 Task: Find the nearby skate parks in Los Angeles.  158.783785
Action: Mouse moved to (197, 81)
Screenshot: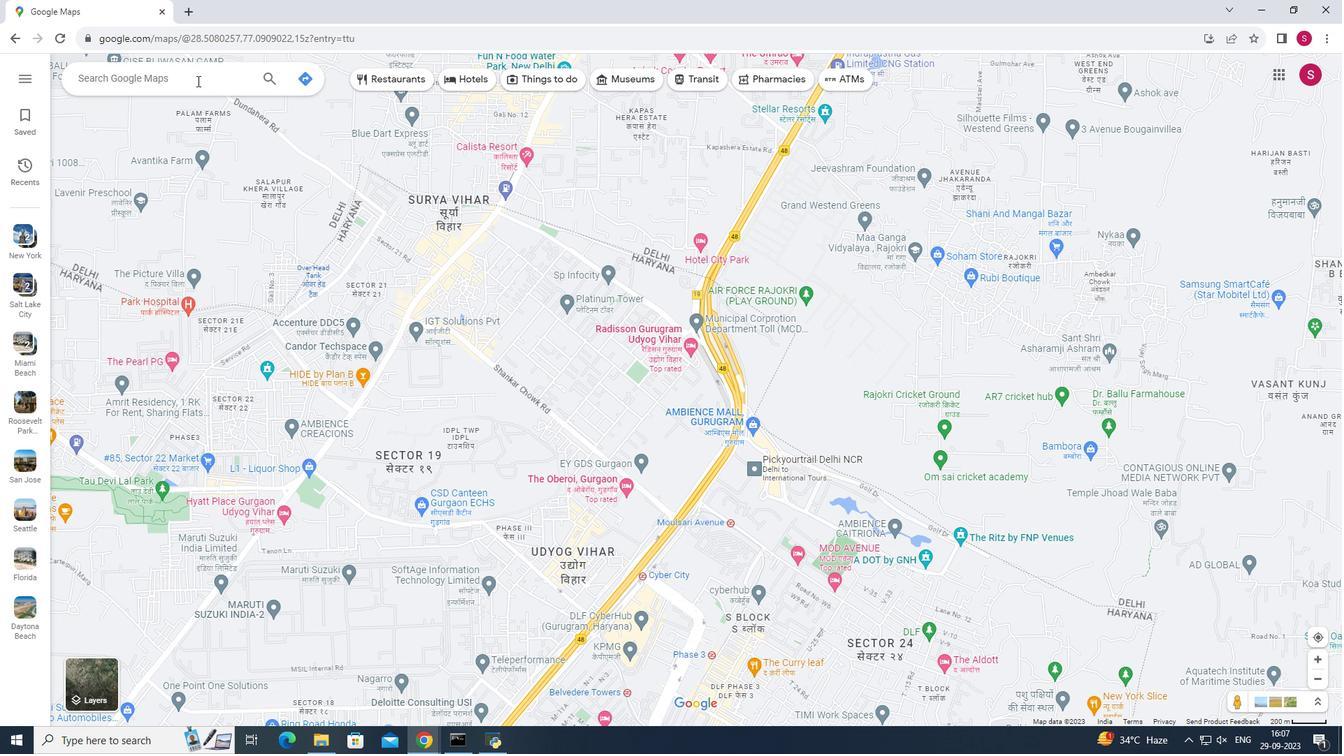 
Action: Mouse pressed left at (197, 81)
Screenshot: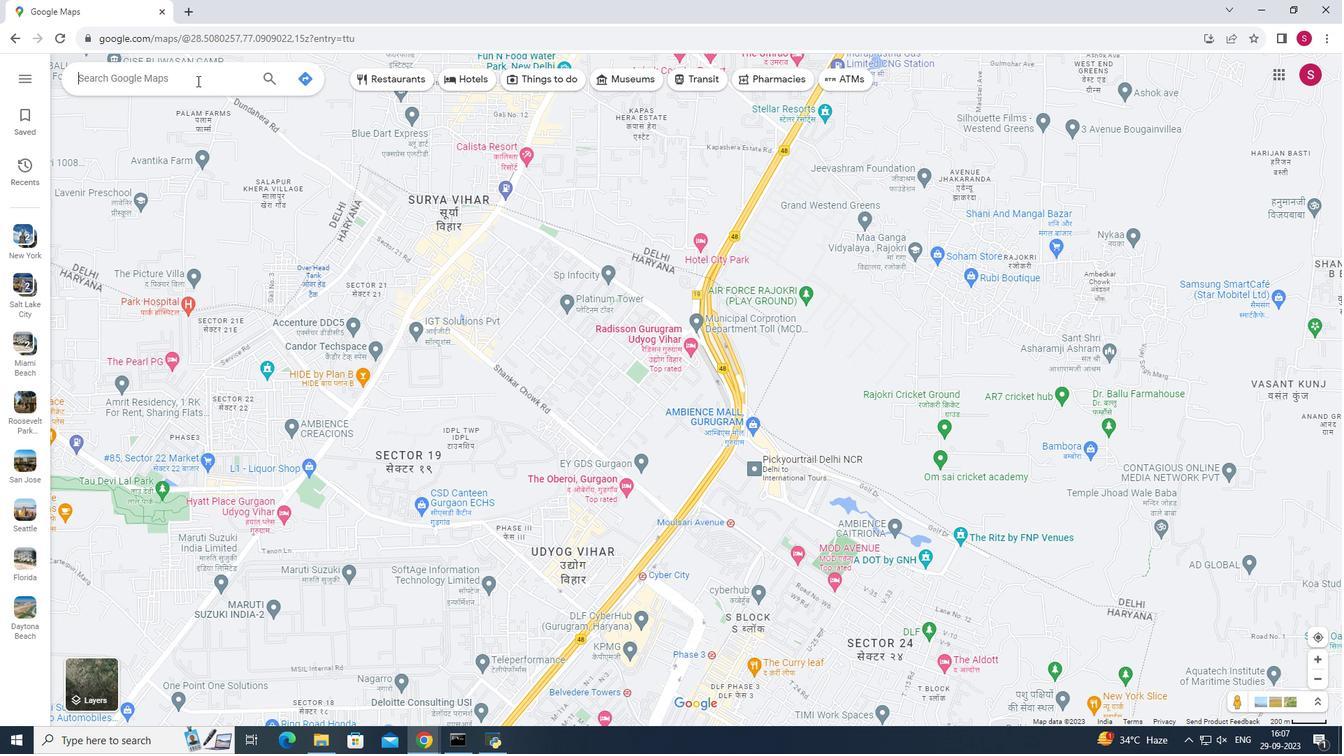 
Action: Key pressed <Key.shift>Los<Key.space><Key.shift>Angeles<Key.enter>
Screenshot: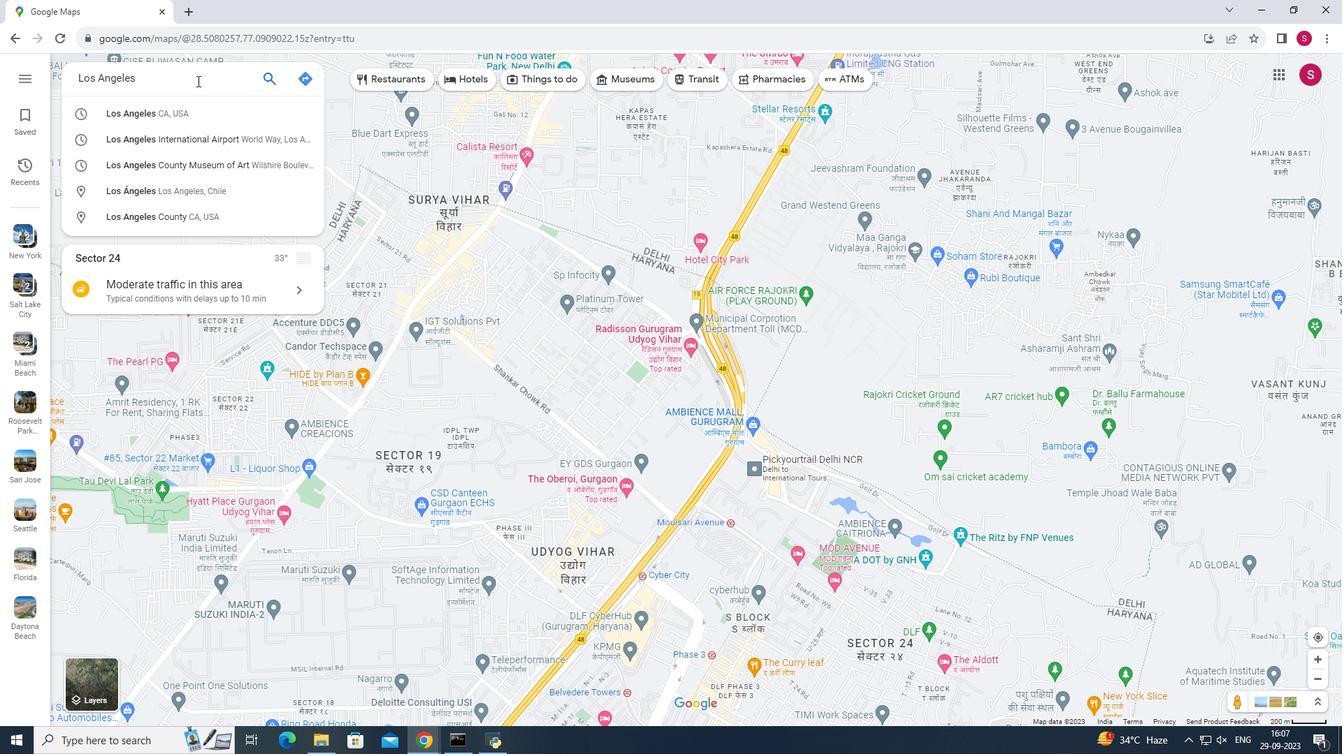 
Action: Mouse moved to (192, 316)
Screenshot: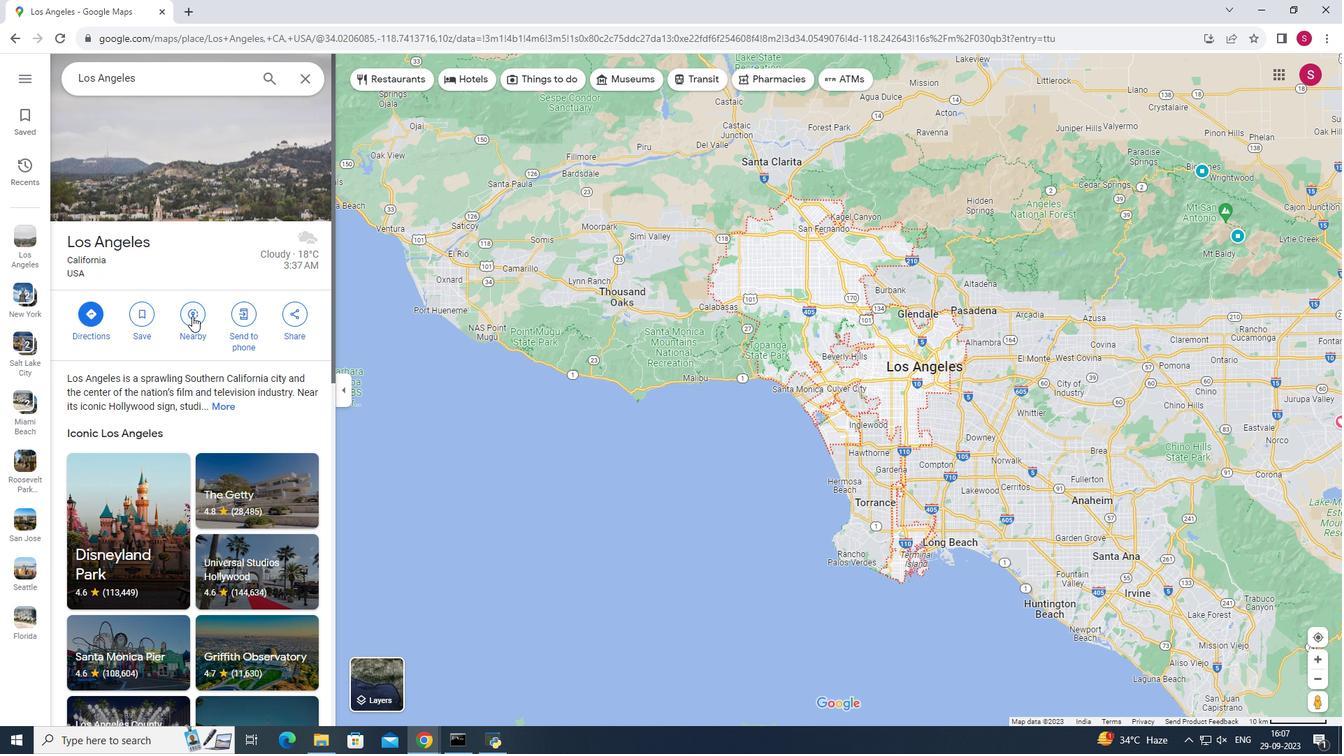
Action: Mouse pressed left at (192, 316)
Screenshot: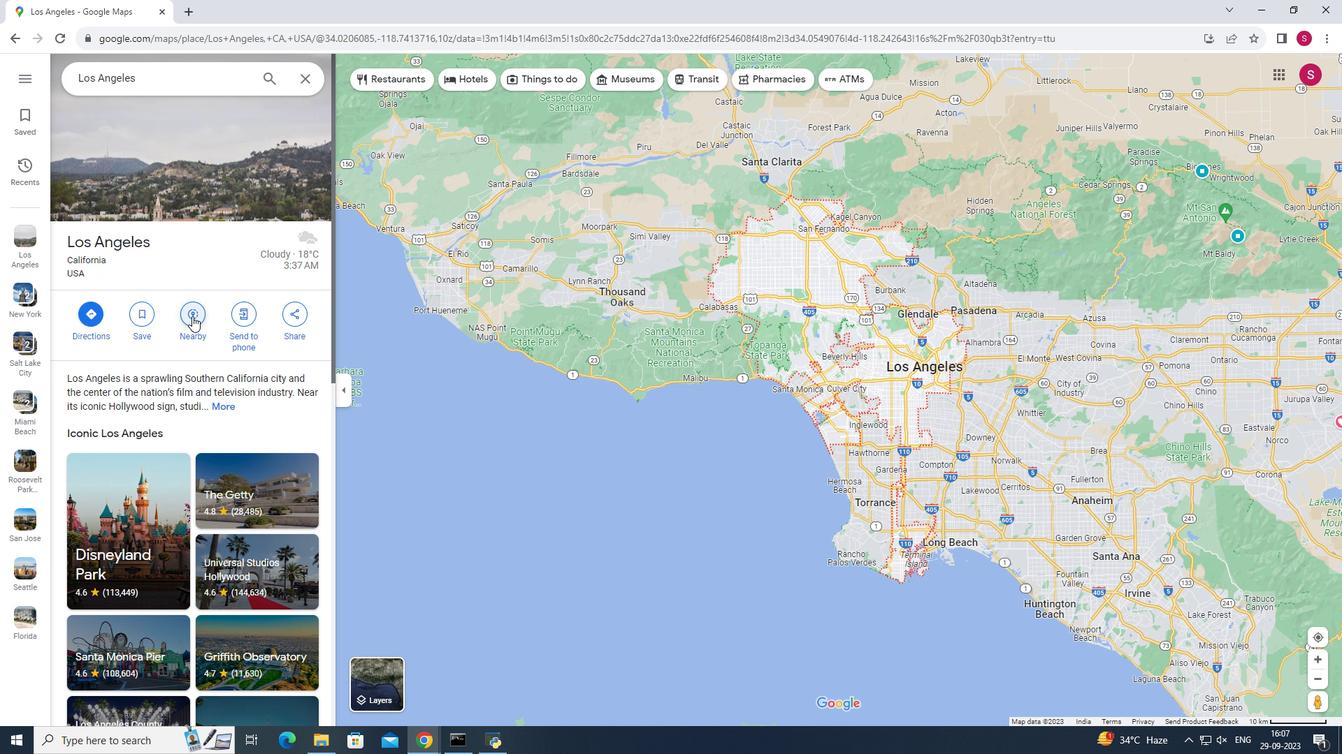 
Action: Mouse moved to (192, 316)
Screenshot: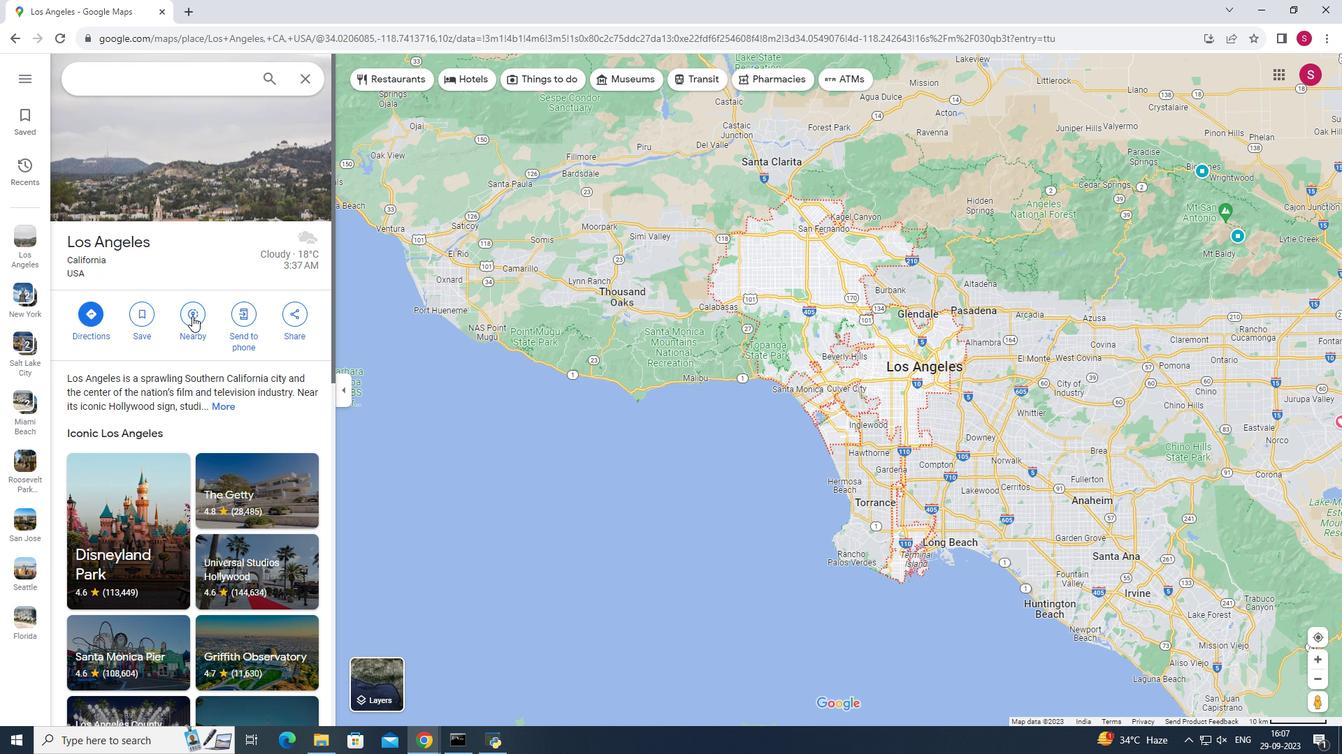 
Action: Key pressed skate<Key.space>park<Key.enter>
Screenshot: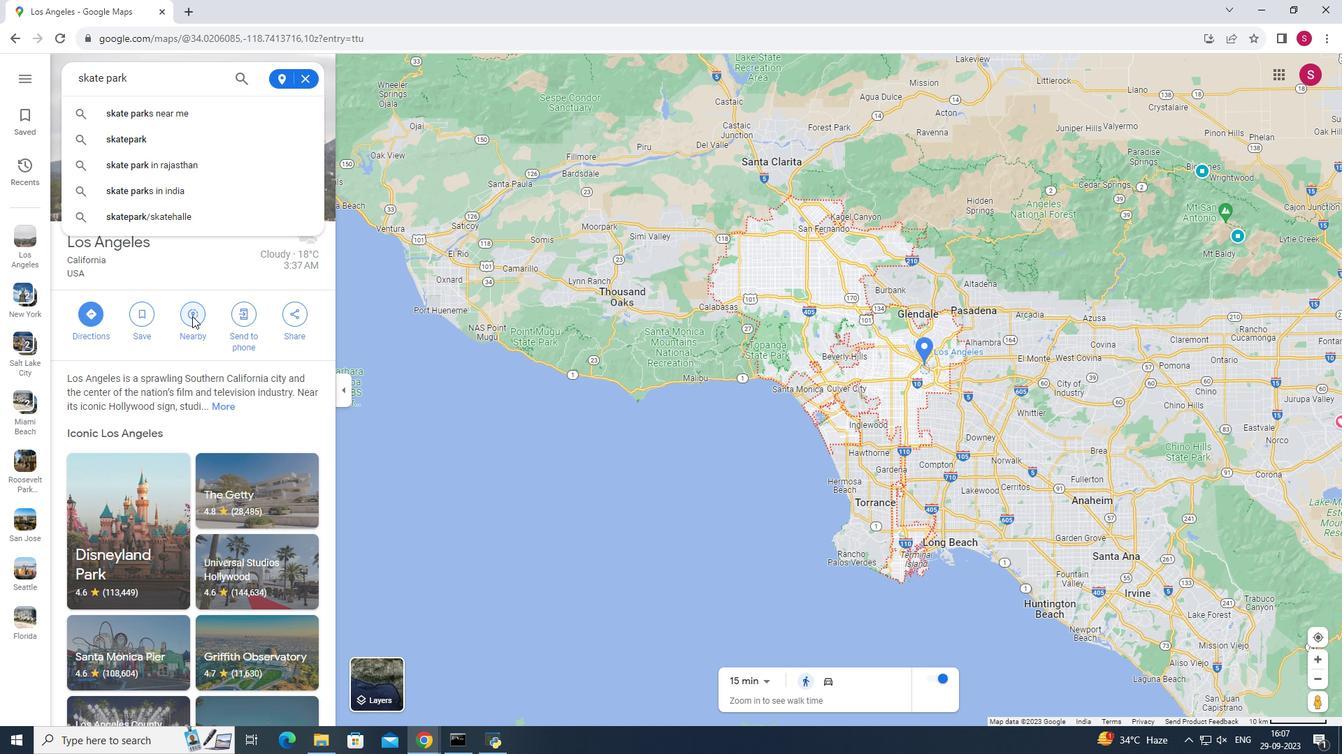 
Action: Mouse moved to (172, 134)
Screenshot: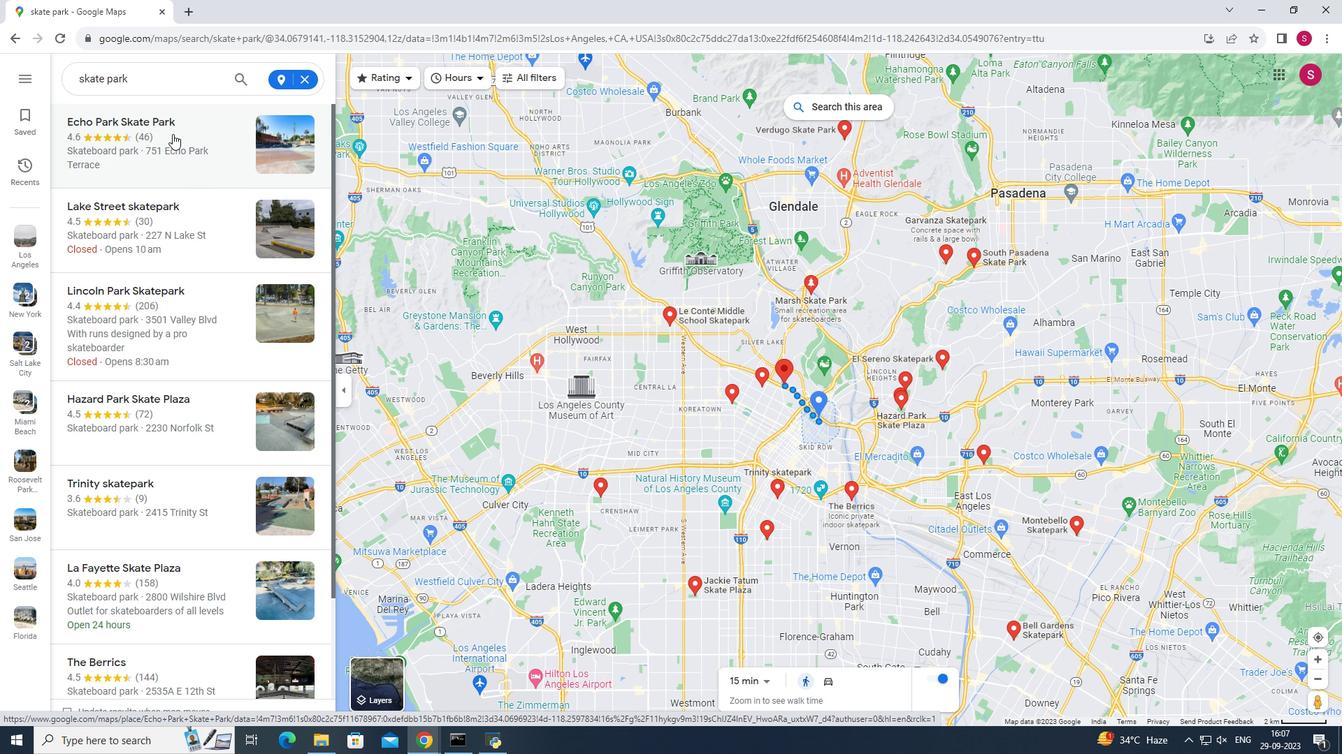 
Action: Mouse pressed left at (172, 134)
Screenshot: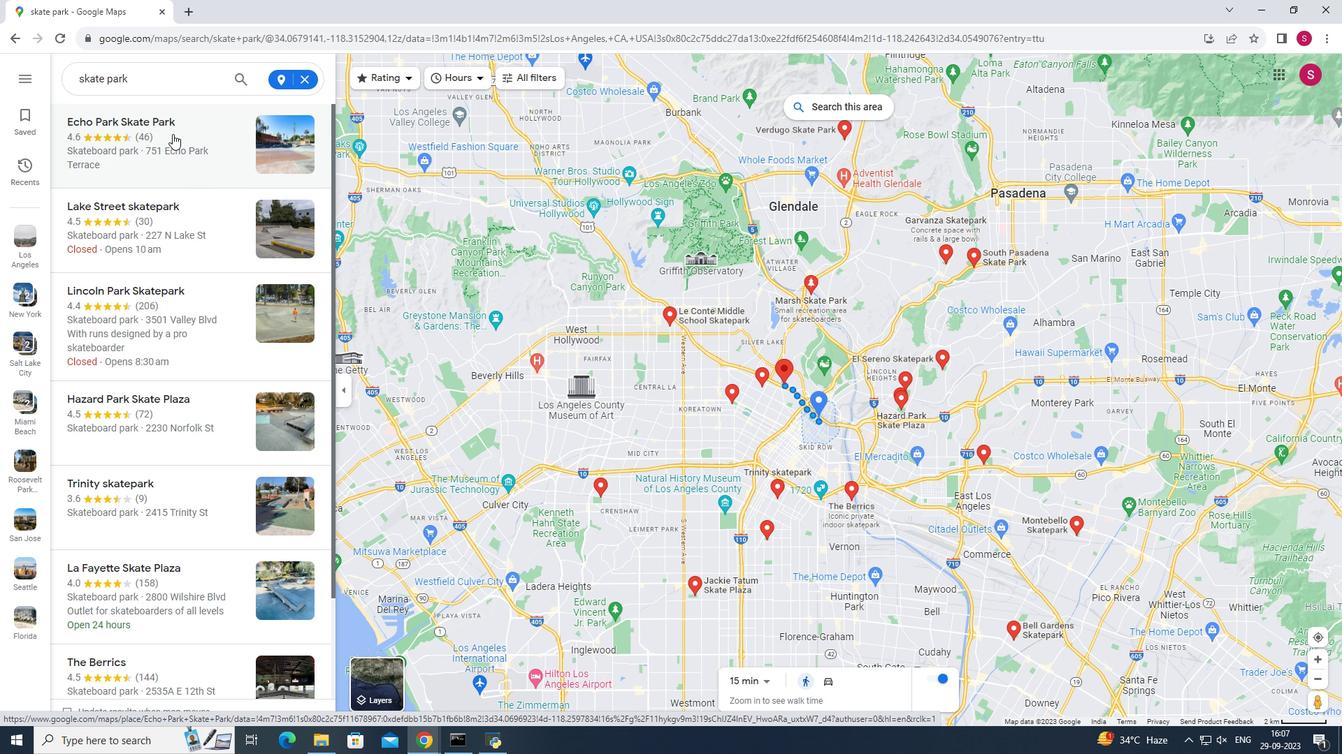 
Action: Mouse moved to (531, 475)
Screenshot: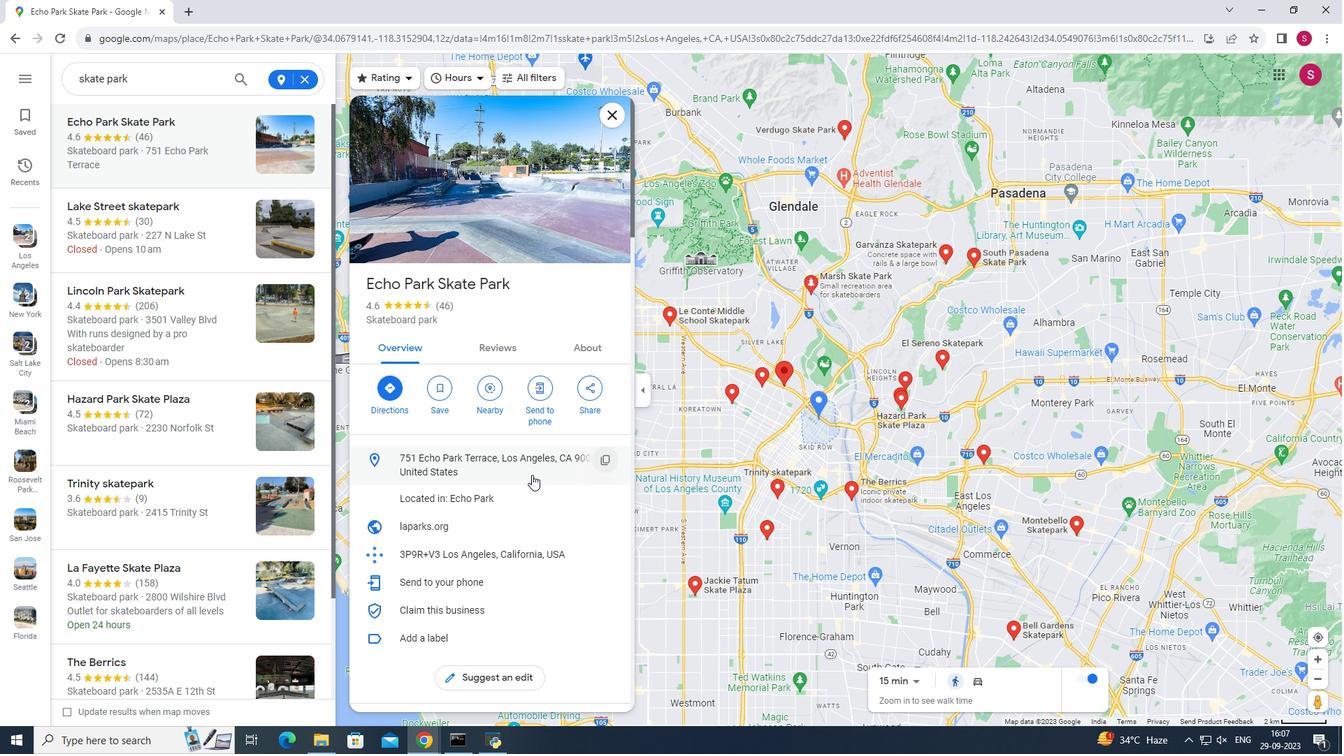 
Action: Mouse scrolled (531, 474) with delta (0, 0)
Screenshot: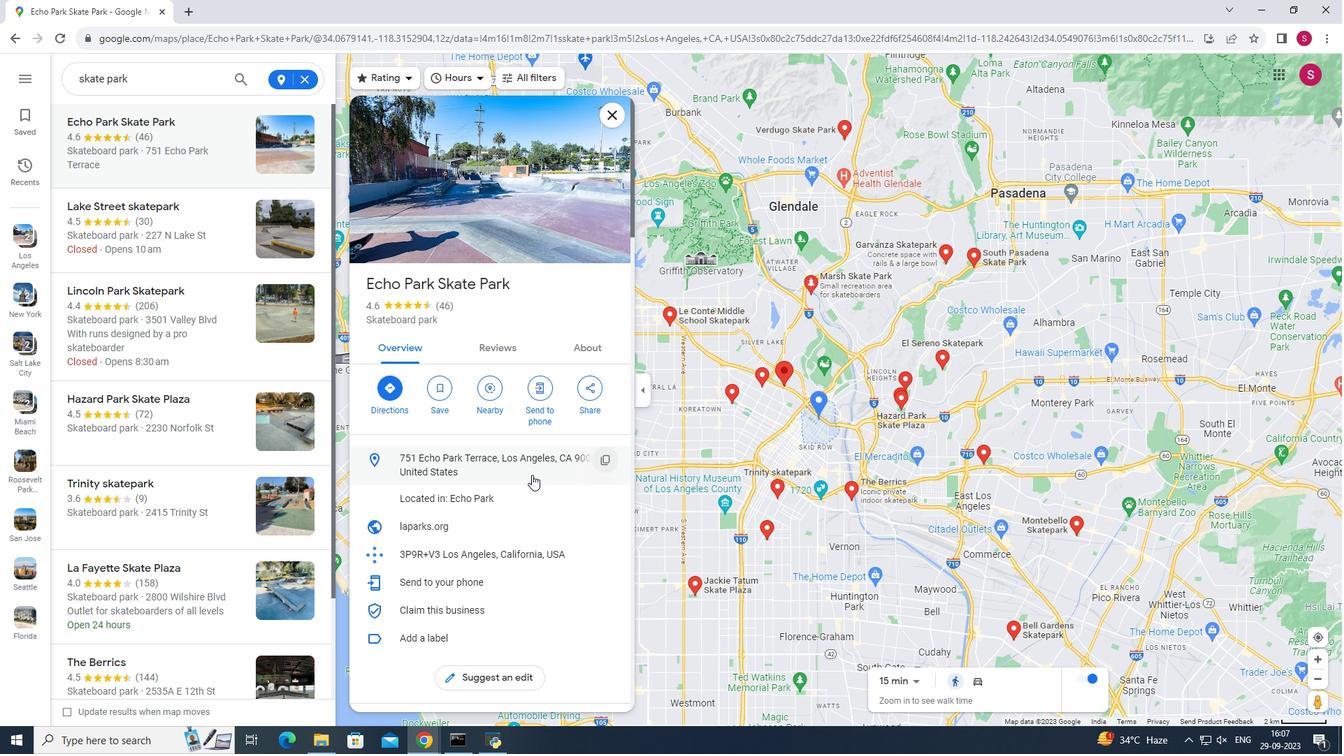 
Action: Mouse scrolled (531, 474) with delta (0, 0)
Screenshot: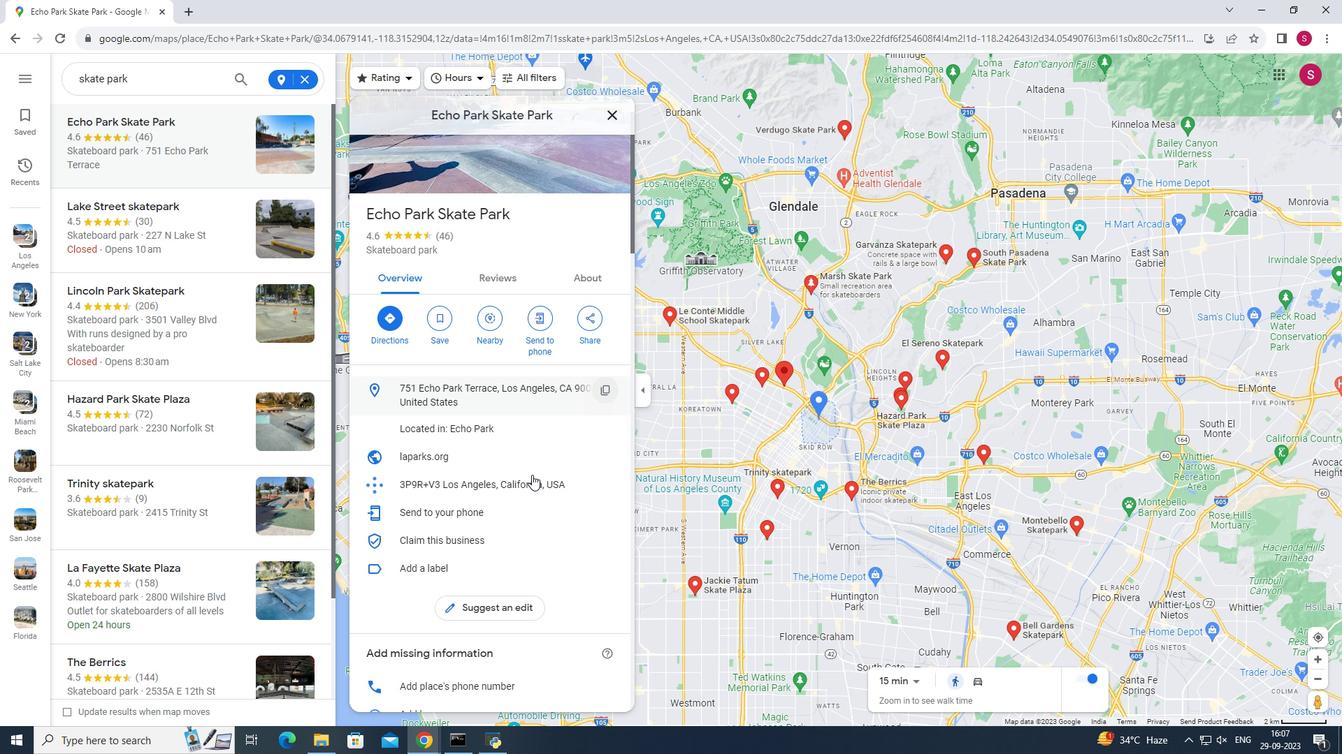 
Action: Mouse moved to (531, 476)
Screenshot: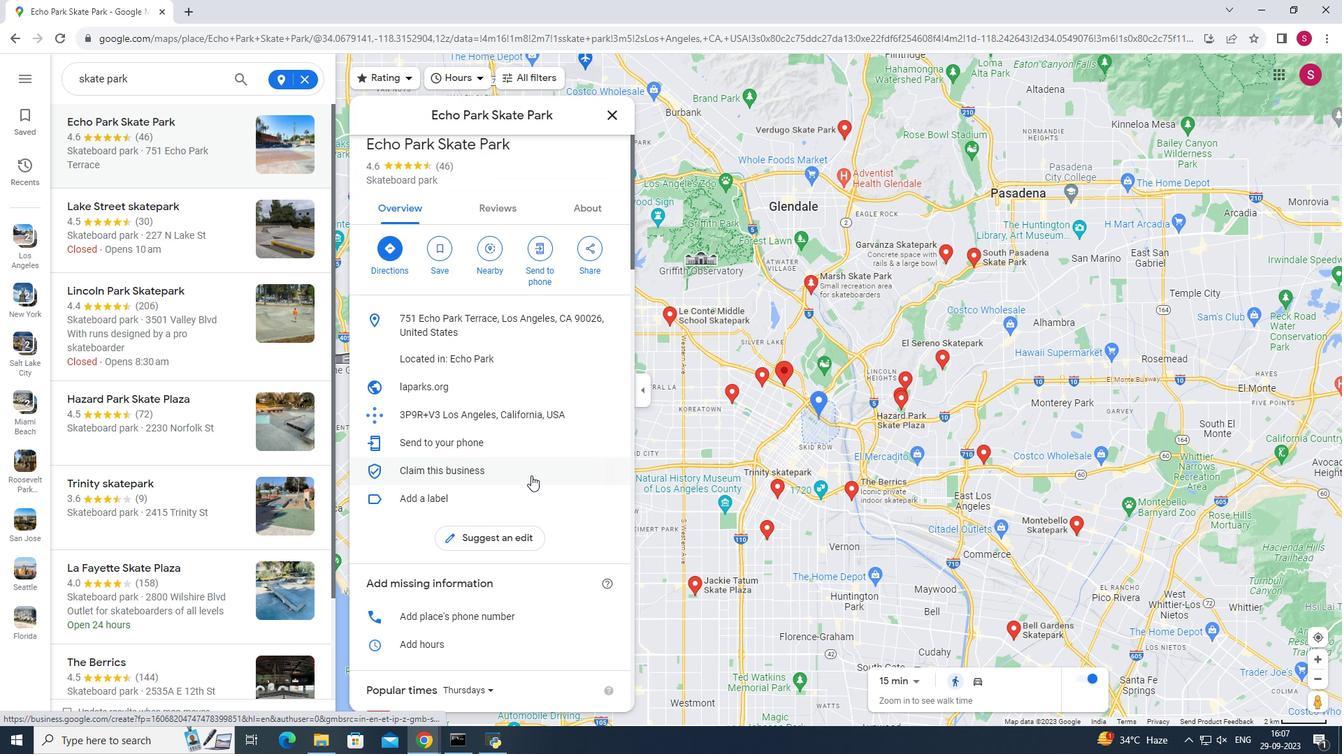 
Action: Mouse scrolled (531, 475) with delta (0, 0)
Screenshot: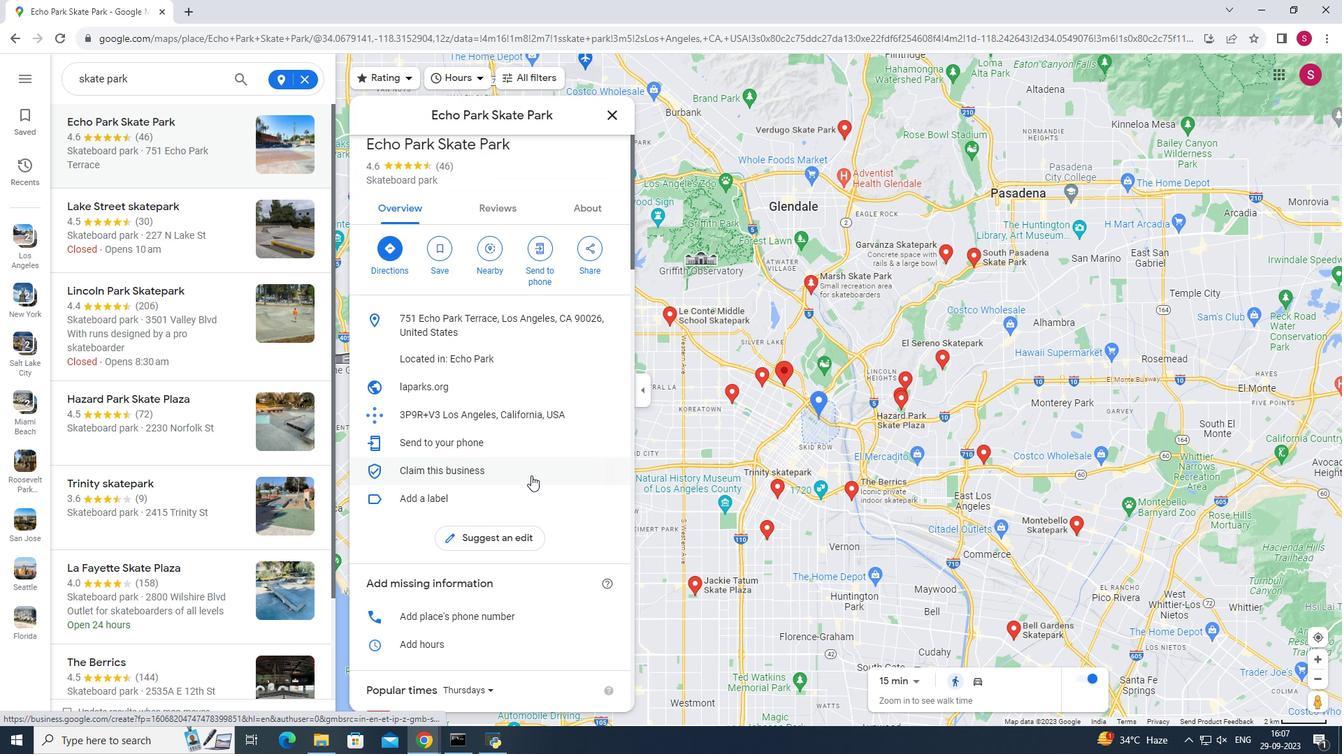 
Action: Mouse scrolled (531, 475) with delta (0, 0)
Screenshot: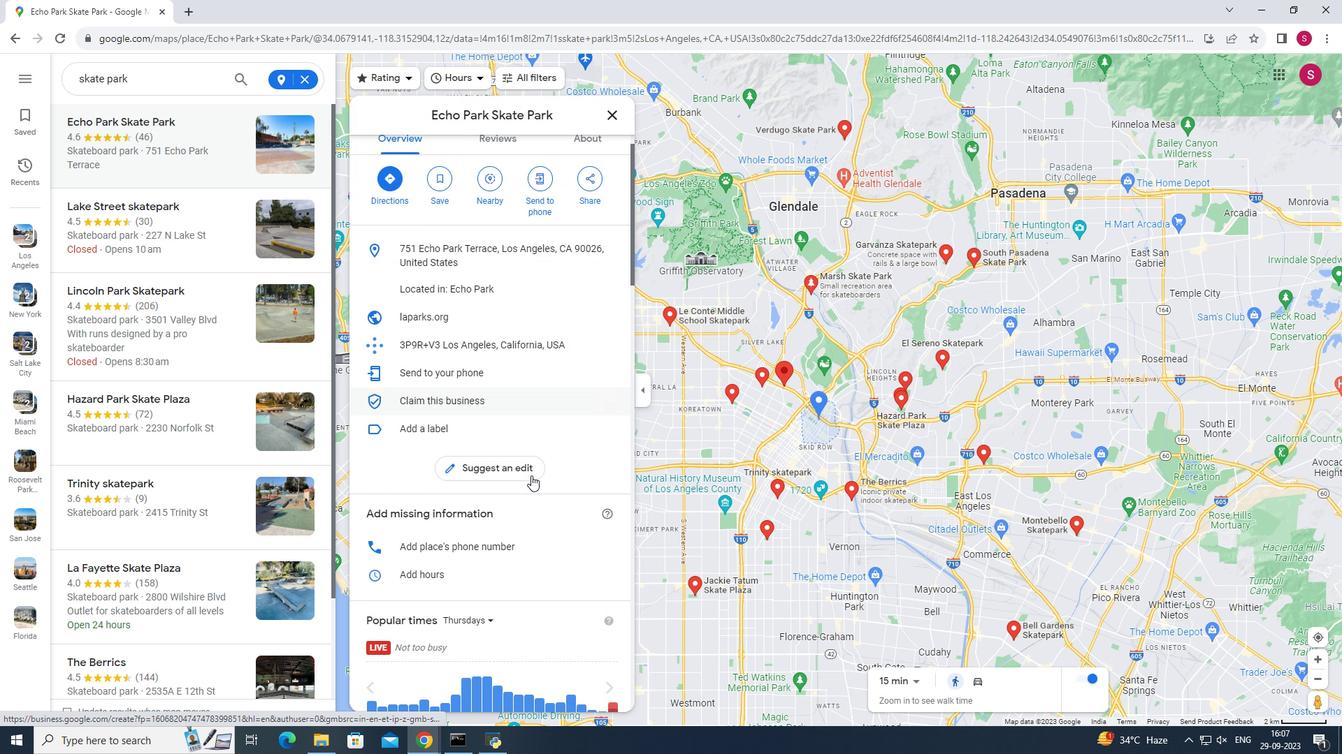 
Action: Mouse moved to (561, 485)
Screenshot: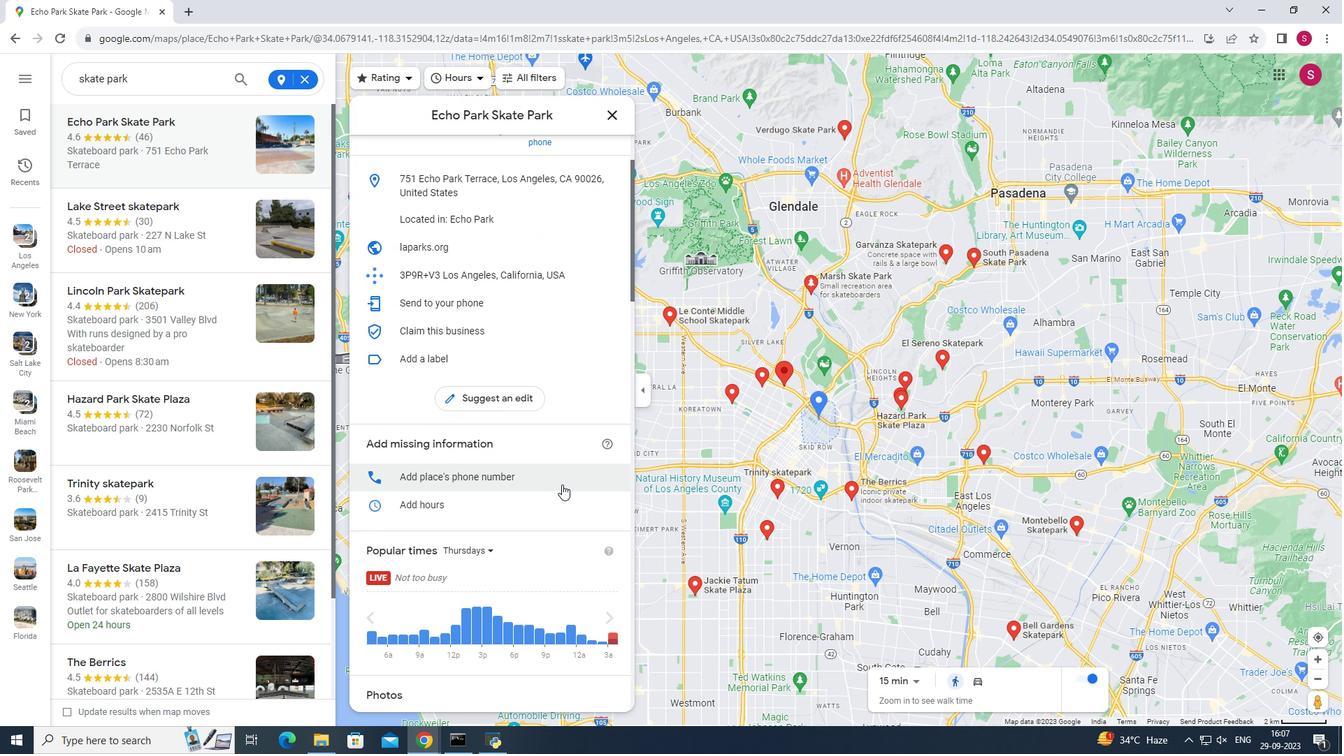 
Action: Mouse scrolled (561, 484) with delta (0, 0)
Screenshot: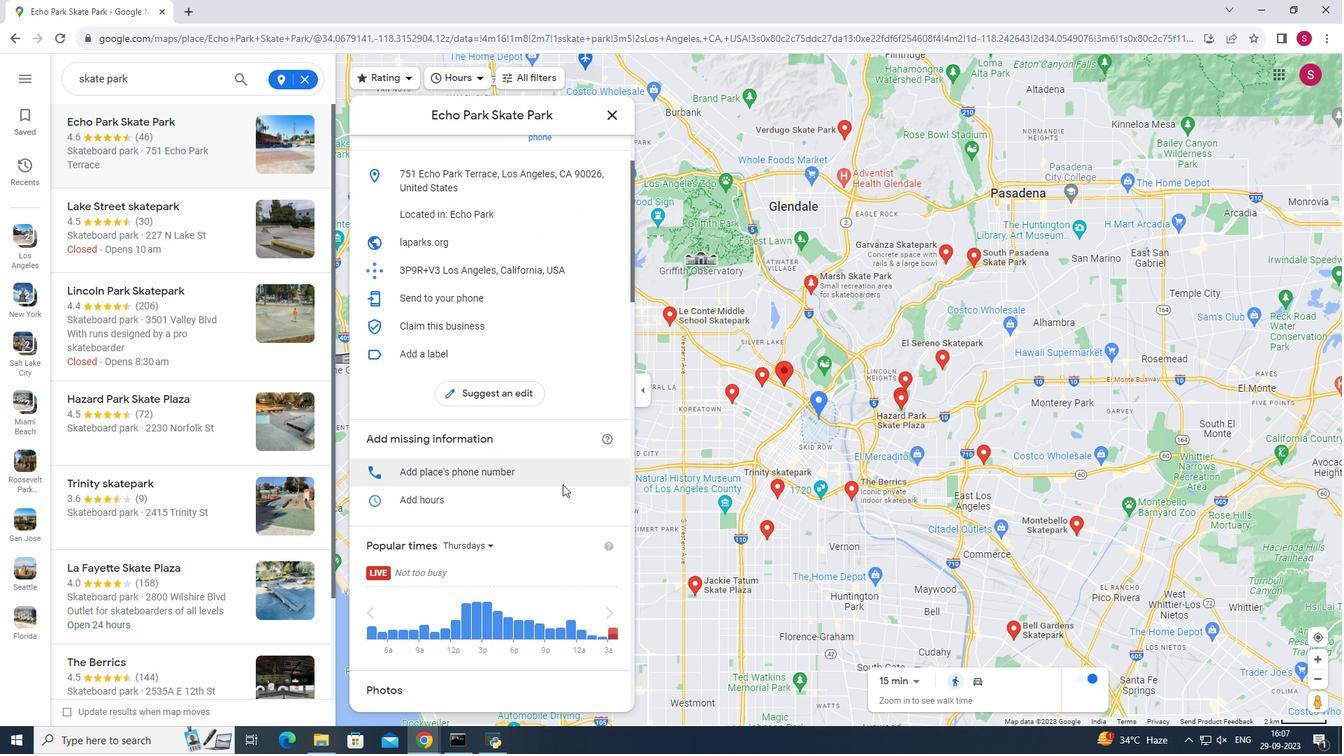 
Action: Mouse moved to (562, 485)
Screenshot: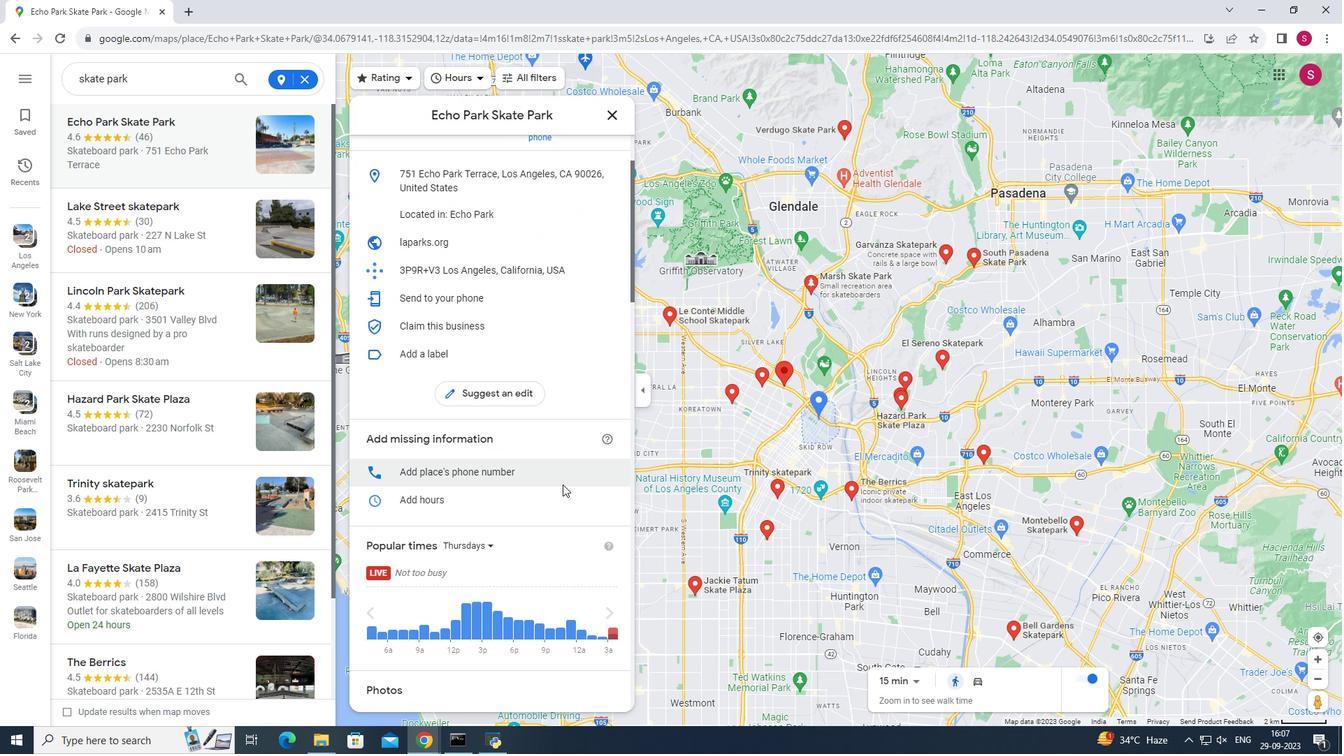 
Action: Mouse scrolled (562, 484) with delta (0, 0)
Screenshot: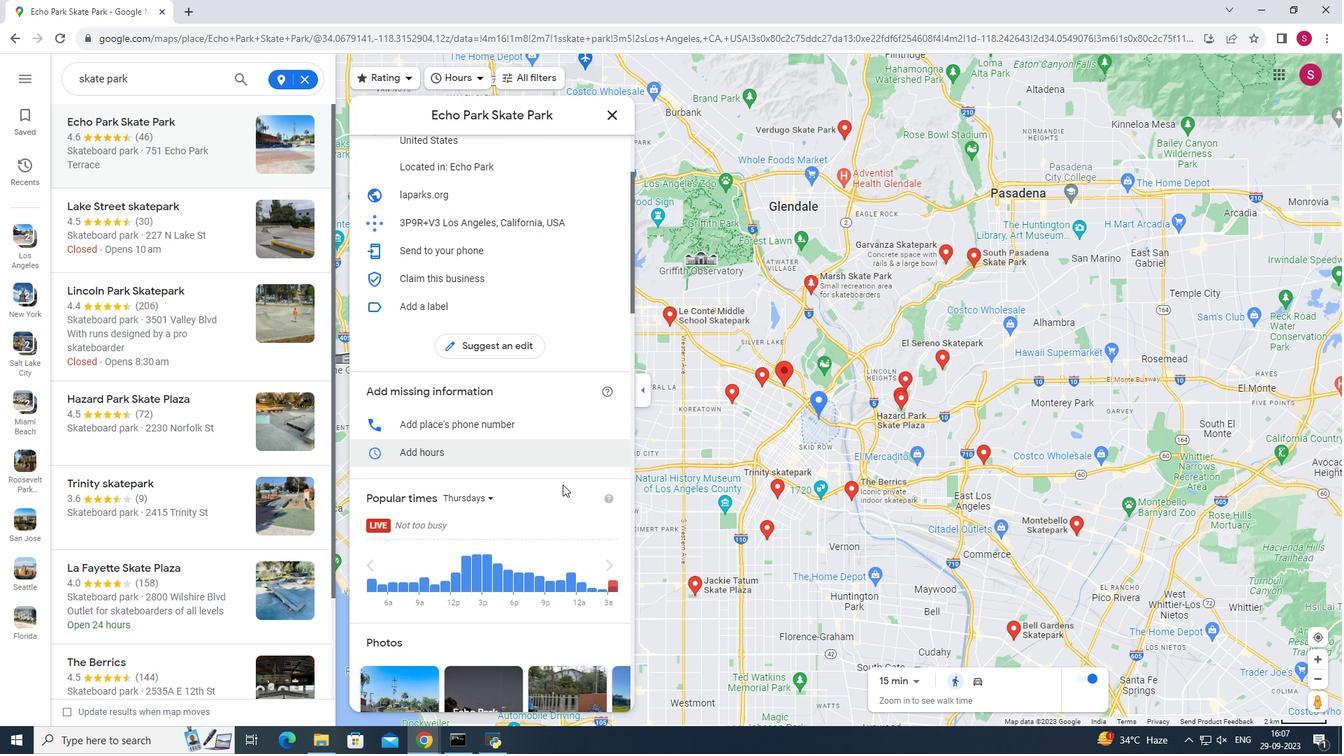 
Action: Mouse scrolled (562, 484) with delta (0, 0)
Screenshot: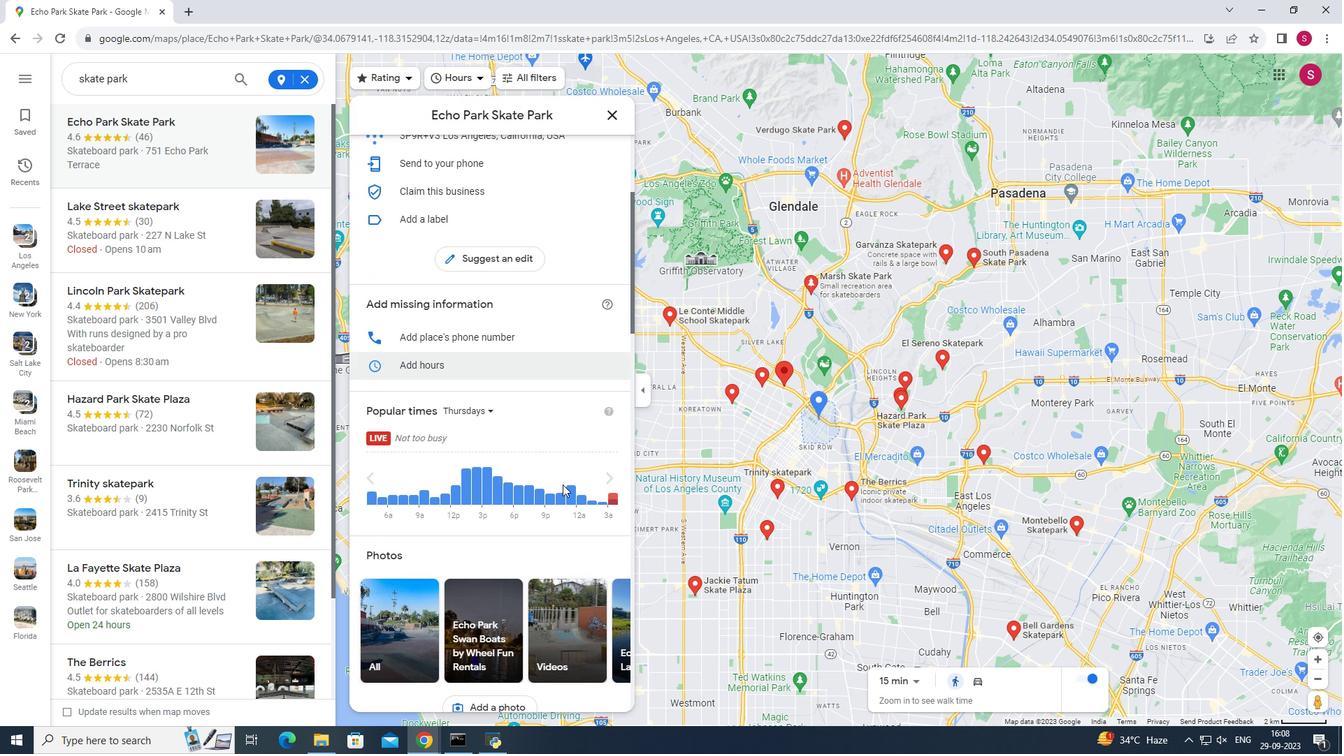 
Action: Mouse scrolled (562, 484) with delta (0, 0)
Screenshot: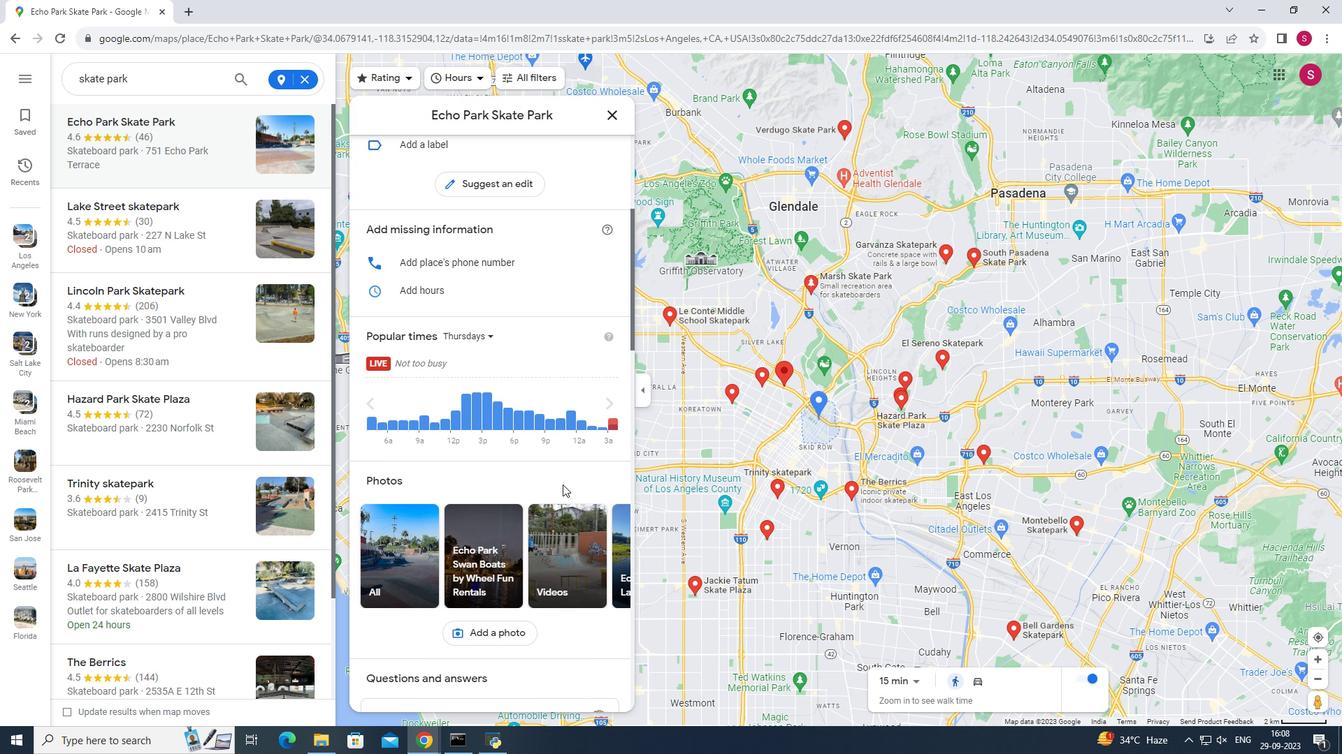 
Action: Mouse scrolled (562, 484) with delta (0, 0)
Screenshot: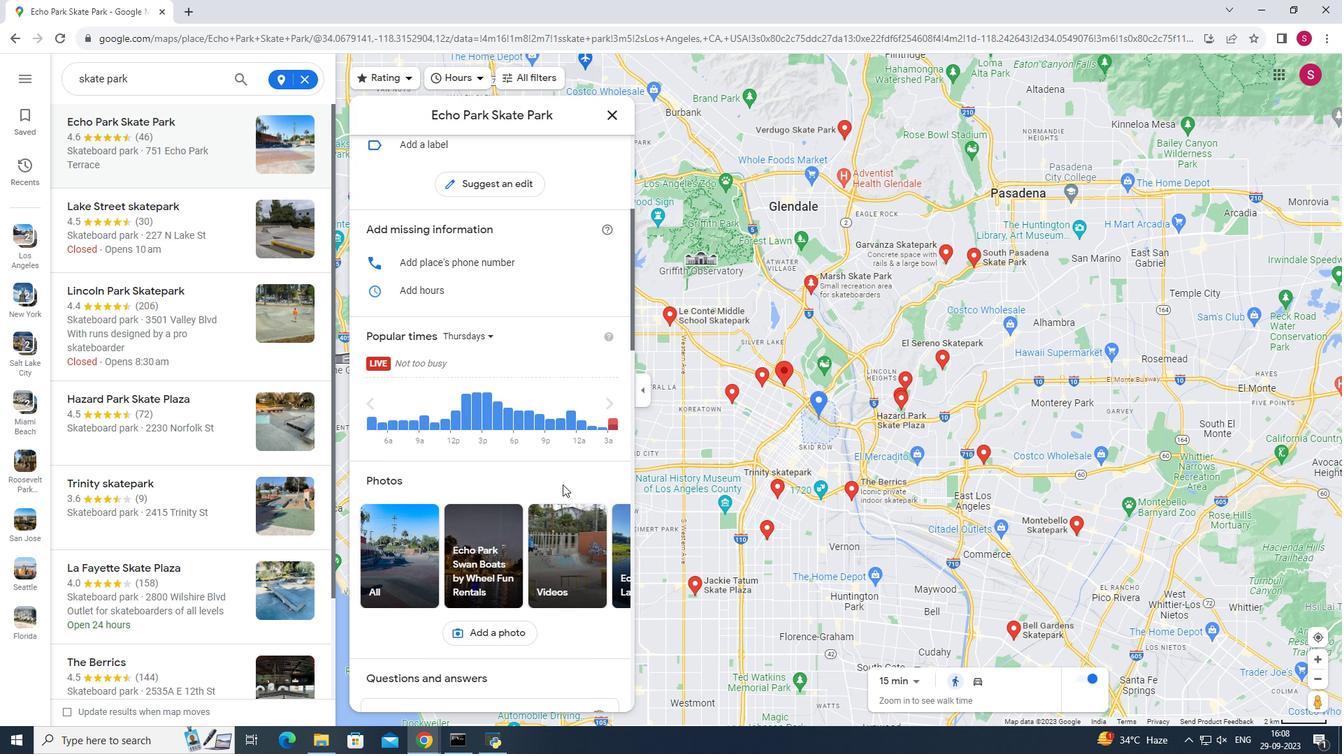 
Action: Mouse scrolled (562, 484) with delta (0, 0)
Screenshot: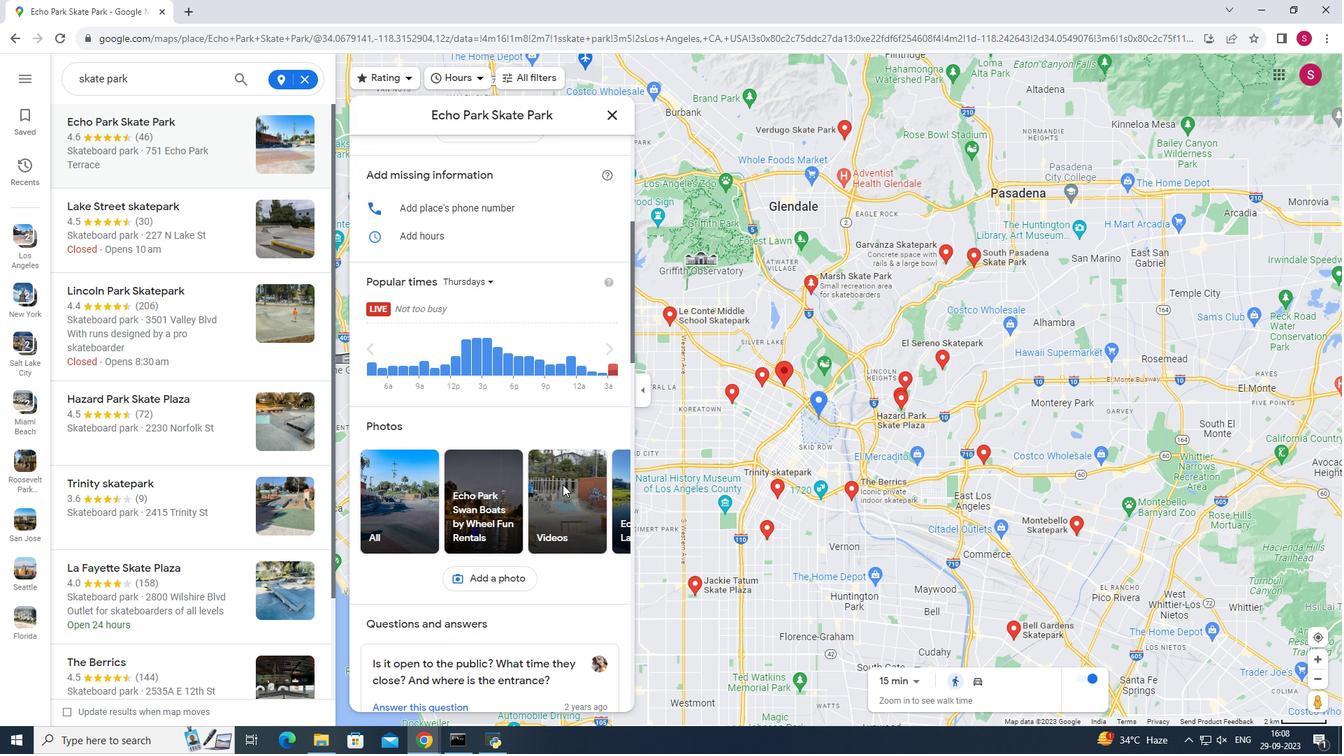 
Action: Mouse scrolled (562, 484) with delta (0, 0)
Screenshot: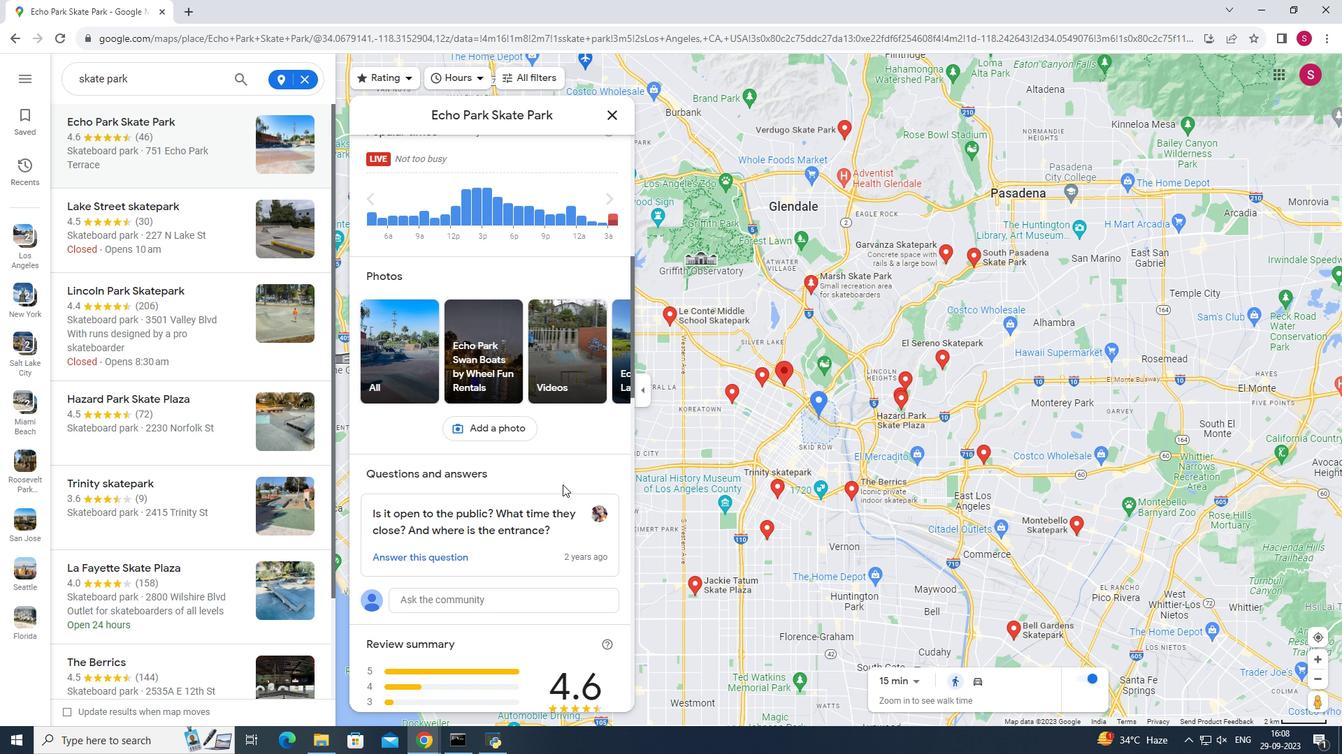 
Action: Mouse scrolled (562, 484) with delta (0, 0)
Screenshot: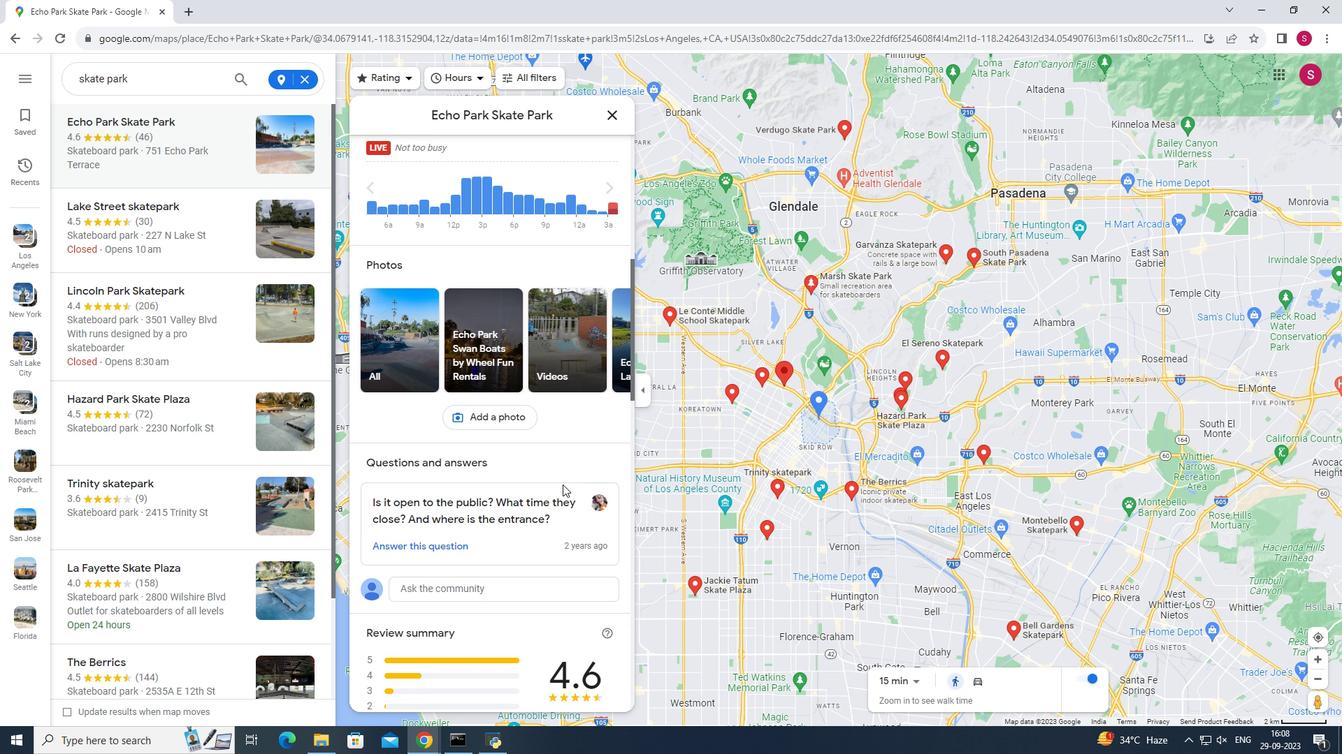 
Action: Mouse scrolled (562, 484) with delta (0, 0)
Screenshot: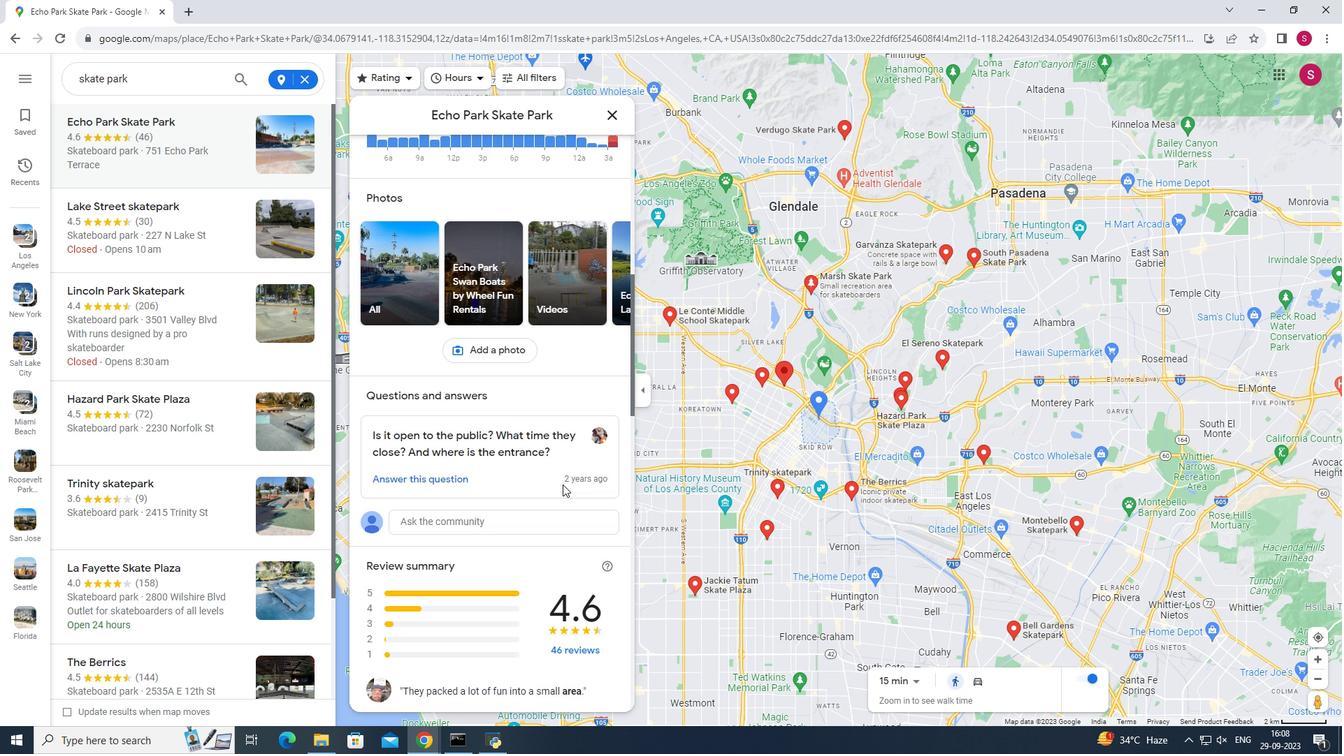 
Action: Mouse scrolled (562, 484) with delta (0, 0)
Screenshot: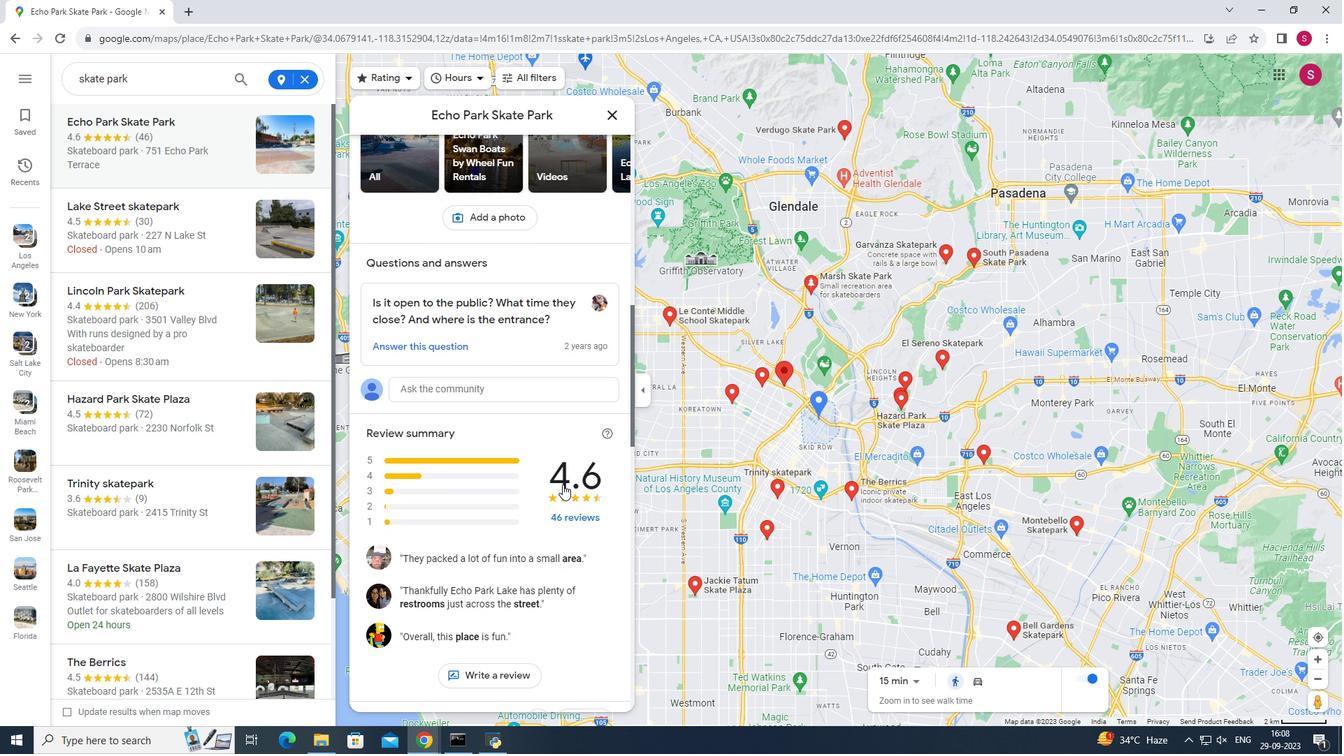 
Action: Mouse scrolled (562, 484) with delta (0, 0)
Screenshot: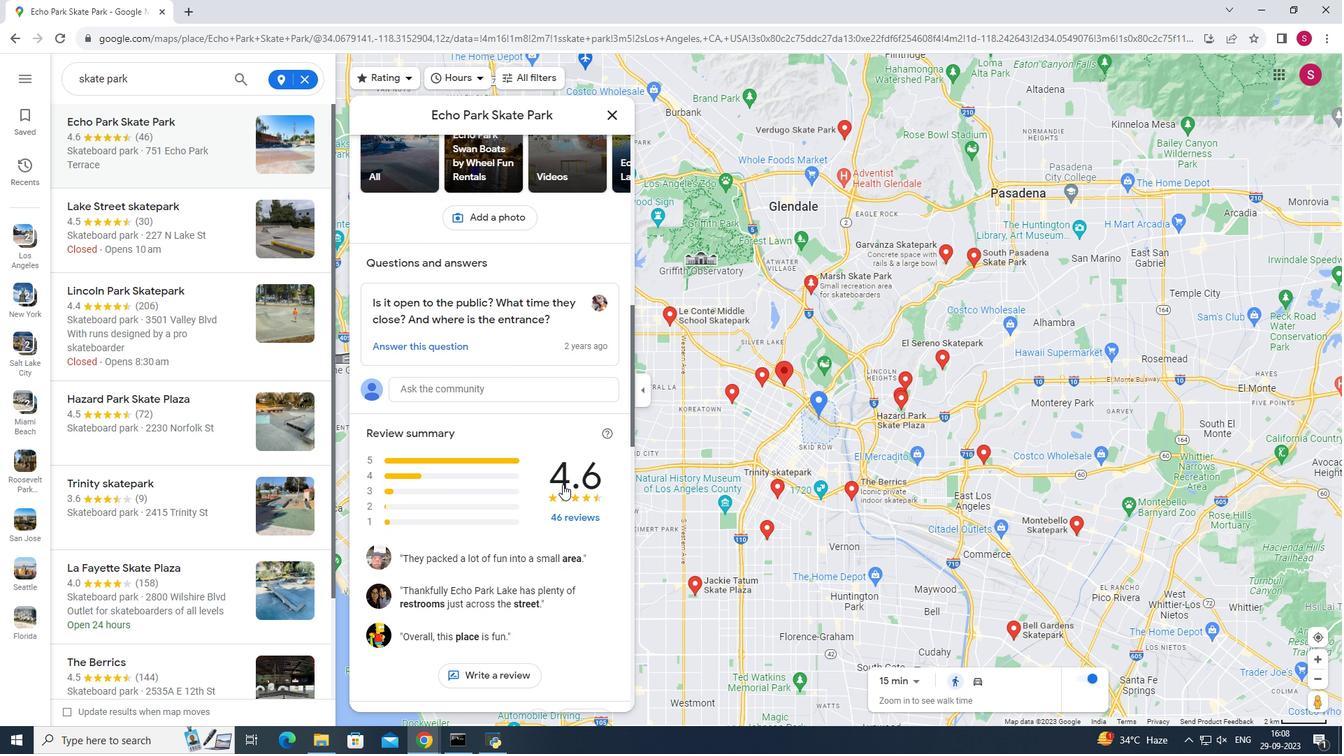
Action: Mouse scrolled (562, 484) with delta (0, 0)
Screenshot: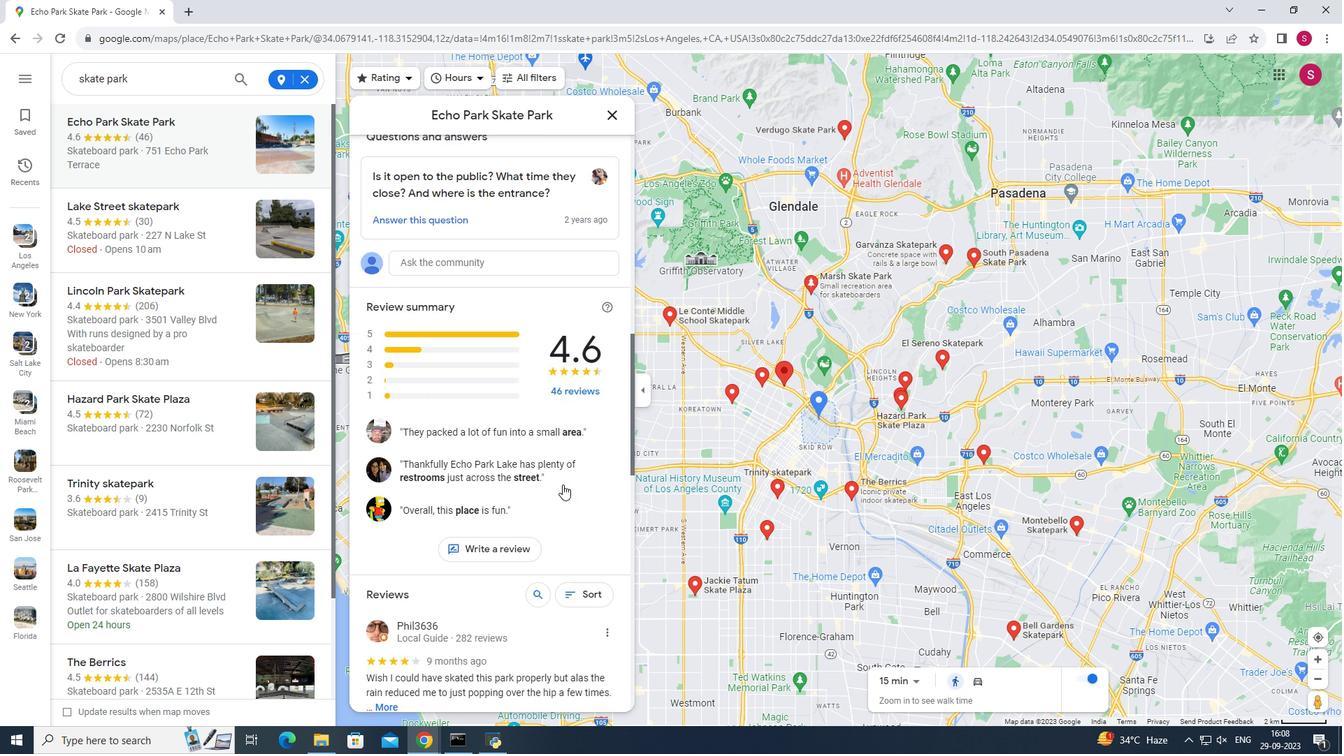 
Action: Mouse scrolled (562, 484) with delta (0, 0)
Screenshot: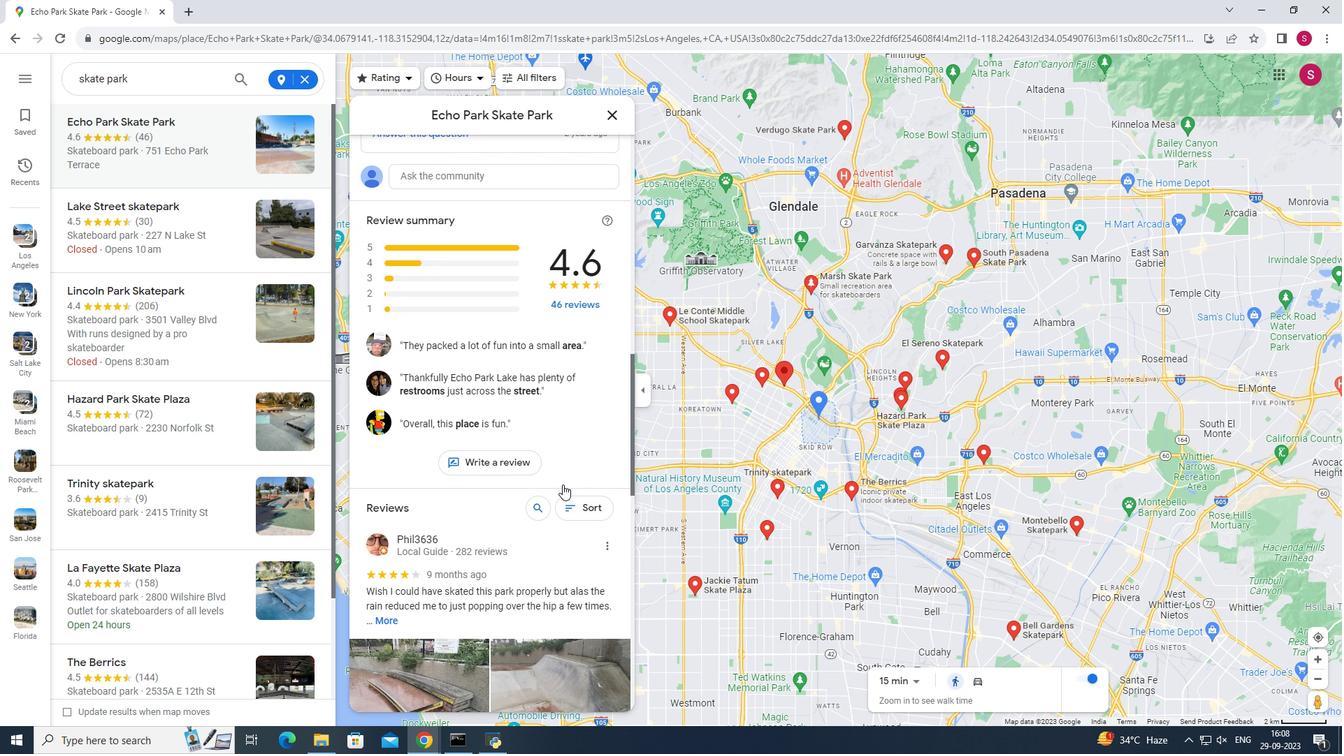 
Action: Mouse scrolled (562, 484) with delta (0, 0)
Screenshot: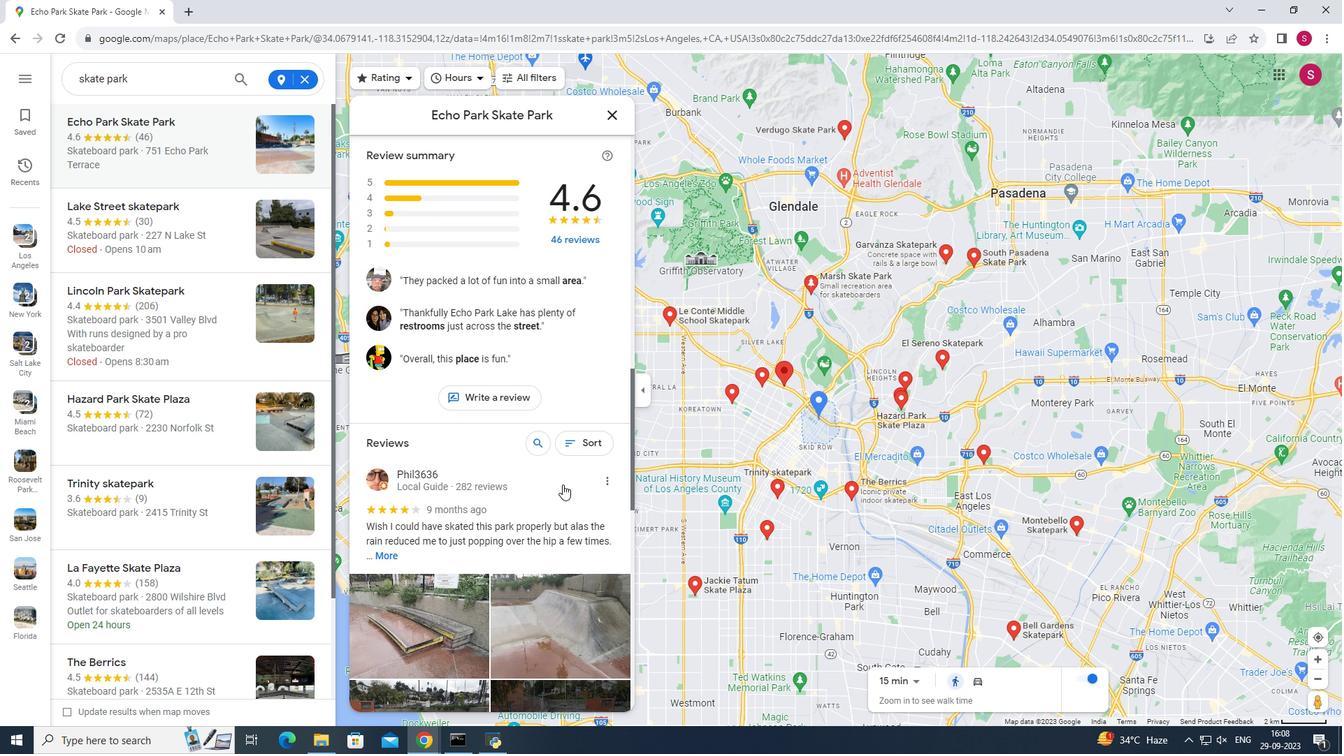 
Action: Mouse scrolled (562, 484) with delta (0, 0)
Screenshot: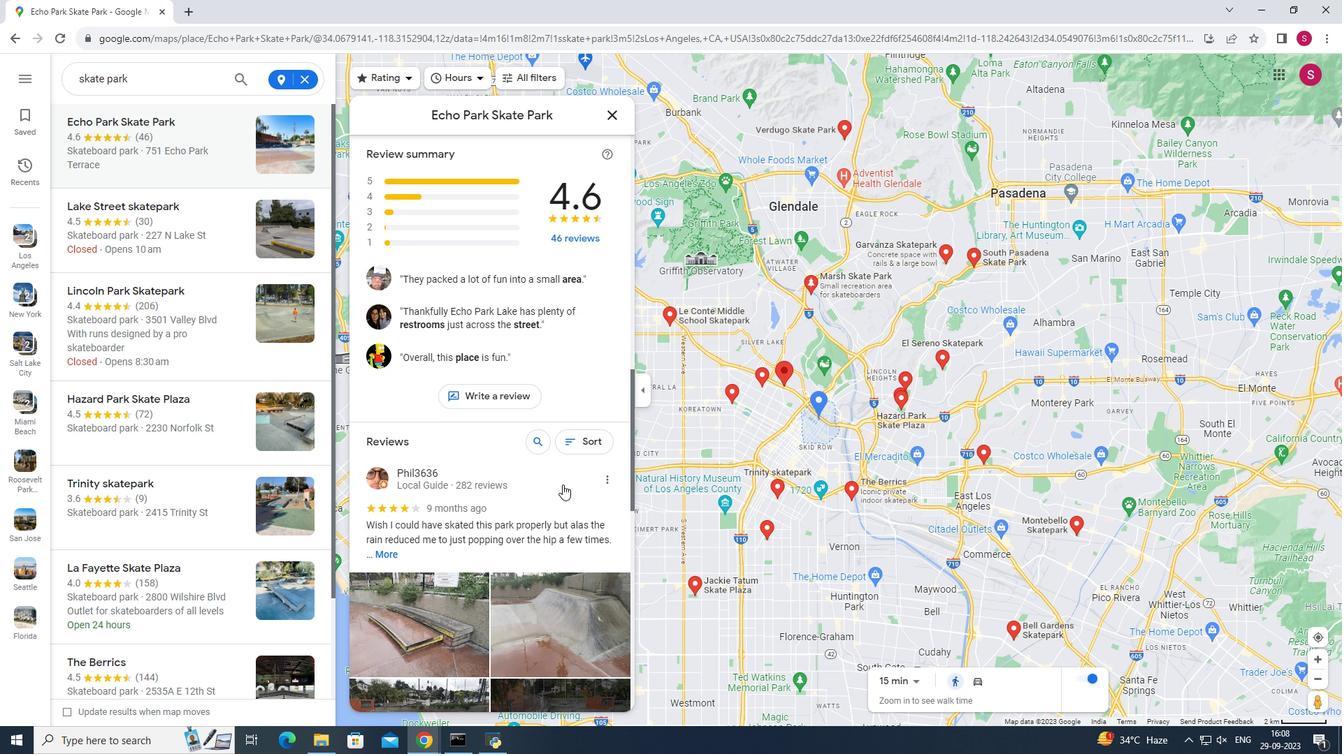 
Action: Mouse scrolled (562, 484) with delta (0, 0)
Screenshot: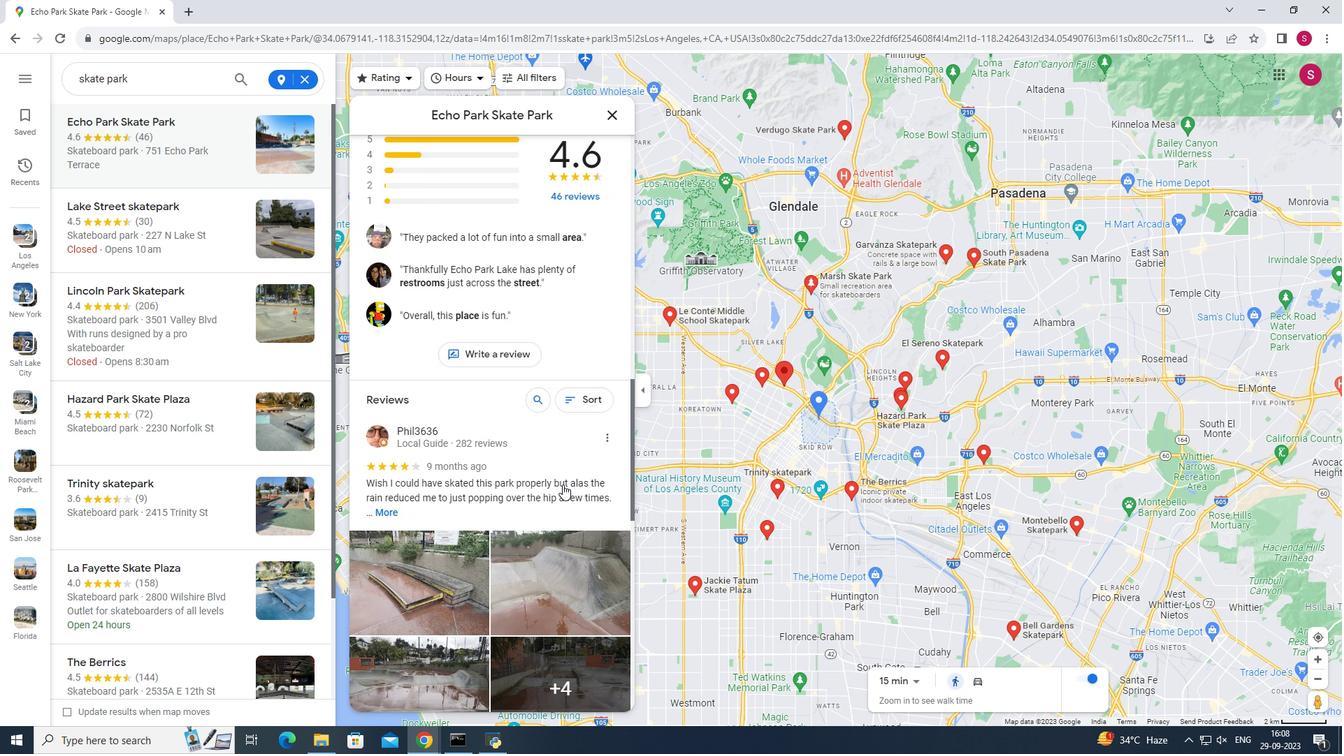 
Action: Mouse scrolled (562, 484) with delta (0, 0)
Screenshot: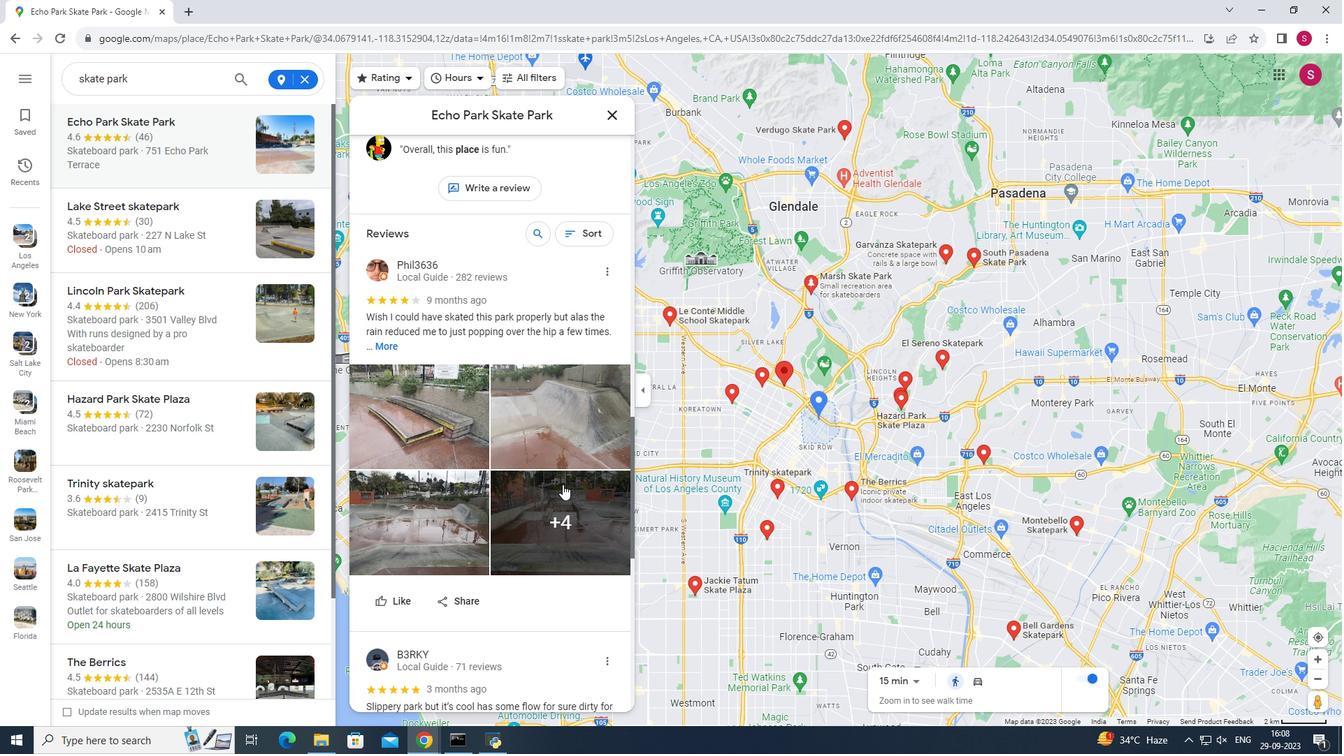 
Action: Mouse scrolled (562, 484) with delta (0, 0)
Screenshot: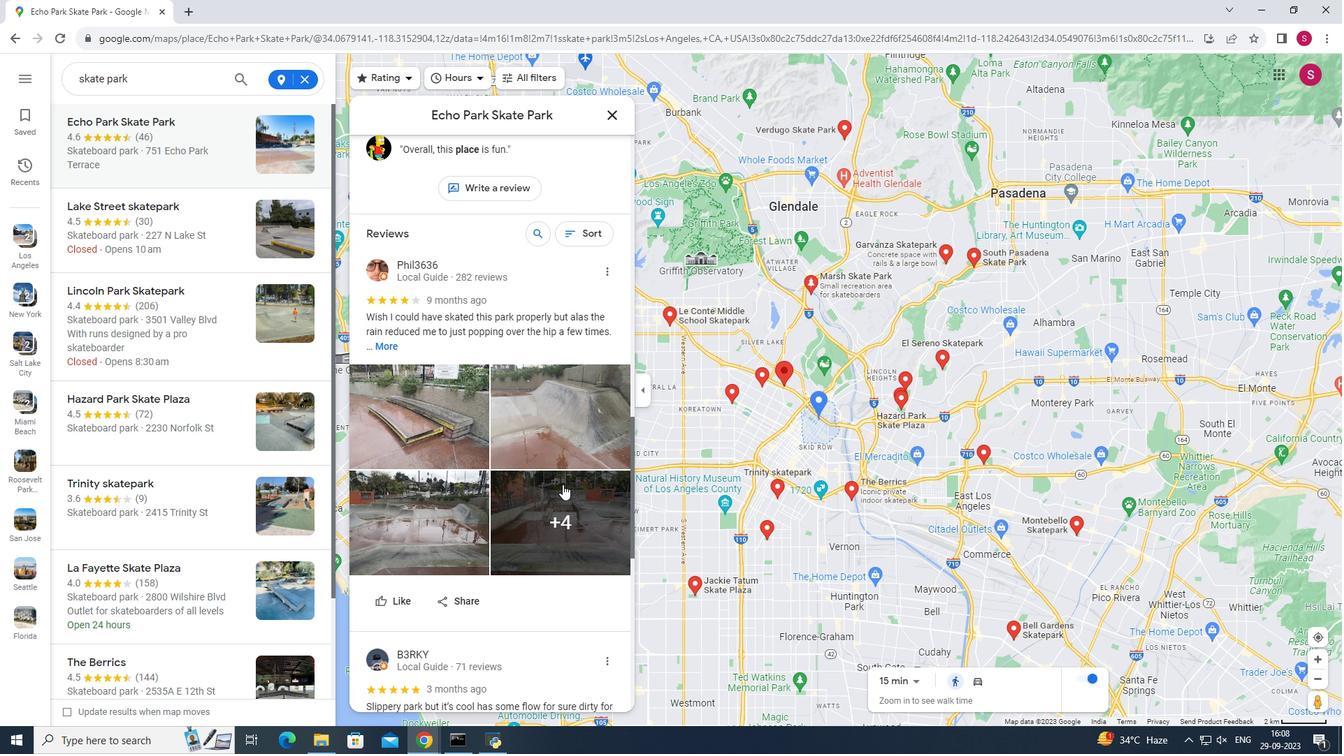 
Action: Mouse scrolled (562, 484) with delta (0, 0)
Screenshot: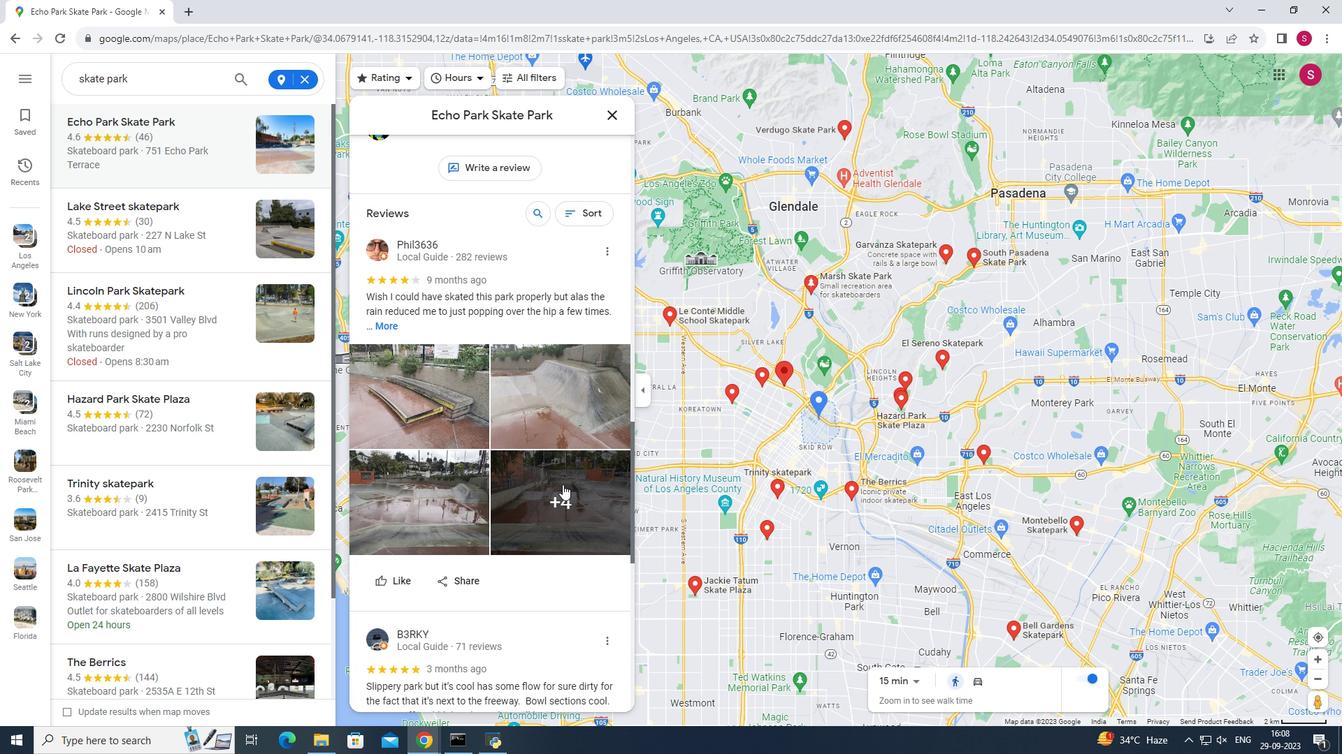
Action: Mouse scrolled (562, 484) with delta (0, 0)
Screenshot: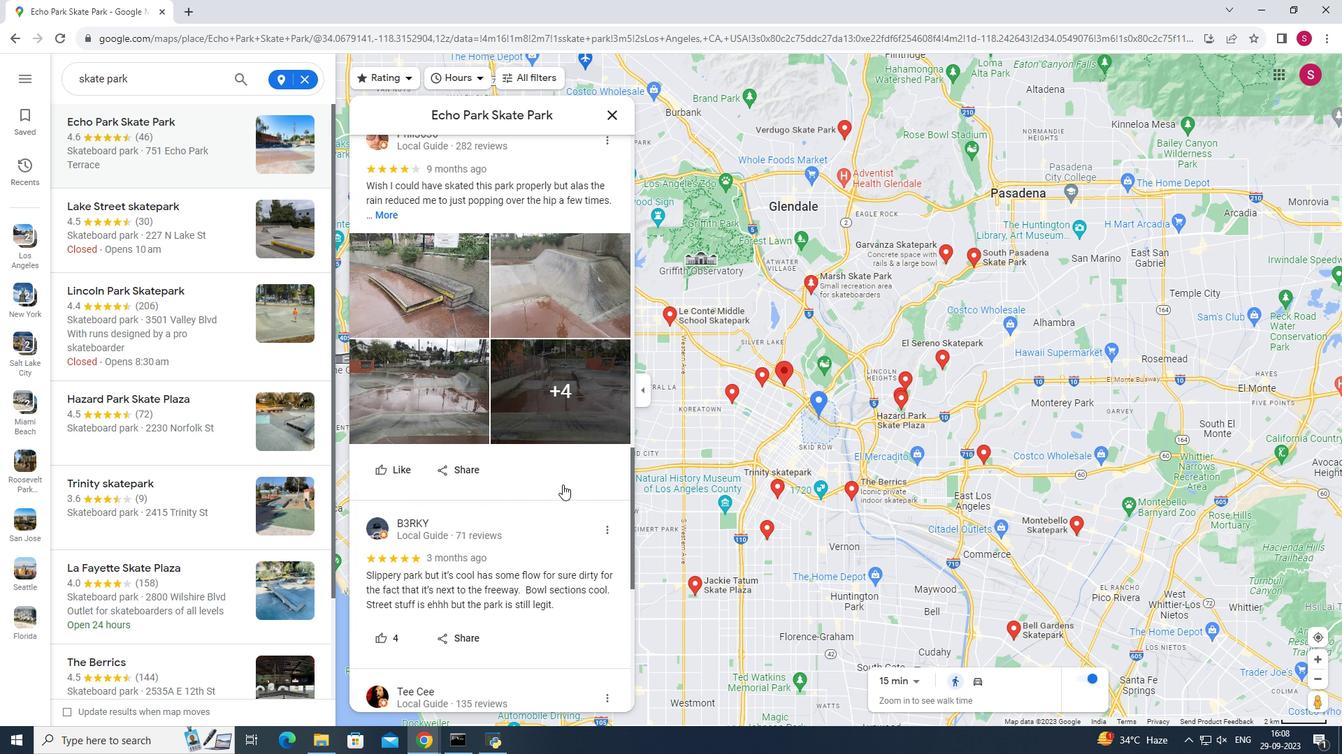 
Action: Mouse scrolled (562, 485) with delta (0, 0)
Screenshot: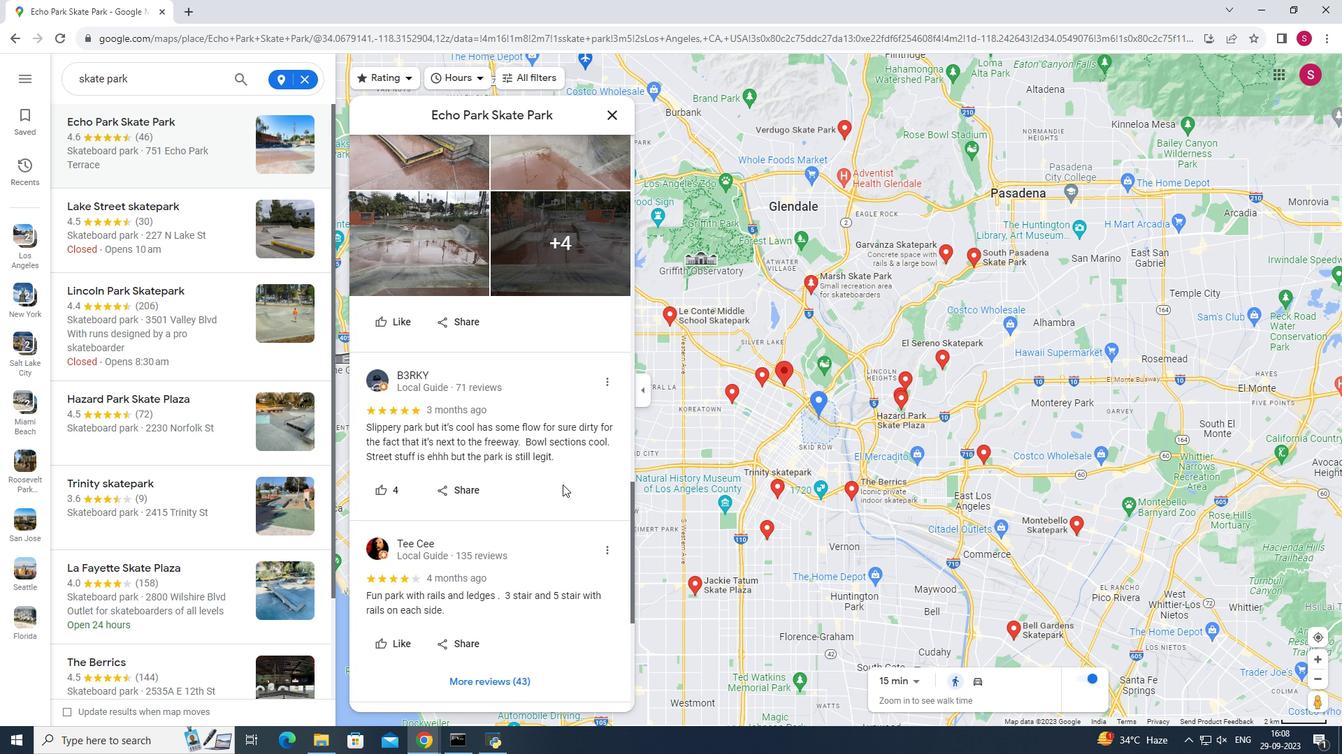 
Action: Mouse scrolled (562, 485) with delta (0, 0)
Screenshot: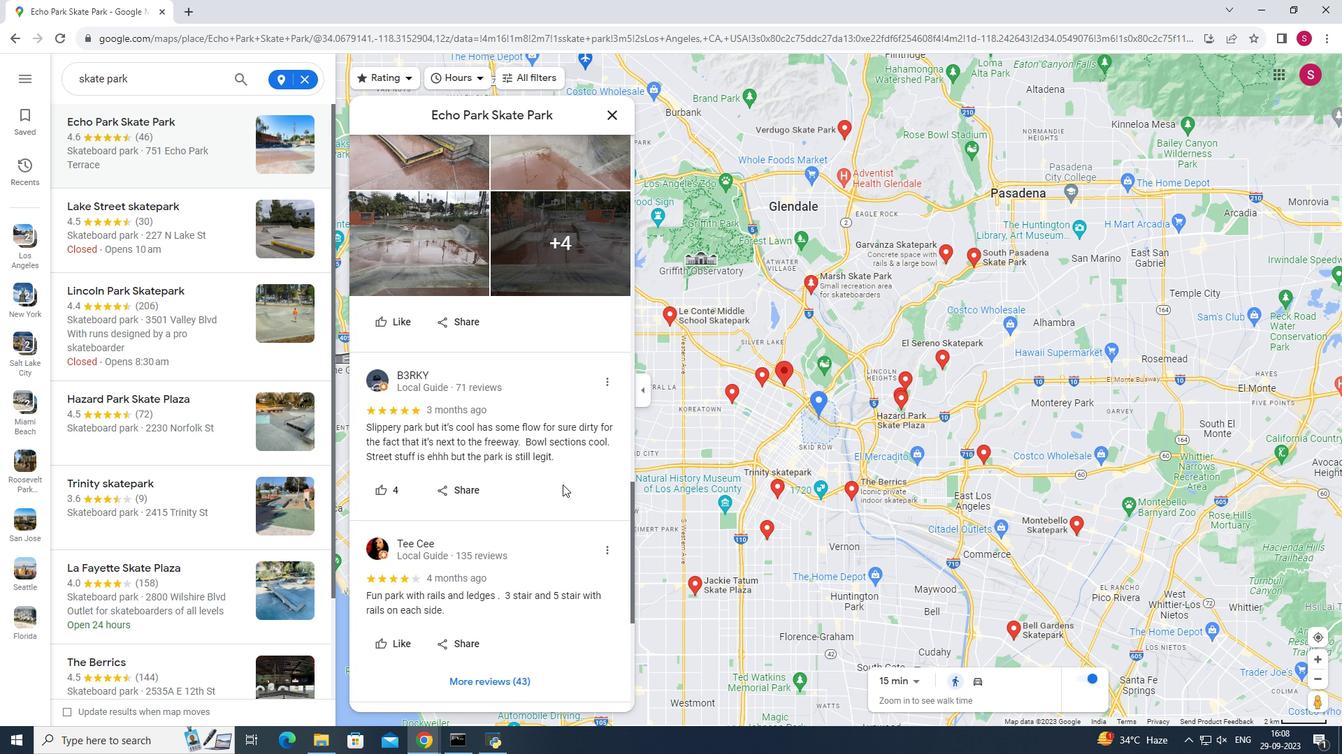 
Action: Mouse scrolled (562, 485) with delta (0, 0)
Screenshot: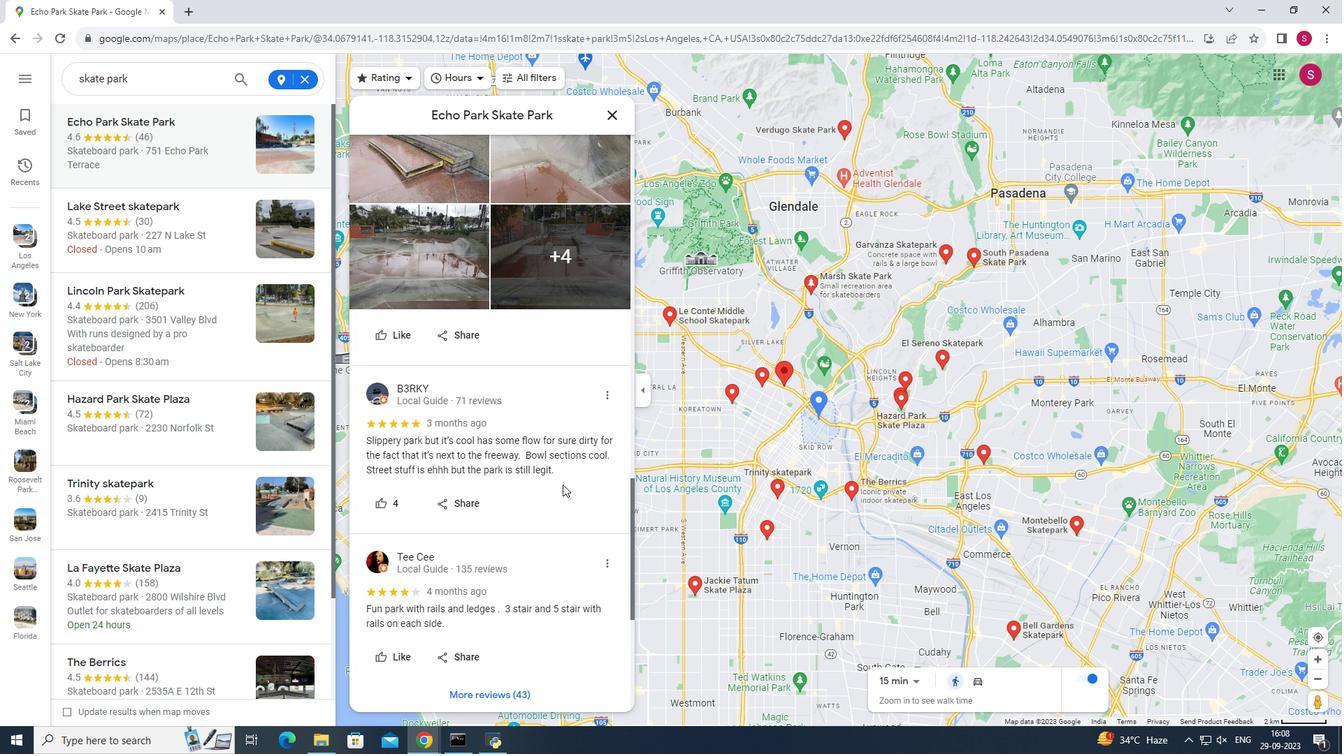 
Action: Mouse scrolled (562, 485) with delta (0, 0)
Screenshot: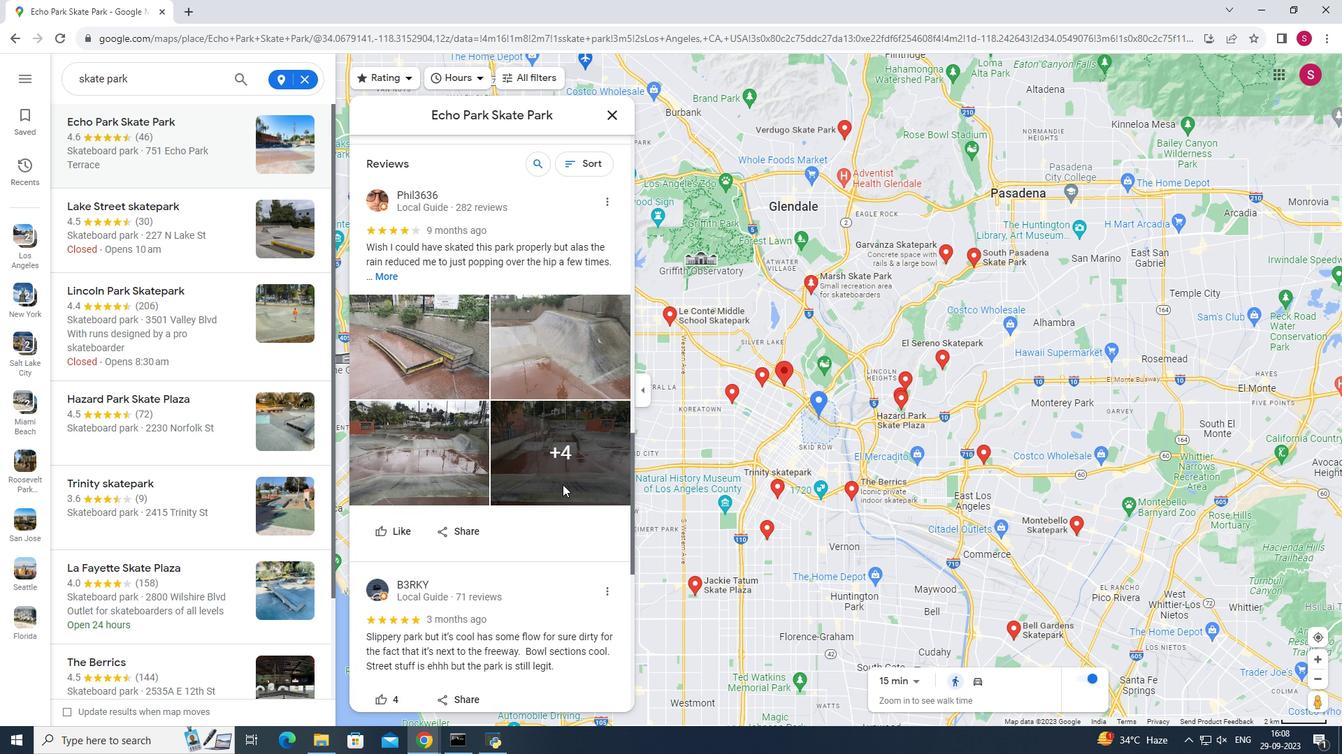 
Action: Mouse scrolled (562, 485) with delta (0, 0)
Screenshot: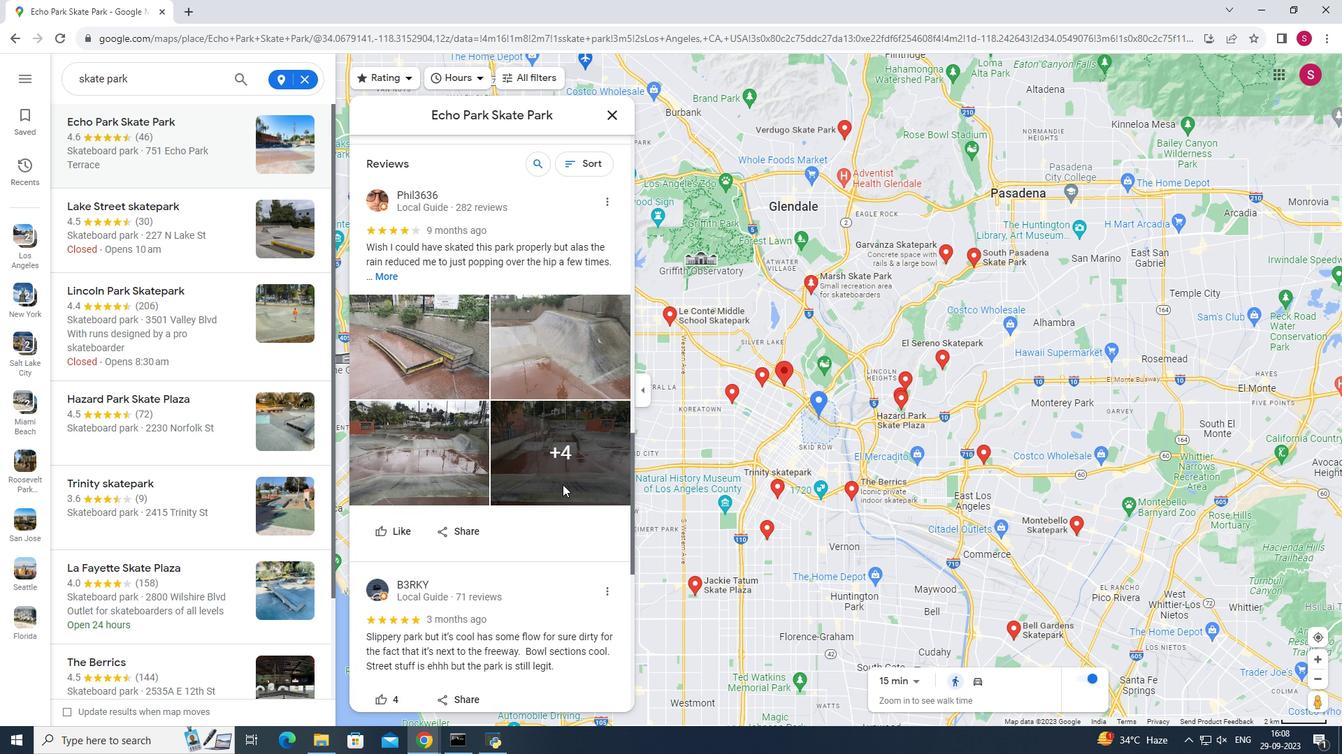 
Action: Mouse scrolled (562, 485) with delta (0, 0)
Screenshot: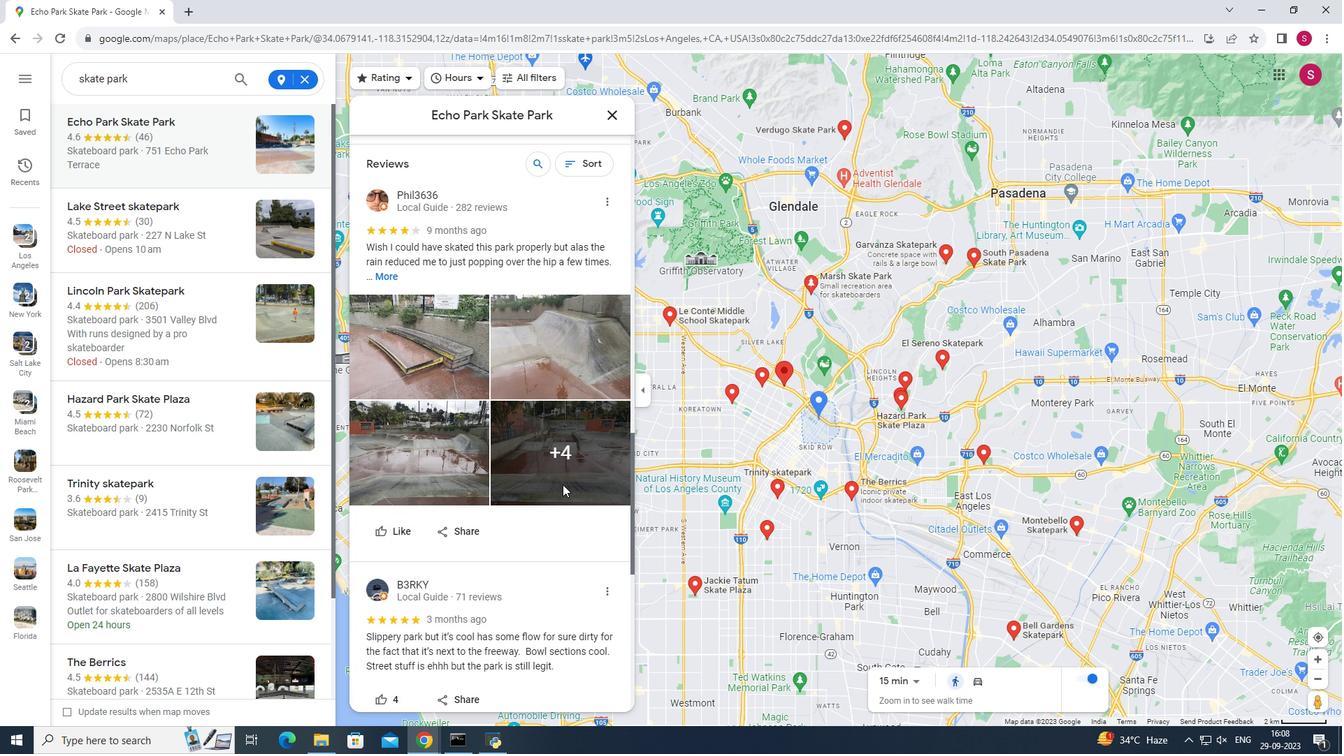 
Action: Mouse scrolled (562, 485) with delta (0, 0)
Screenshot: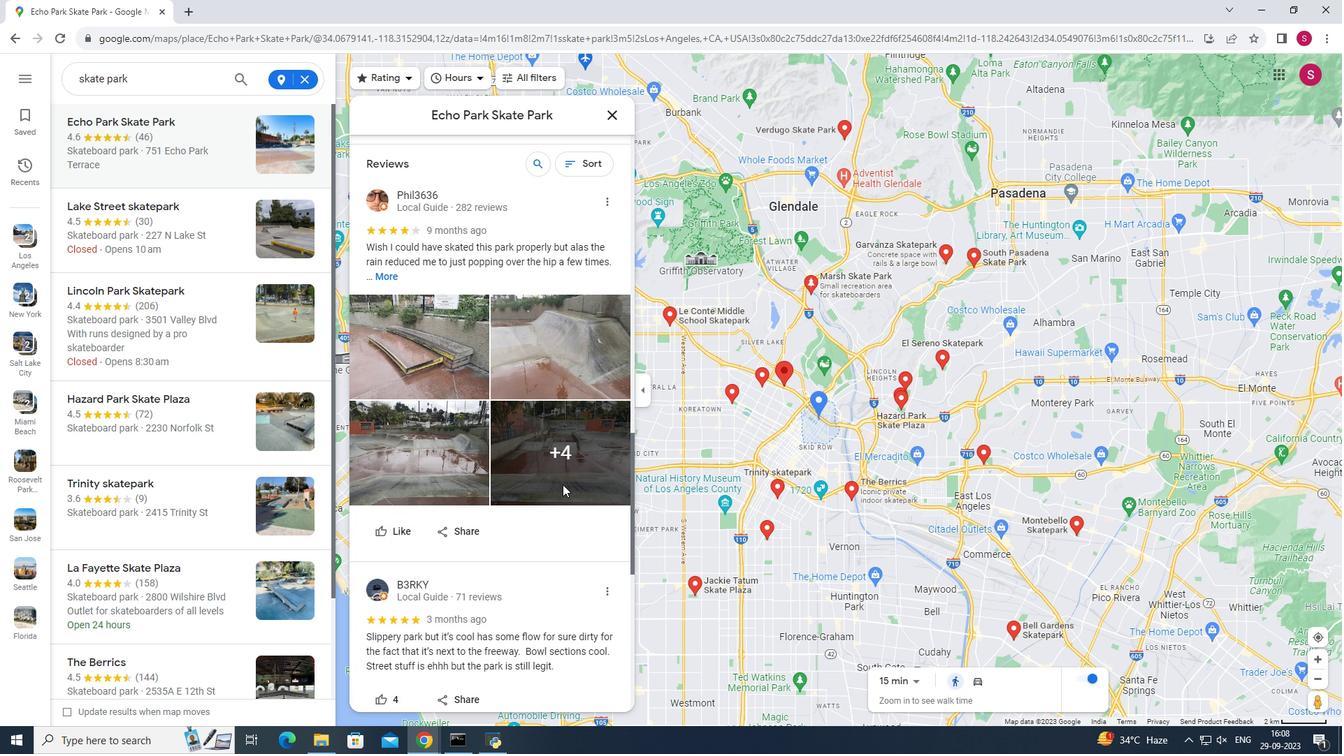 
Action: Mouse scrolled (562, 485) with delta (0, 0)
Screenshot: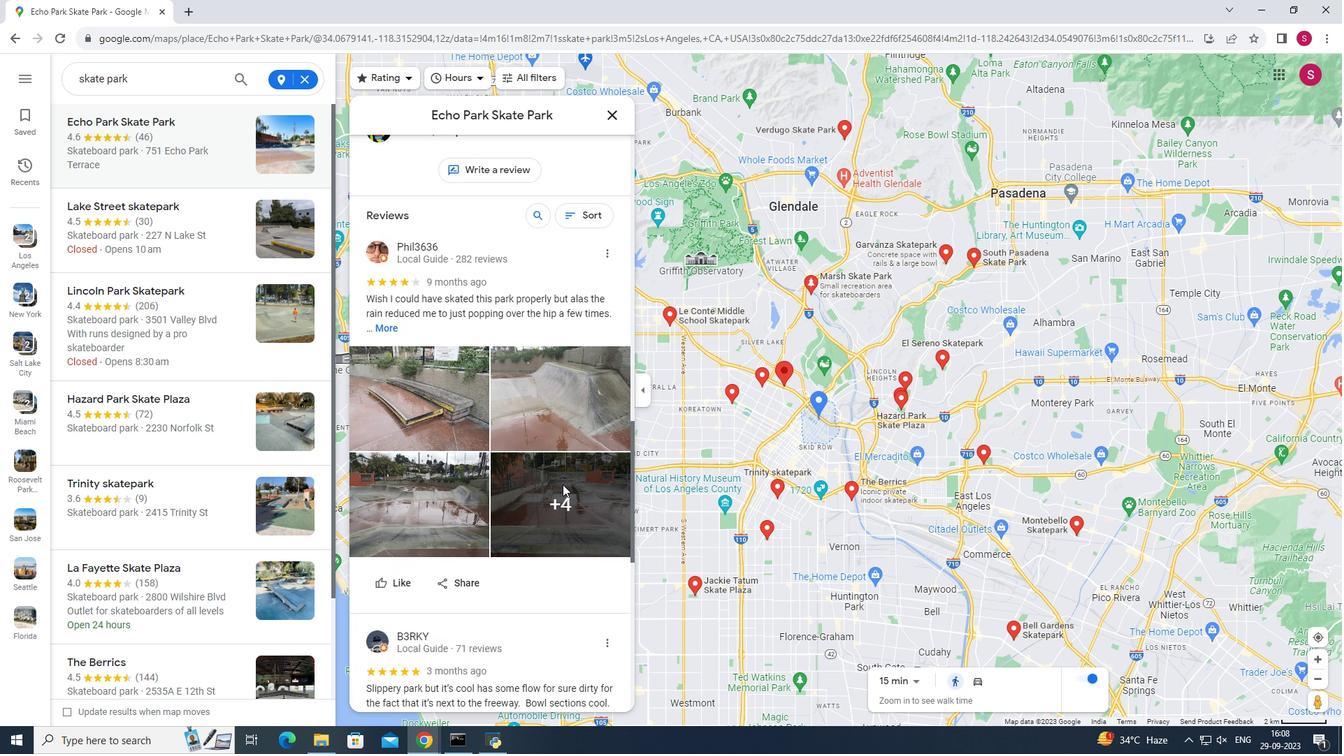 
Action: Mouse scrolled (562, 485) with delta (0, 0)
Screenshot: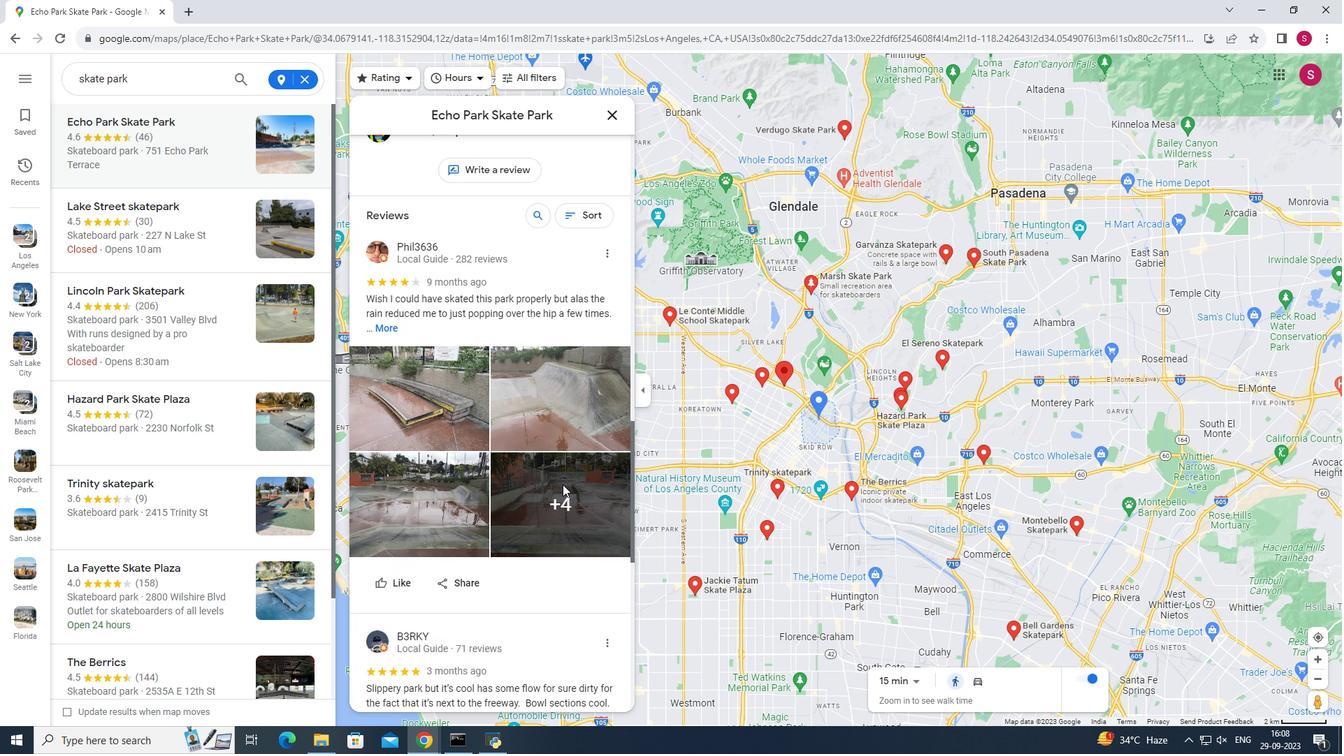 
Action: Mouse scrolled (562, 485) with delta (0, 0)
Screenshot: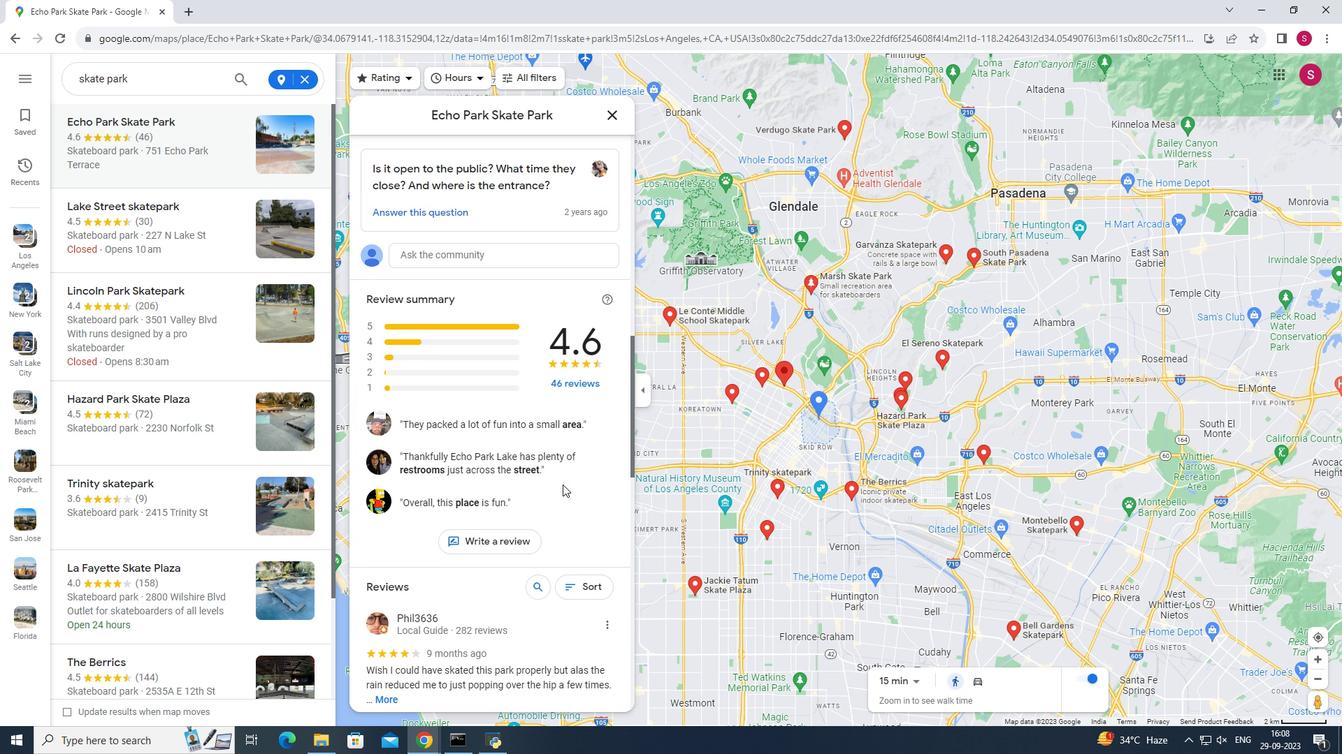 
Action: Mouse scrolled (562, 485) with delta (0, 0)
Screenshot: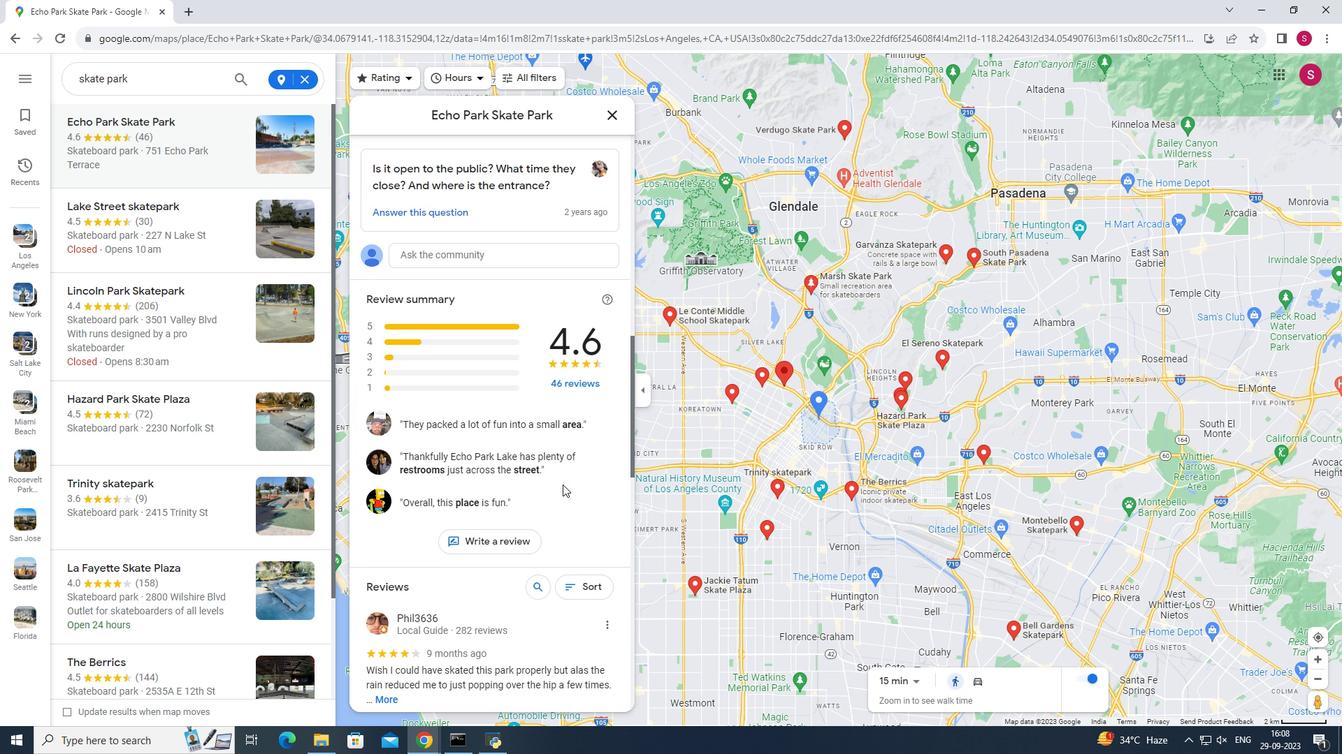 
Action: Mouse scrolled (562, 485) with delta (0, 0)
Screenshot: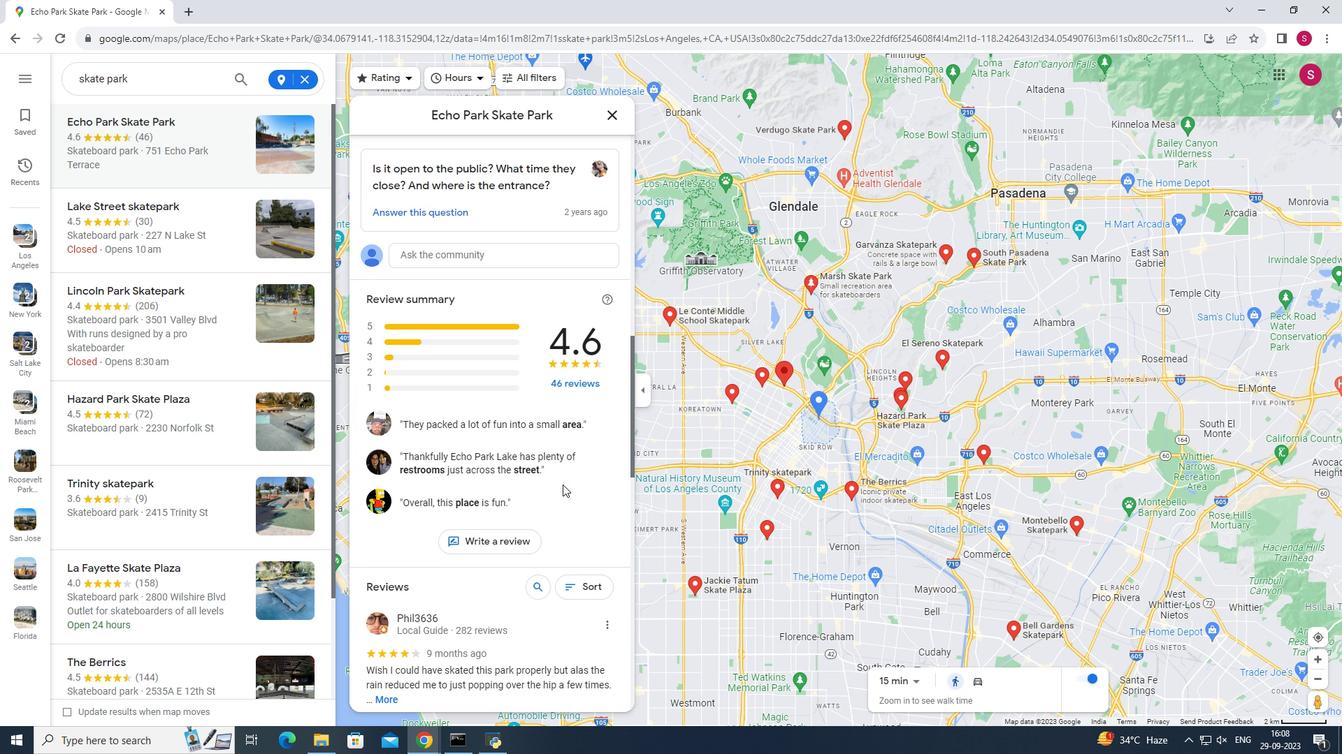 
Action: Mouse scrolled (562, 485) with delta (0, 0)
Screenshot: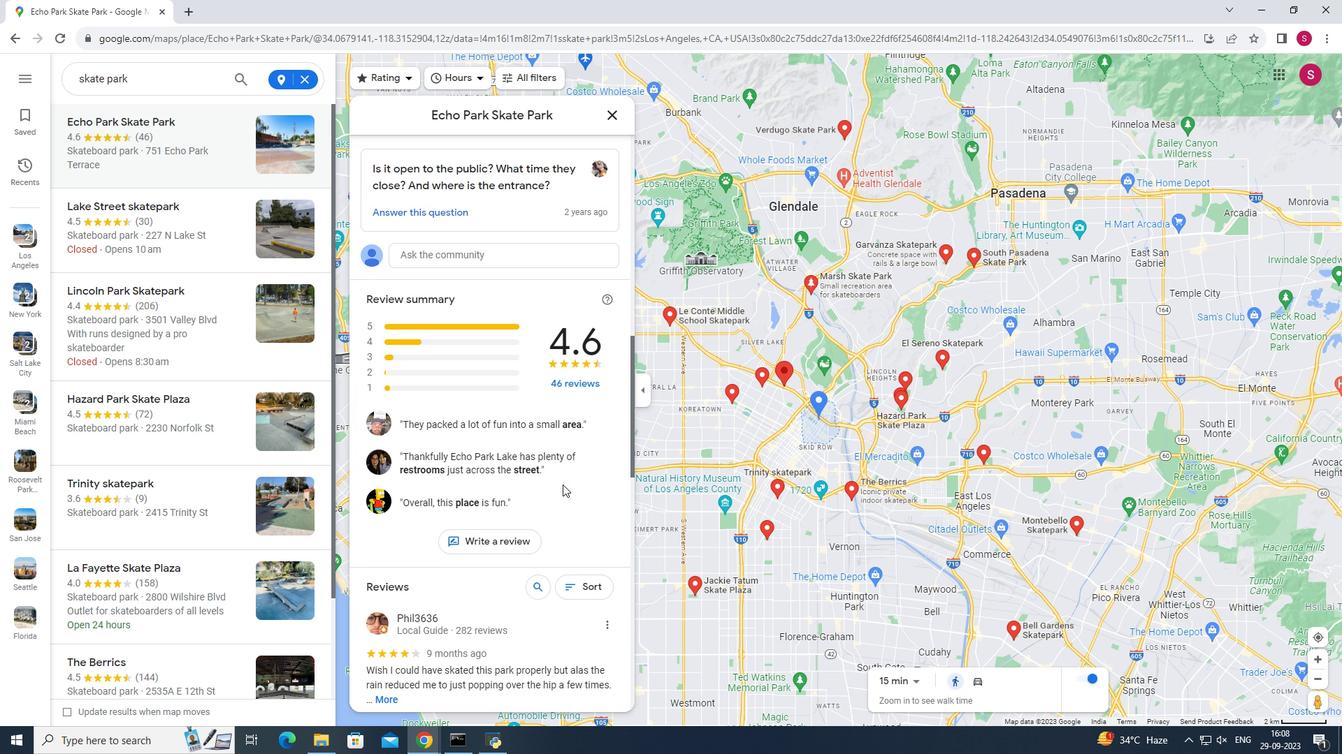 
Action: Mouse scrolled (562, 485) with delta (0, 0)
Screenshot: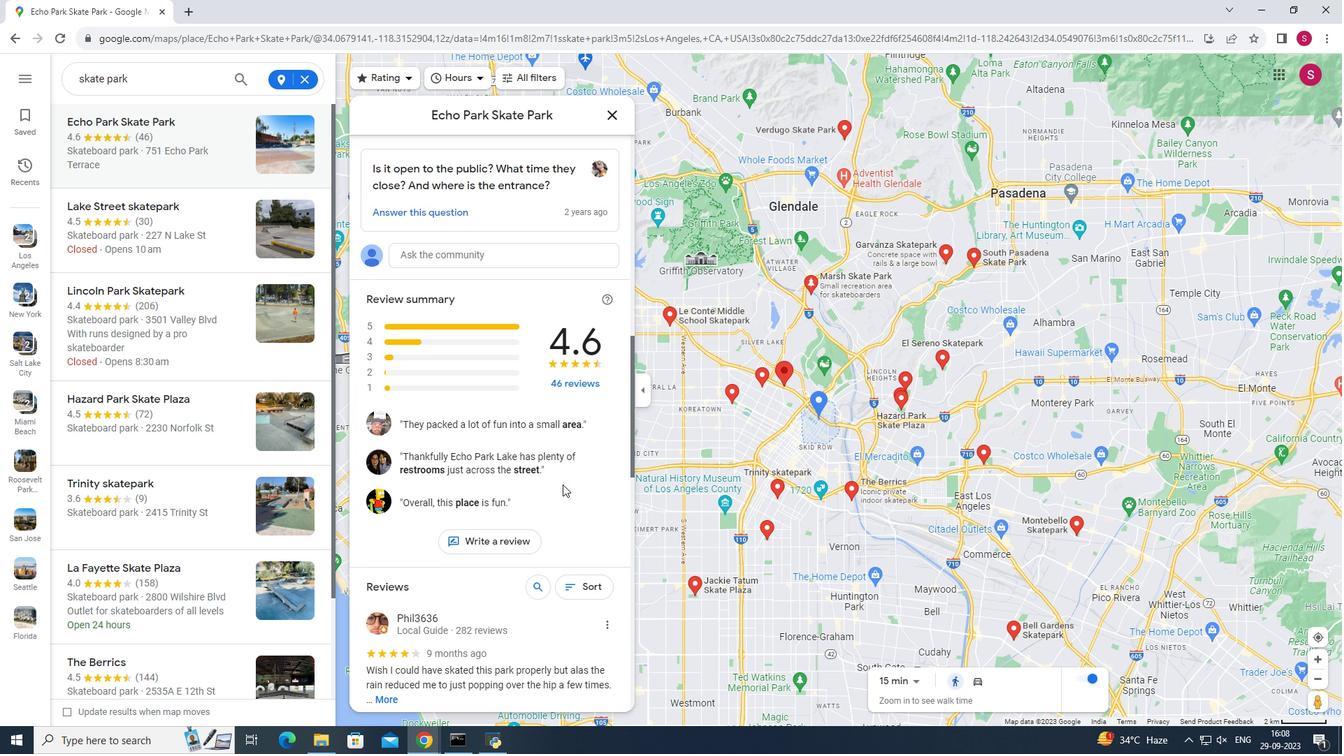 
Action: Mouse scrolled (562, 485) with delta (0, 0)
Screenshot: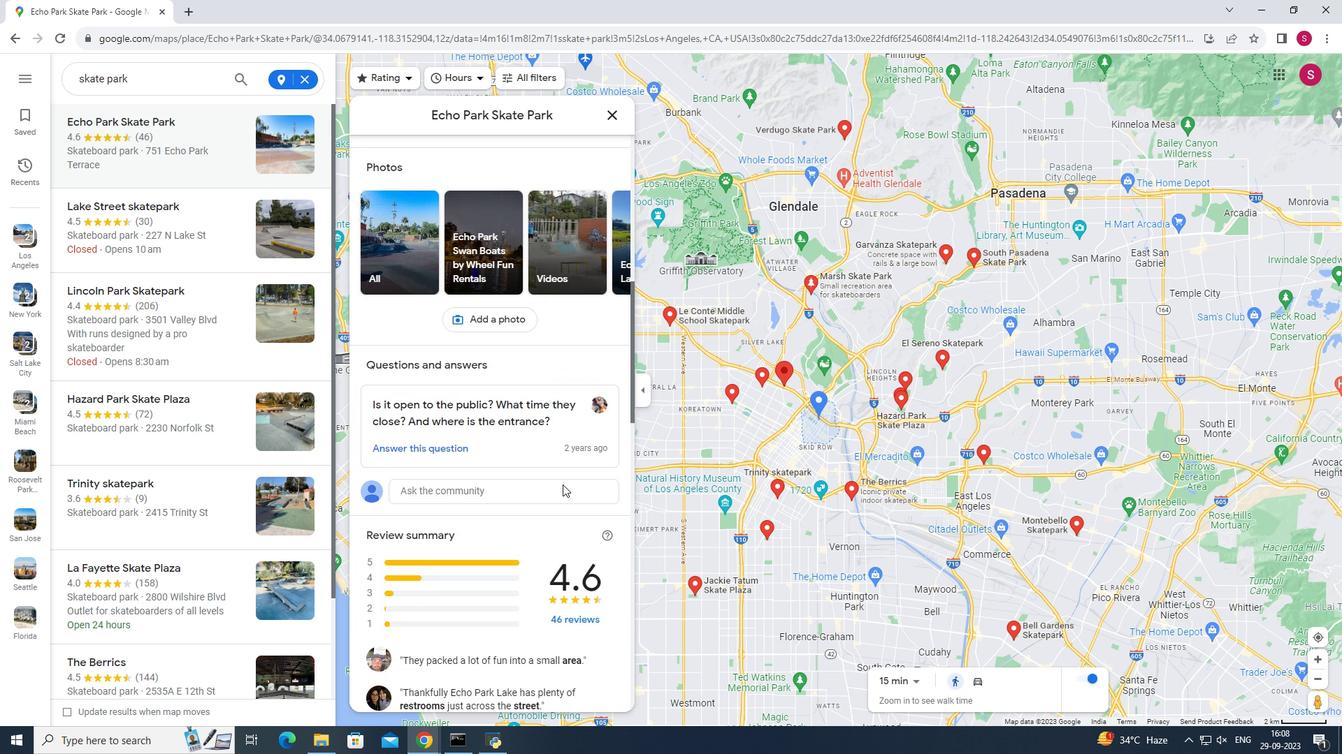 
Action: Mouse moved to (556, 484)
Screenshot: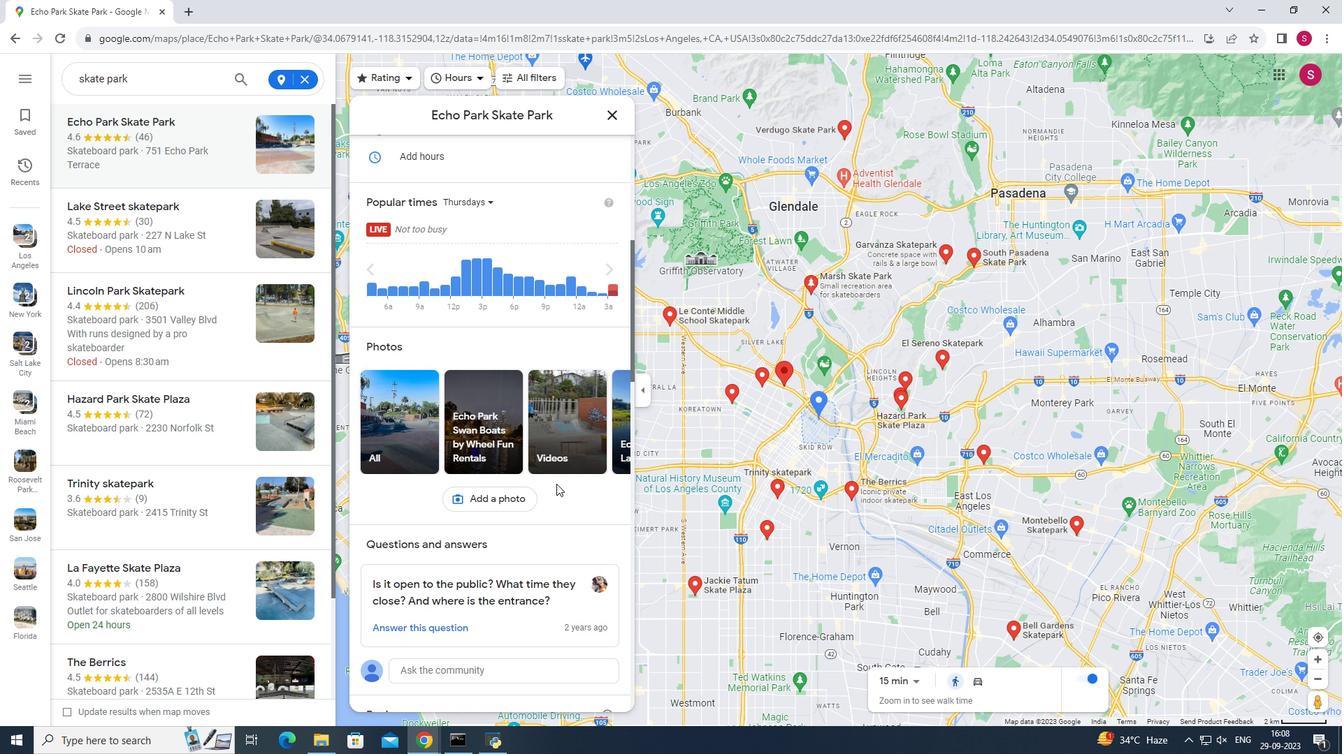 
Action: Mouse scrolled (556, 485) with delta (0, 0)
Screenshot: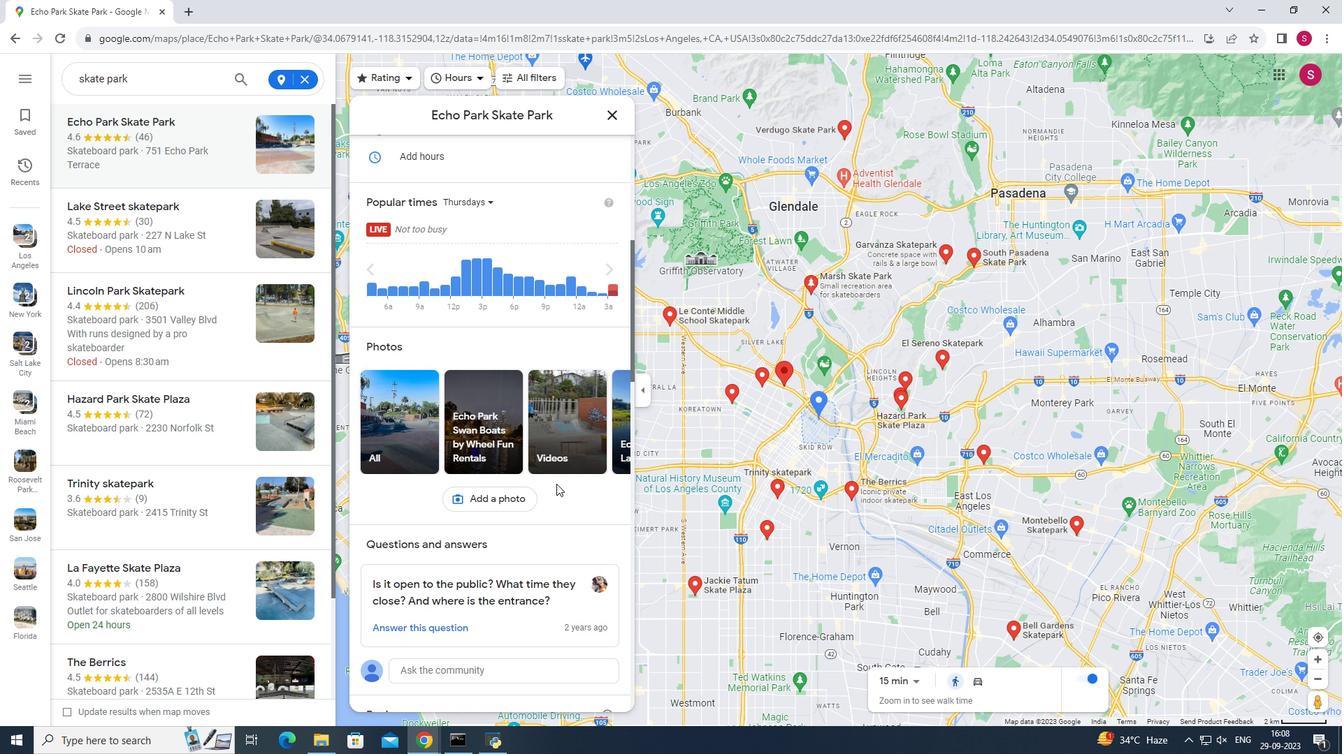 
Action: Mouse moved to (556, 484)
Screenshot: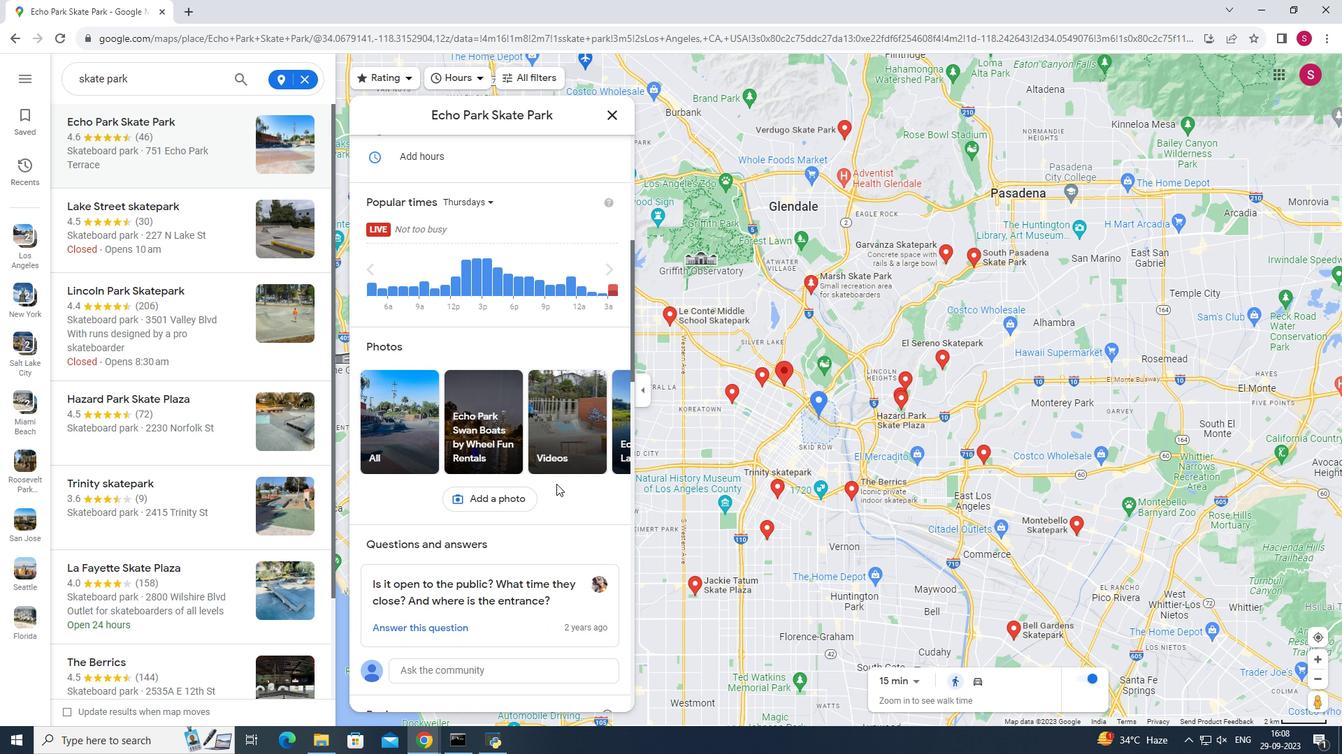 
Action: Mouse scrolled (556, 485) with delta (0, 0)
Screenshot: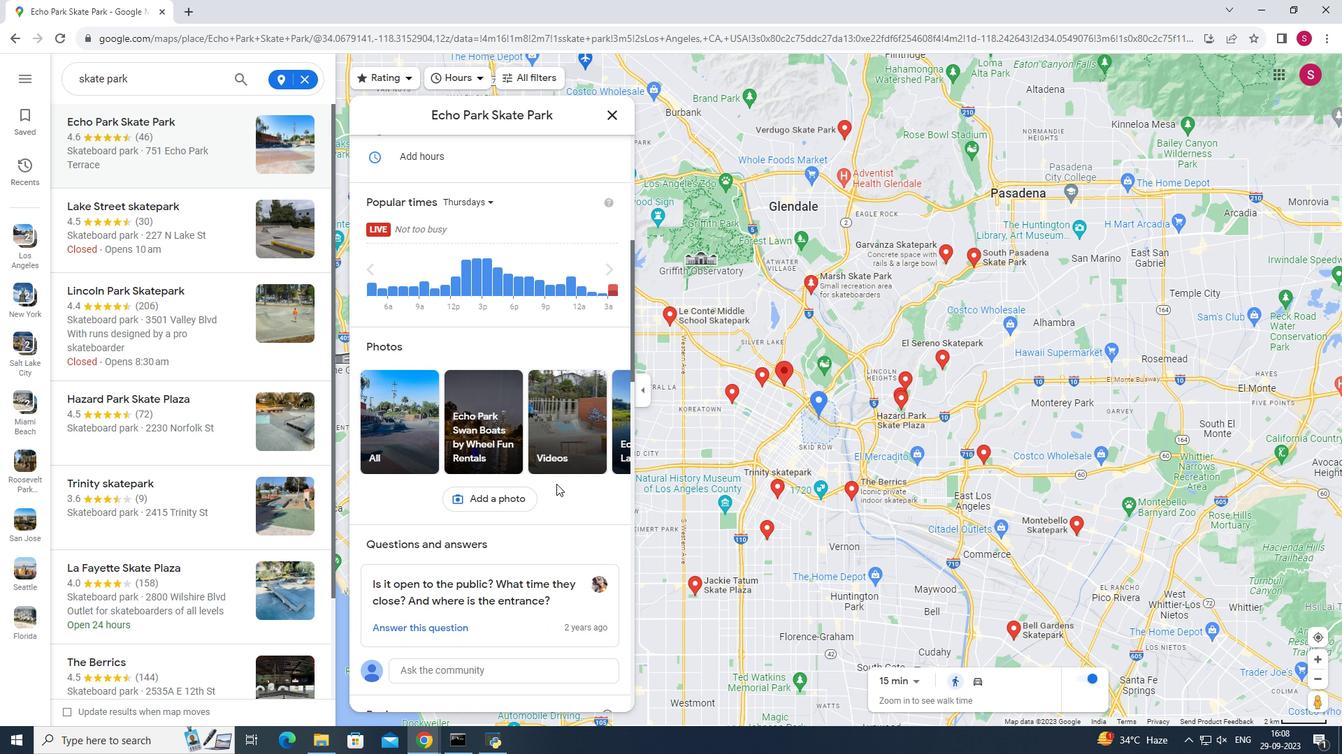 
Action: Mouse scrolled (556, 485) with delta (0, 0)
Screenshot: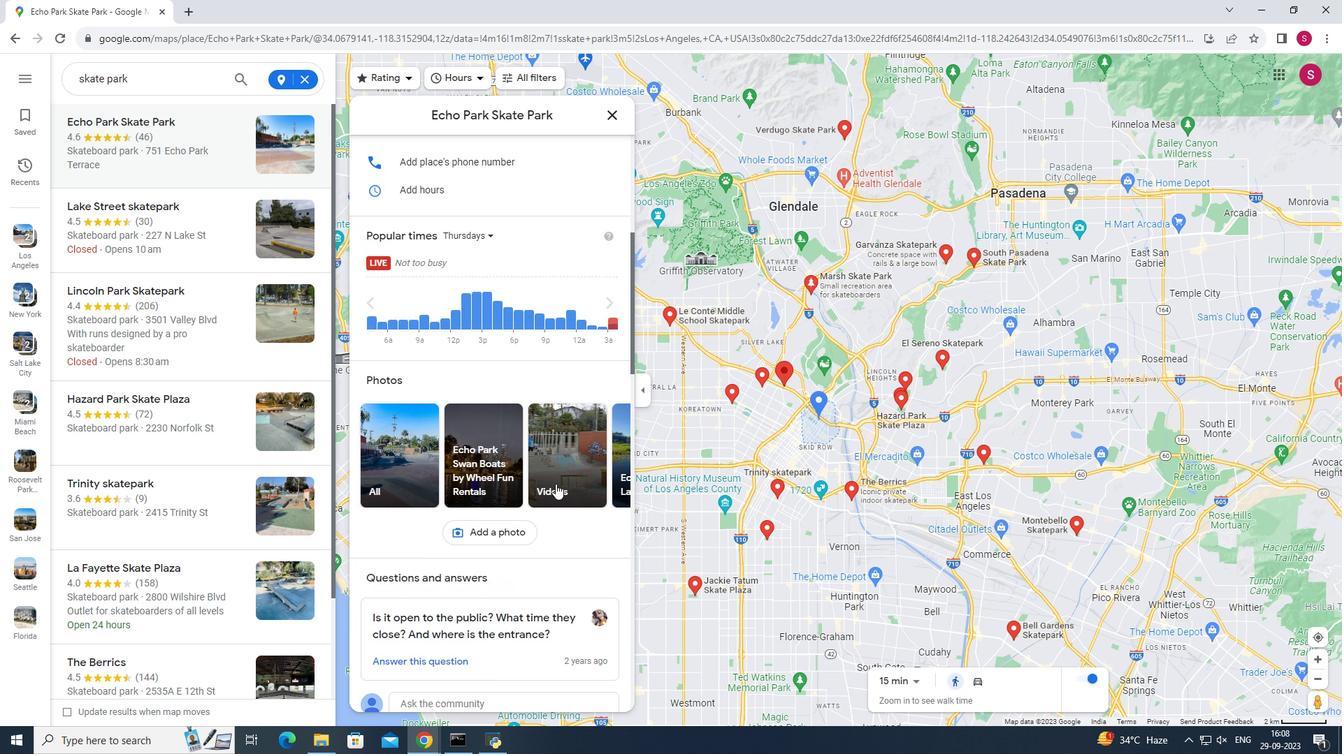 
Action: Mouse moved to (555, 484)
Screenshot: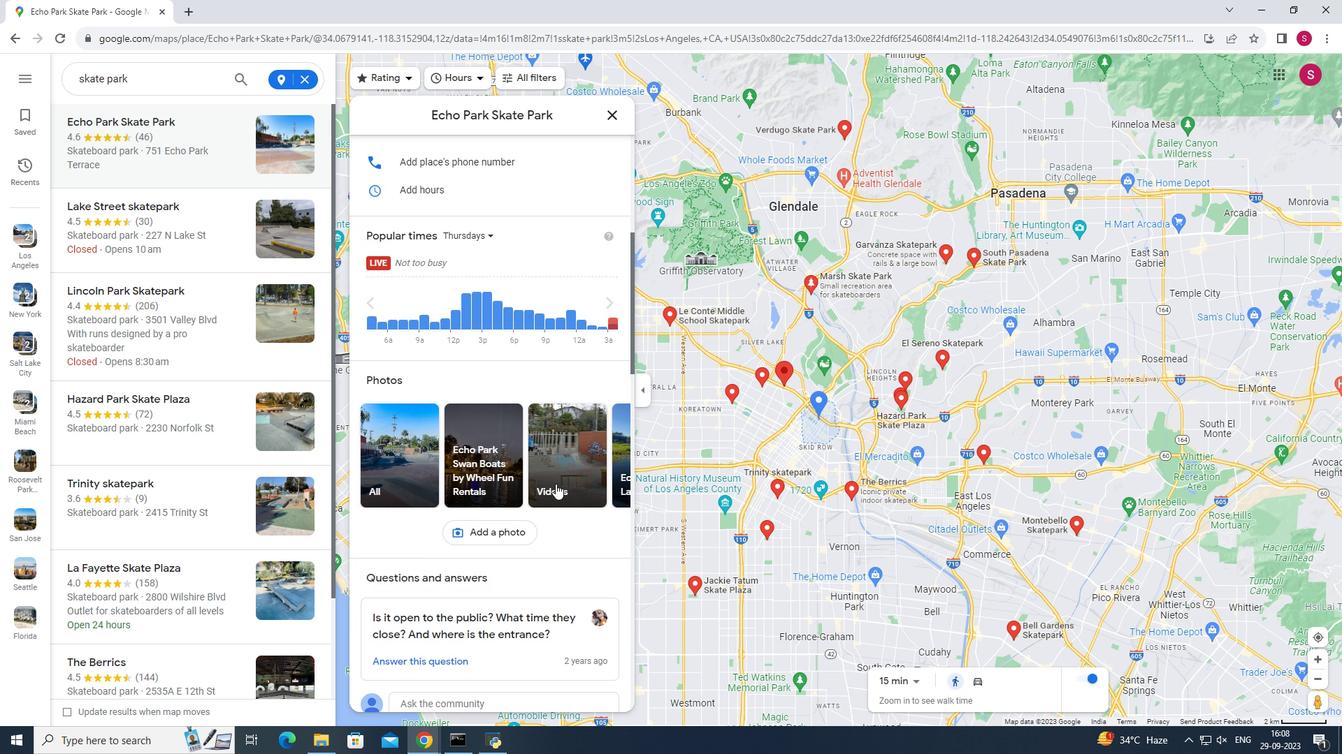 
Action: Mouse scrolled (555, 485) with delta (0, 0)
Screenshot: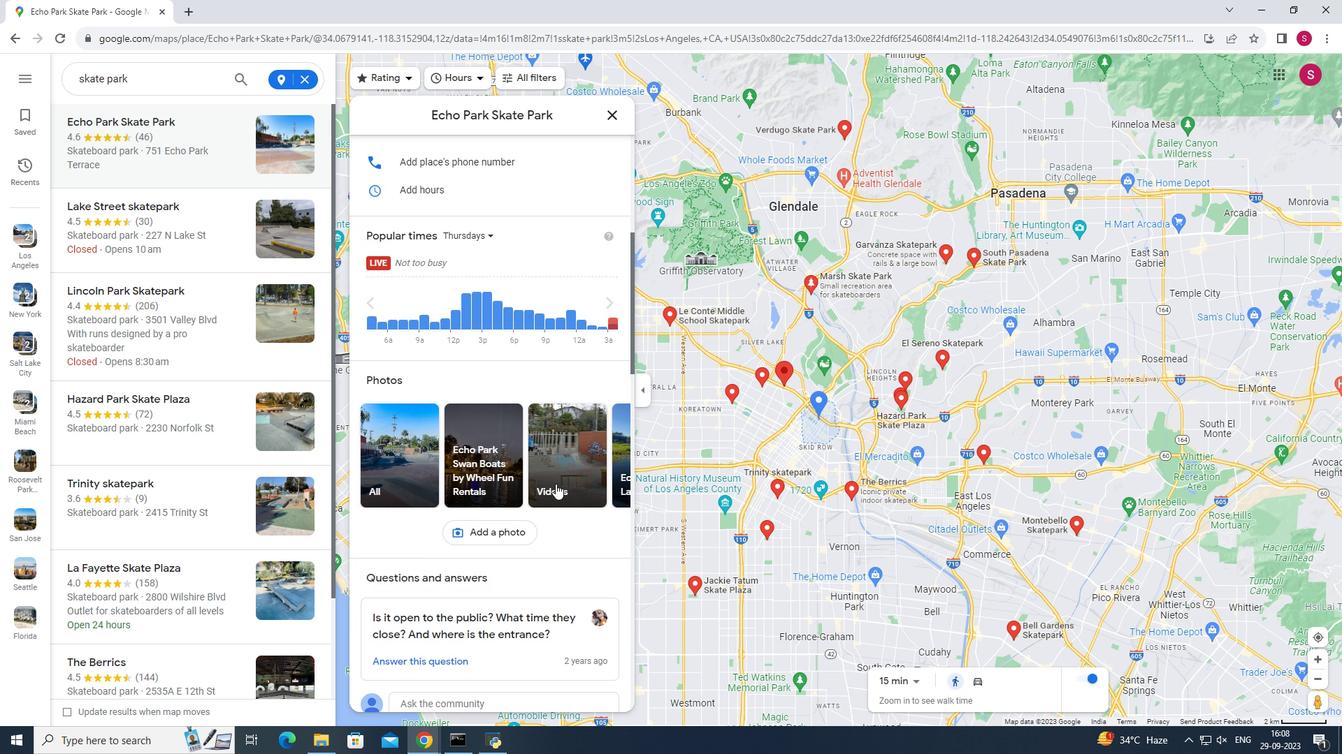 
Action: Mouse moved to (552, 480)
Screenshot: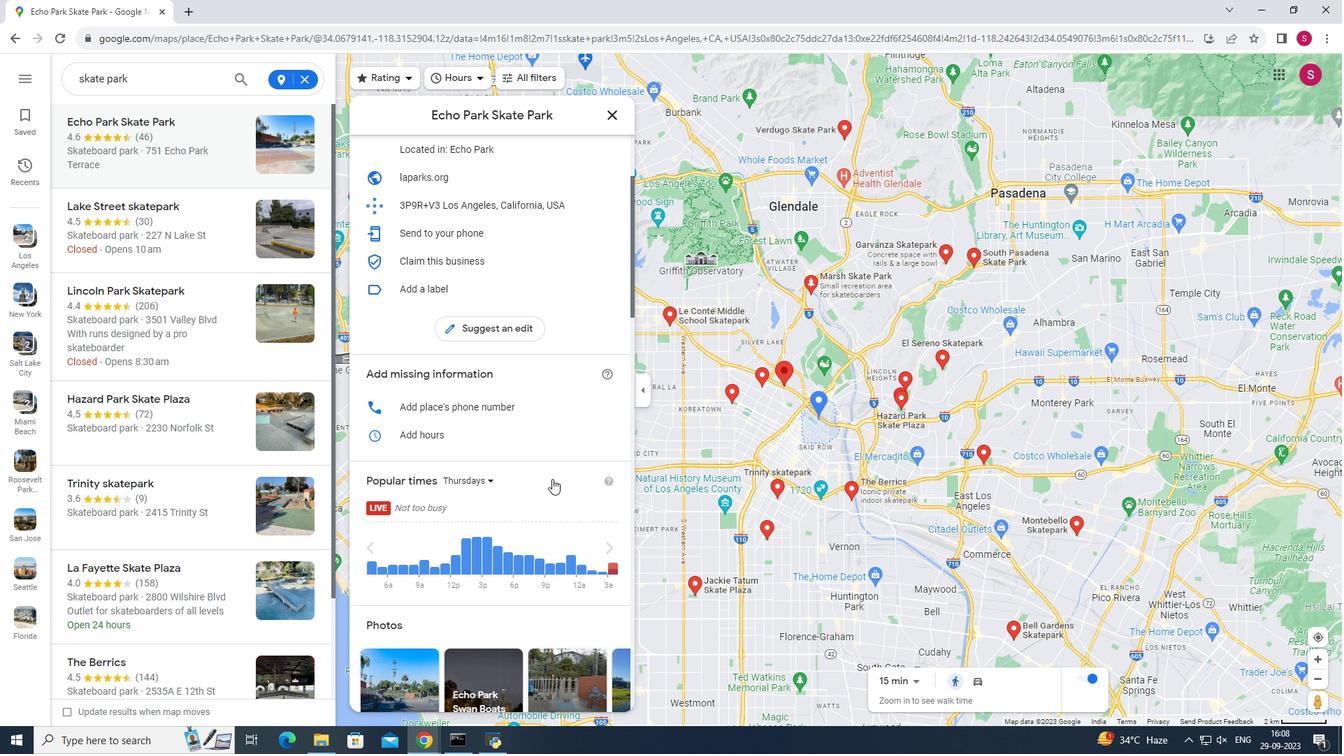 
Action: Mouse scrolled (552, 480) with delta (0, 0)
Screenshot: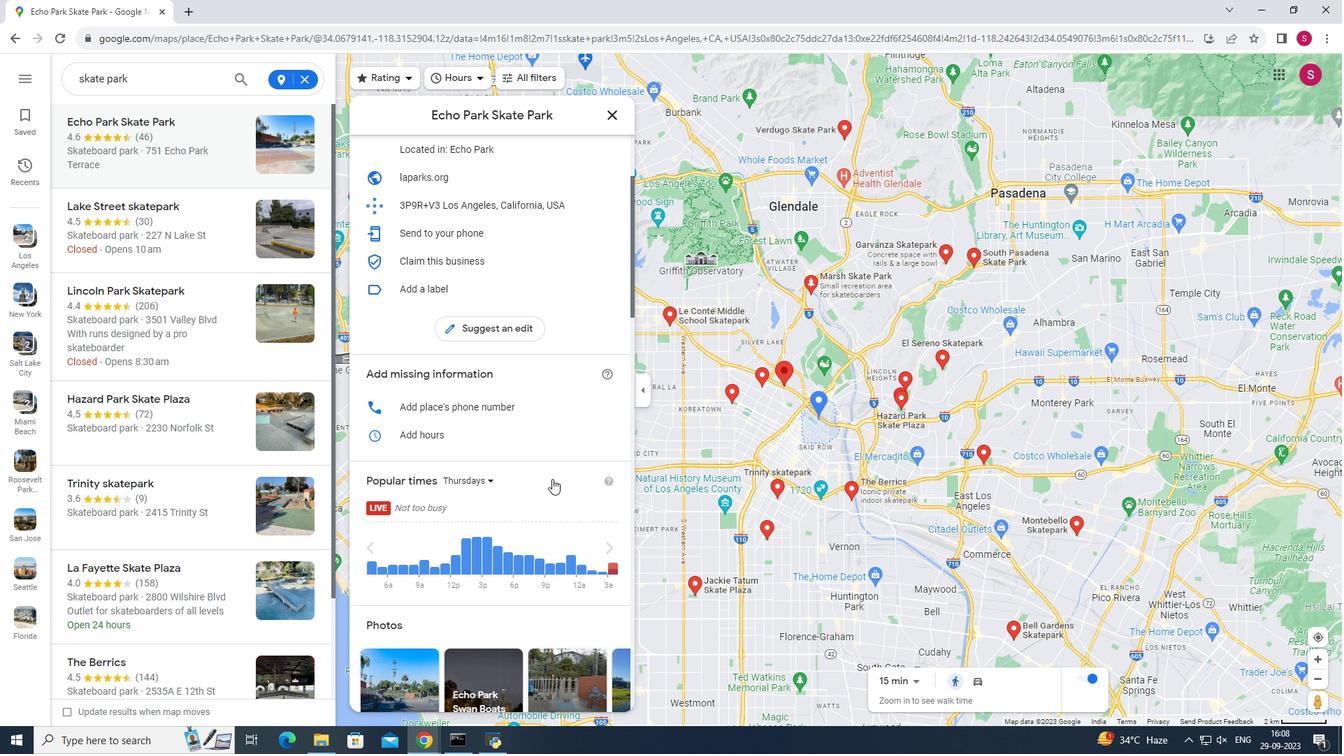 
Action: Mouse moved to (550, 476)
Screenshot: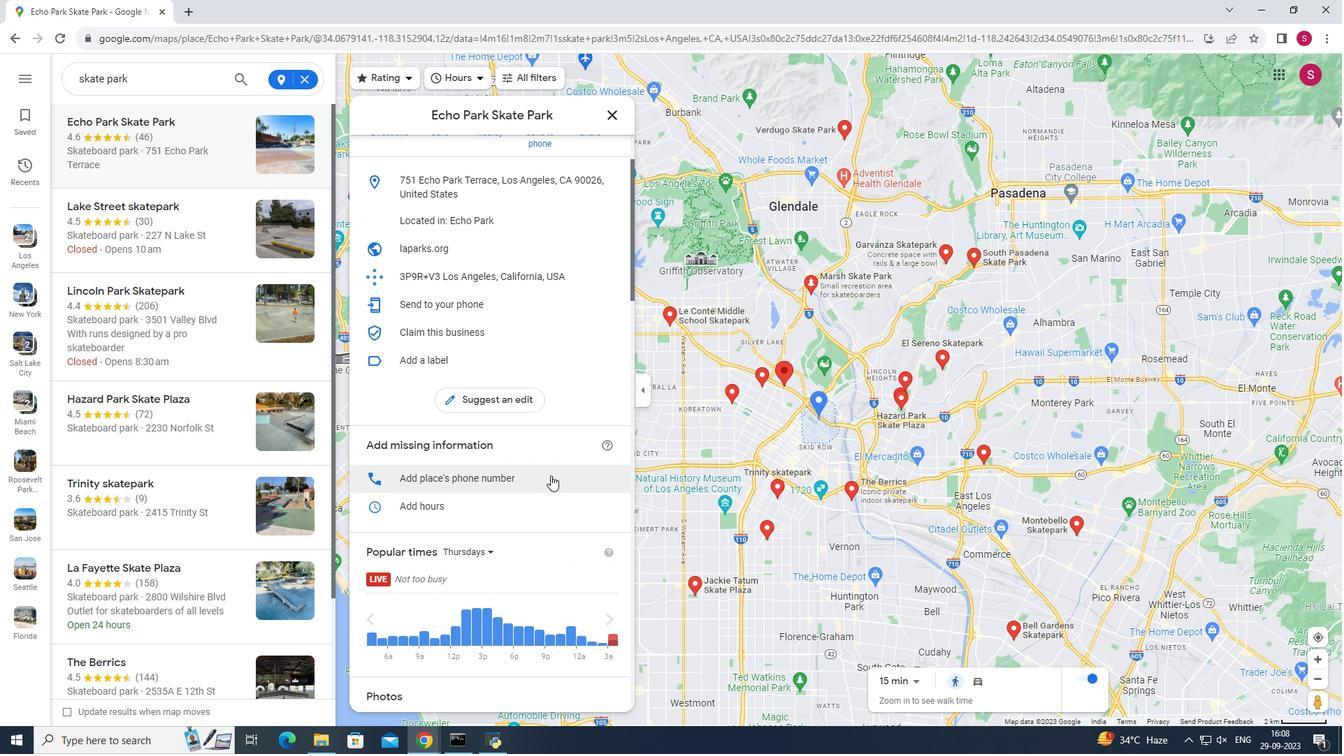 
Action: Mouse scrolled (550, 477) with delta (0, 0)
Screenshot: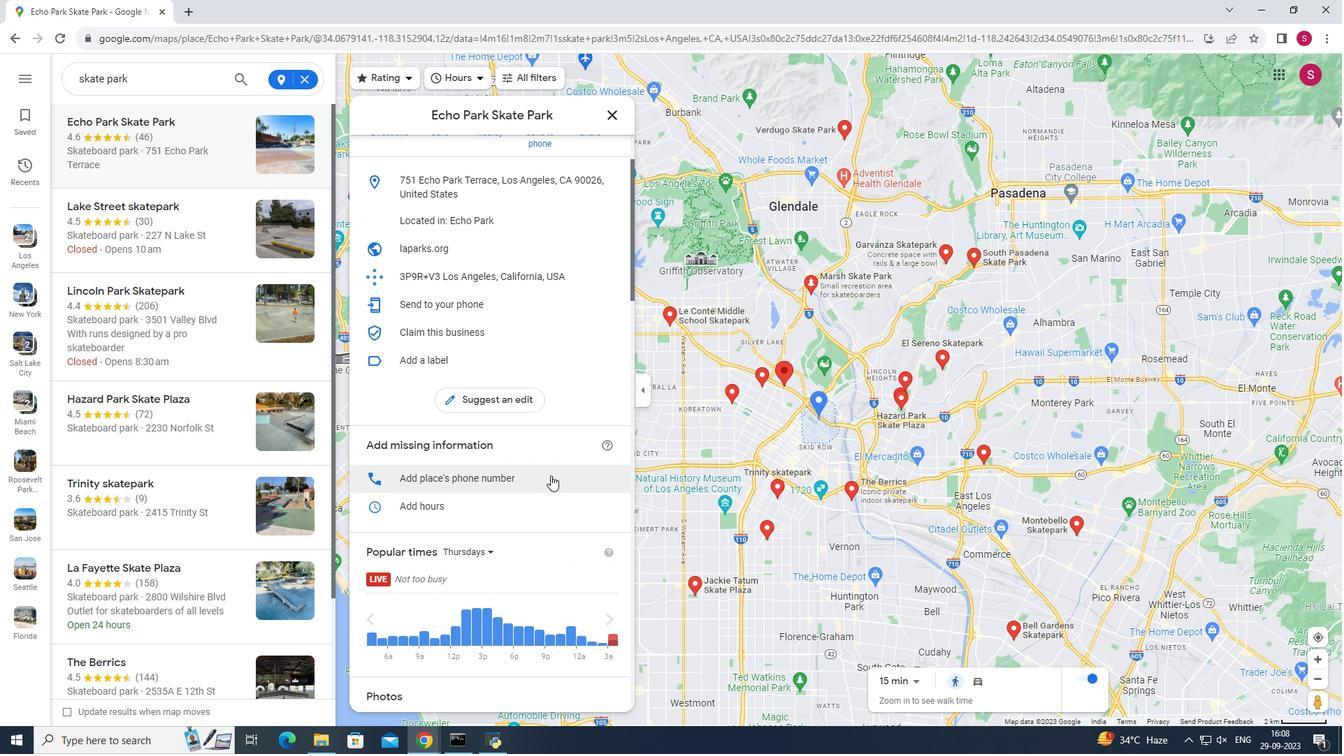 
Action: Mouse moved to (550, 476)
Screenshot: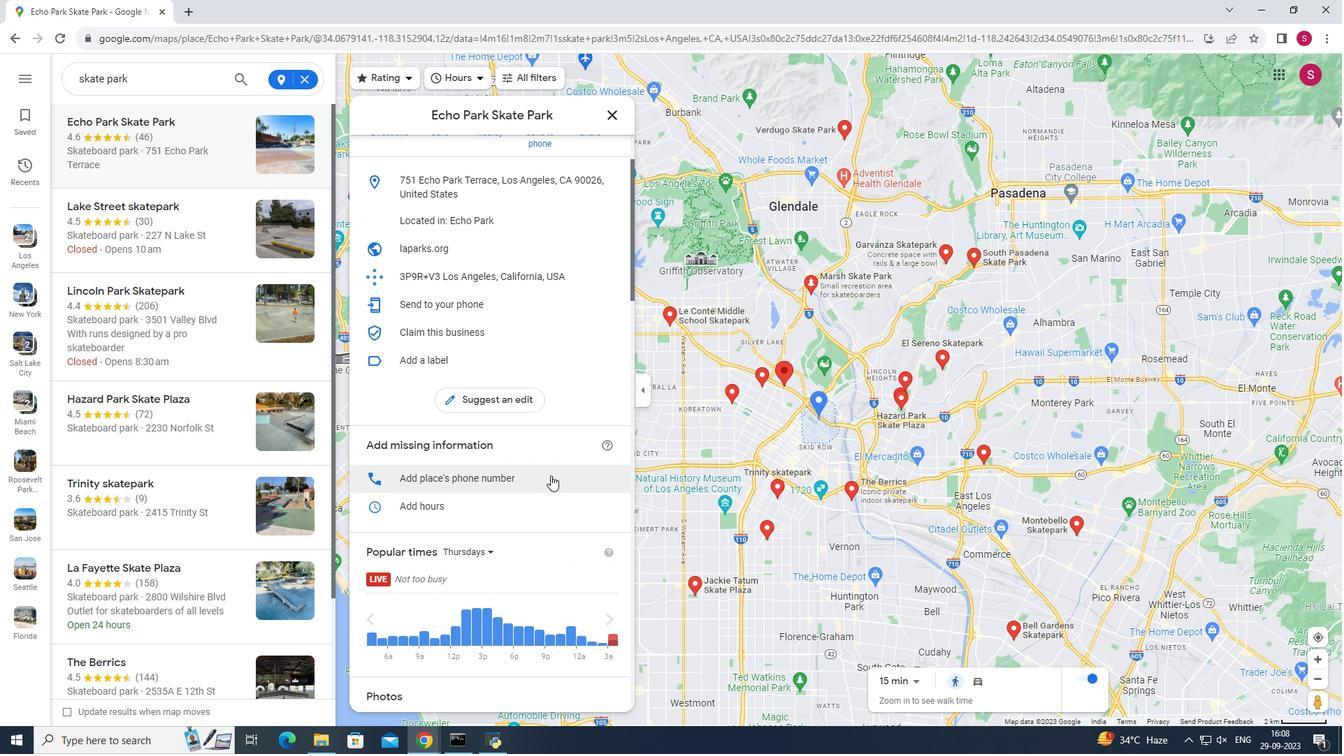 
Action: Mouse scrolled (550, 476) with delta (0, 0)
Screenshot: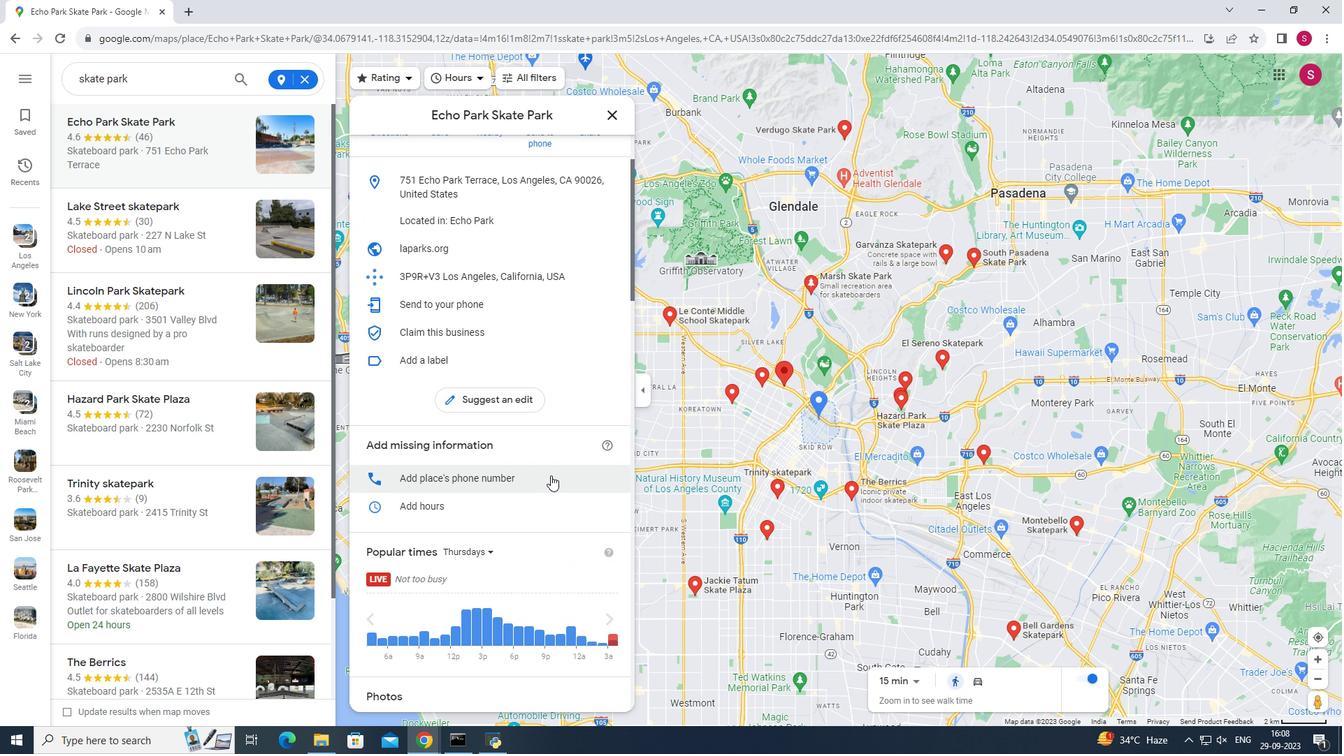 
Action: Mouse moved to (550, 476)
Screenshot: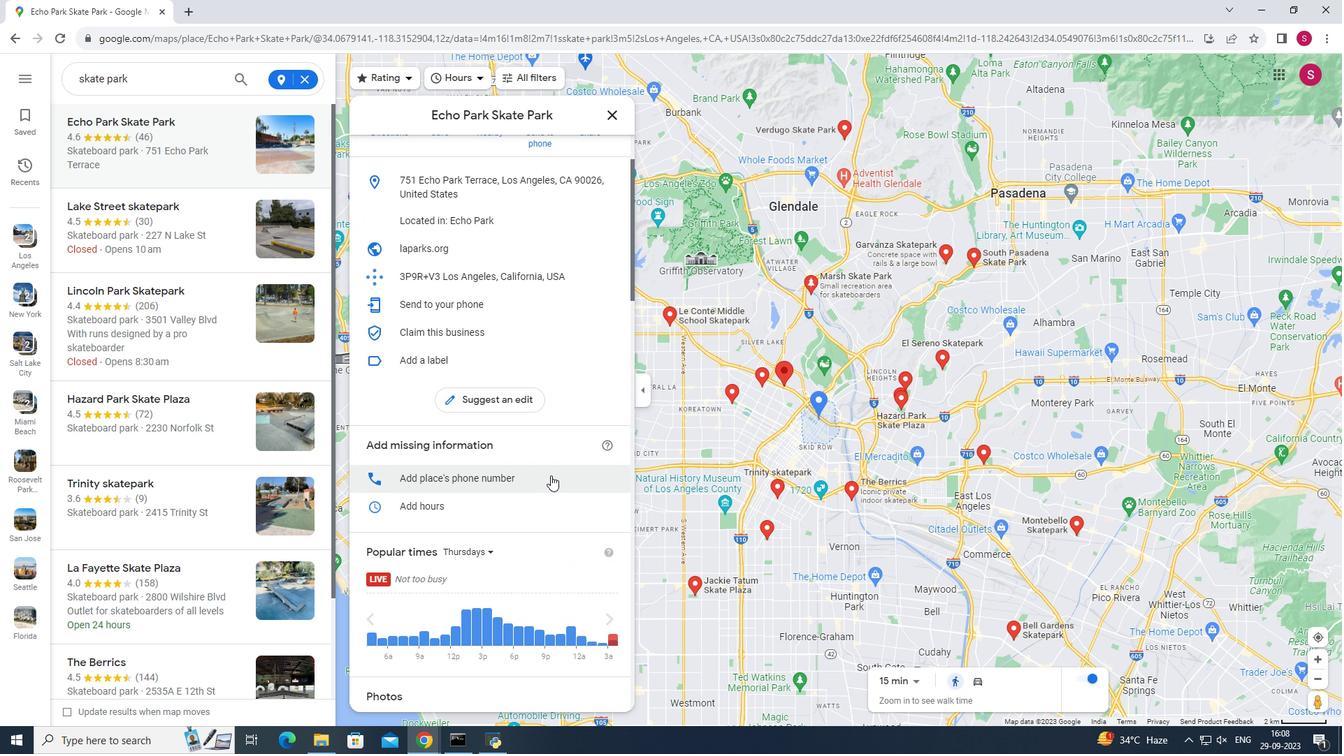 
Action: Mouse scrolled (550, 476) with delta (0, 0)
Screenshot: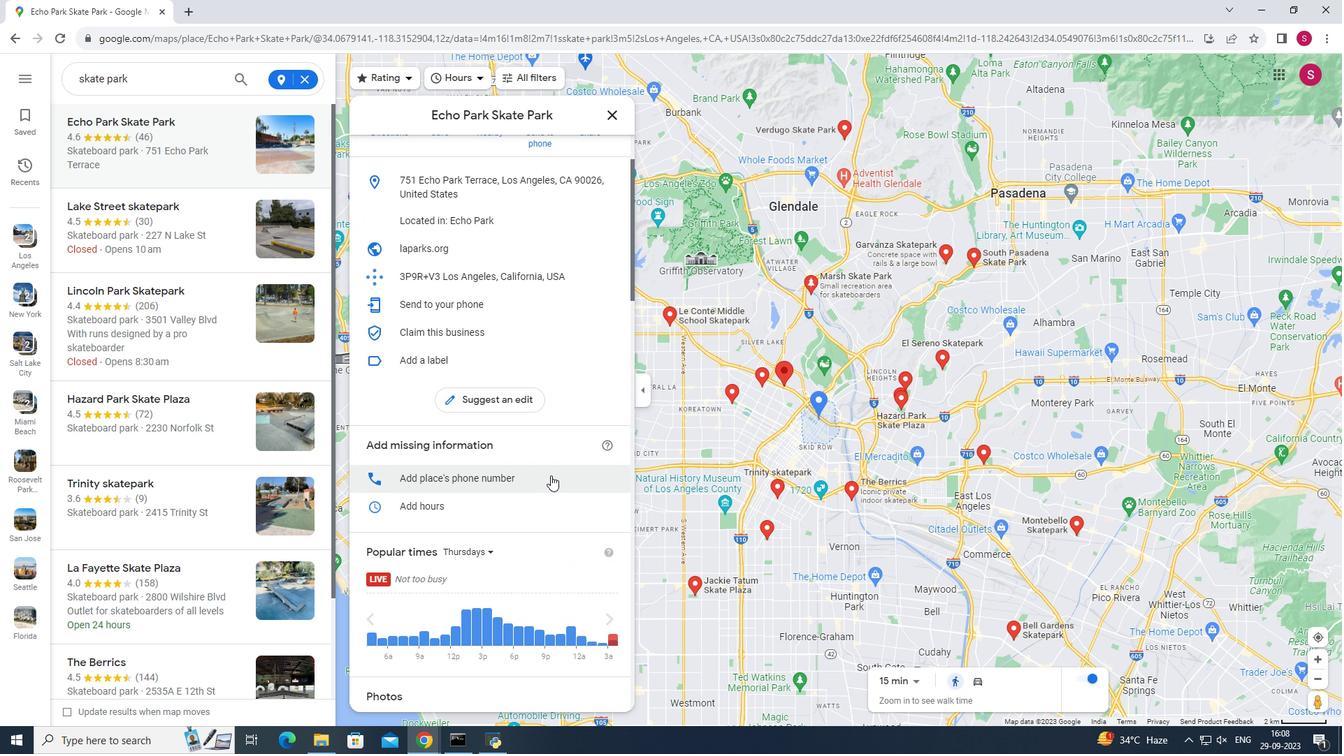 
Action: Mouse scrolled (550, 476) with delta (0, 0)
Screenshot: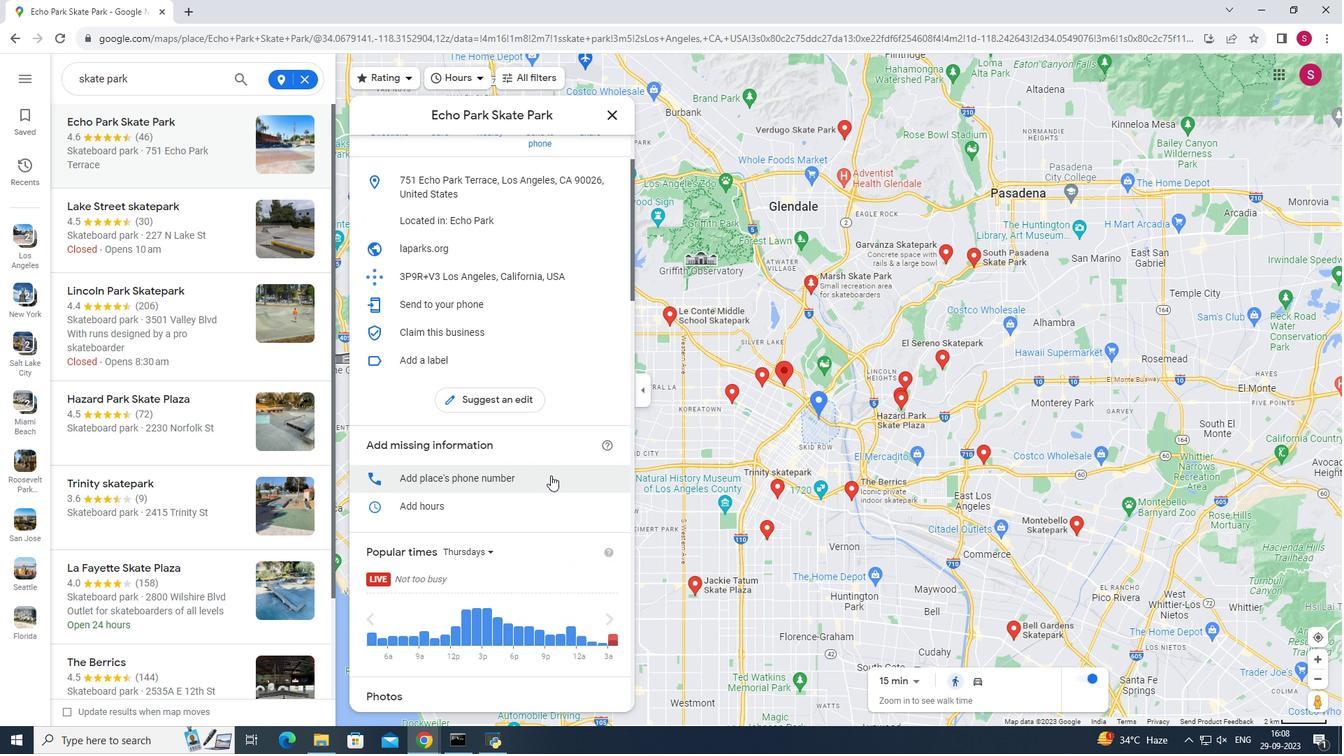 
Action: Mouse scrolled (550, 476) with delta (0, 0)
Screenshot: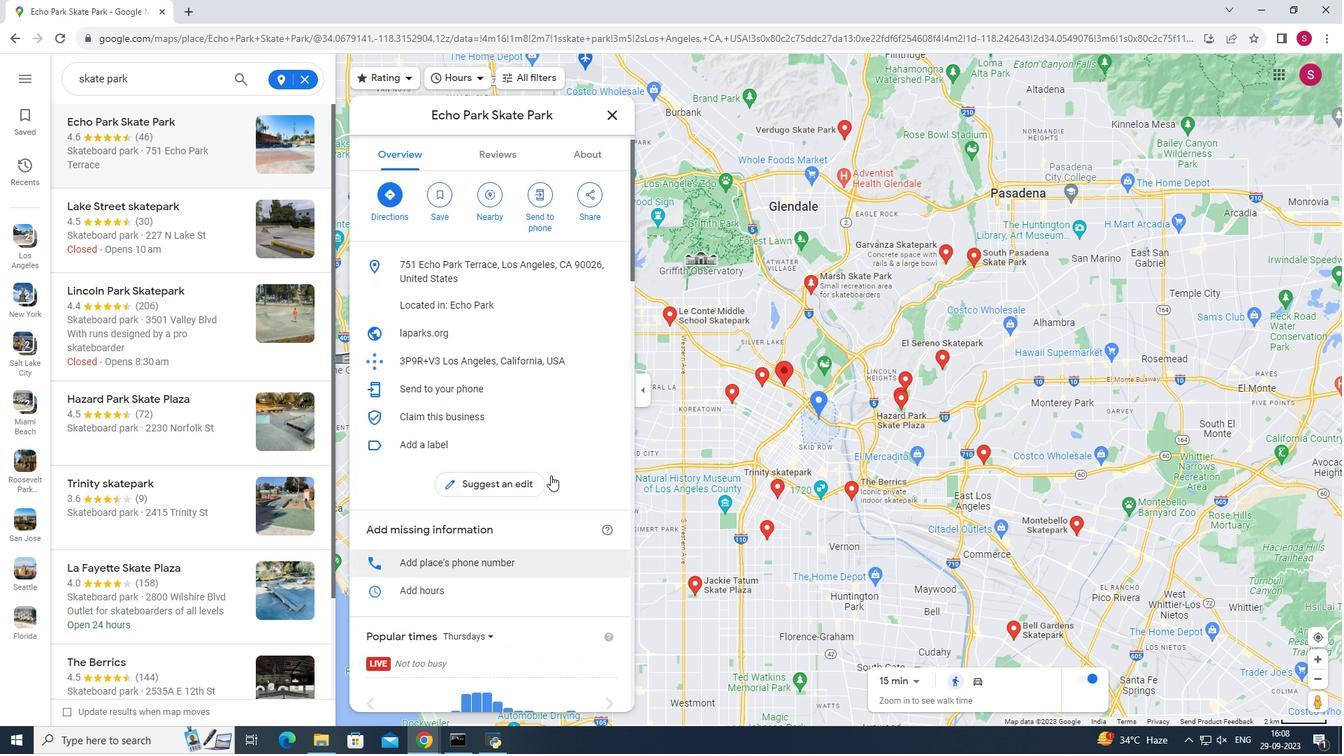 
Action: Mouse moved to (496, 351)
Screenshot: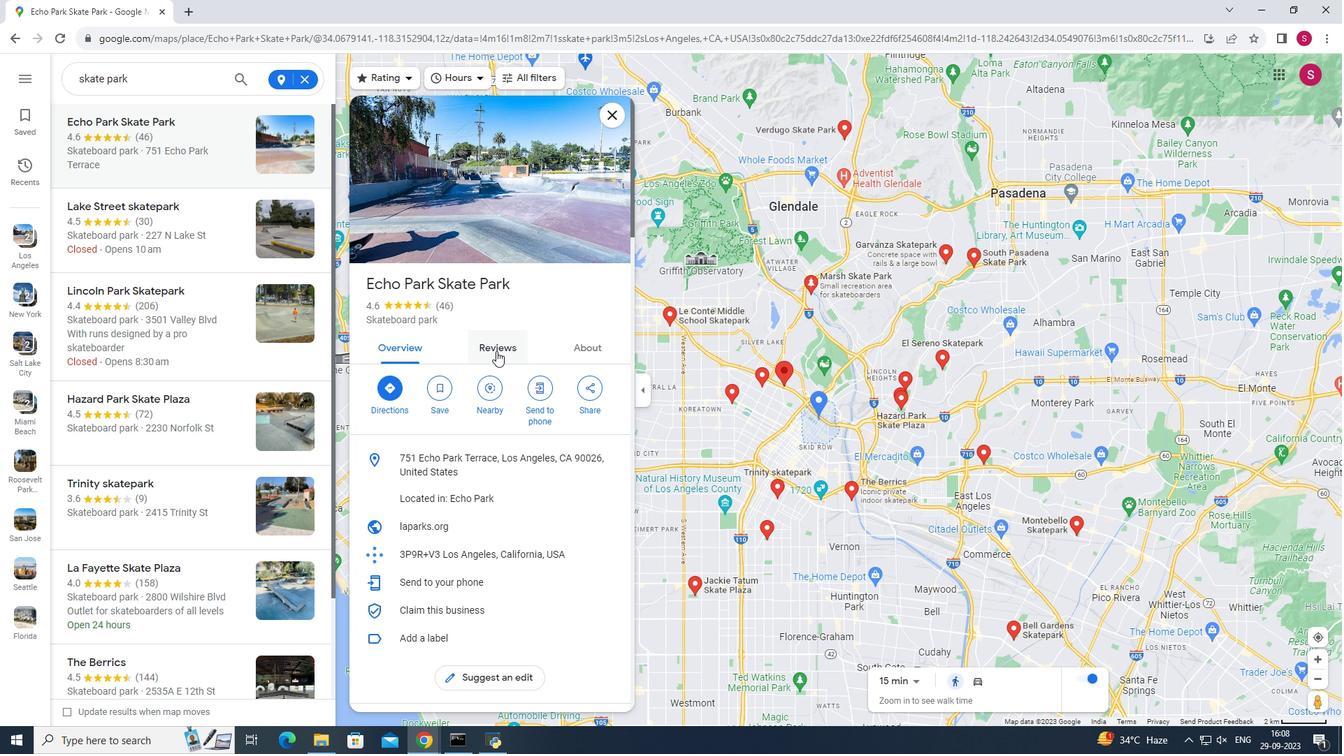 
Action: Mouse pressed left at (496, 351)
Screenshot: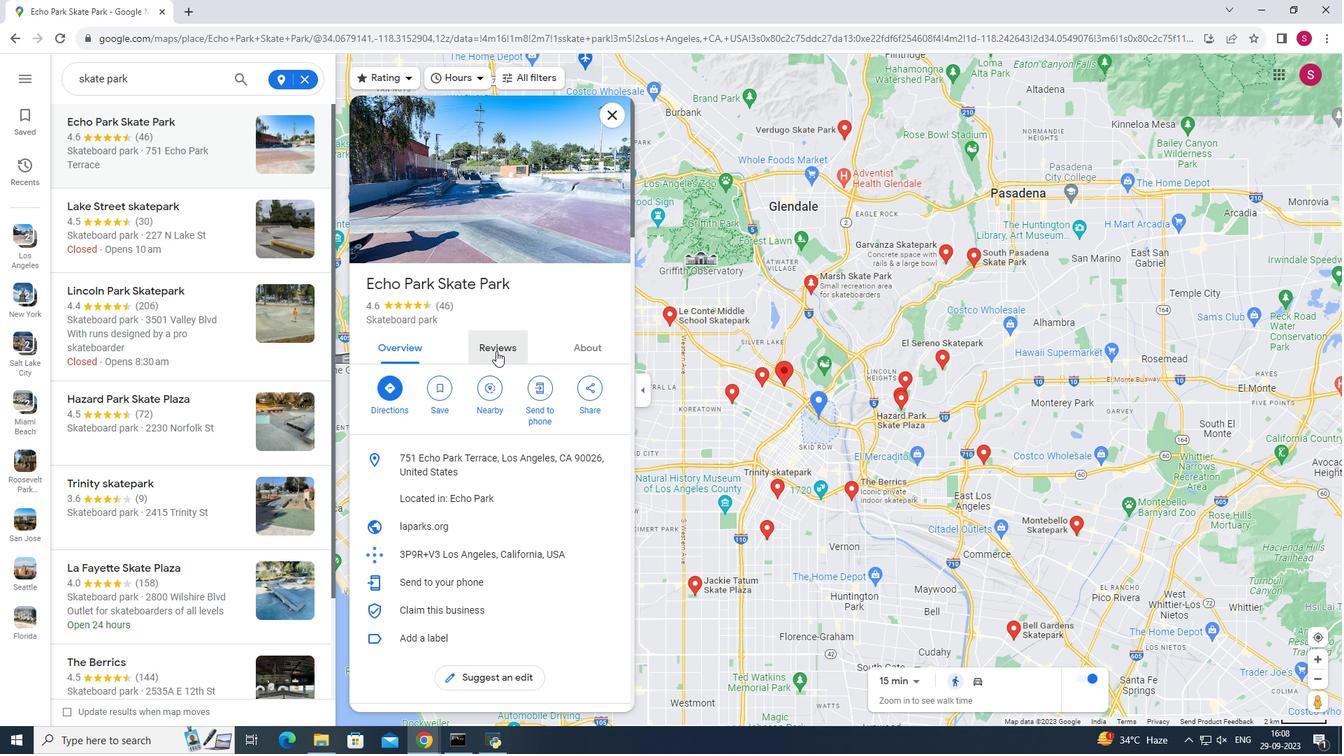 
Action: Mouse moved to (596, 152)
Screenshot: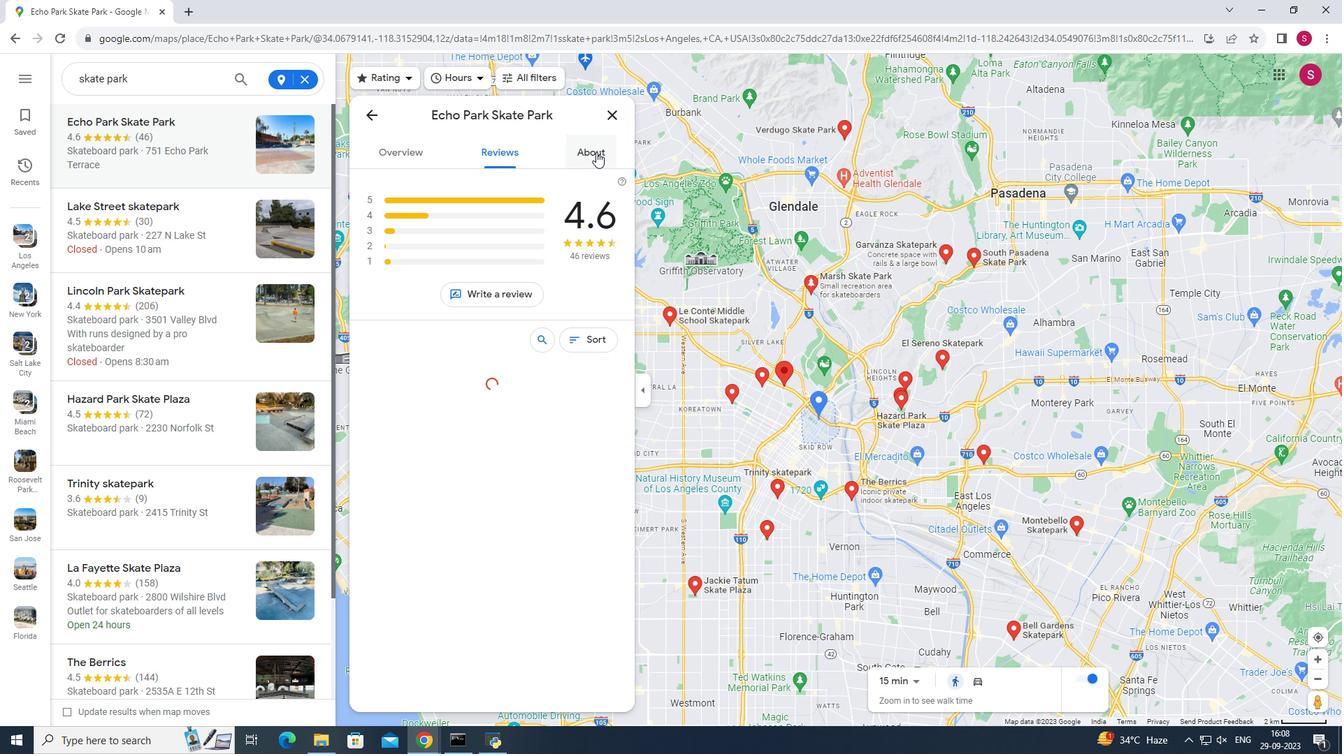 
Action: Mouse pressed left at (596, 152)
Screenshot: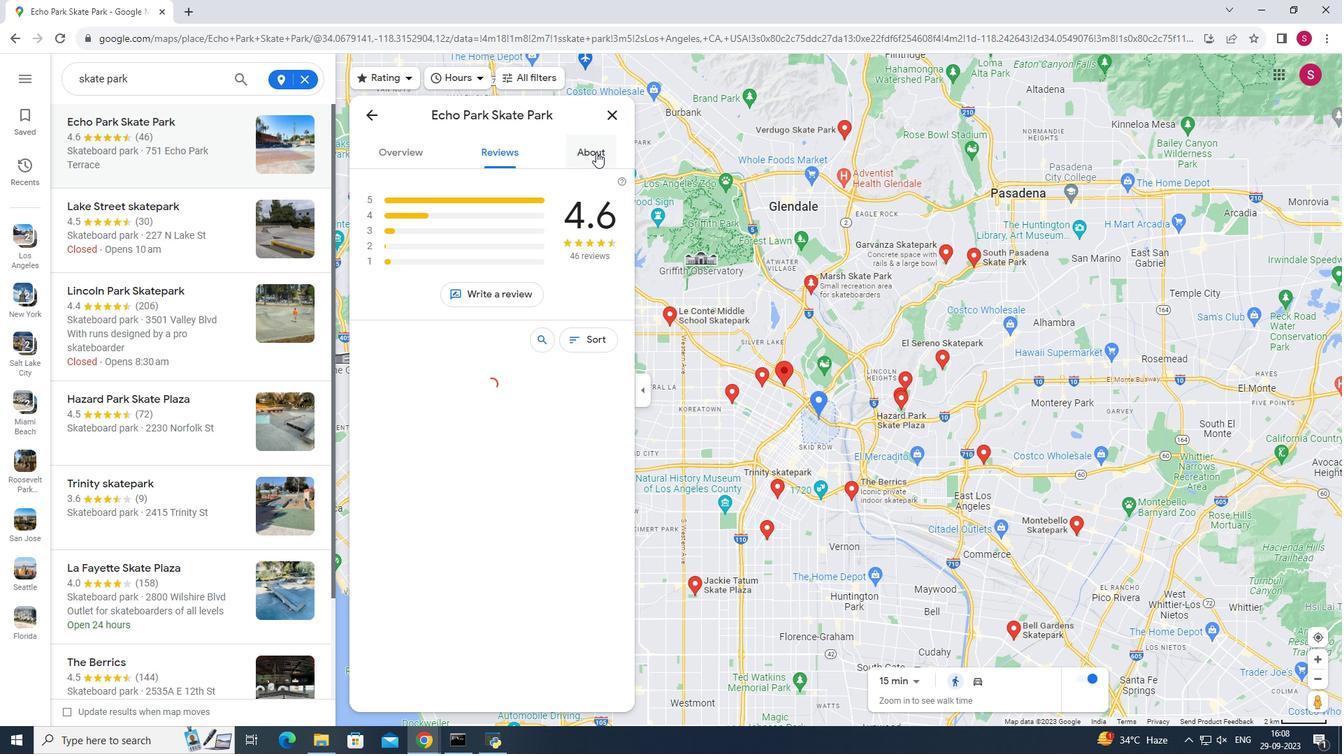 
Action: Mouse moved to (614, 114)
Screenshot: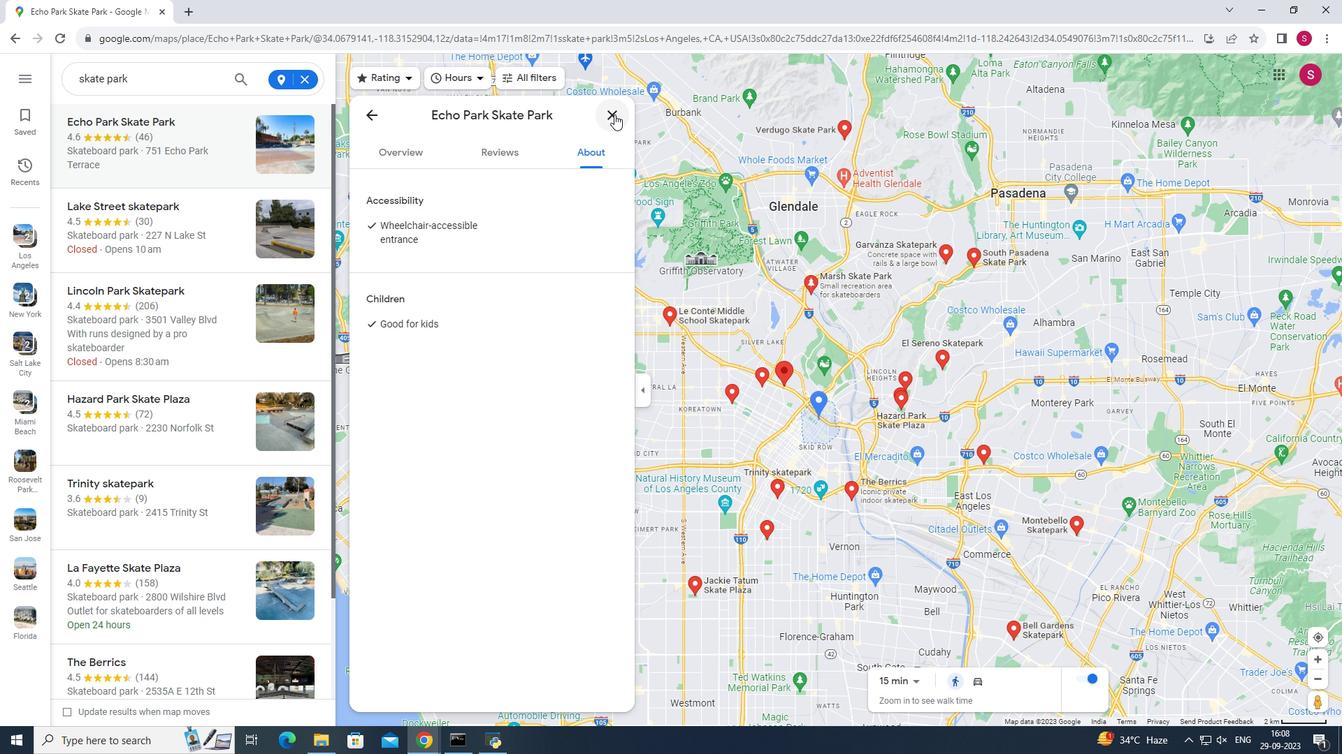 
Action: Mouse pressed left at (614, 114)
Screenshot: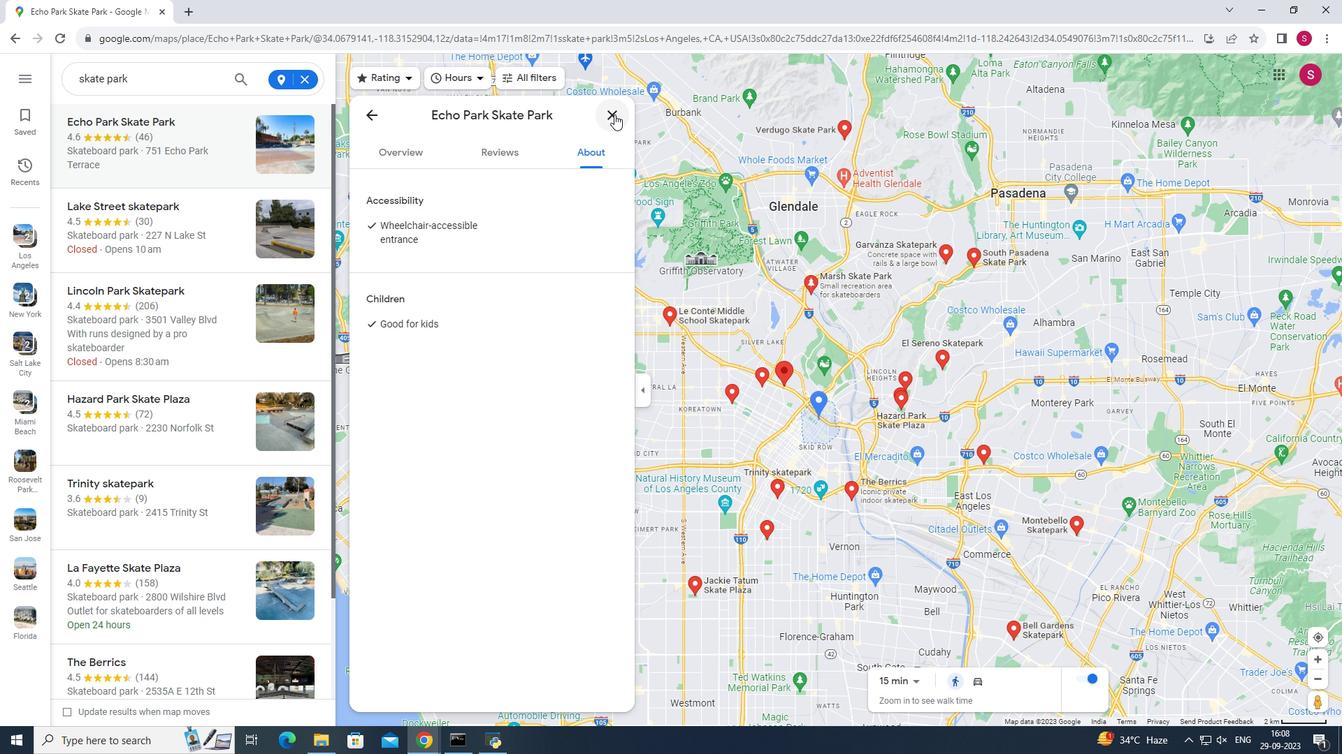 
Action: Mouse moved to (177, 221)
Screenshot: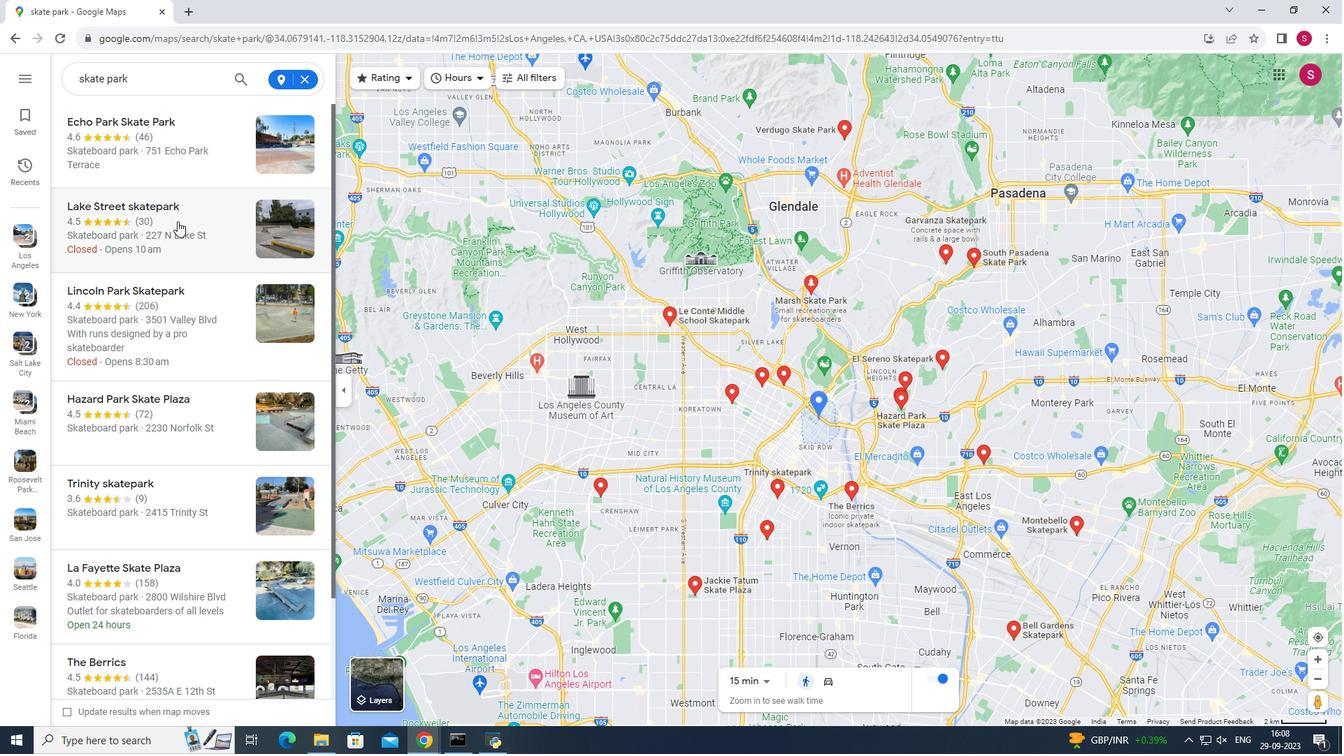 
Action: Mouse pressed left at (177, 221)
Screenshot: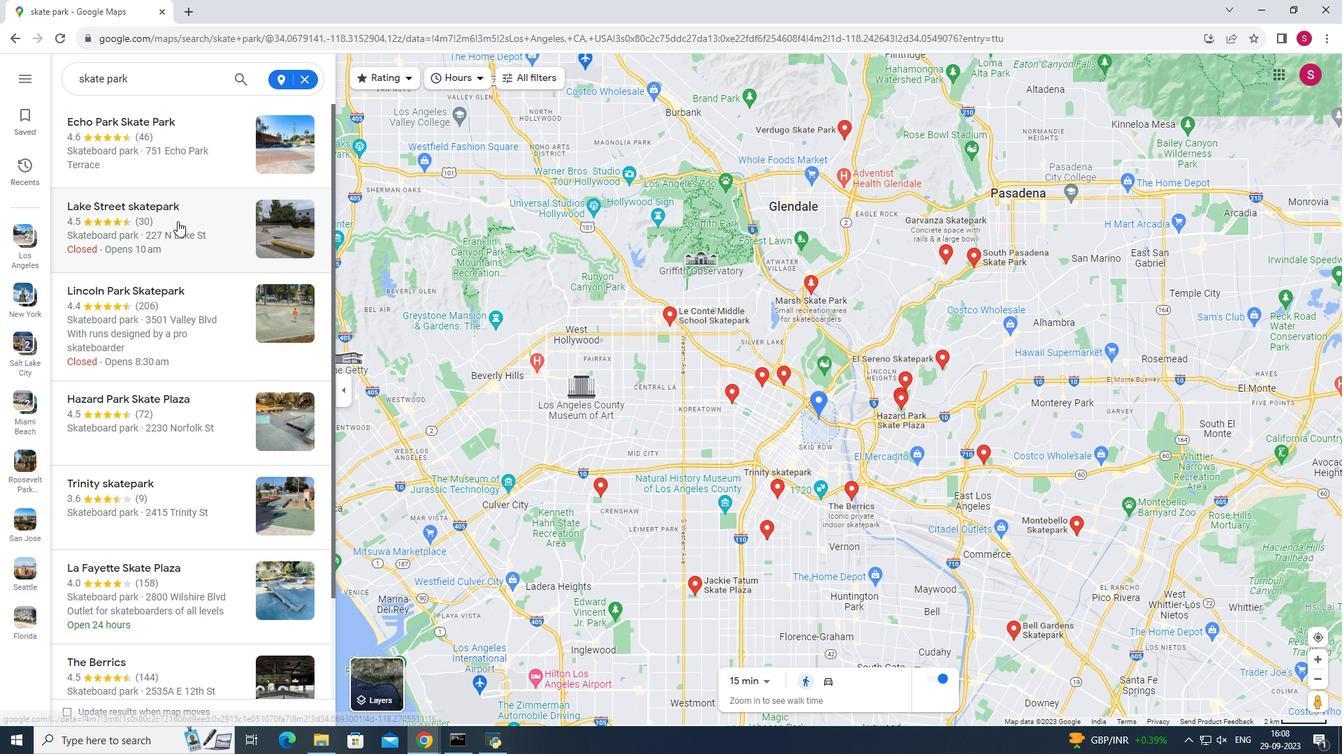
Action: Mouse moved to (585, 422)
Screenshot: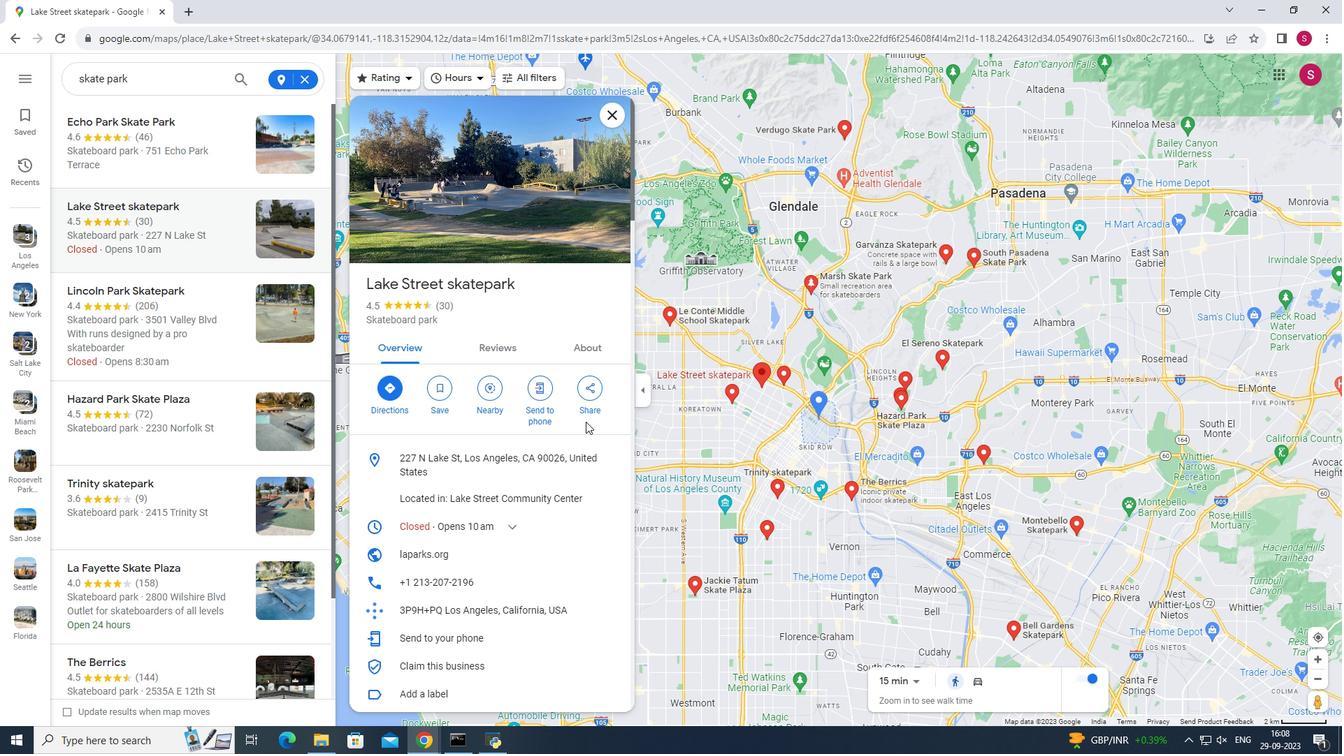 
Action: Mouse scrolled (585, 421) with delta (0, 0)
Screenshot: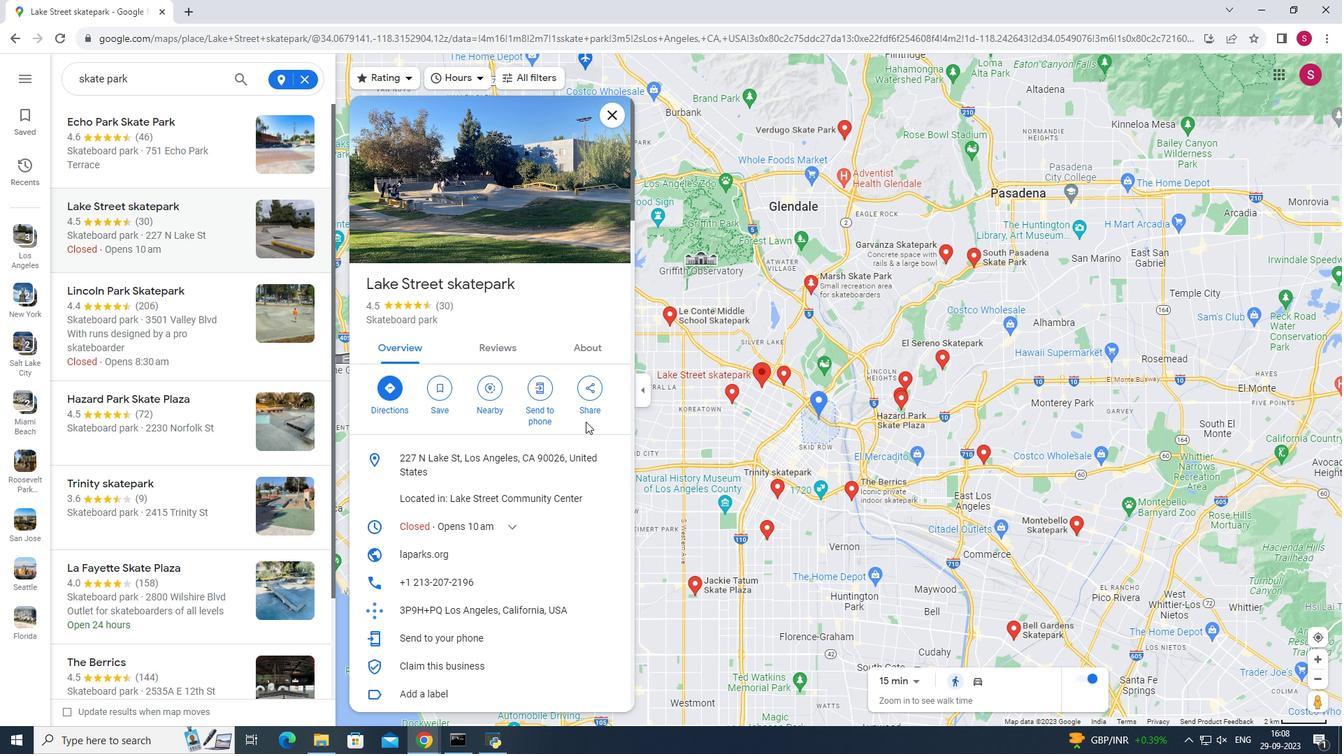 
Action: Mouse moved to (583, 427)
Screenshot: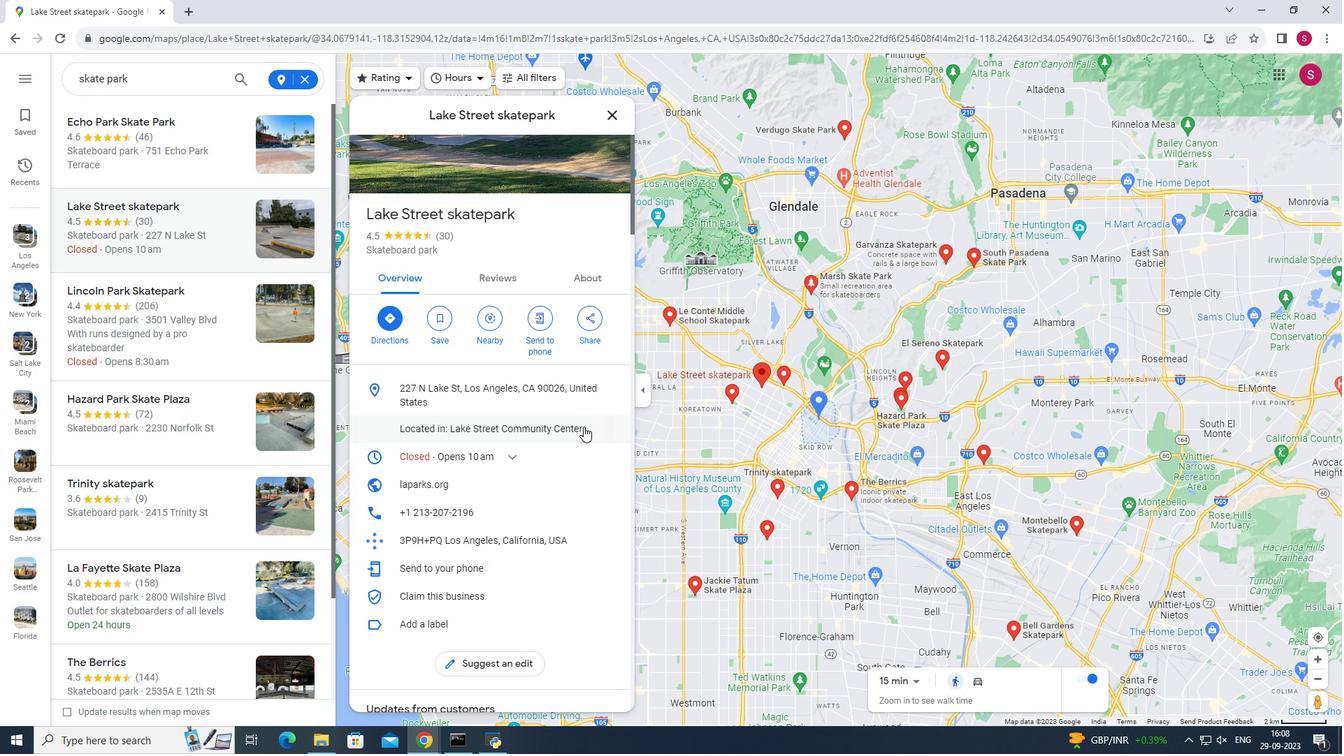 
Action: Mouse scrolled (583, 426) with delta (0, 0)
Screenshot: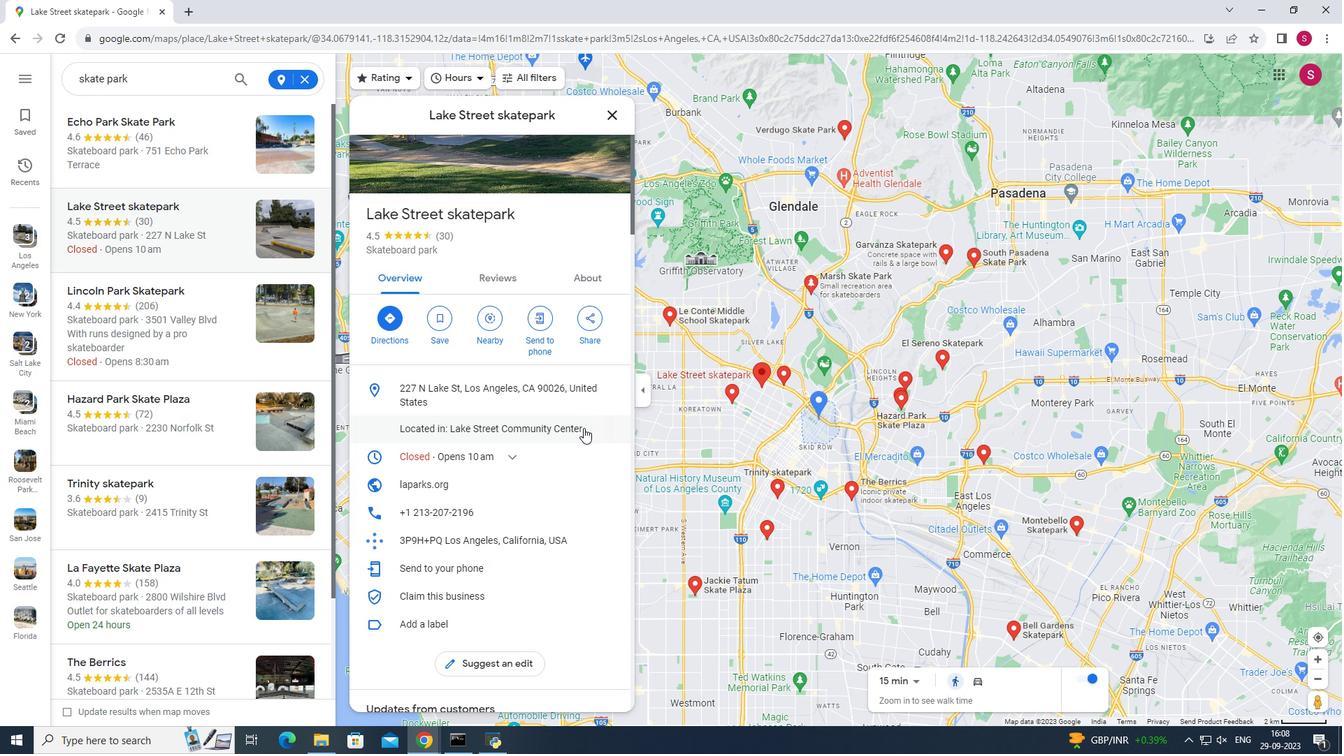 
Action: Mouse moved to (582, 433)
Screenshot: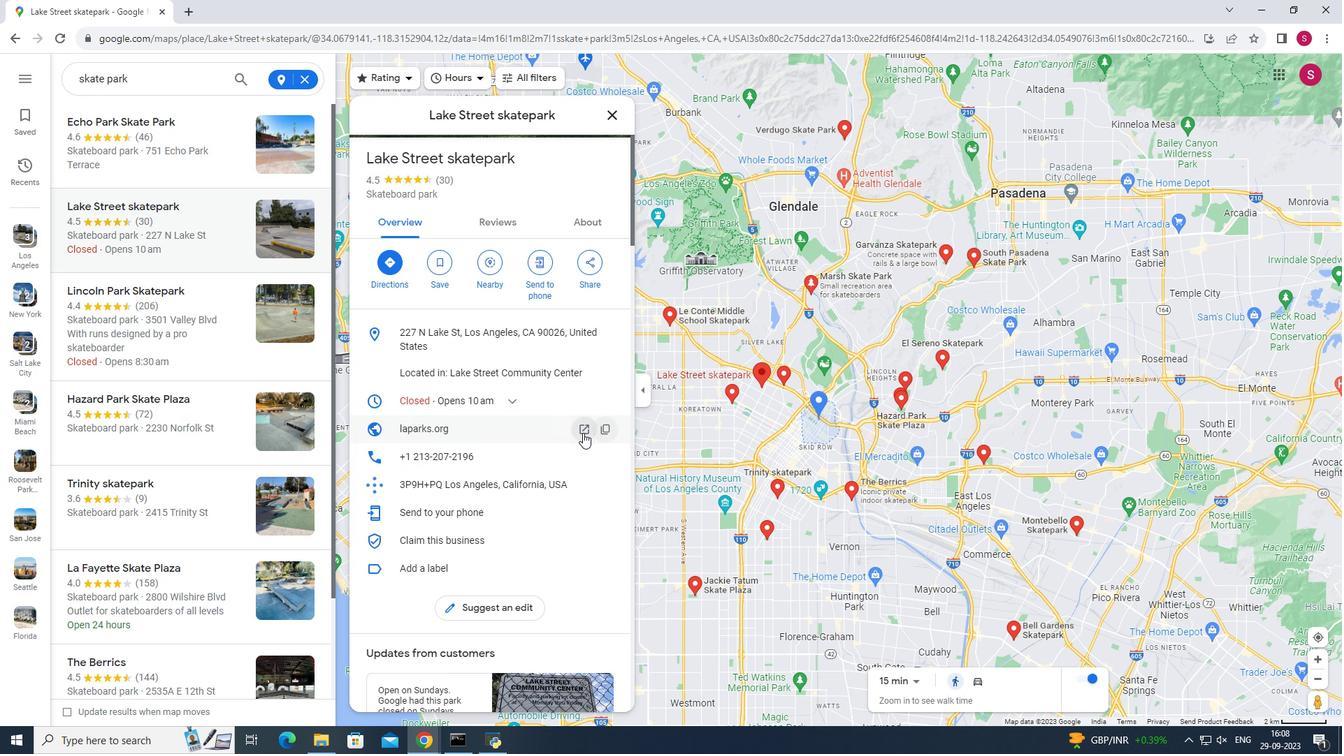 
Action: Mouse scrolled (582, 432) with delta (0, 0)
Screenshot: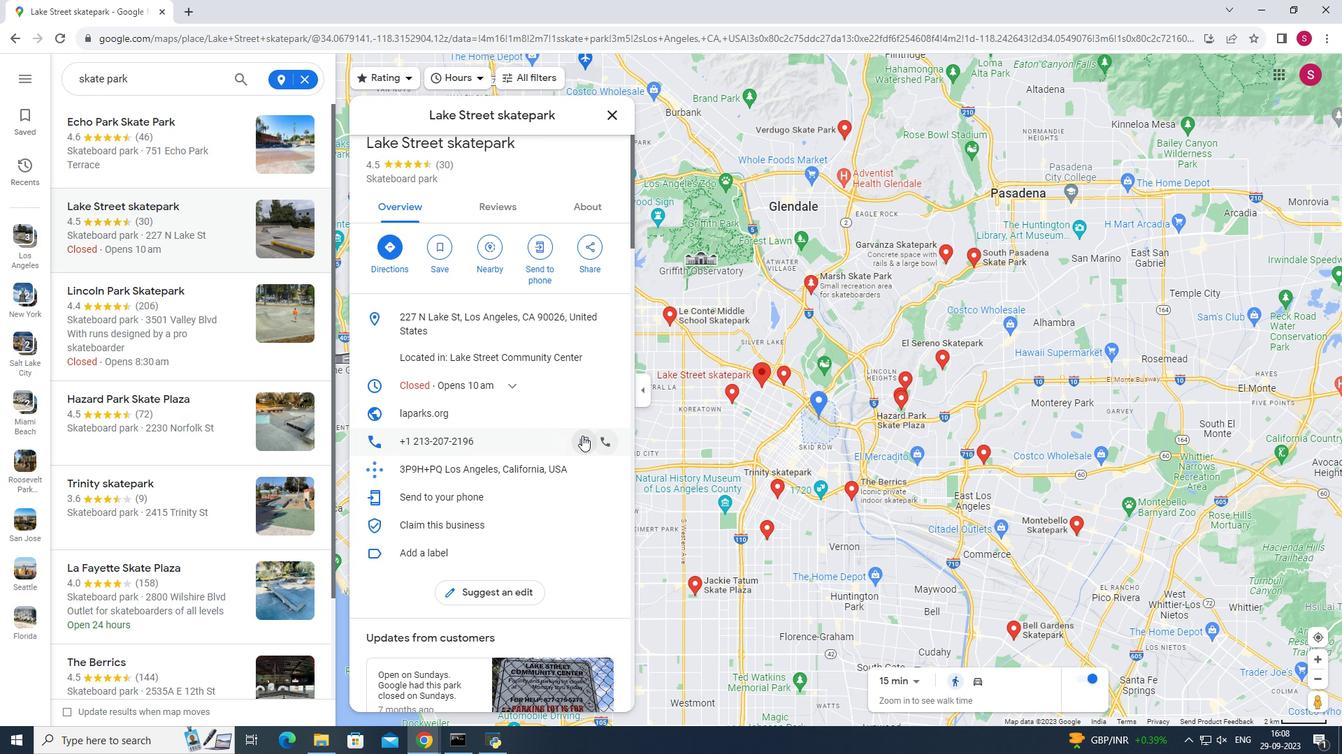 
Action: Mouse moved to (582, 436)
Screenshot: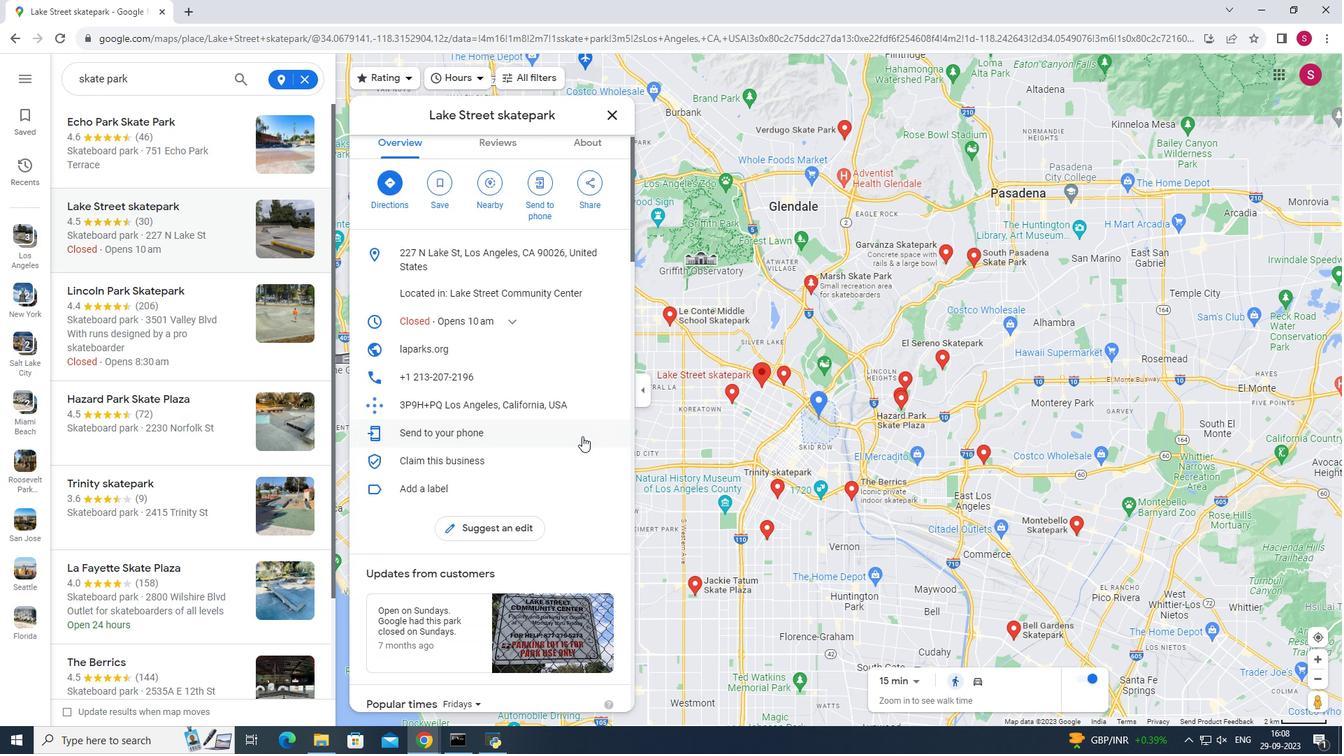 
Action: Mouse scrolled (582, 436) with delta (0, 0)
Screenshot: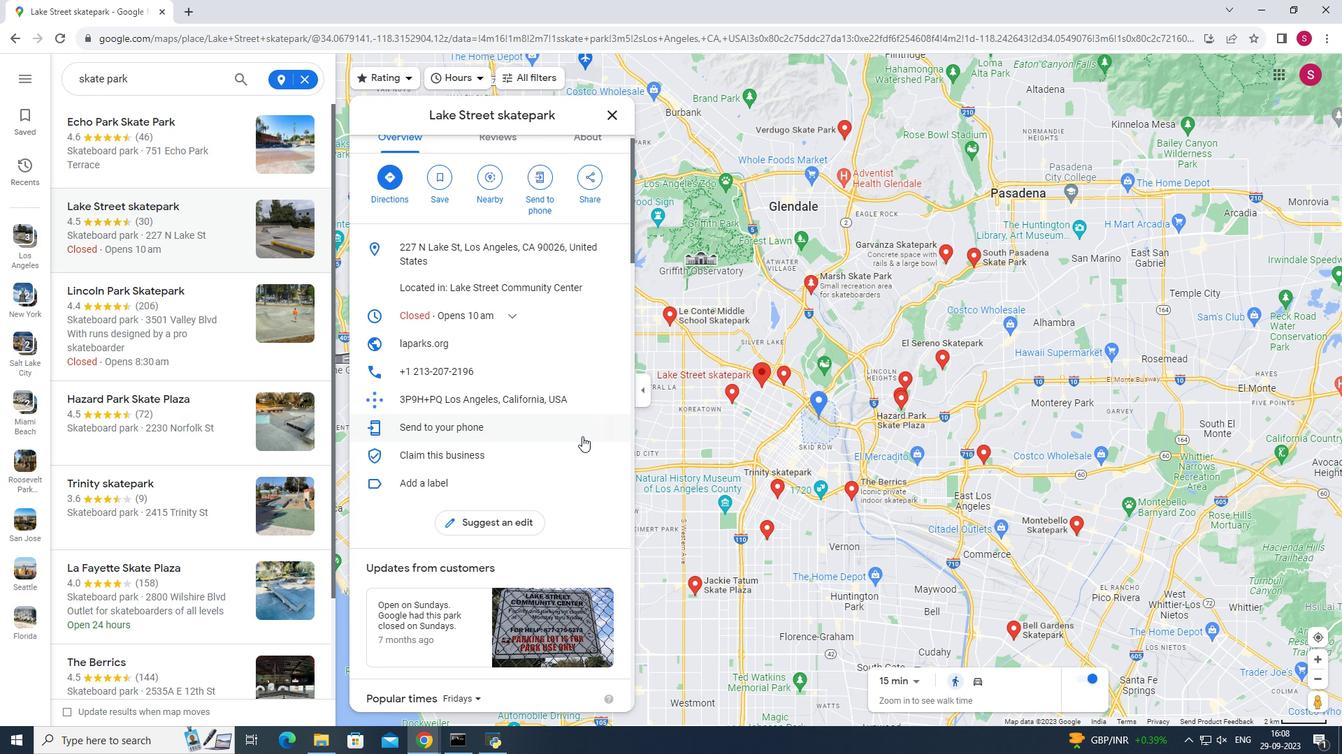 
Action: Mouse scrolled (582, 436) with delta (0, 0)
Screenshot: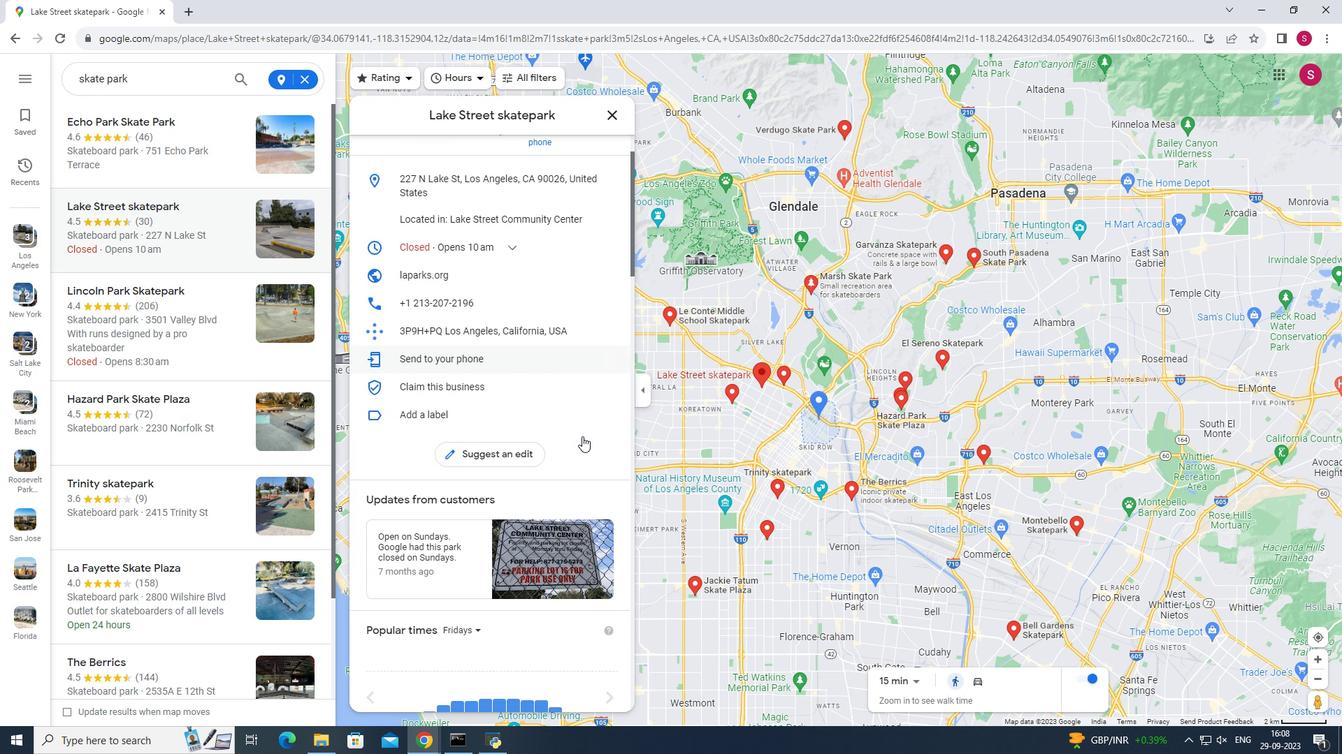 
Action: Mouse scrolled (582, 437) with delta (0, 0)
Screenshot: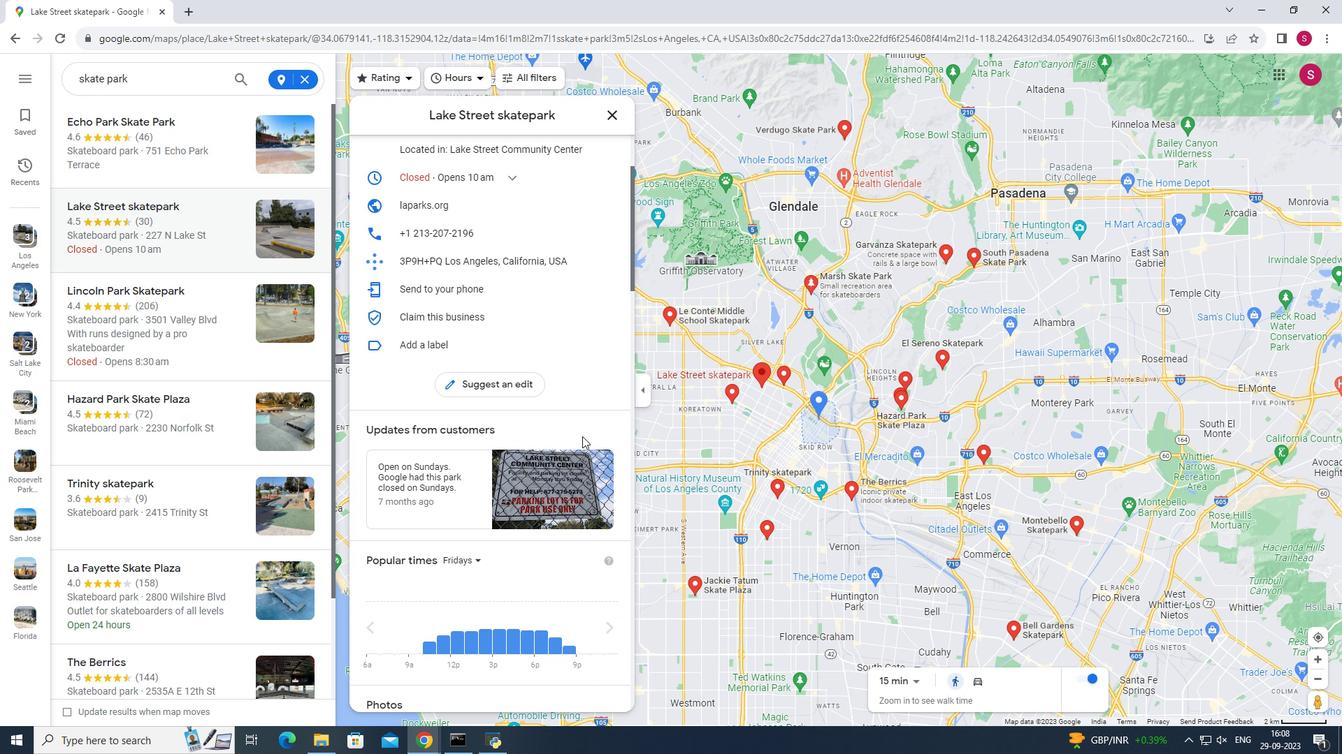 
Action: Mouse scrolled (582, 437) with delta (0, 0)
Screenshot: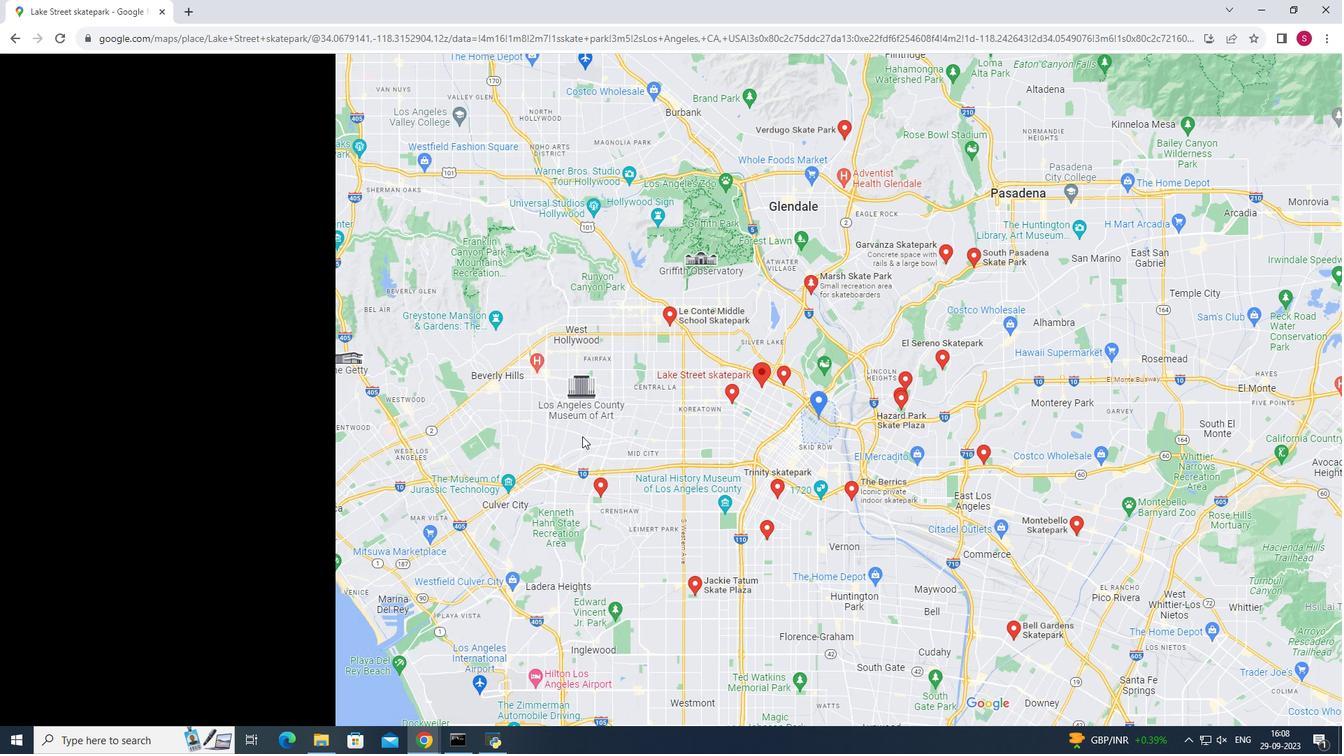 
Action: Mouse scrolled (582, 437) with delta (0, 0)
Screenshot: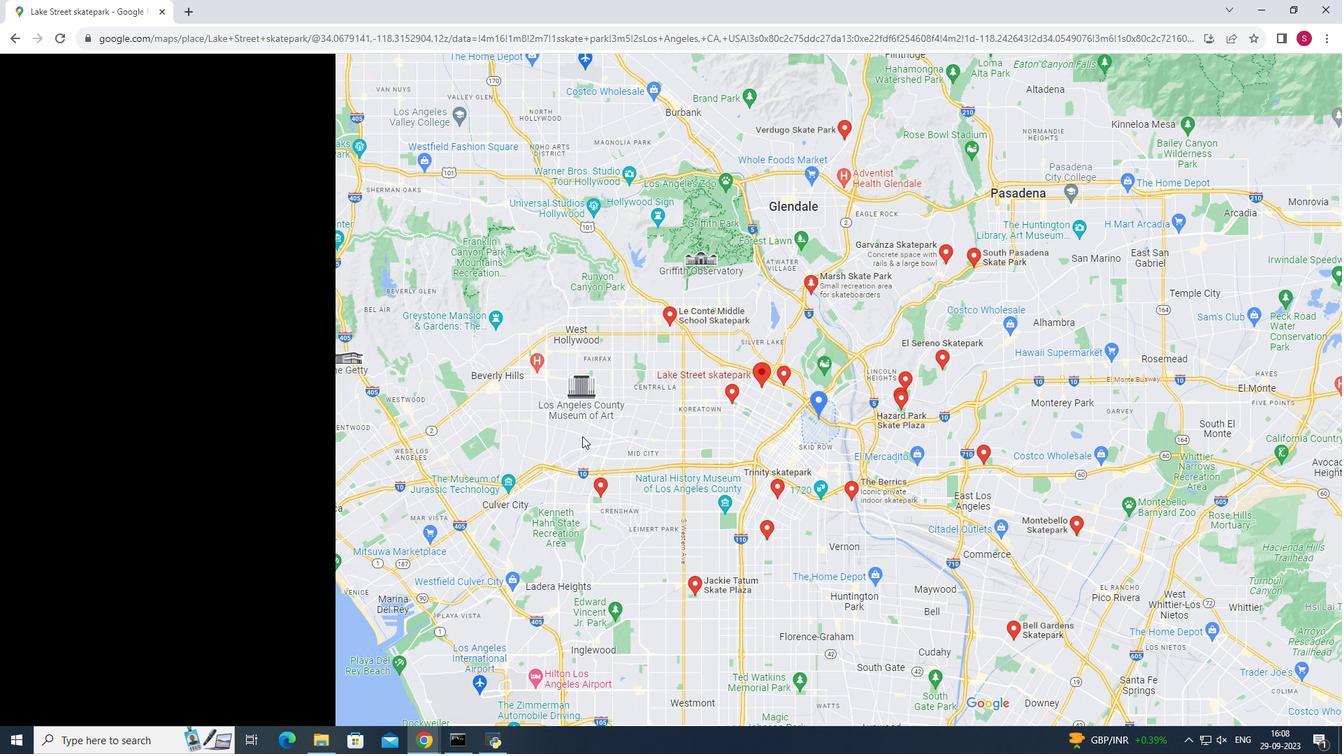 
Action: Mouse moved to (562, 416)
Screenshot: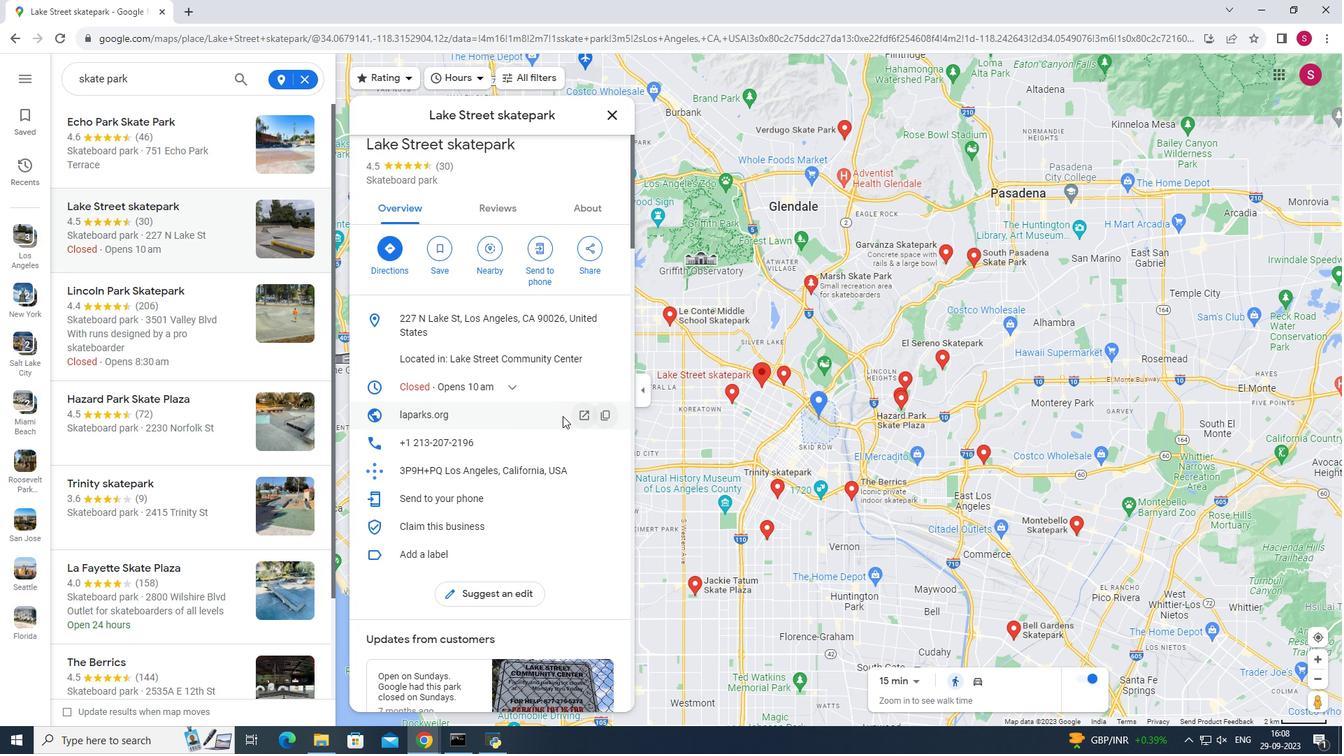 
Action: Mouse scrolled (562, 417) with delta (0, 0)
Screenshot: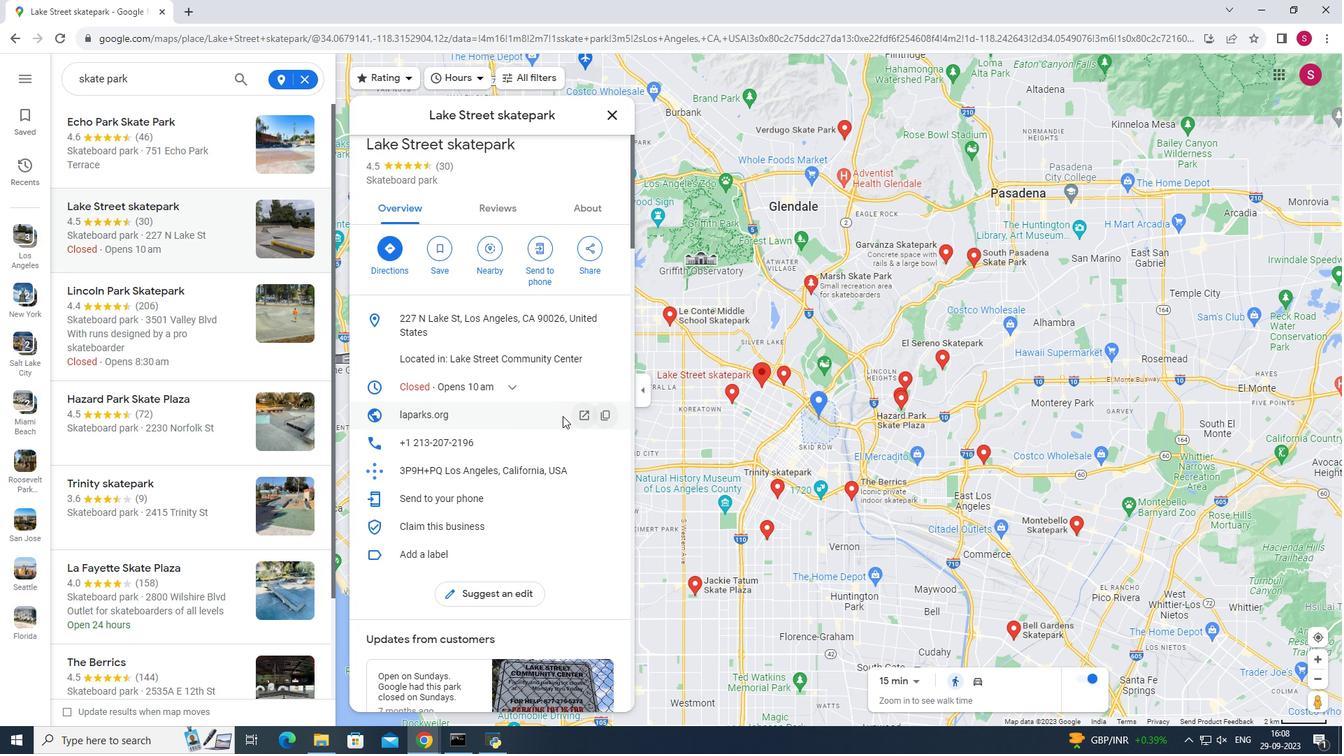 
Action: Mouse scrolled (562, 417) with delta (0, 0)
Screenshot: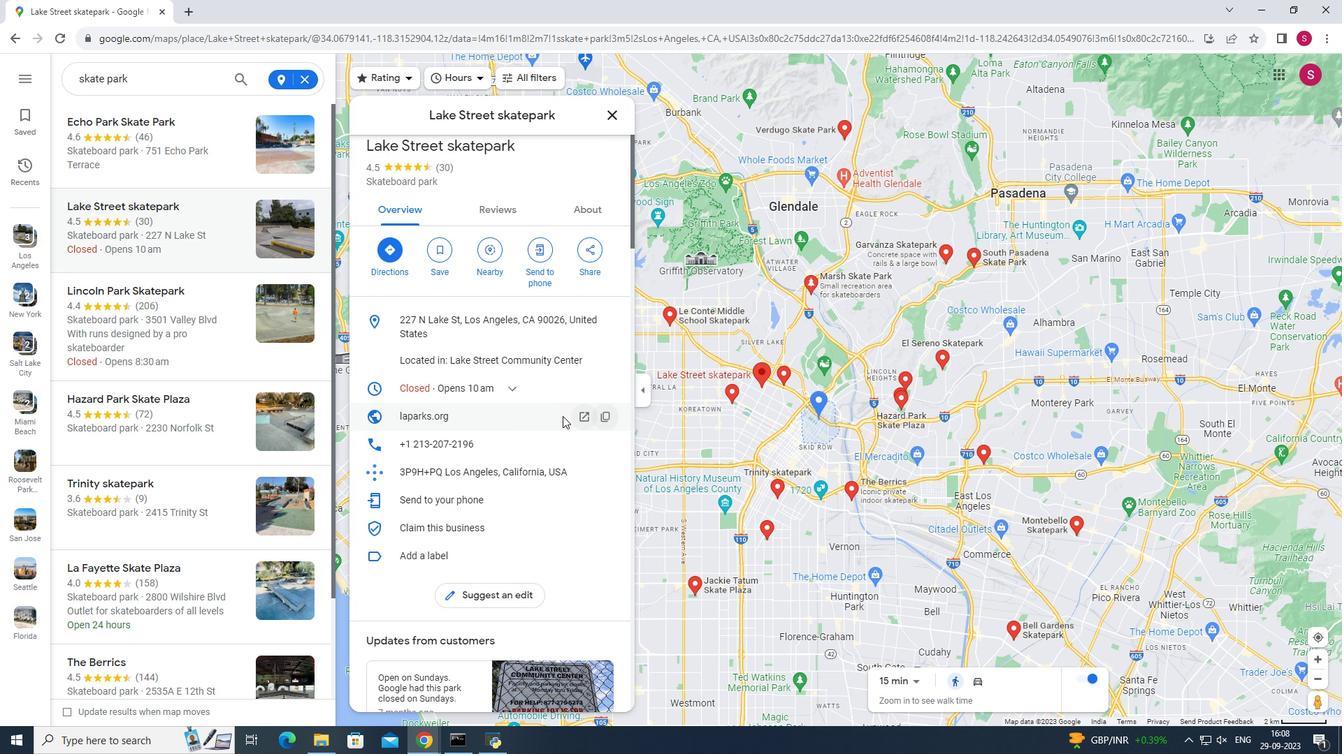 
Action: Mouse moved to (507, 348)
Screenshot: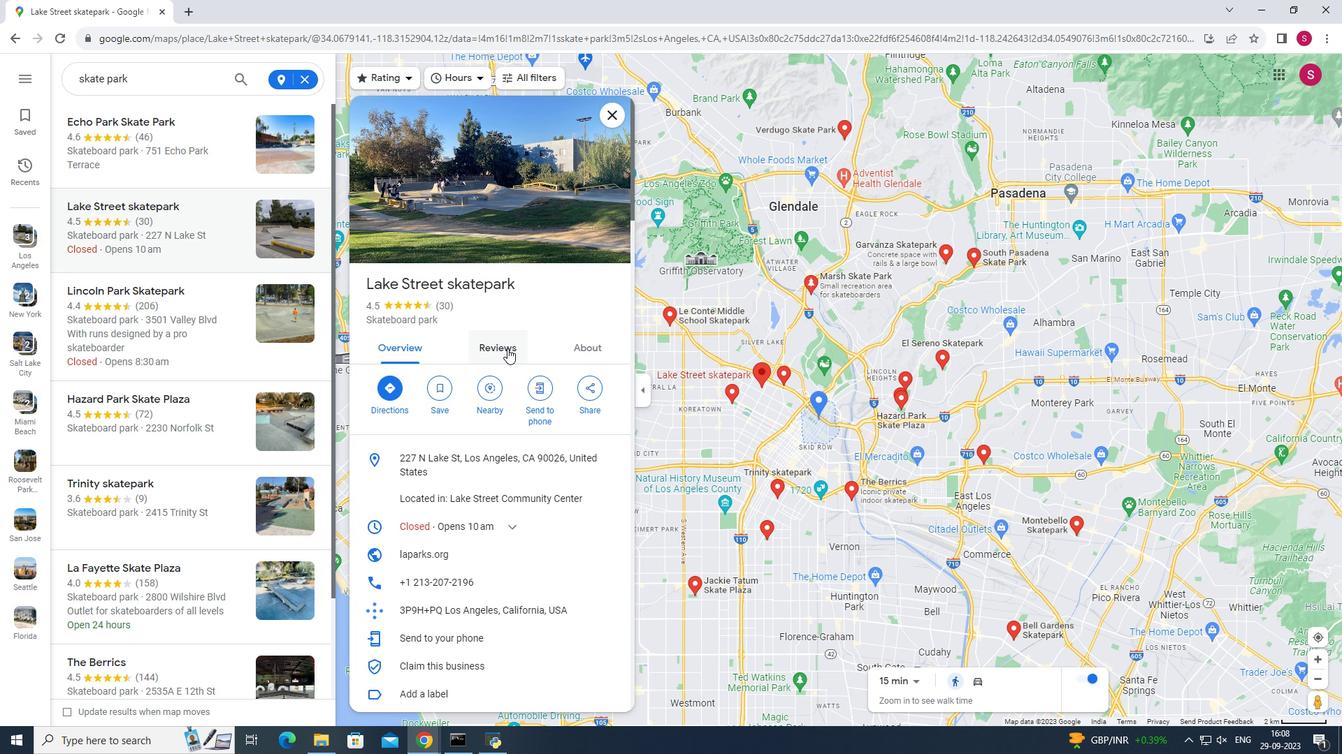 
Action: Mouse pressed left at (507, 348)
Screenshot: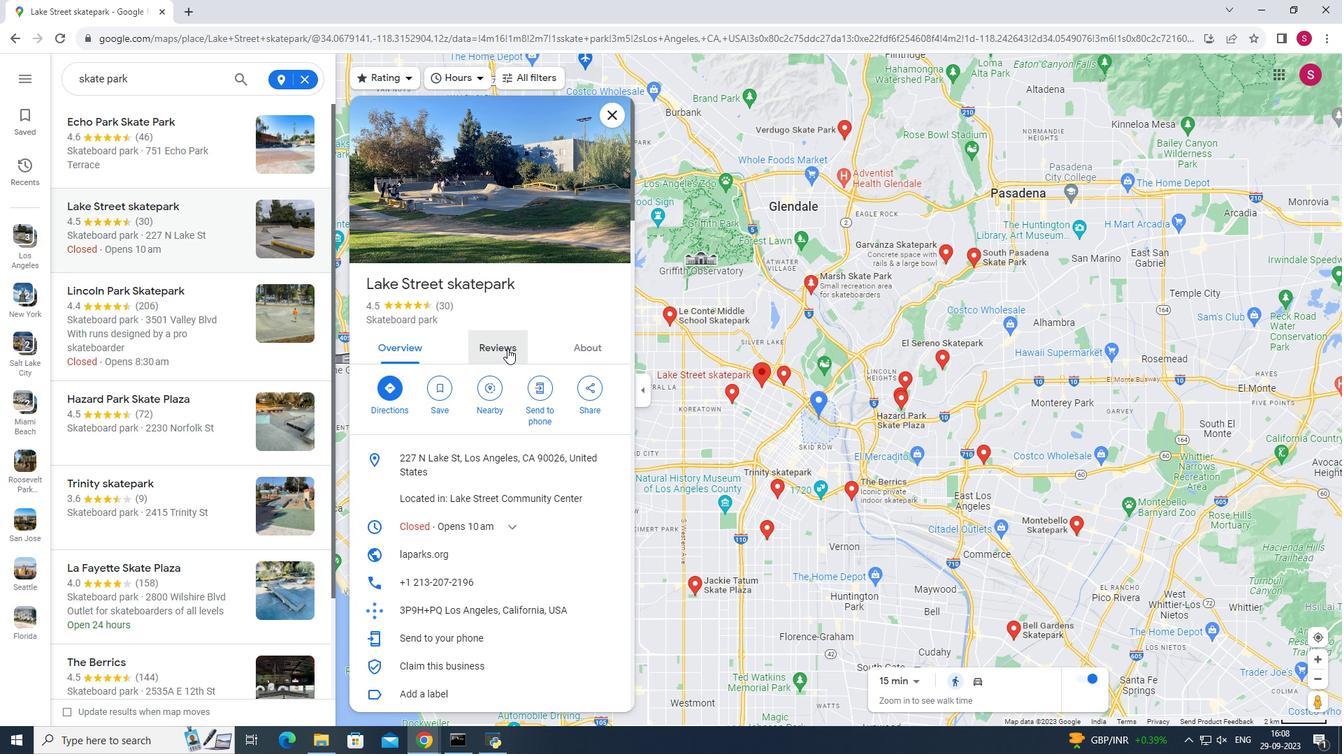
Action: Mouse pressed left at (507, 348)
Screenshot: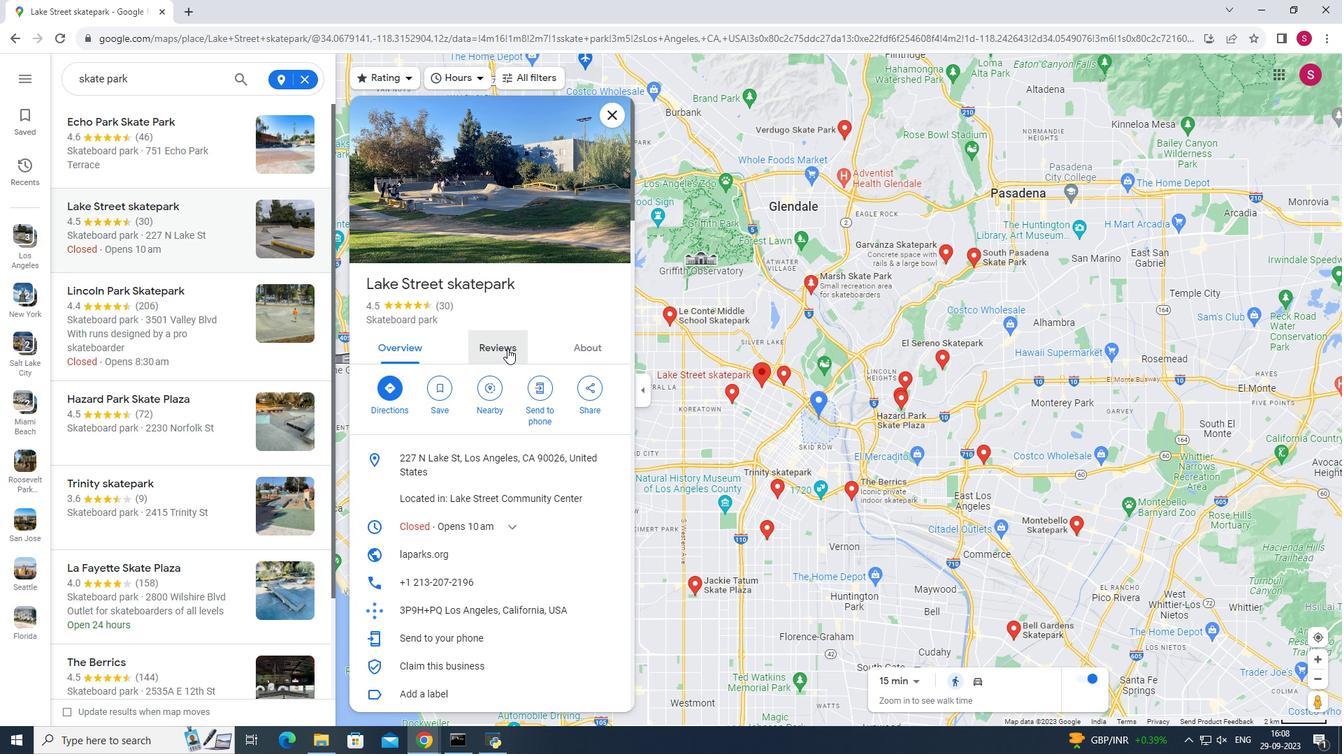 
Action: Mouse moved to (594, 155)
Screenshot: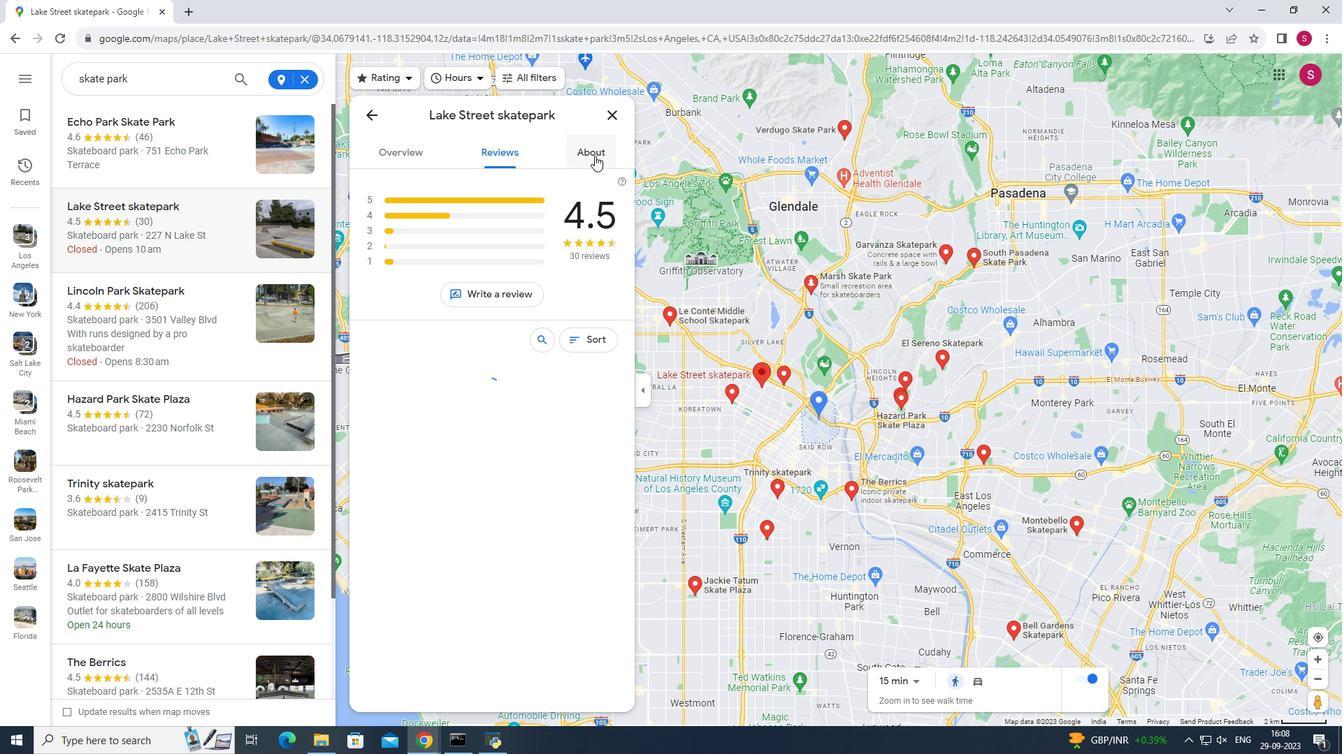 
Action: Mouse pressed left at (594, 155)
Screenshot: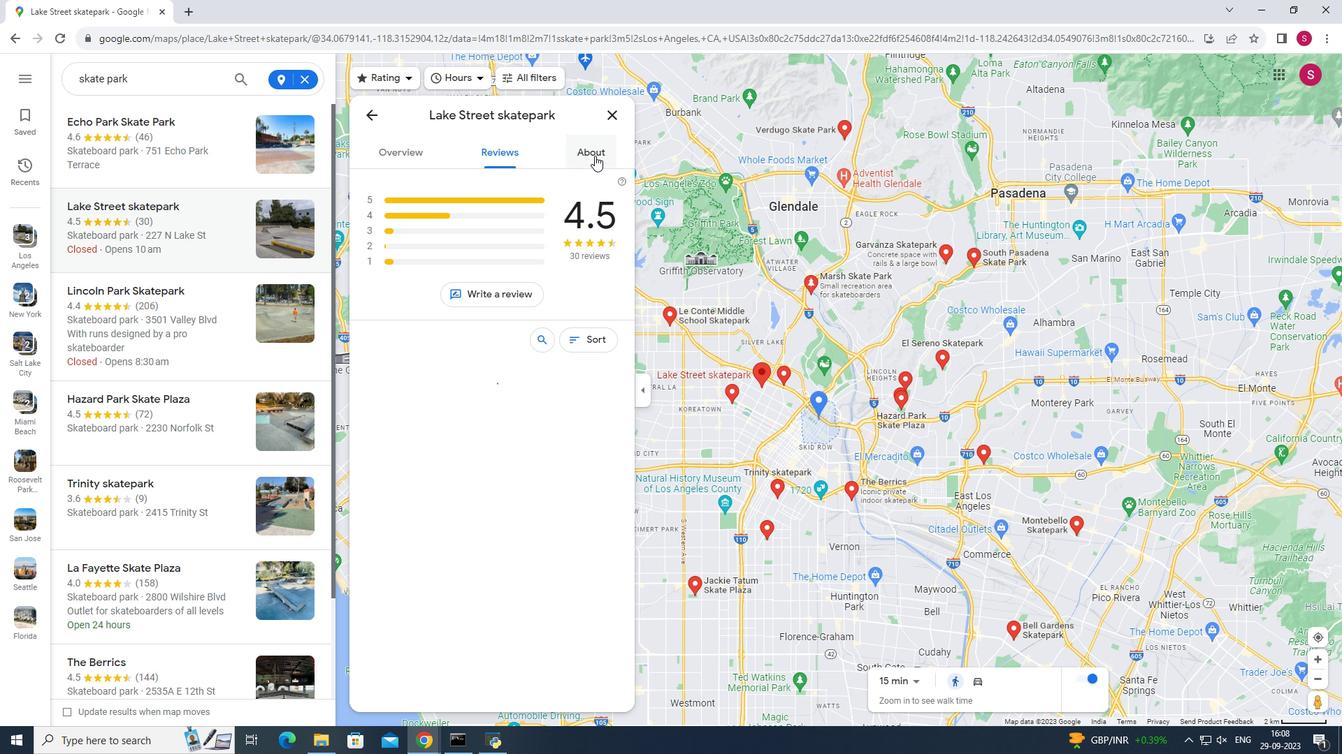 
Action: Mouse moved to (394, 153)
Screenshot: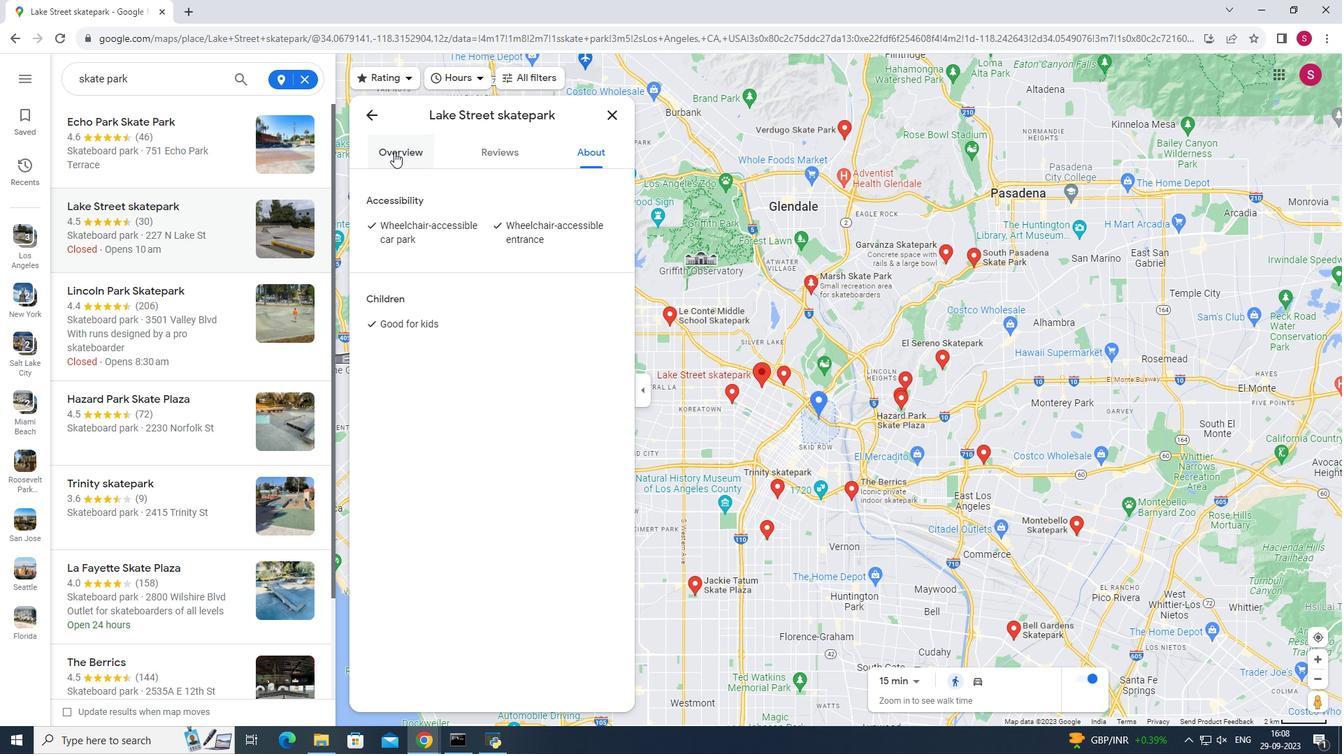 
Action: Mouse pressed left at (394, 153)
Screenshot: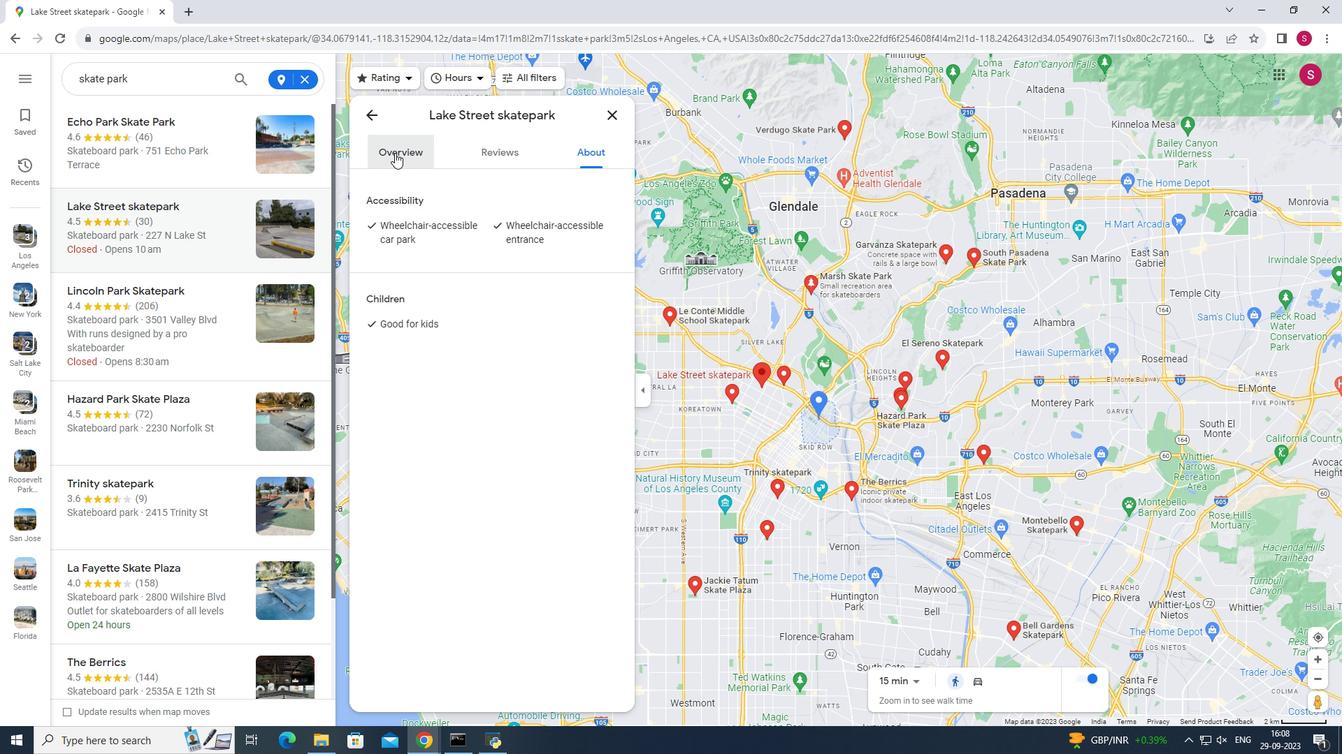 
Action: Mouse moved to (582, 371)
Screenshot: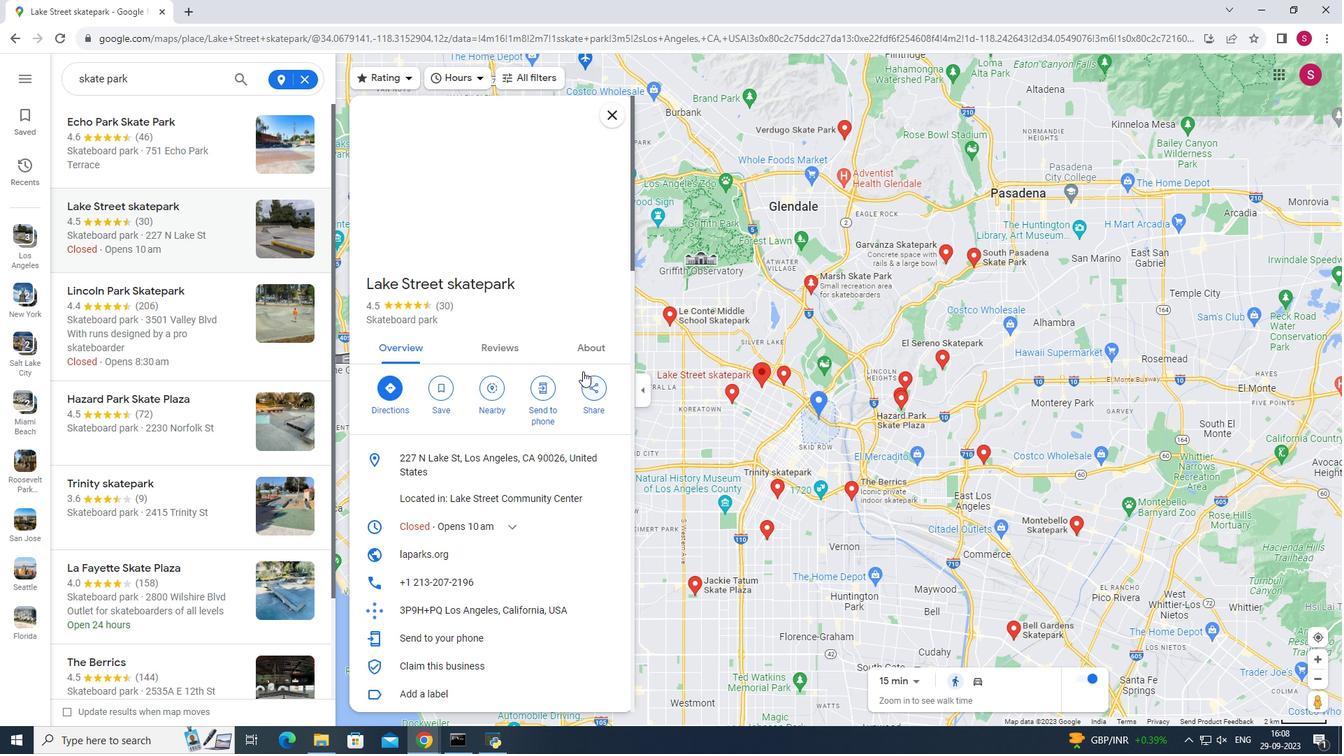 
Action: Mouse scrolled (582, 371) with delta (0, 0)
Screenshot: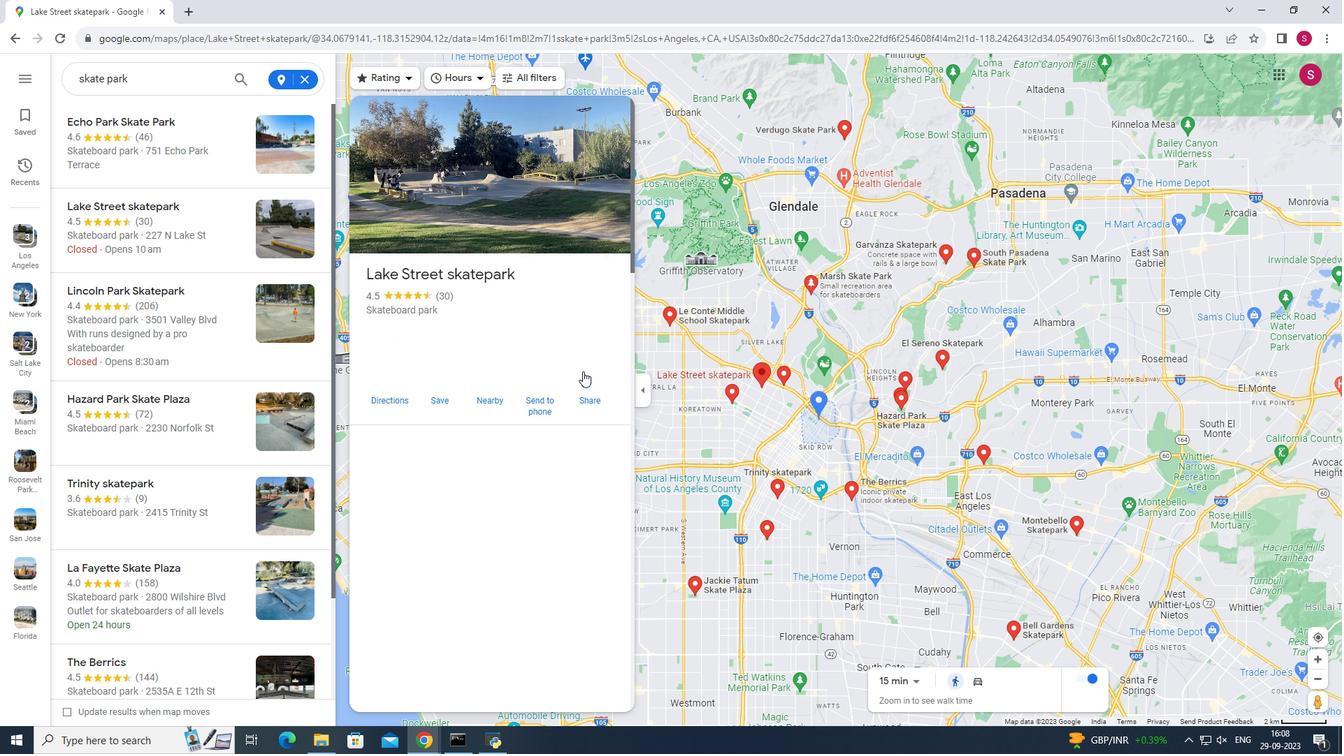 
Action: Mouse scrolled (582, 371) with delta (0, 0)
Screenshot: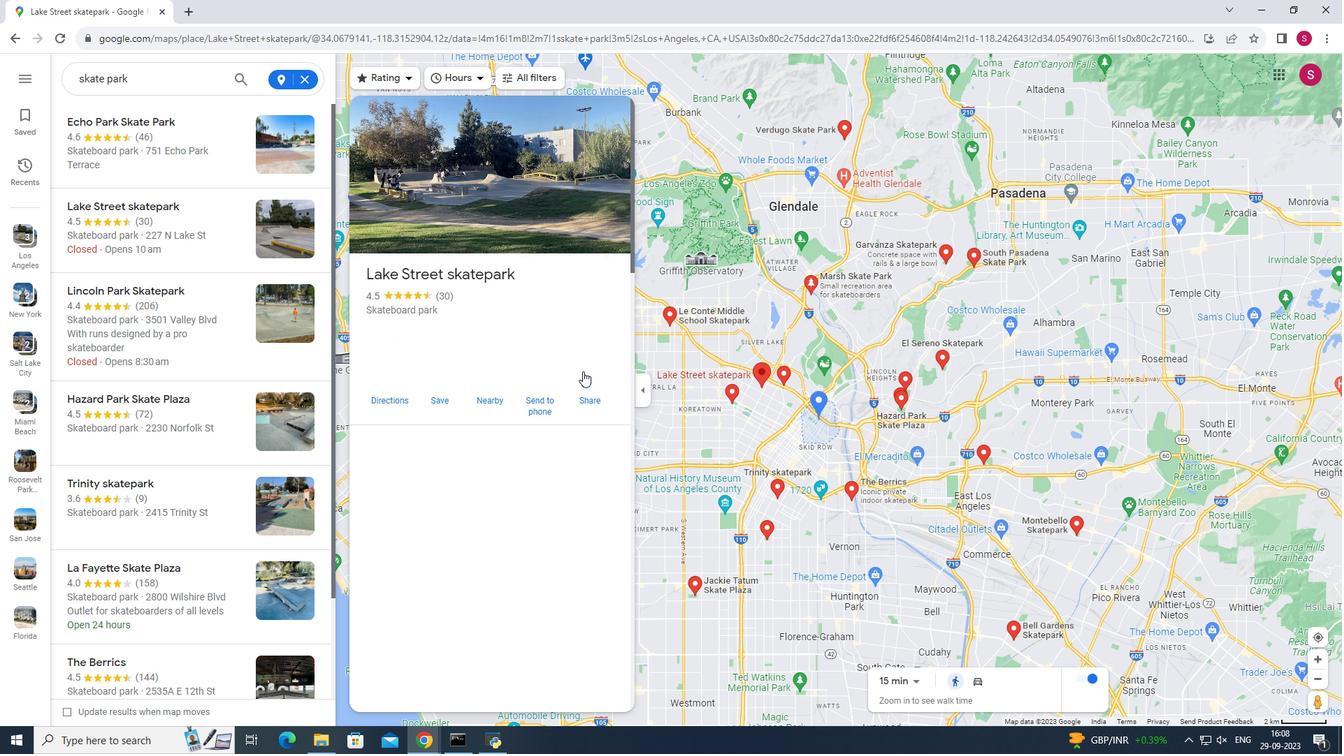 
Action: Mouse scrolled (582, 371) with delta (0, 0)
Screenshot: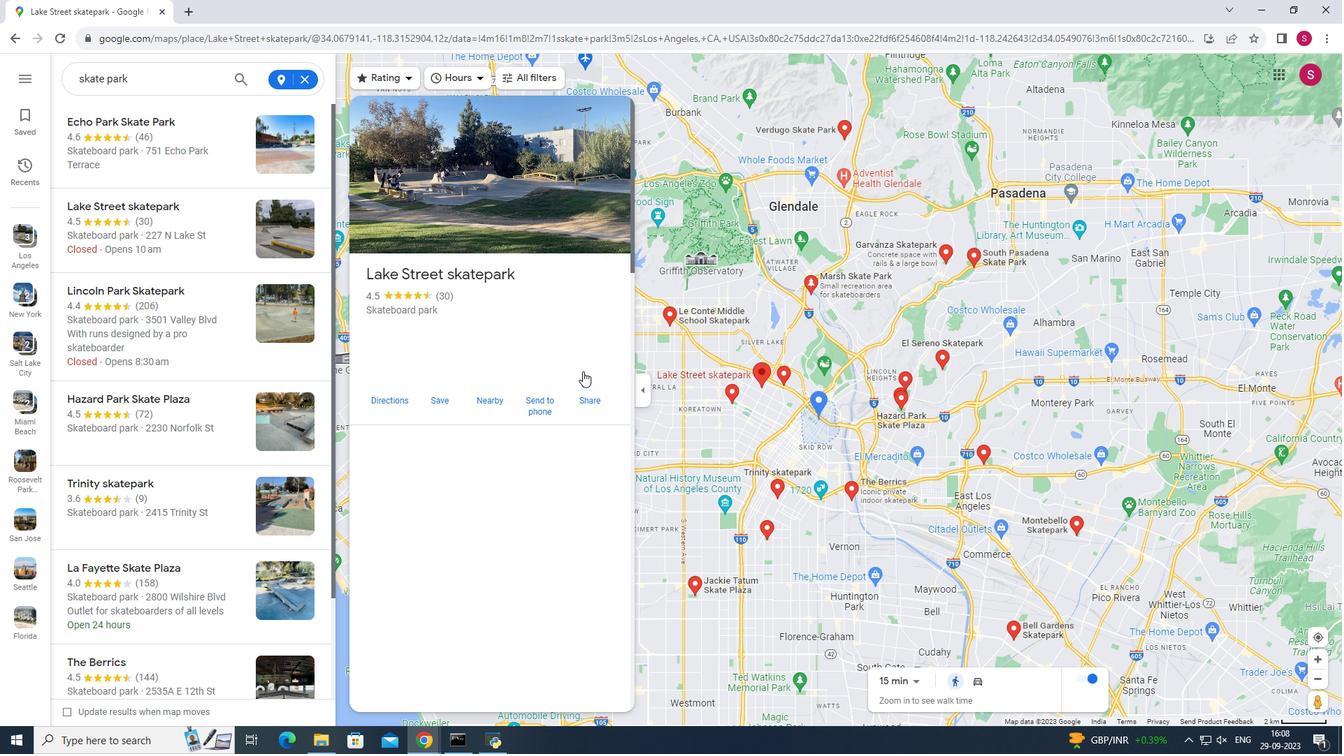 
Action: Mouse scrolled (582, 371) with delta (0, 0)
Screenshot: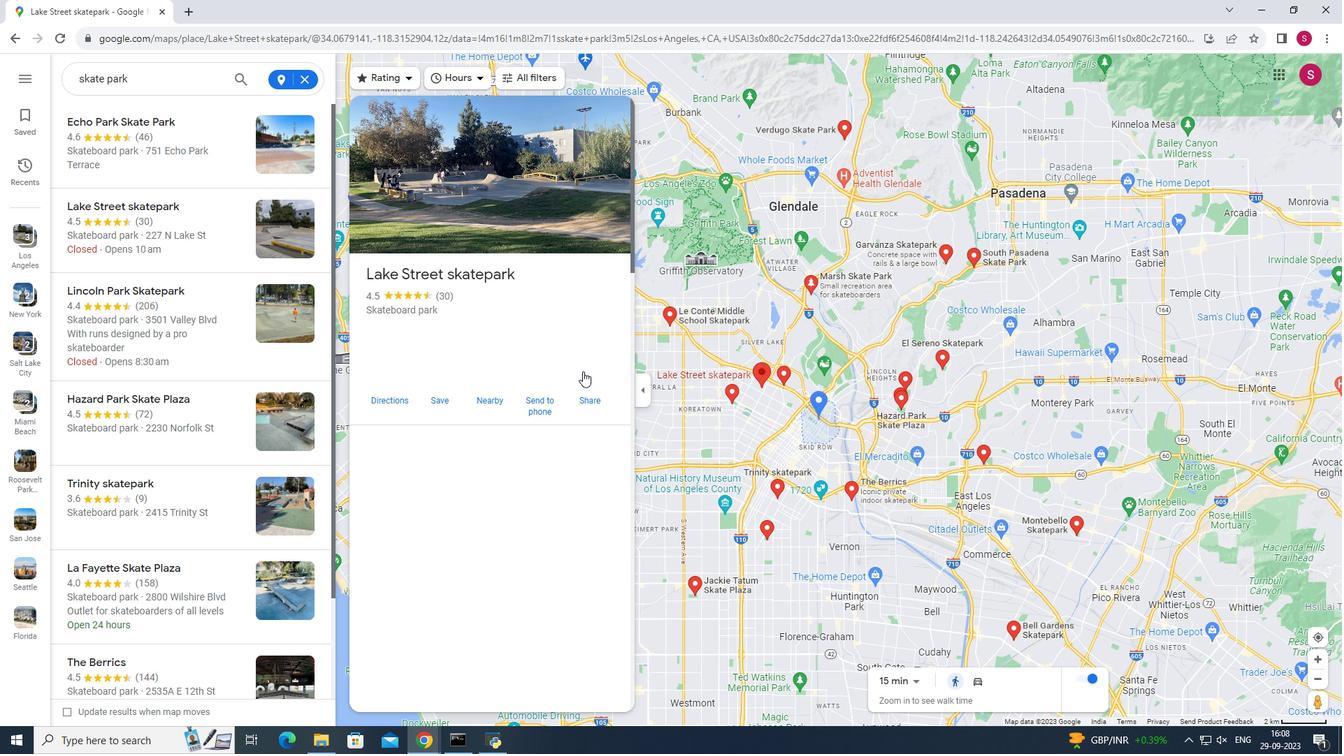 
Action: Mouse scrolled (582, 371) with delta (0, 0)
Screenshot: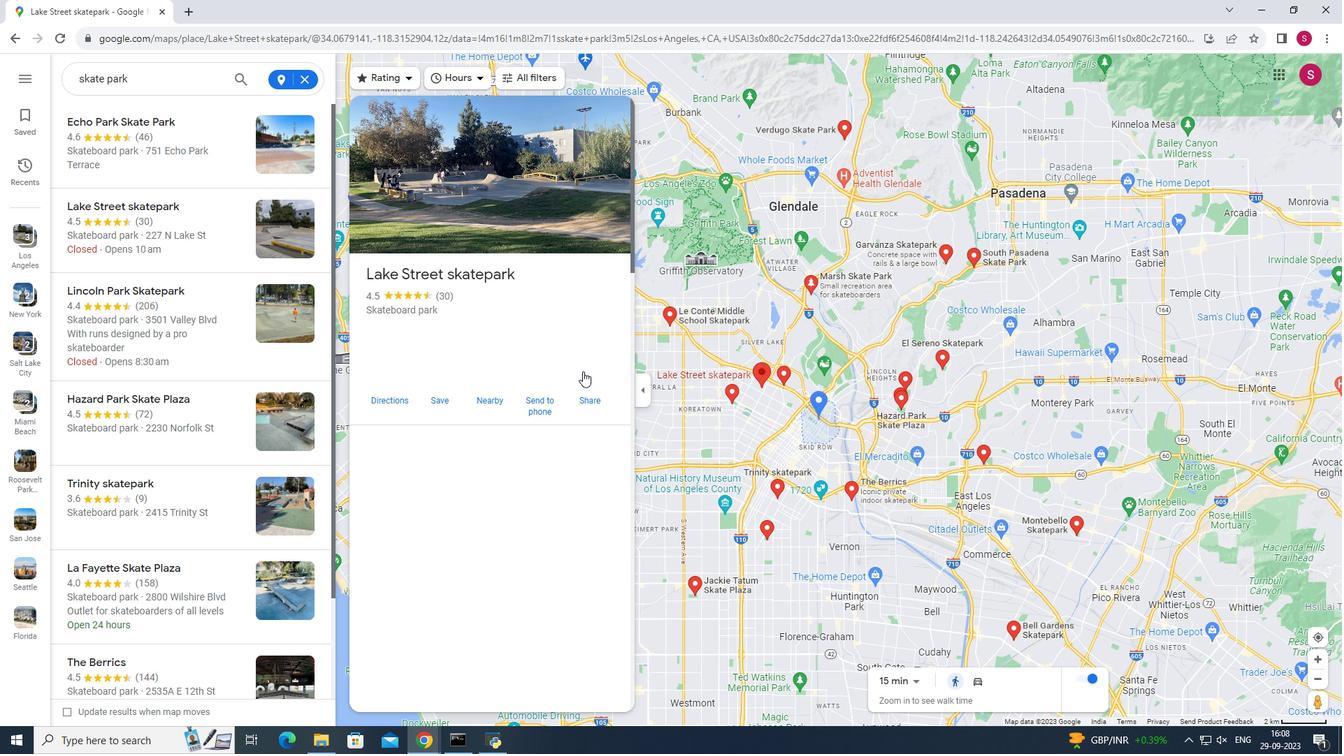
Action: Mouse scrolled (582, 371) with delta (0, 0)
Screenshot: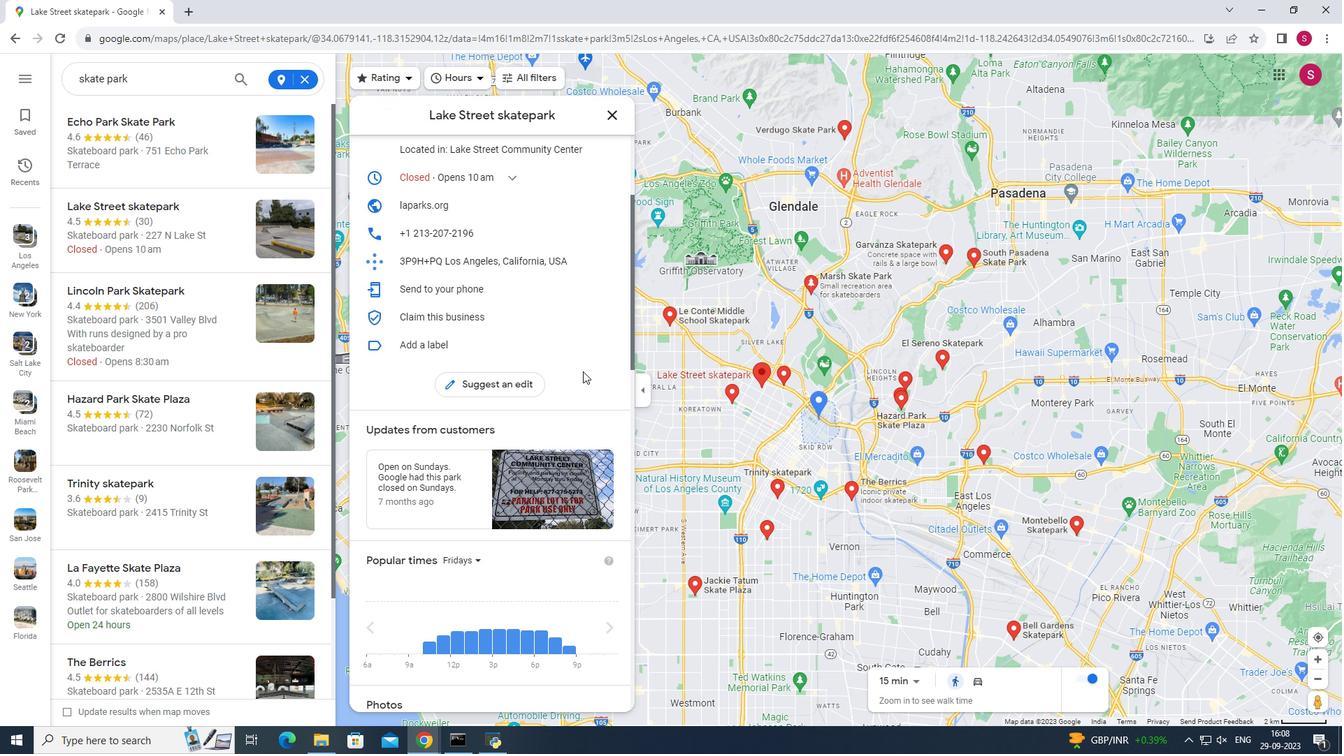 
Action: Mouse scrolled (582, 371) with delta (0, 0)
Screenshot: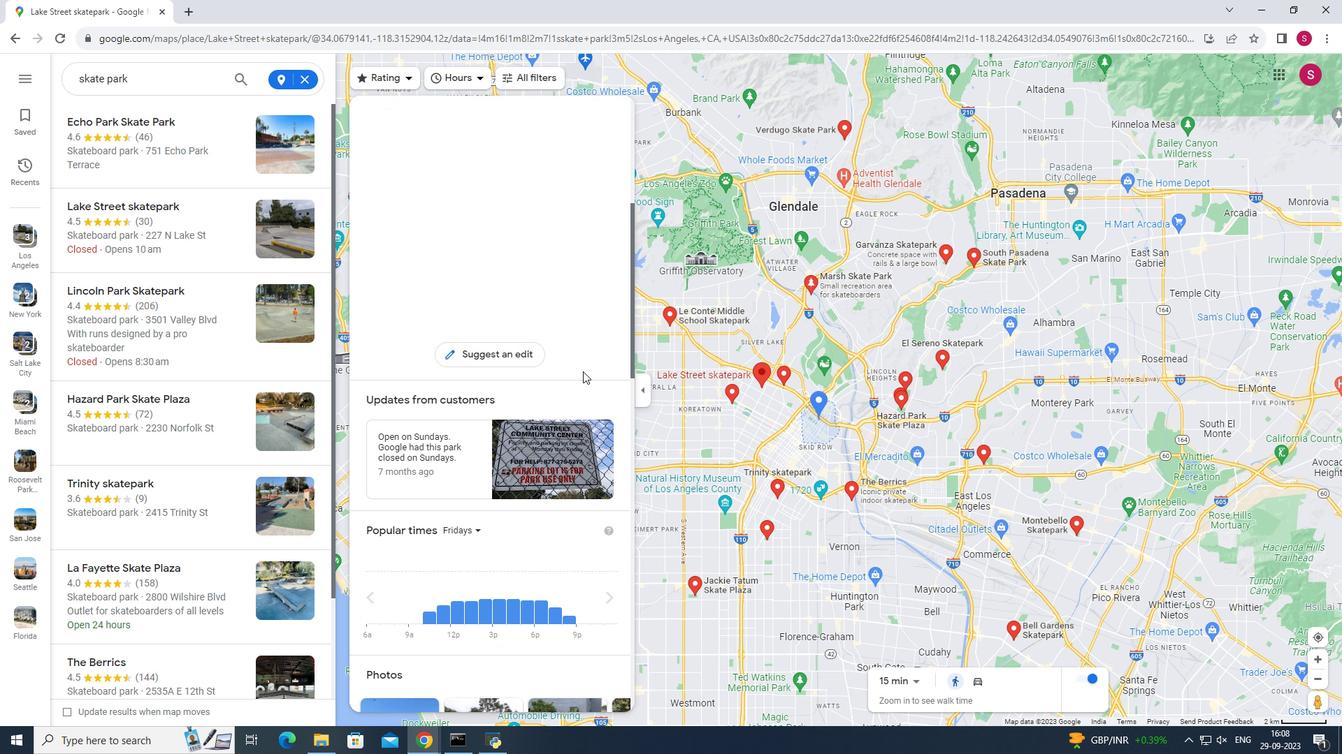 
Action: Mouse scrolled (582, 371) with delta (0, 0)
Screenshot: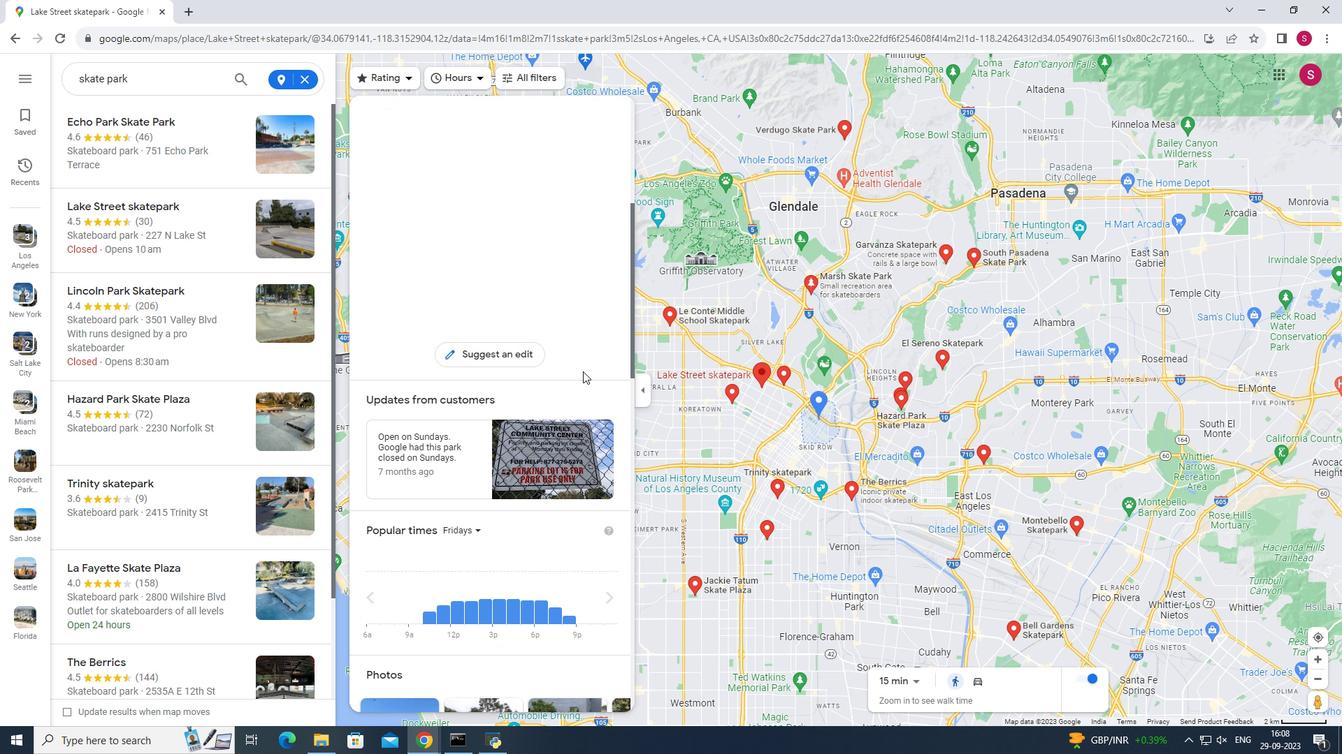 
Action: Mouse scrolled (582, 371) with delta (0, 0)
Screenshot: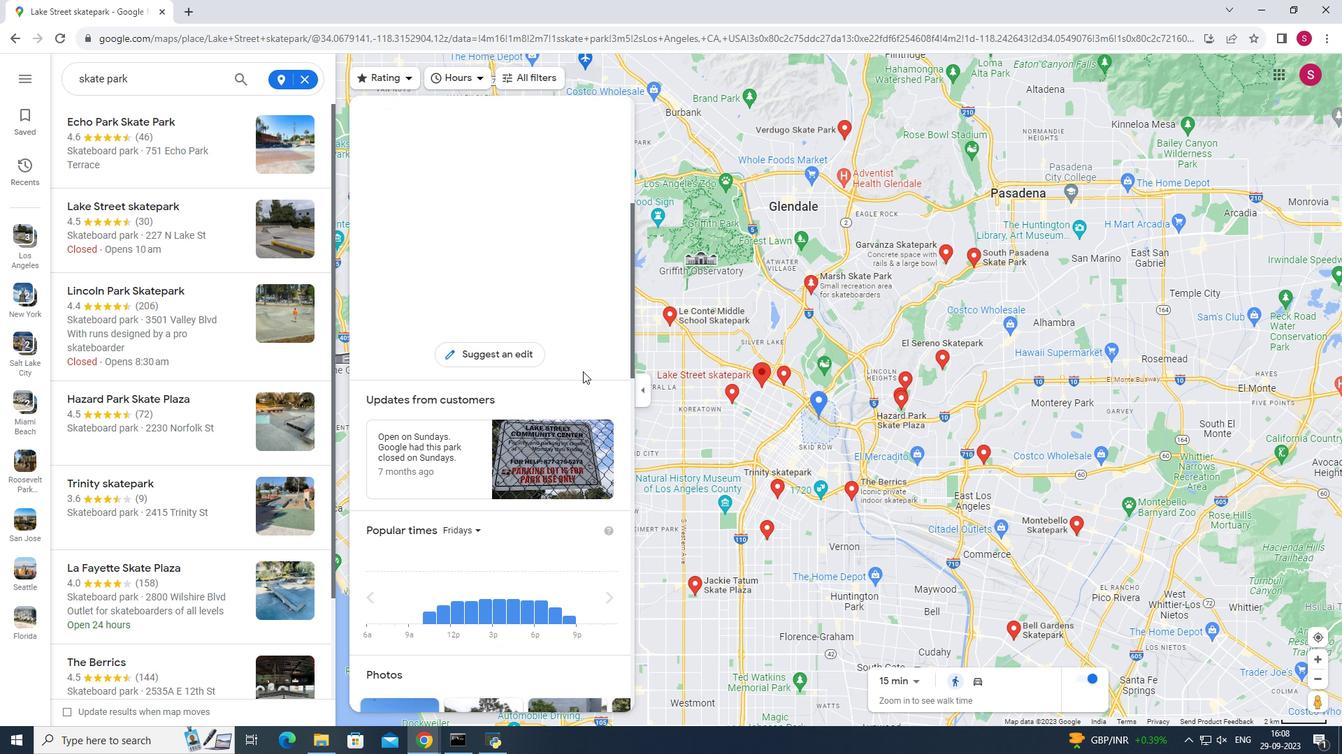 
Action: Mouse scrolled (582, 371) with delta (0, 0)
Screenshot: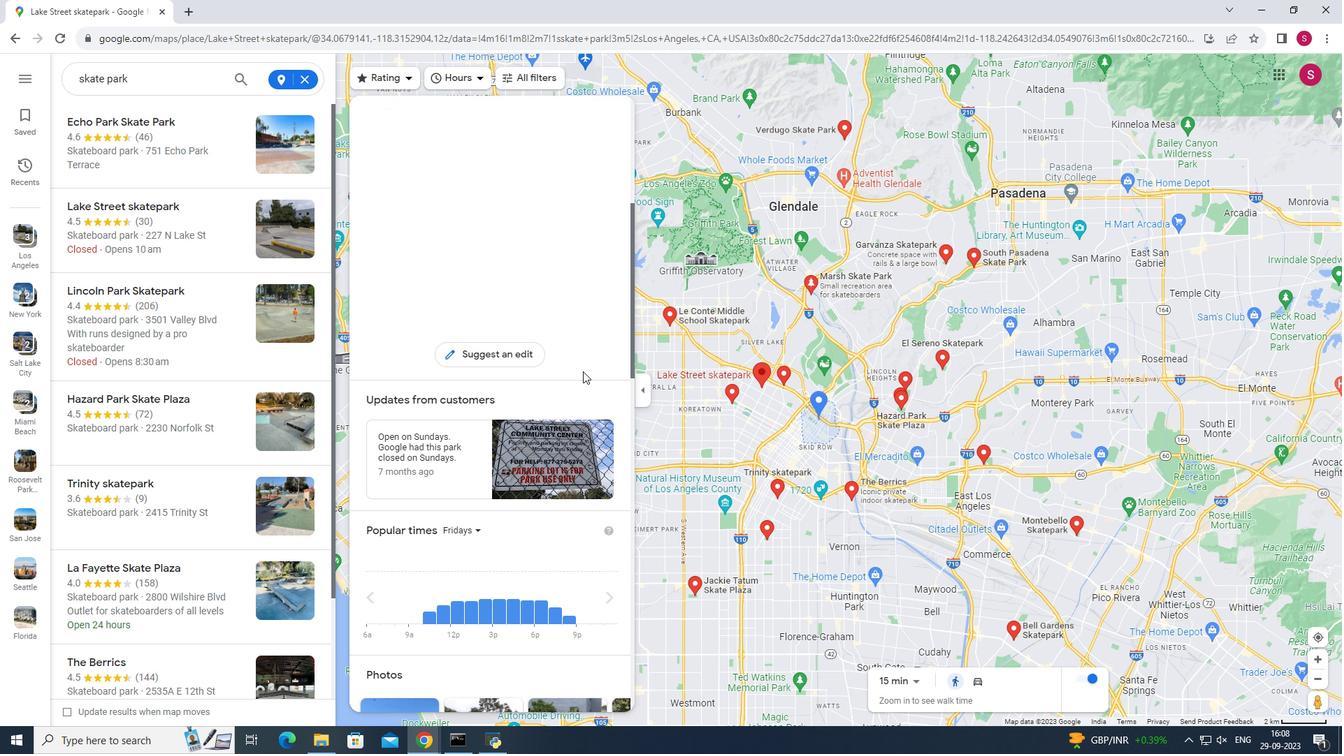 
Action: Mouse scrolled (582, 371) with delta (0, 0)
Screenshot: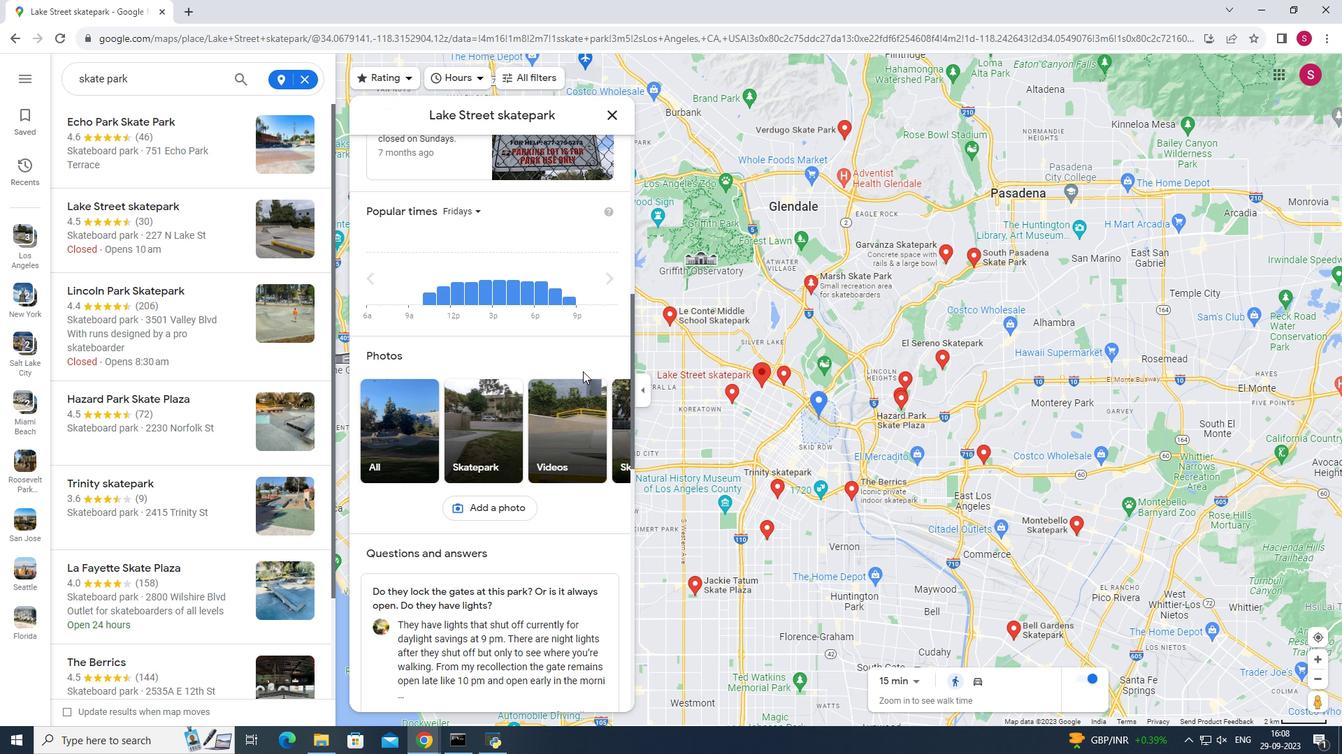 
Action: Mouse scrolled (582, 371) with delta (0, 0)
Screenshot: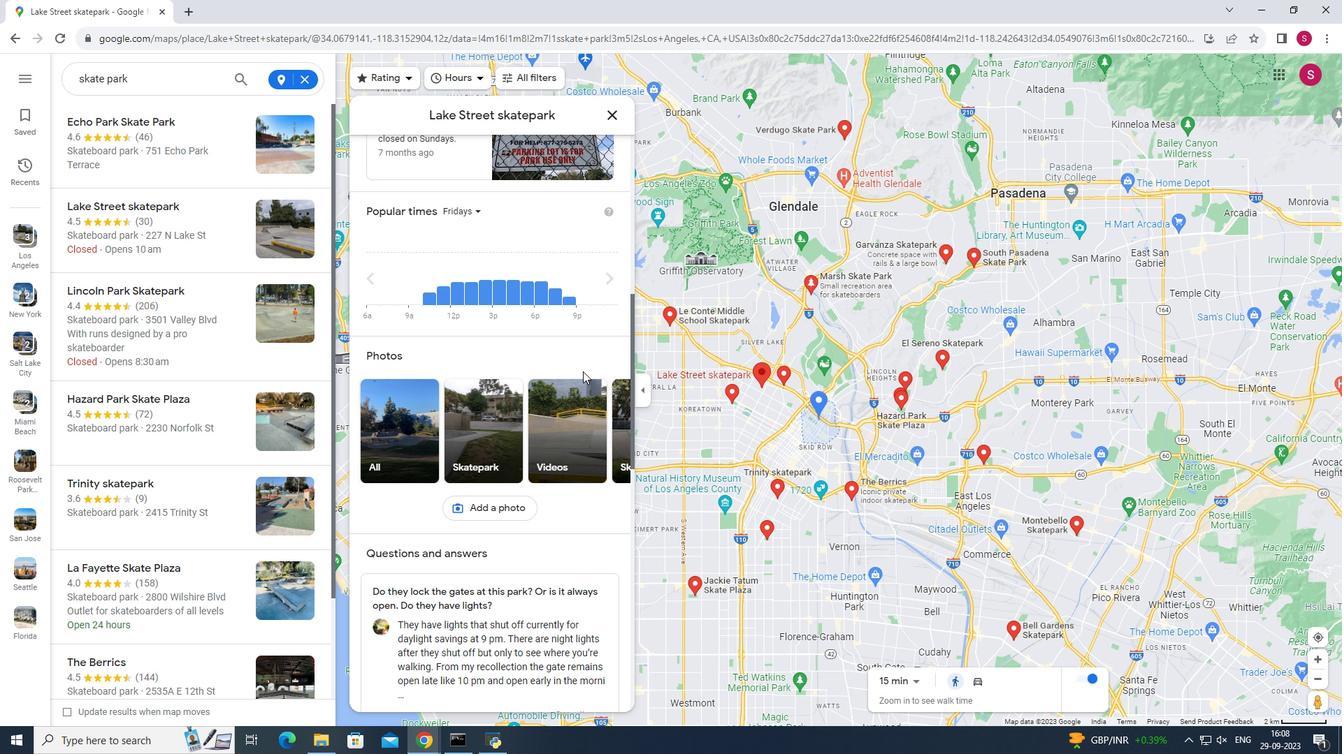
Action: Mouse scrolled (582, 371) with delta (0, 0)
Screenshot: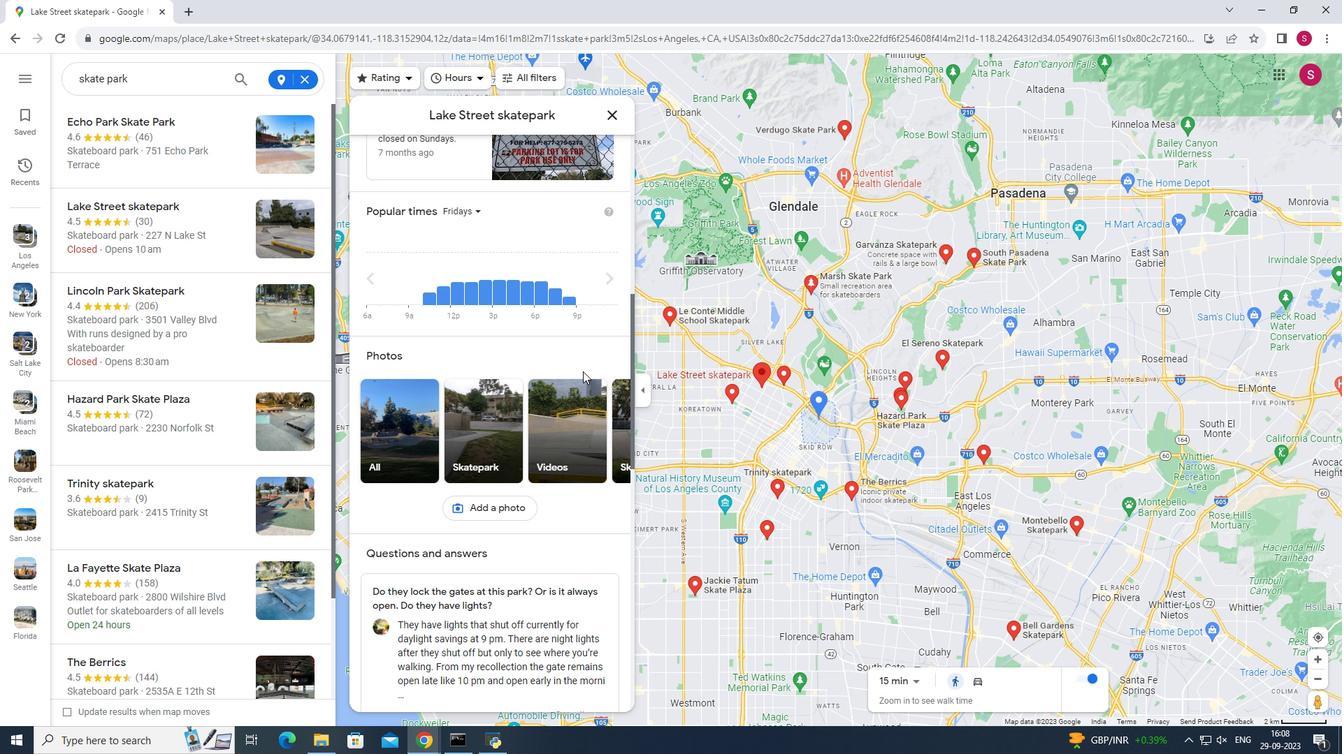 
Action: Mouse scrolled (582, 371) with delta (0, 0)
Screenshot: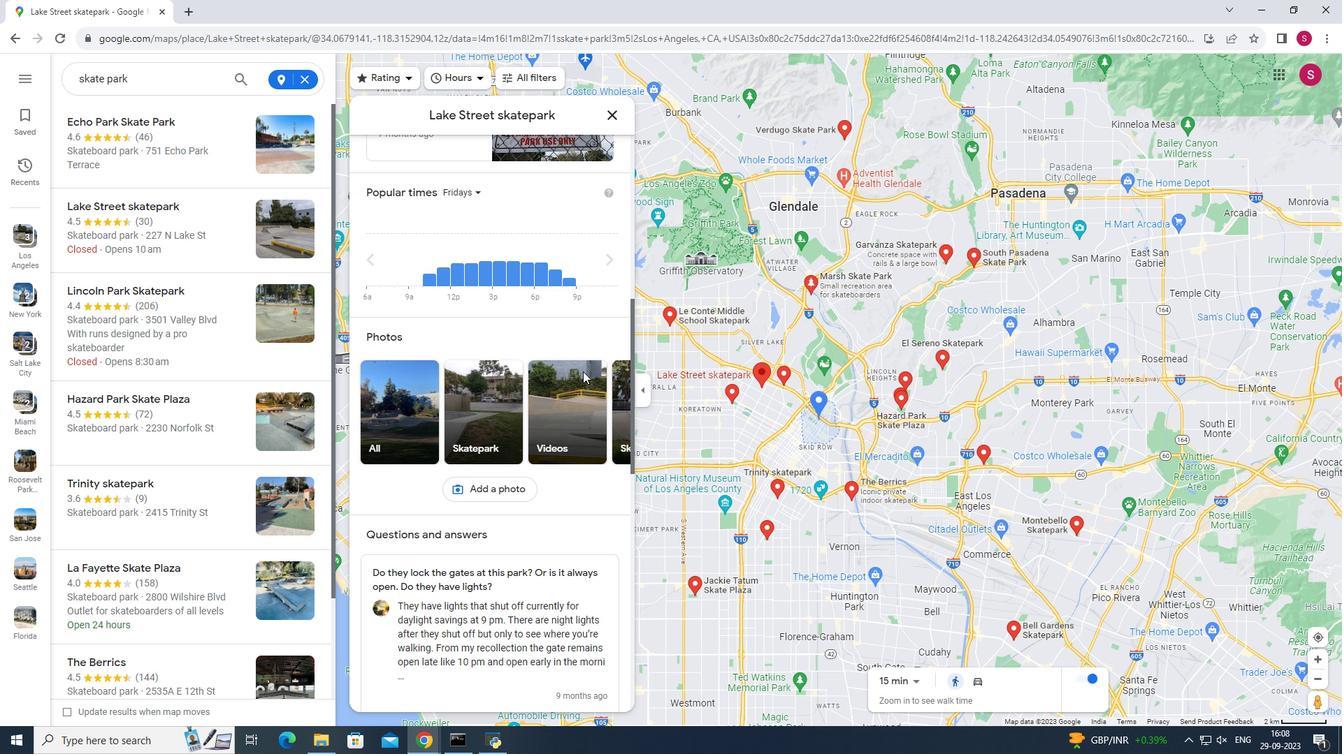
Action: Mouse scrolled (582, 371) with delta (0, 0)
Screenshot: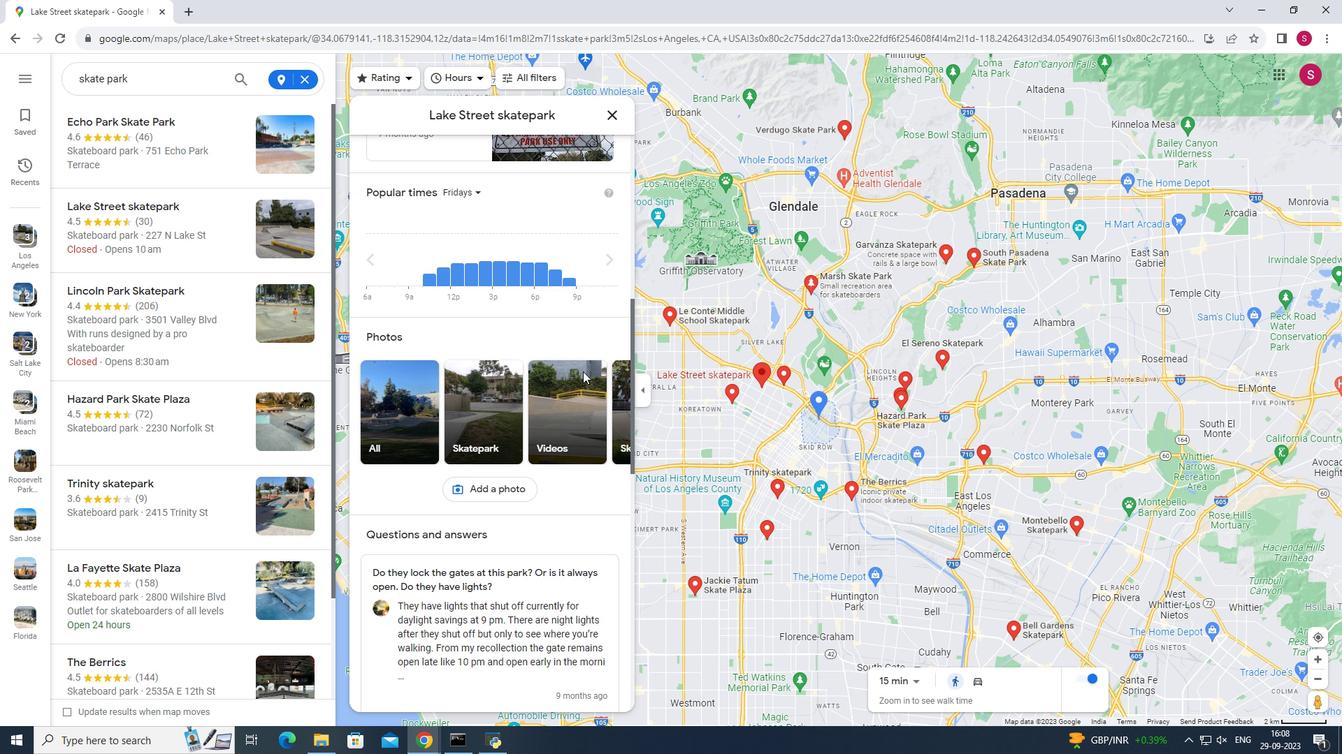 
Action: Mouse scrolled (582, 371) with delta (0, 0)
Screenshot: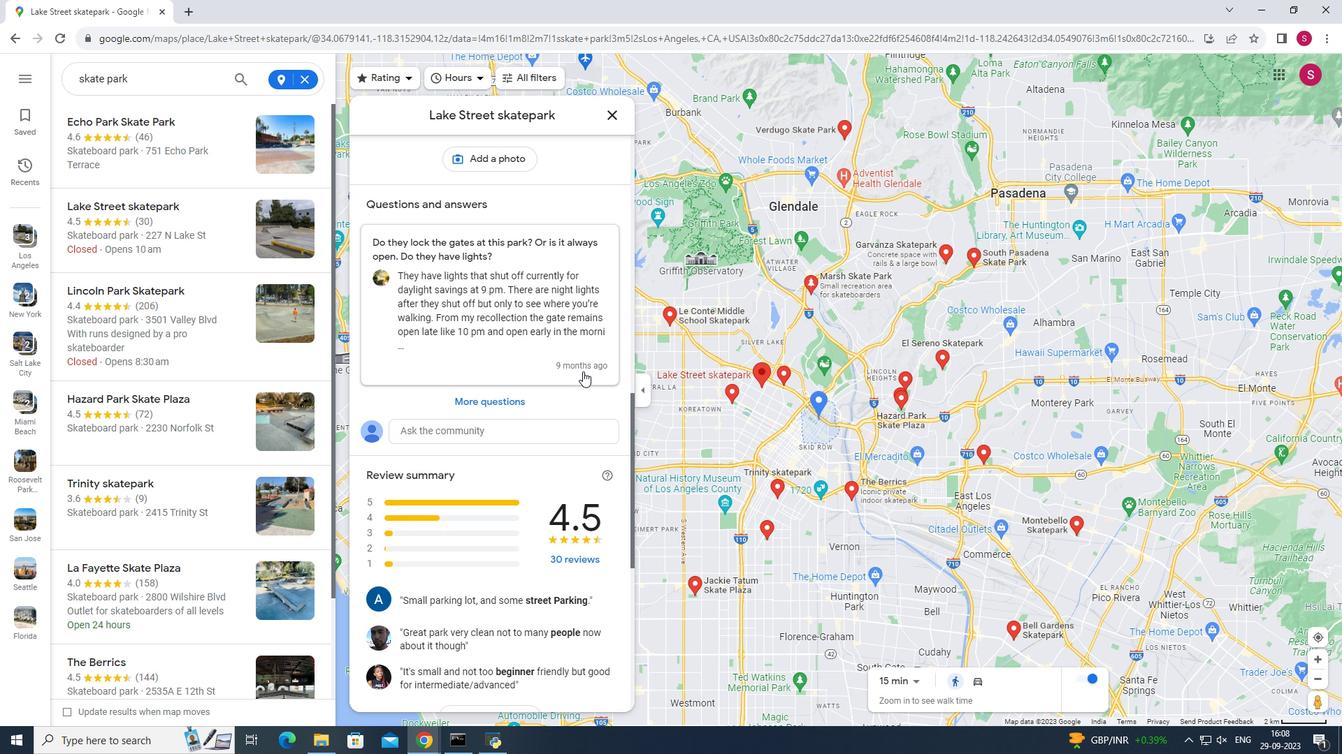 
Action: Mouse scrolled (582, 371) with delta (0, 0)
Screenshot: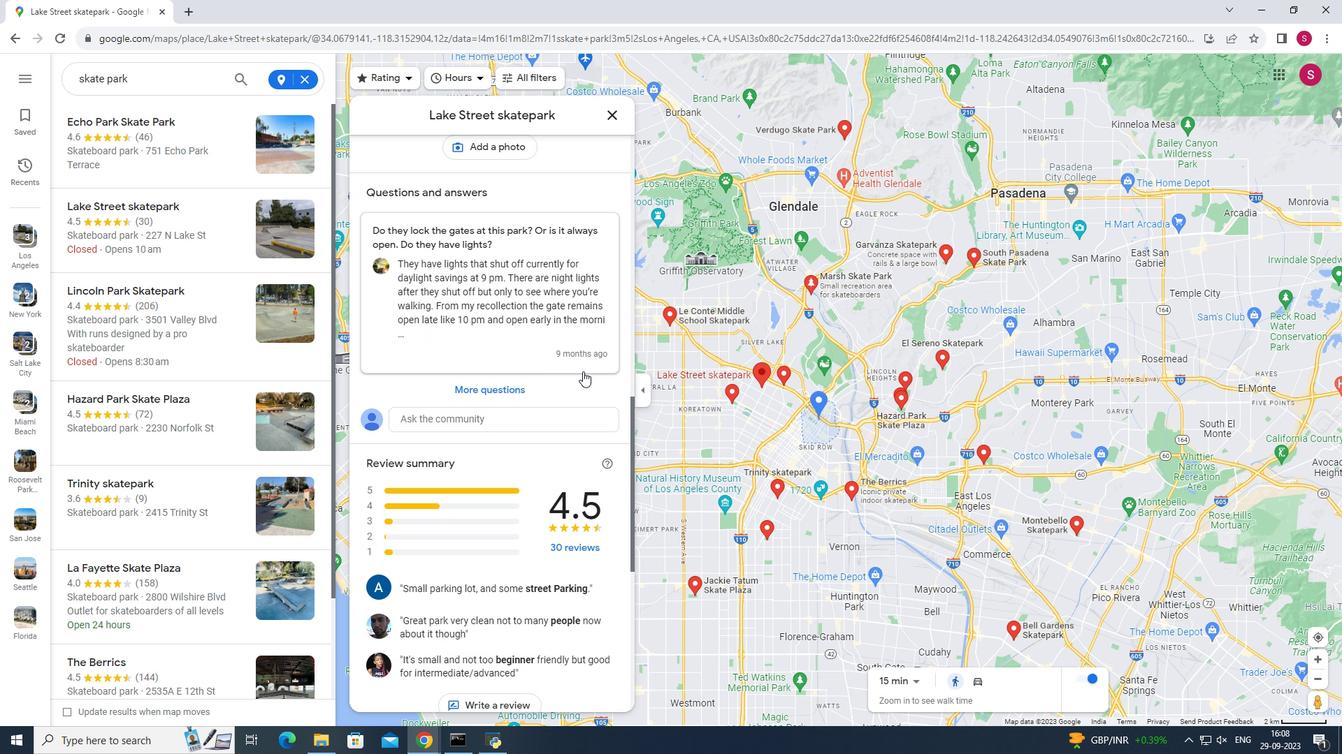 
Action: Mouse scrolled (582, 371) with delta (0, 0)
Screenshot: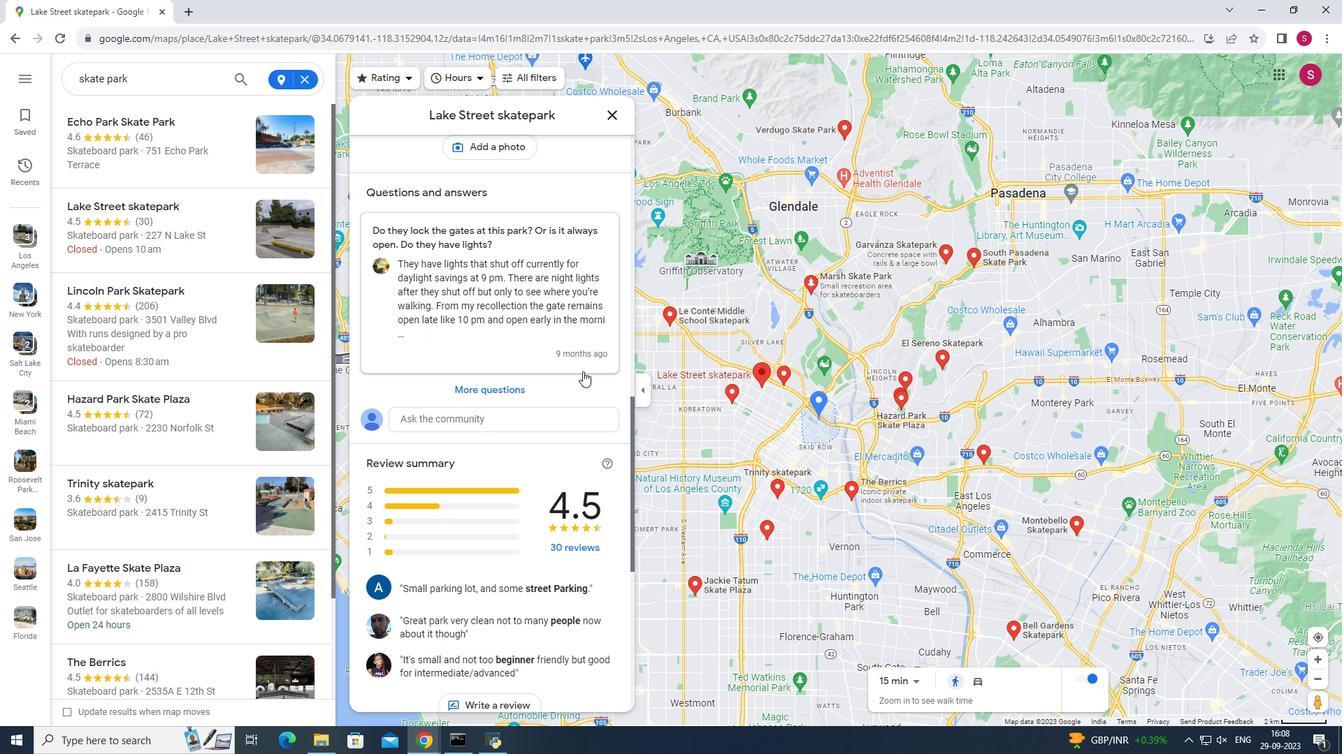 
Action: Mouse moved to (591, 422)
Screenshot: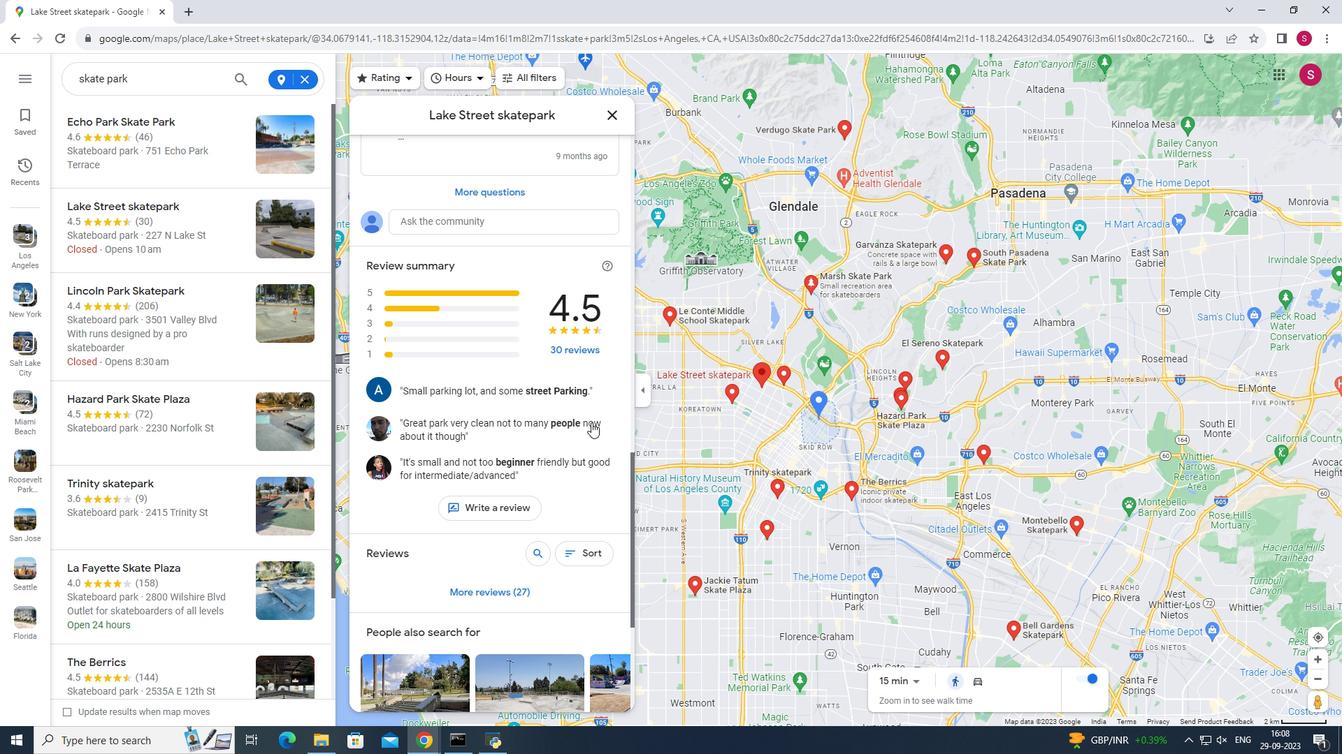 
Action: Mouse scrolled (591, 422) with delta (0, 0)
Screenshot: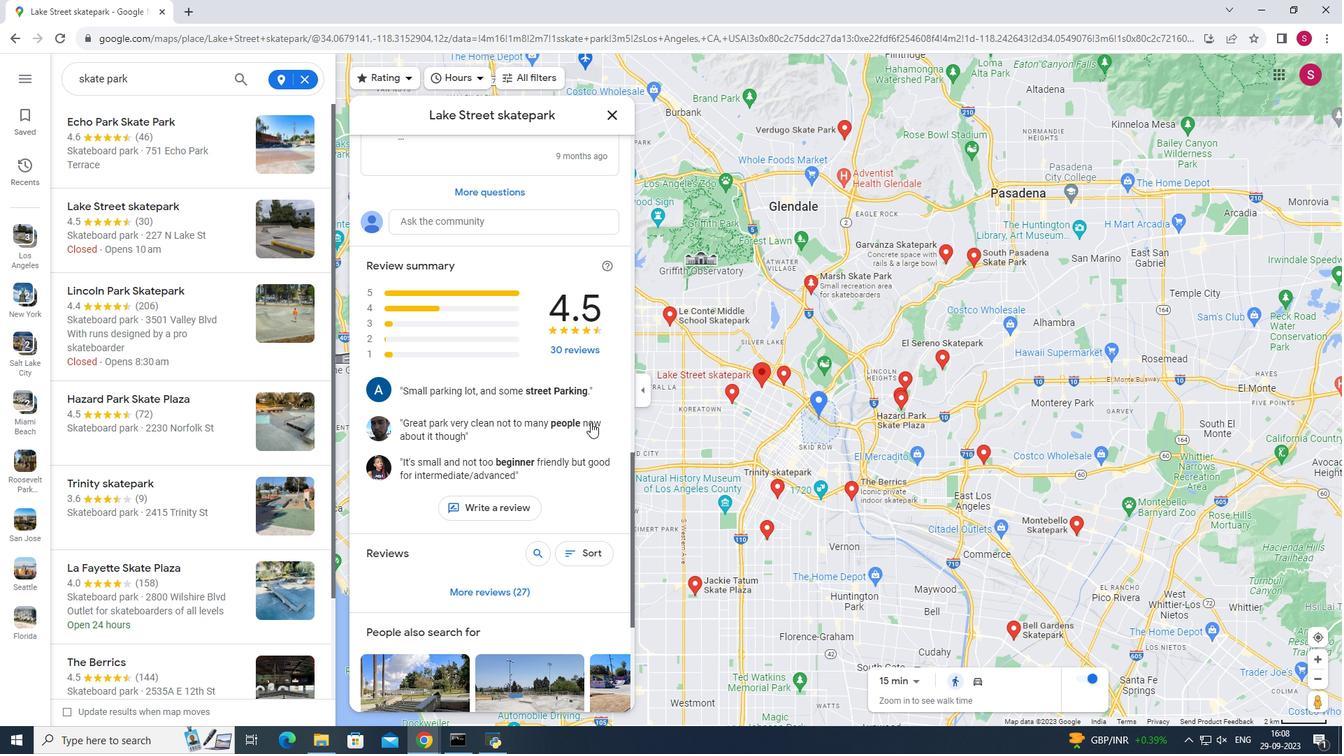 
Action: Mouse moved to (589, 421)
Screenshot: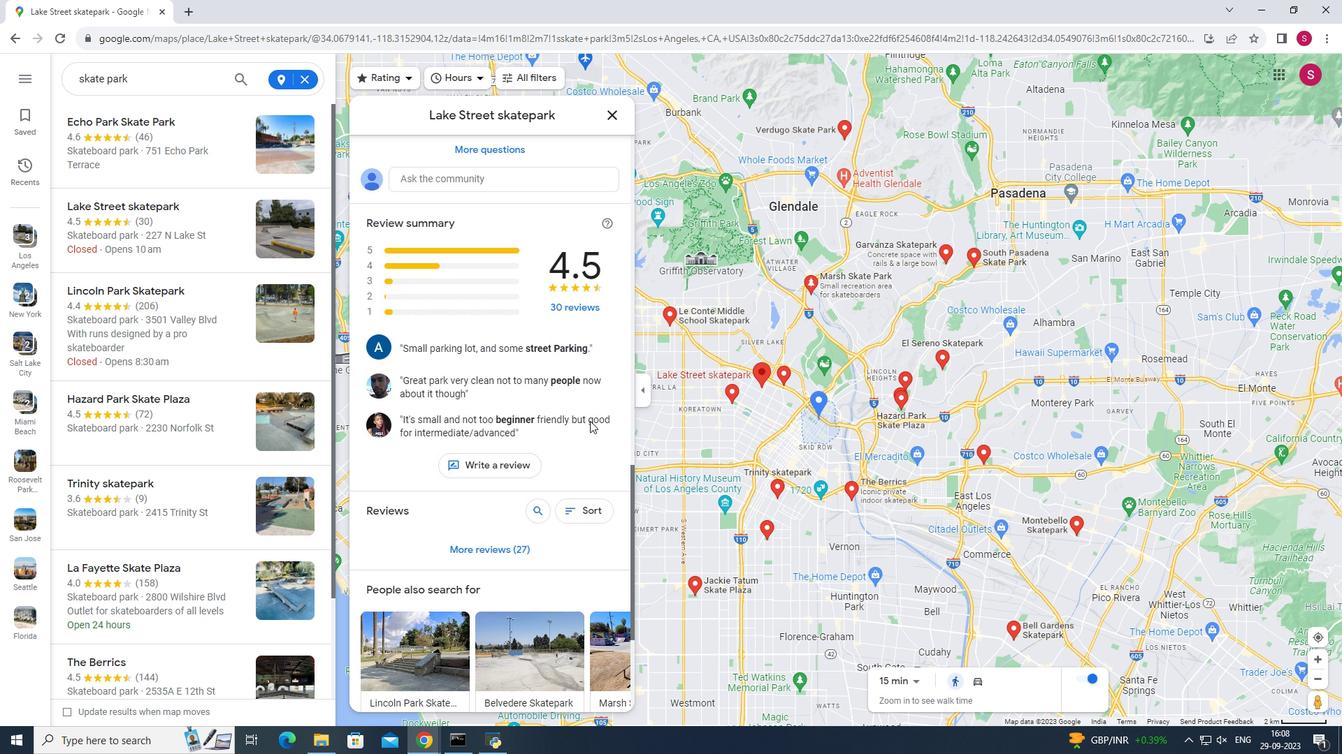 
Action: Mouse scrolled (589, 420) with delta (0, 0)
Screenshot: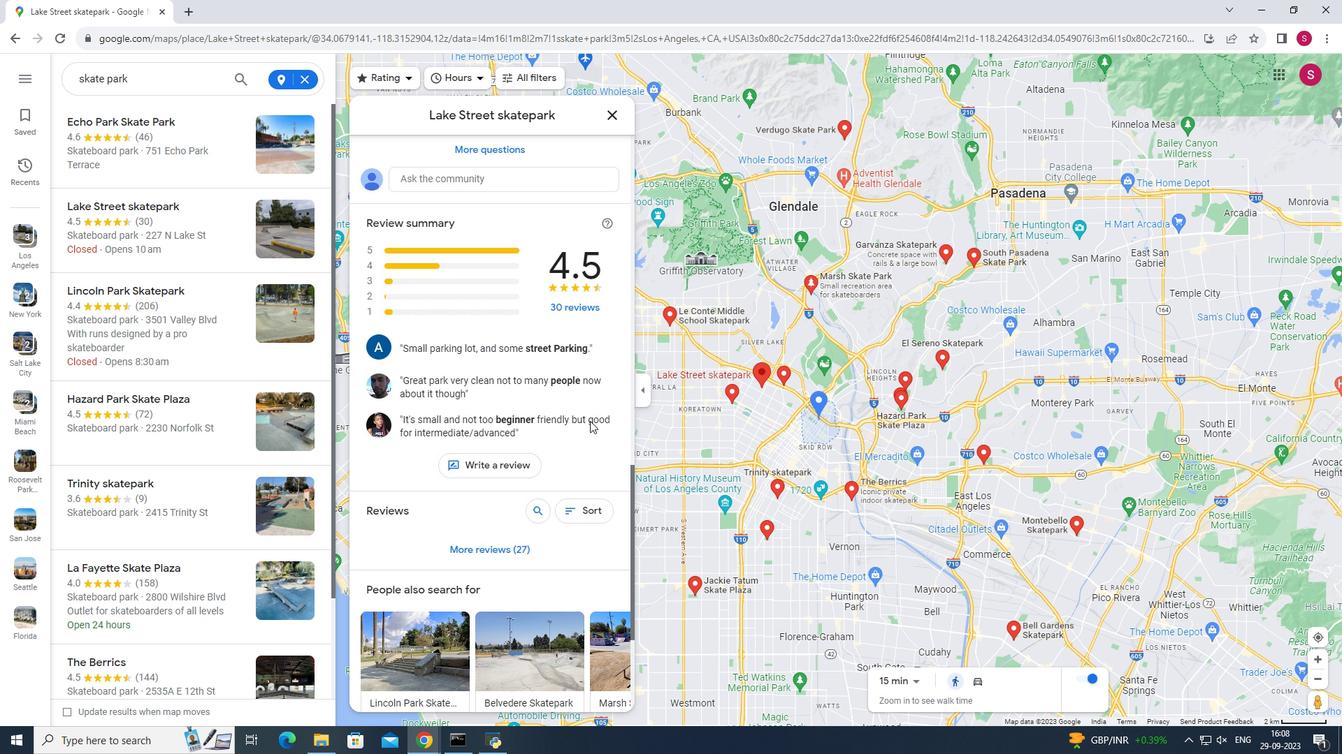 
Action: Mouse scrolled (589, 420) with delta (0, 0)
Screenshot: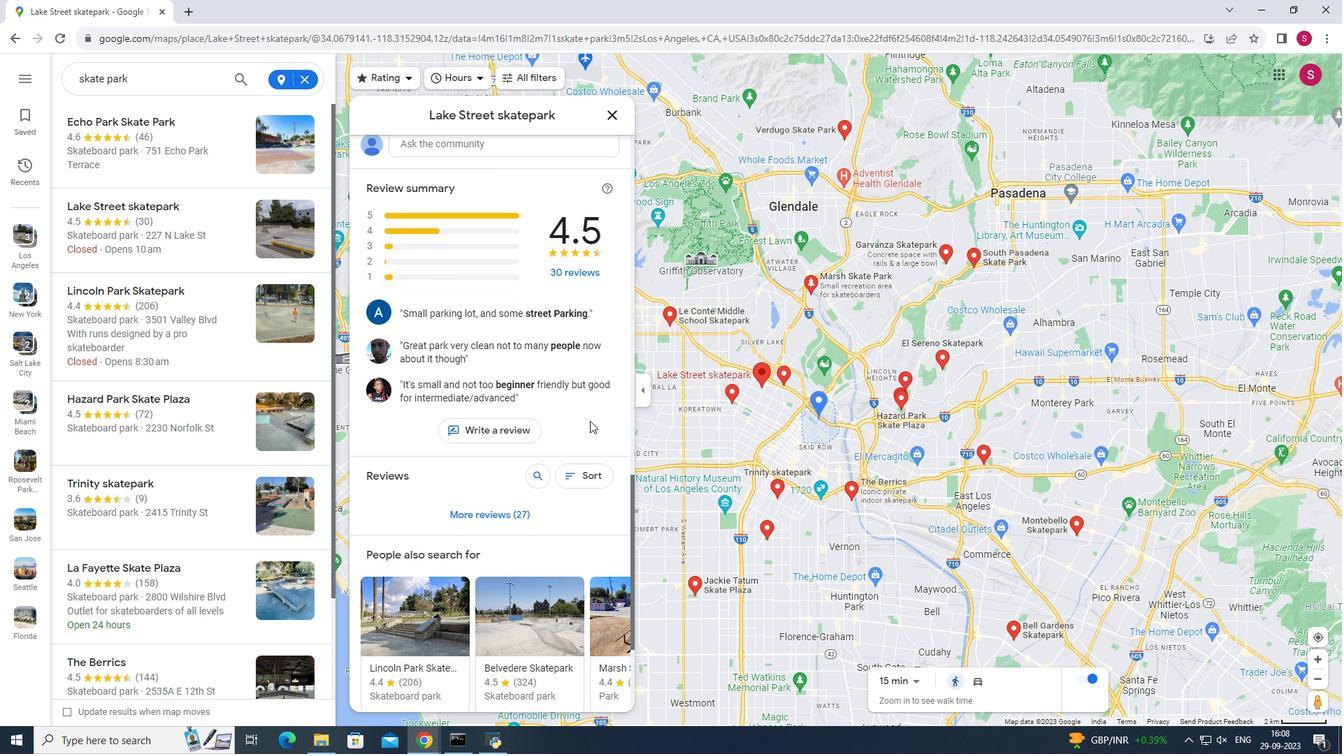 
Action: Mouse scrolled (589, 420) with delta (0, 0)
Screenshot: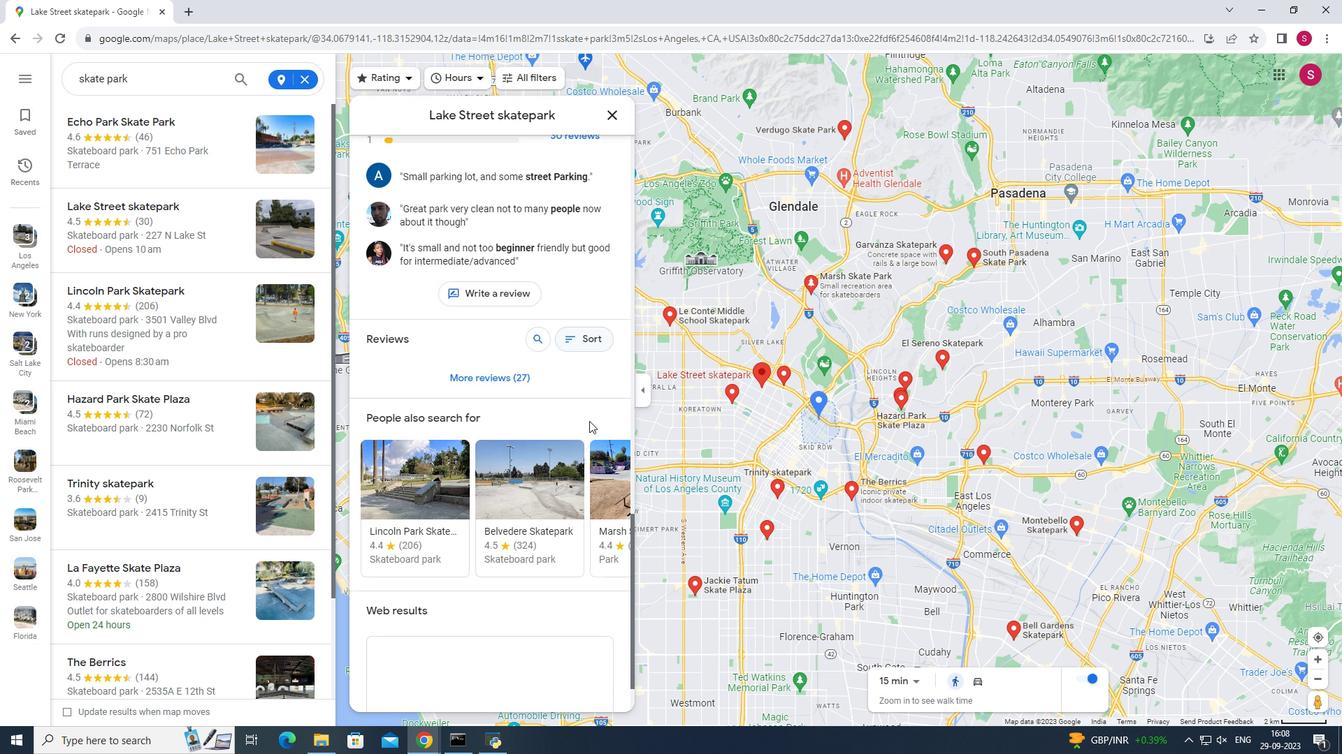 
Action: Mouse moved to (587, 420)
Screenshot: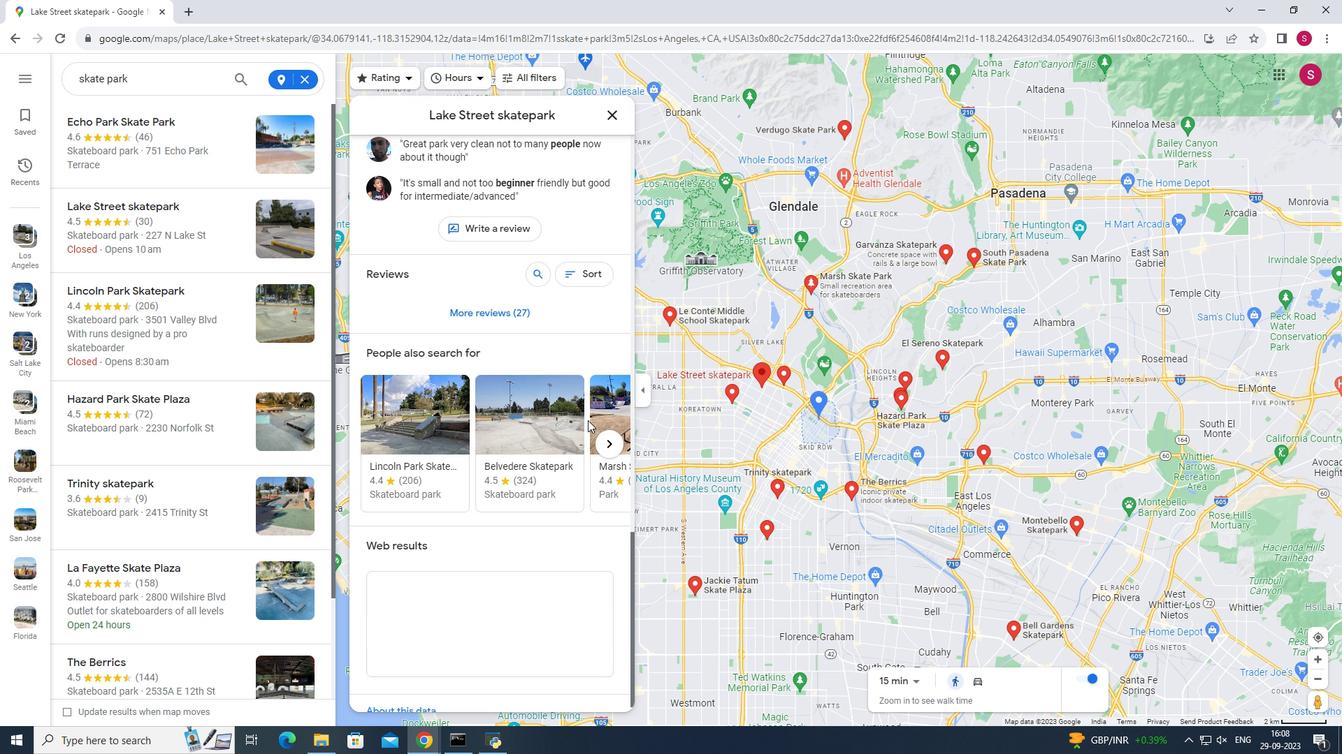 
Action: Mouse scrolled (587, 420) with delta (0, 0)
Screenshot: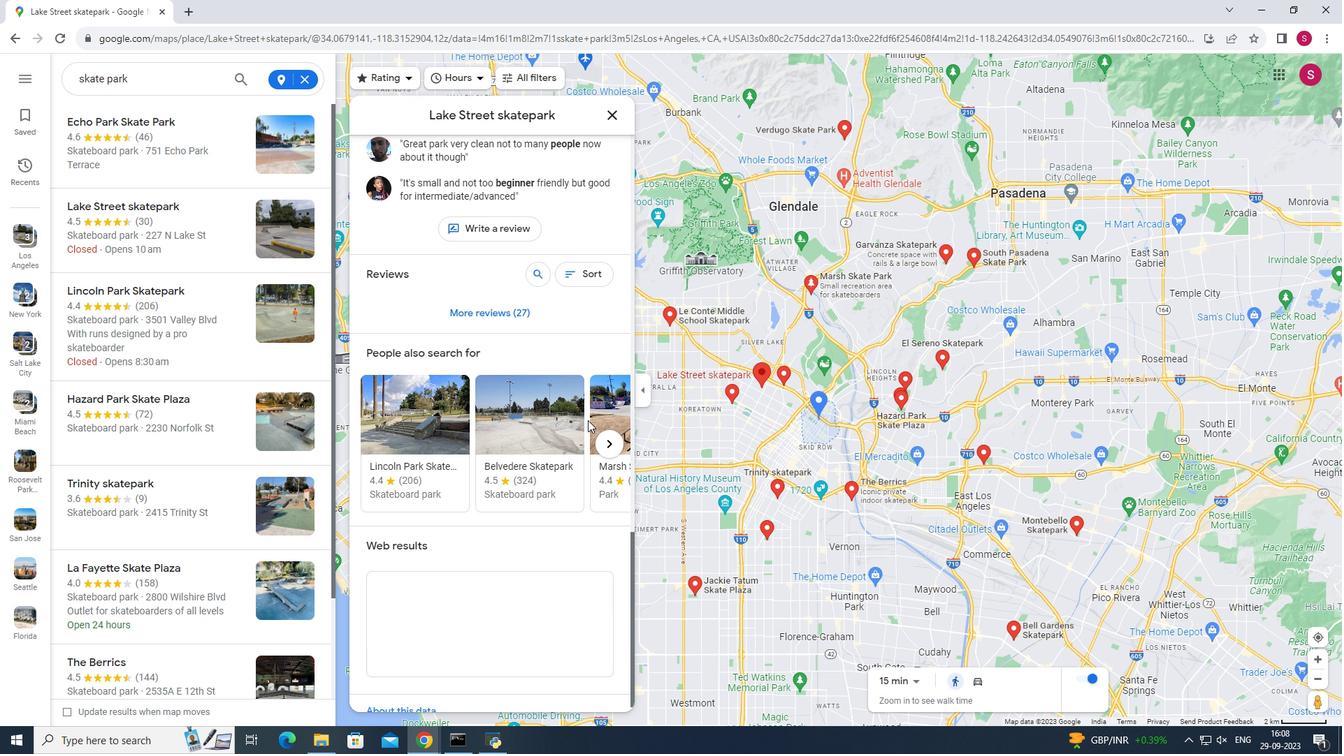 
Action: Mouse scrolled (587, 420) with delta (0, 0)
Screenshot: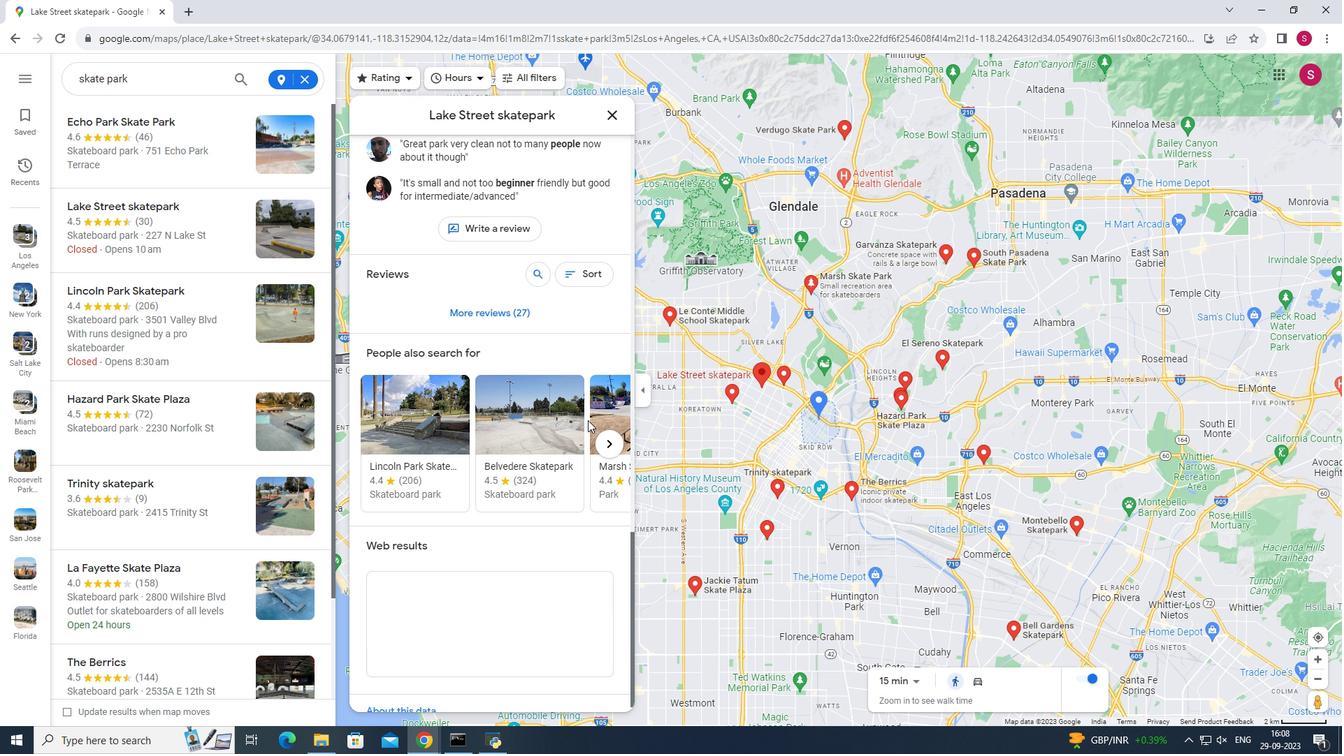 
Action: Mouse moved to (578, 392)
Screenshot: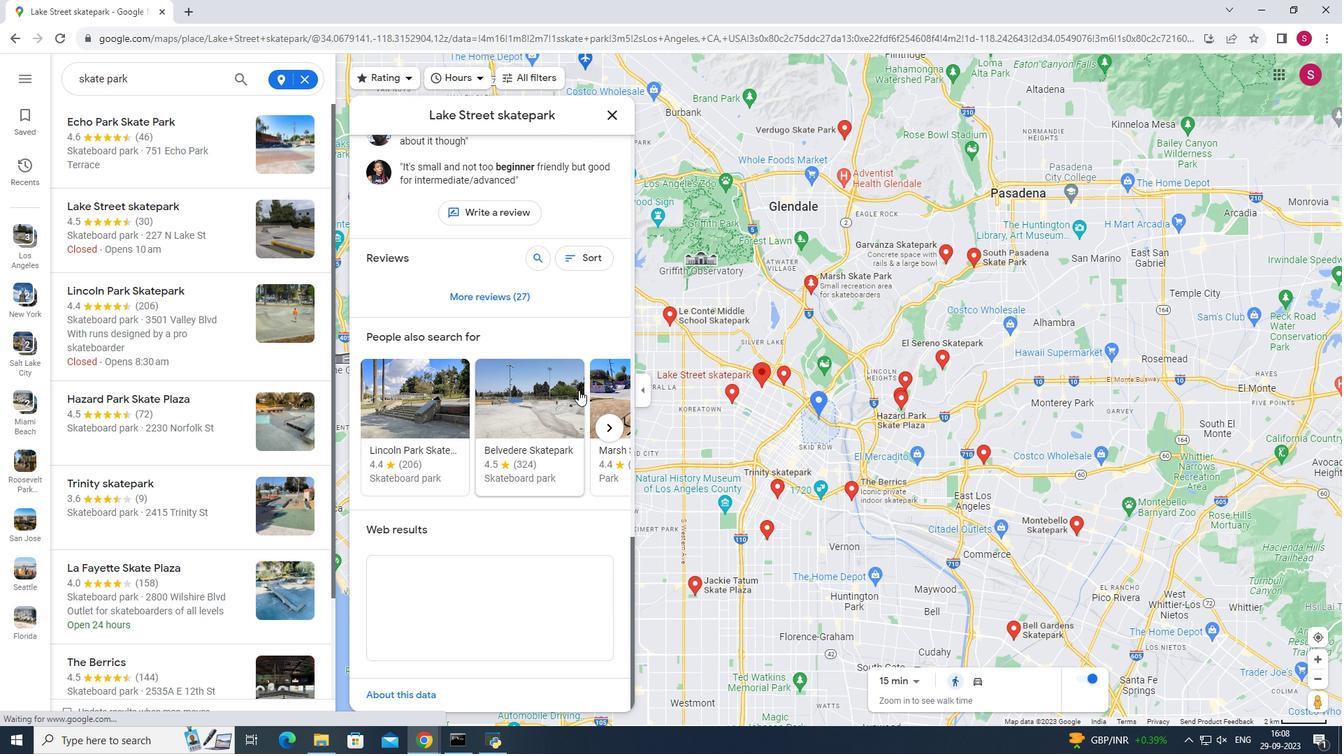 
Action: Mouse scrolled (578, 392) with delta (0, 0)
Screenshot: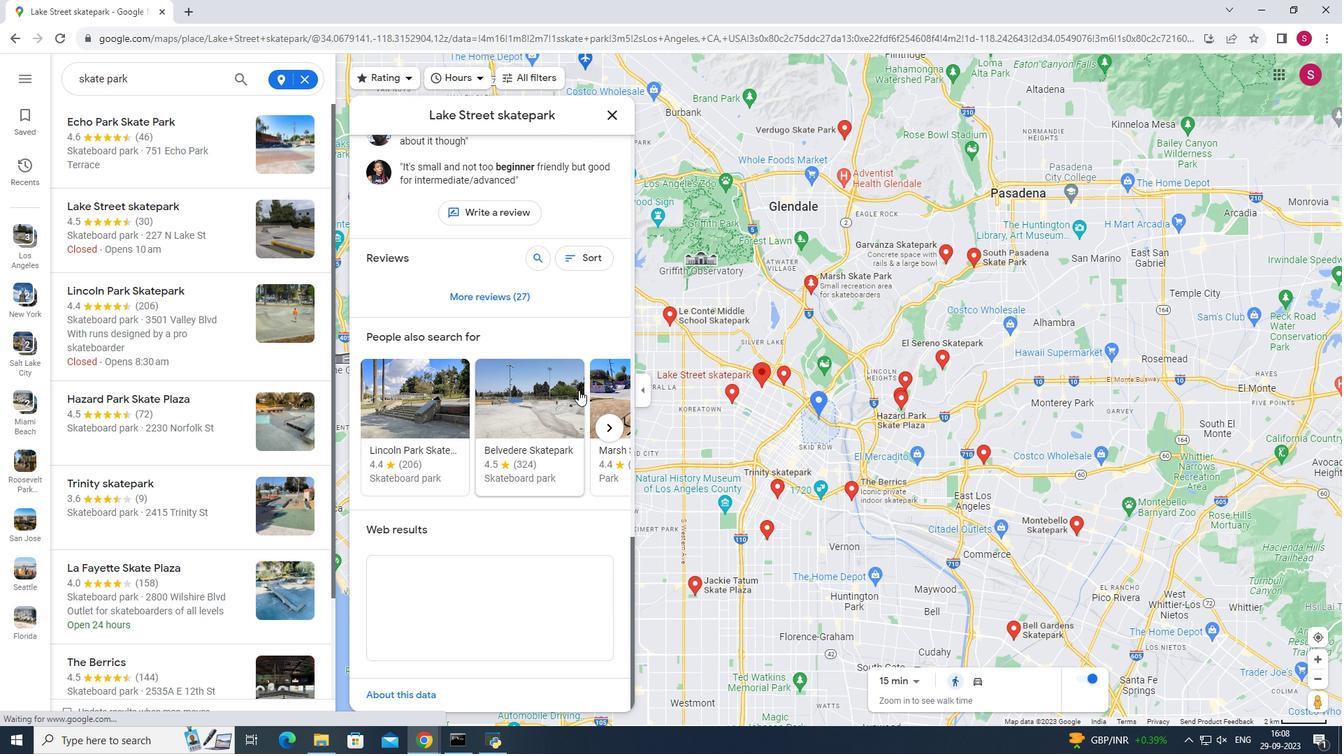 
Action: Mouse scrolled (578, 392) with delta (0, 0)
Screenshot: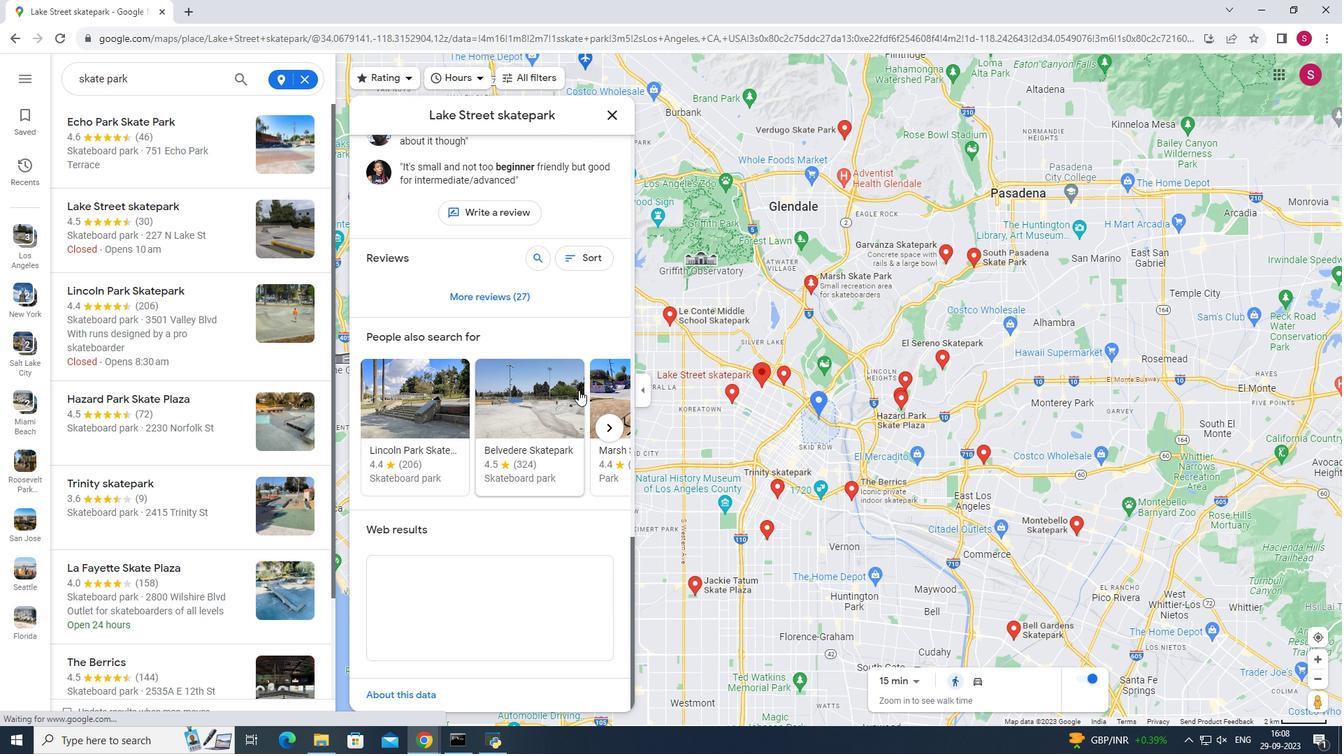 
Action: Mouse scrolled (578, 392) with delta (0, 0)
Screenshot: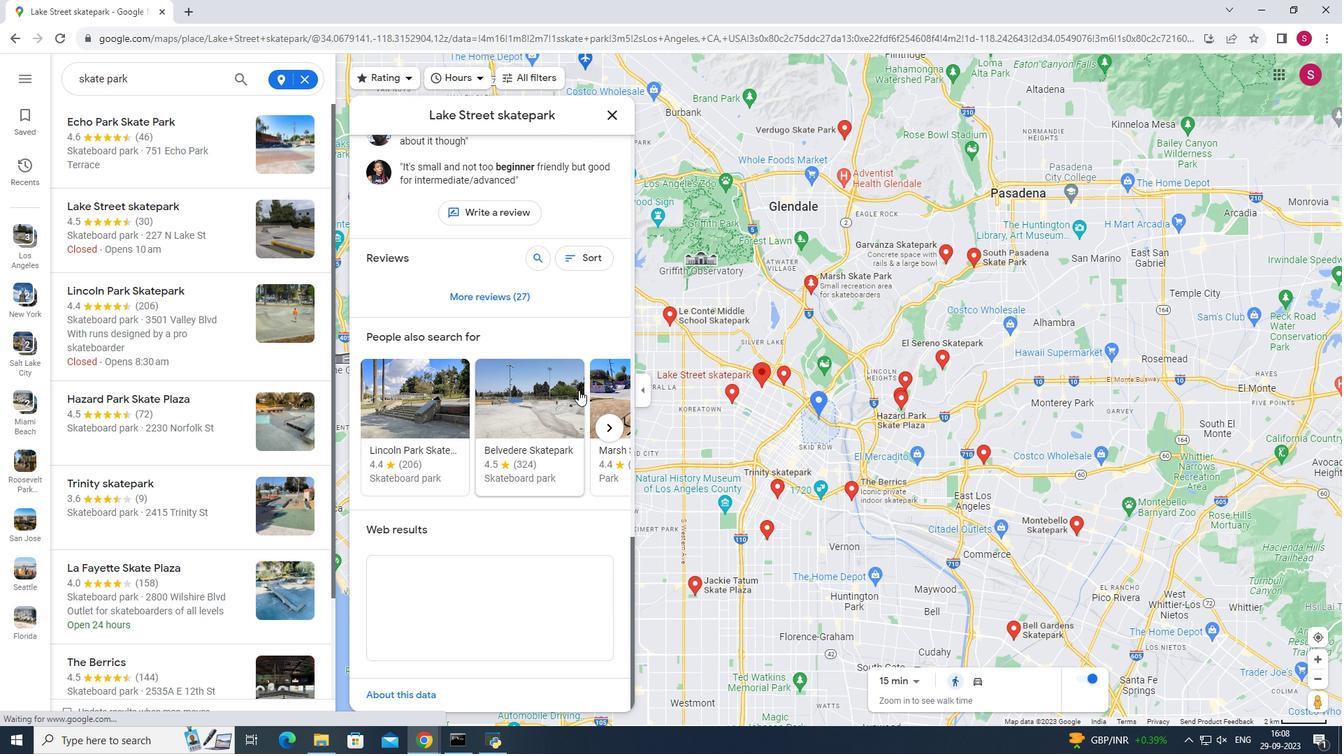 
Action: Mouse moved to (578, 390)
Screenshot: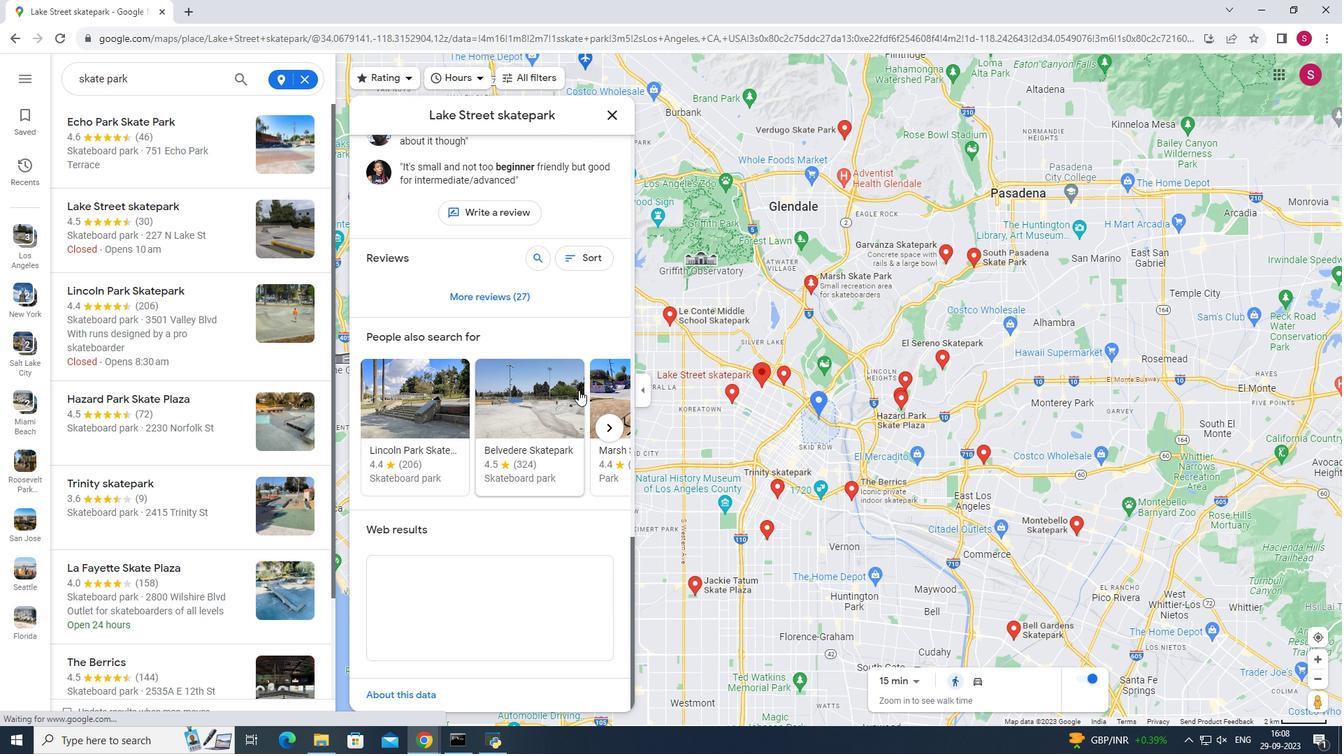 
Action: Mouse scrolled (578, 391) with delta (0, 0)
Screenshot: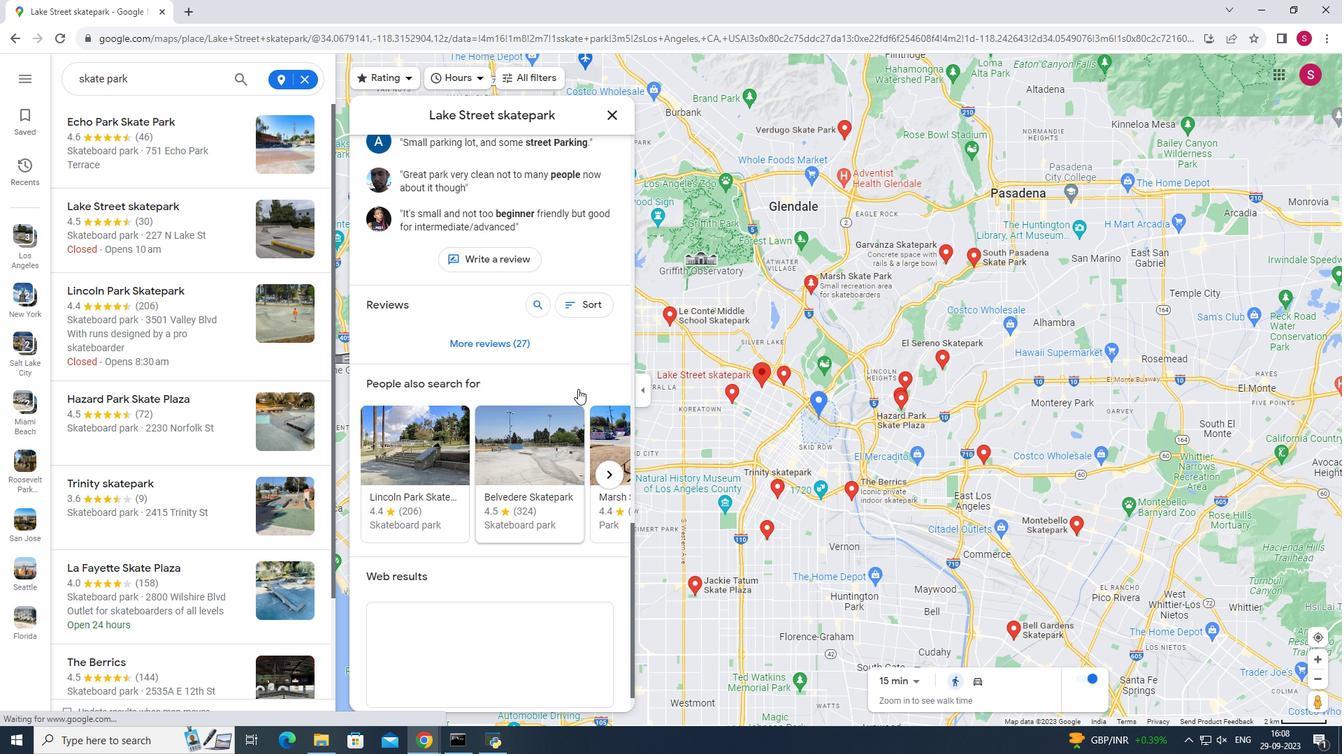 
Action: Mouse moved to (610, 117)
Screenshot: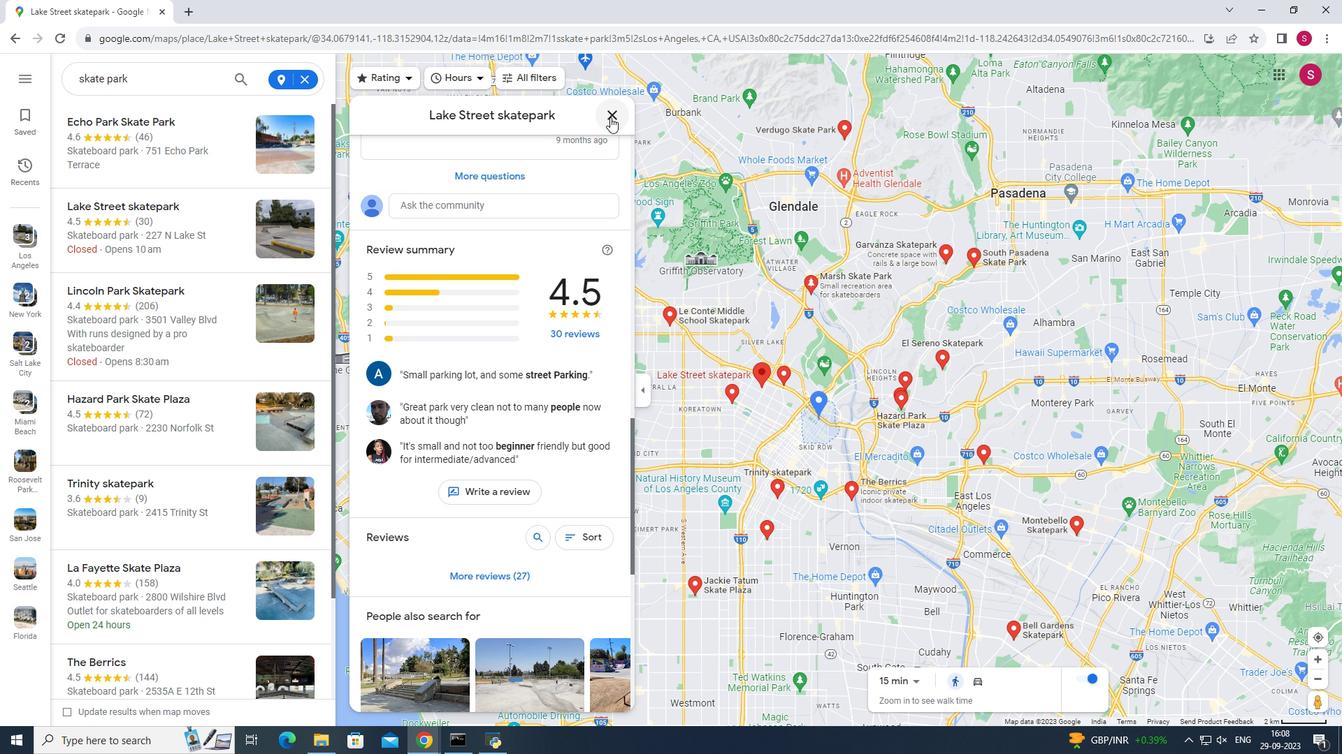 
Action: Mouse pressed left at (610, 117)
Screenshot: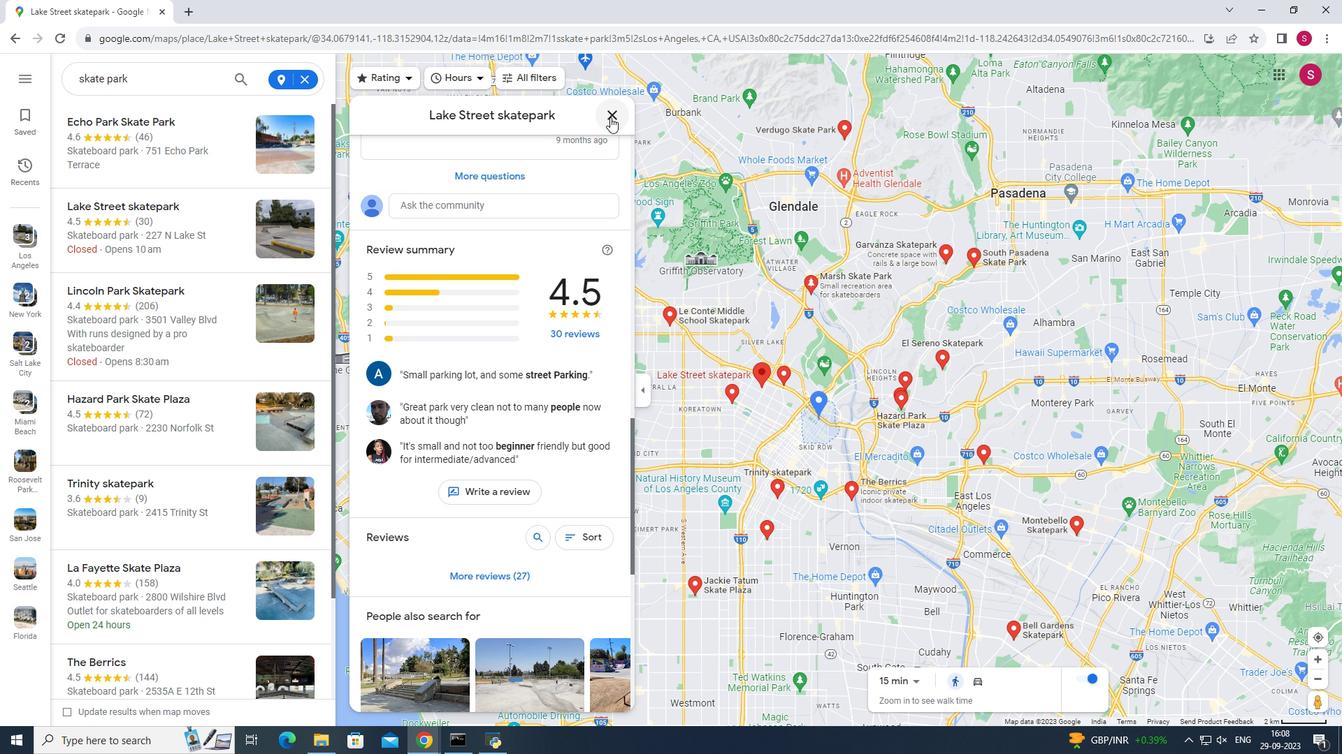 
Action: Mouse moved to (190, 417)
Screenshot: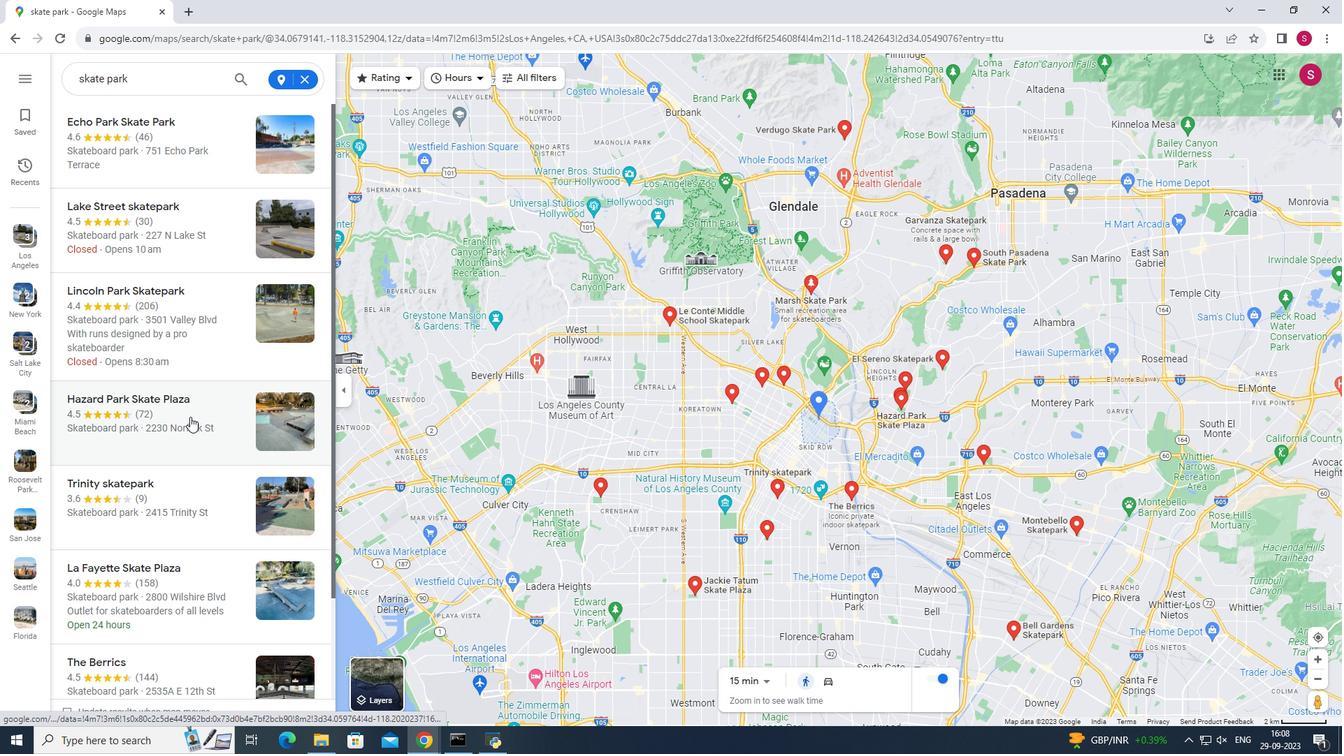 
Action: Mouse scrolled (190, 416) with delta (0, 0)
Screenshot: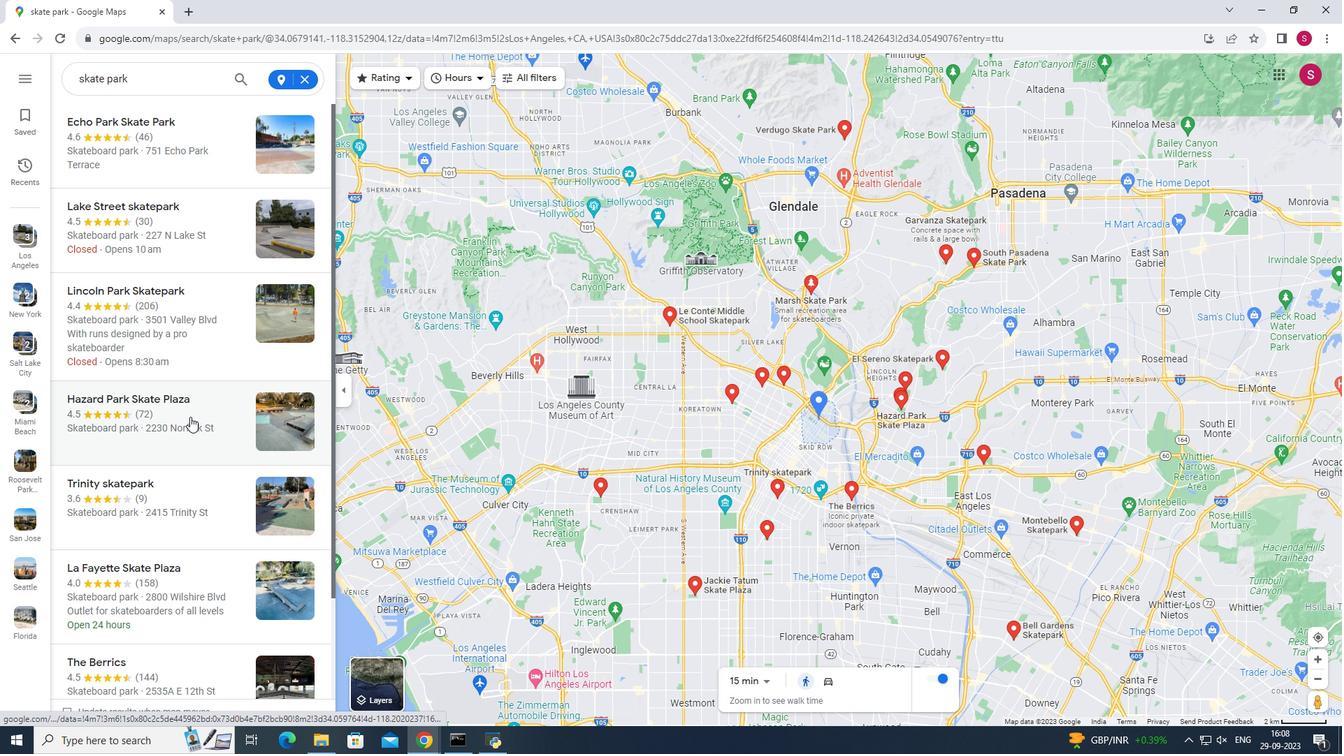 
Action: Mouse scrolled (190, 416) with delta (0, 0)
Screenshot: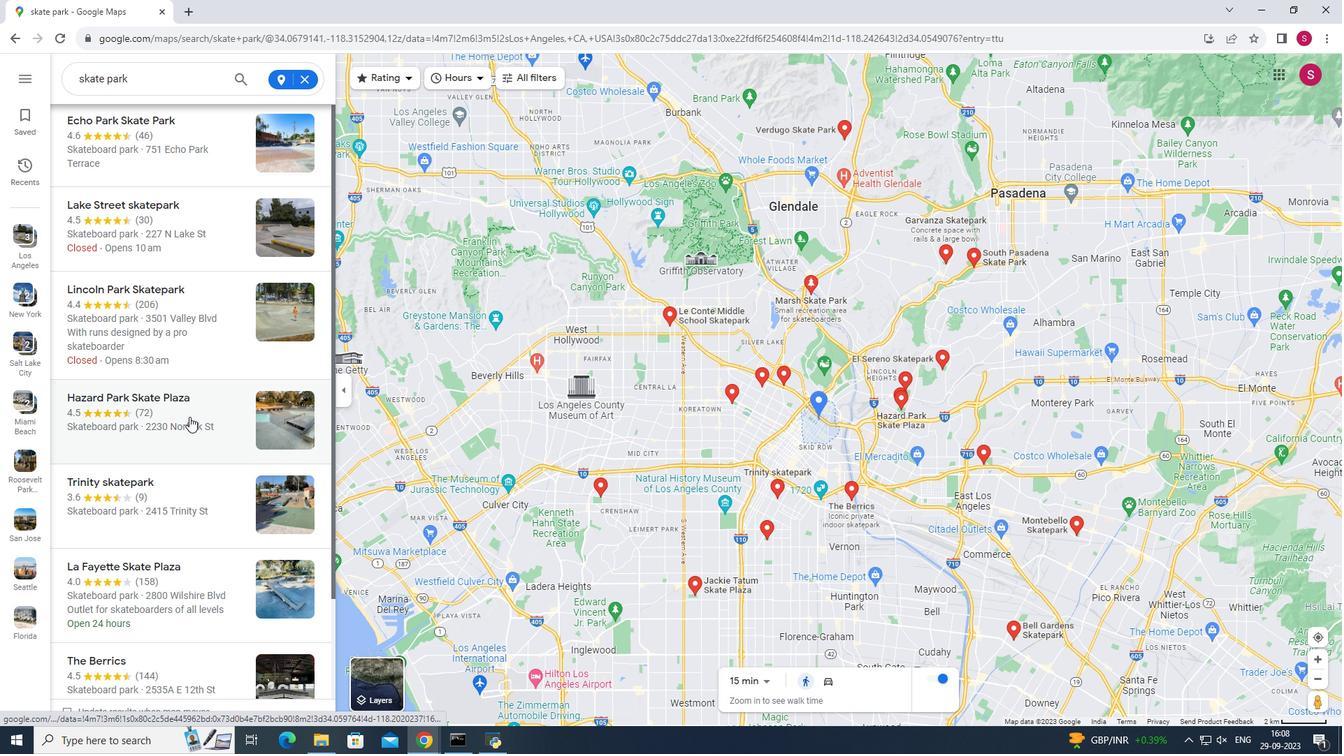 
Action: Mouse moved to (176, 299)
Screenshot: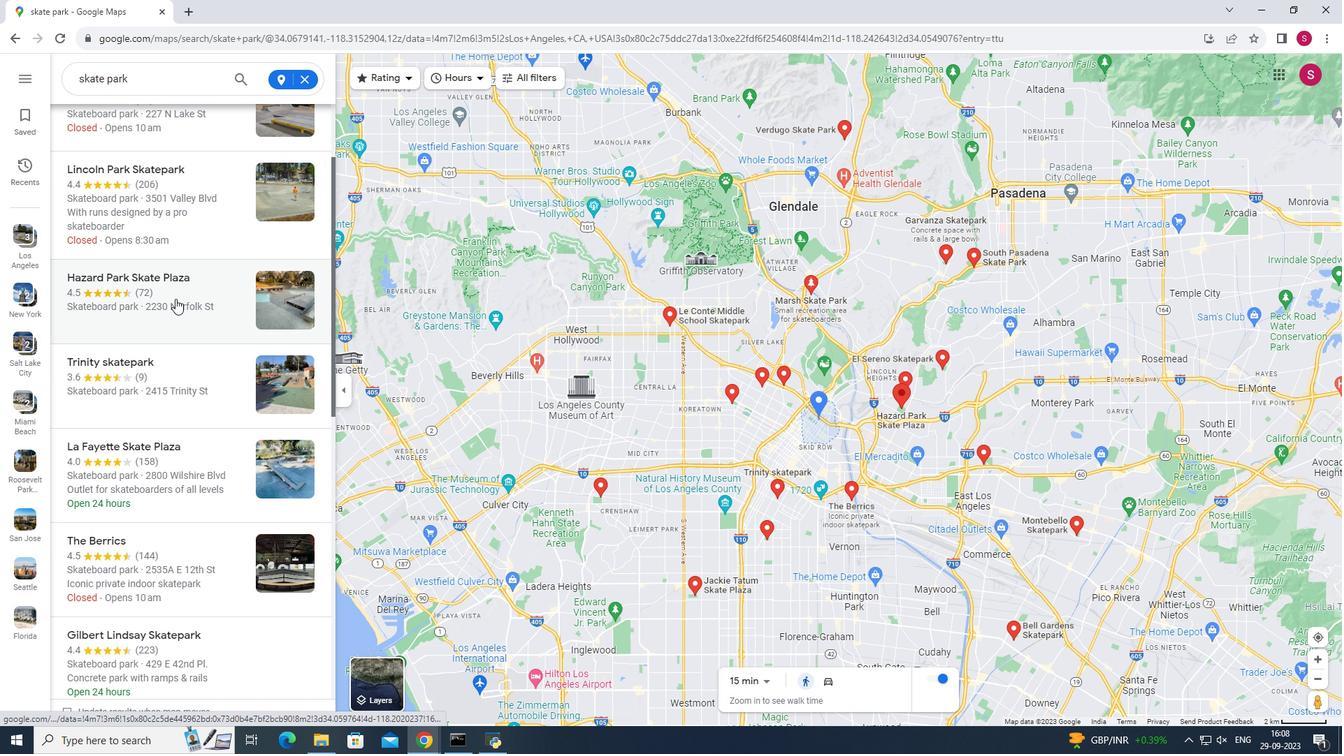 
Action: Mouse pressed left at (176, 299)
Screenshot: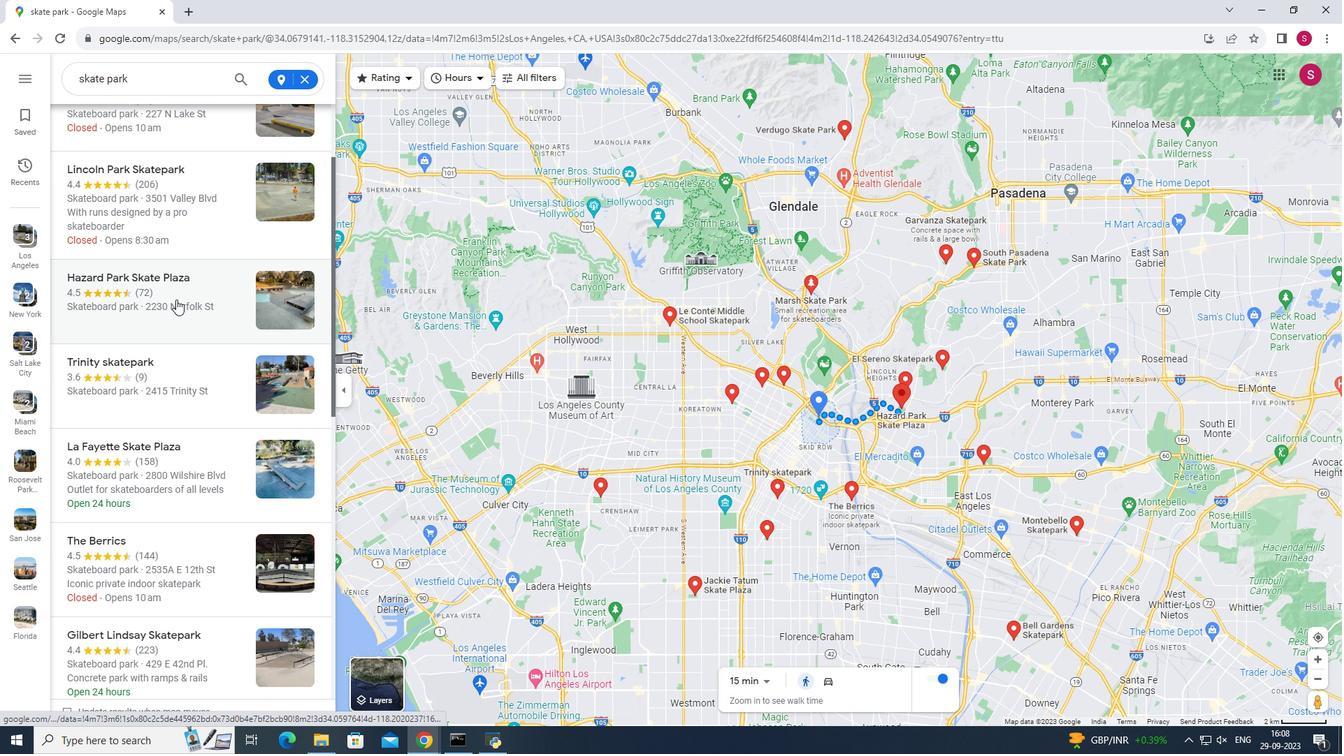 
Action: Mouse moved to (578, 452)
Screenshot: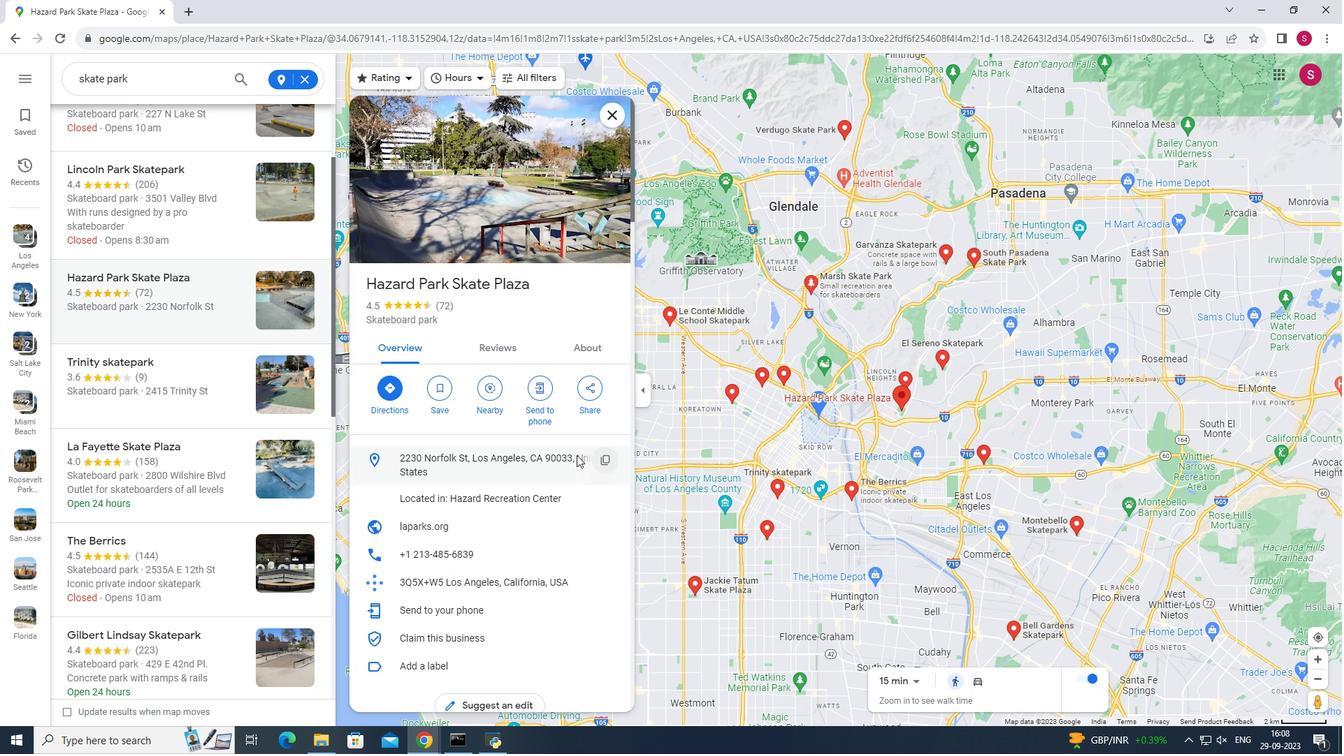 
Action: Mouse scrolled (578, 451) with delta (0, 0)
Screenshot: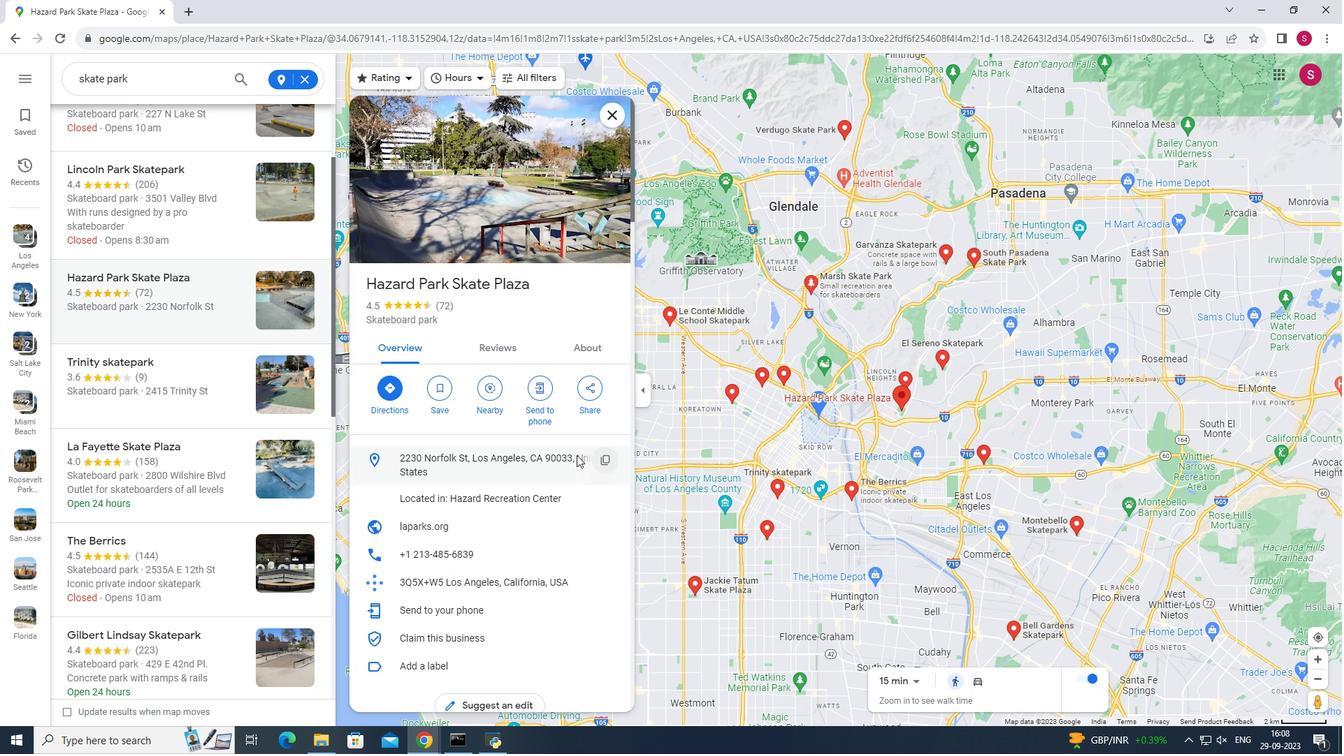 
Action: Mouse moved to (575, 459)
Screenshot: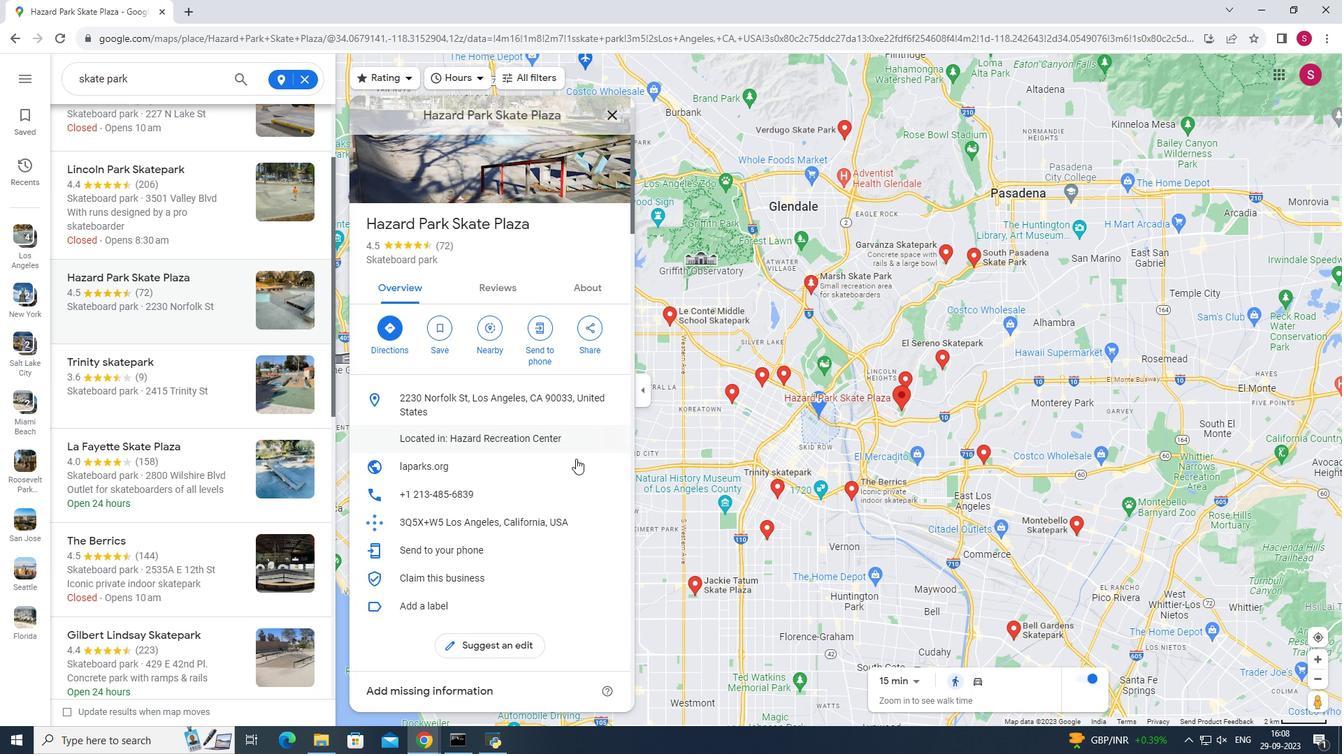 
Action: Mouse scrolled (575, 458) with delta (0, 0)
Screenshot: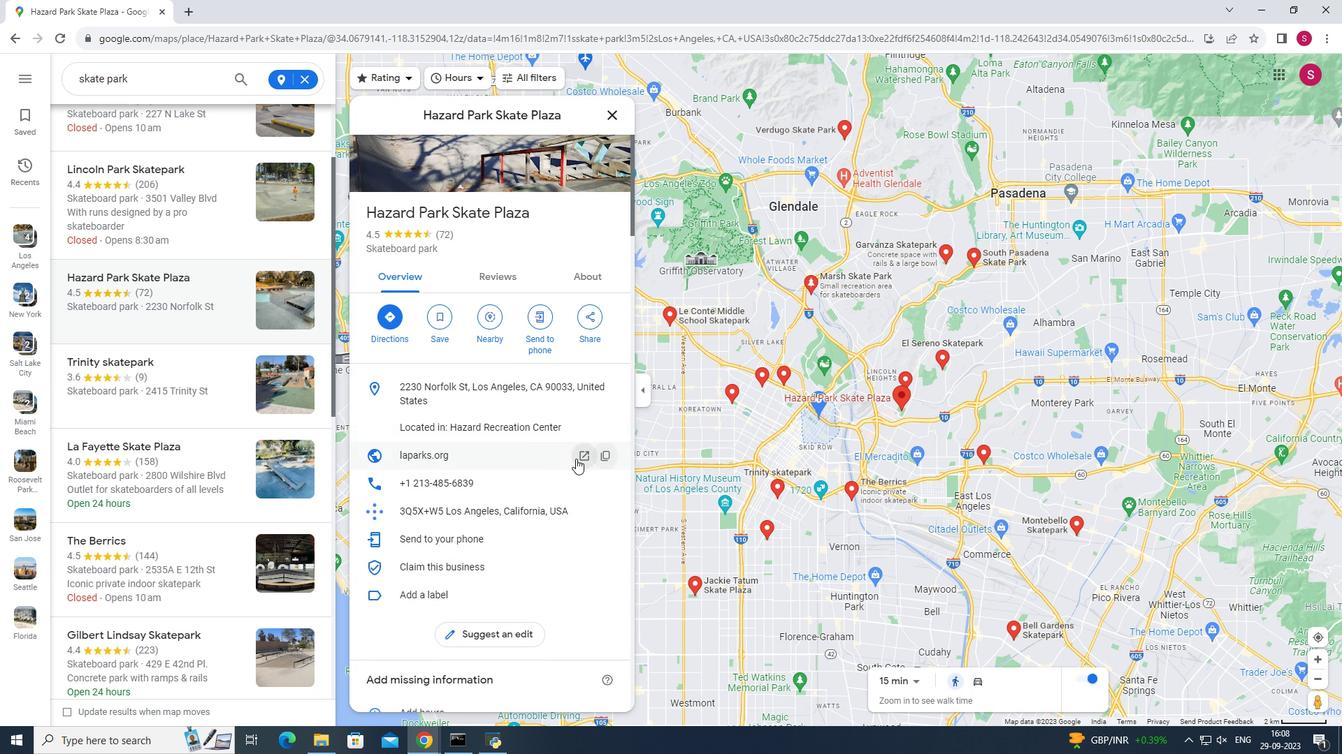 
Action: Mouse scrolled (575, 458) with delta (0, 0)
Screenshot: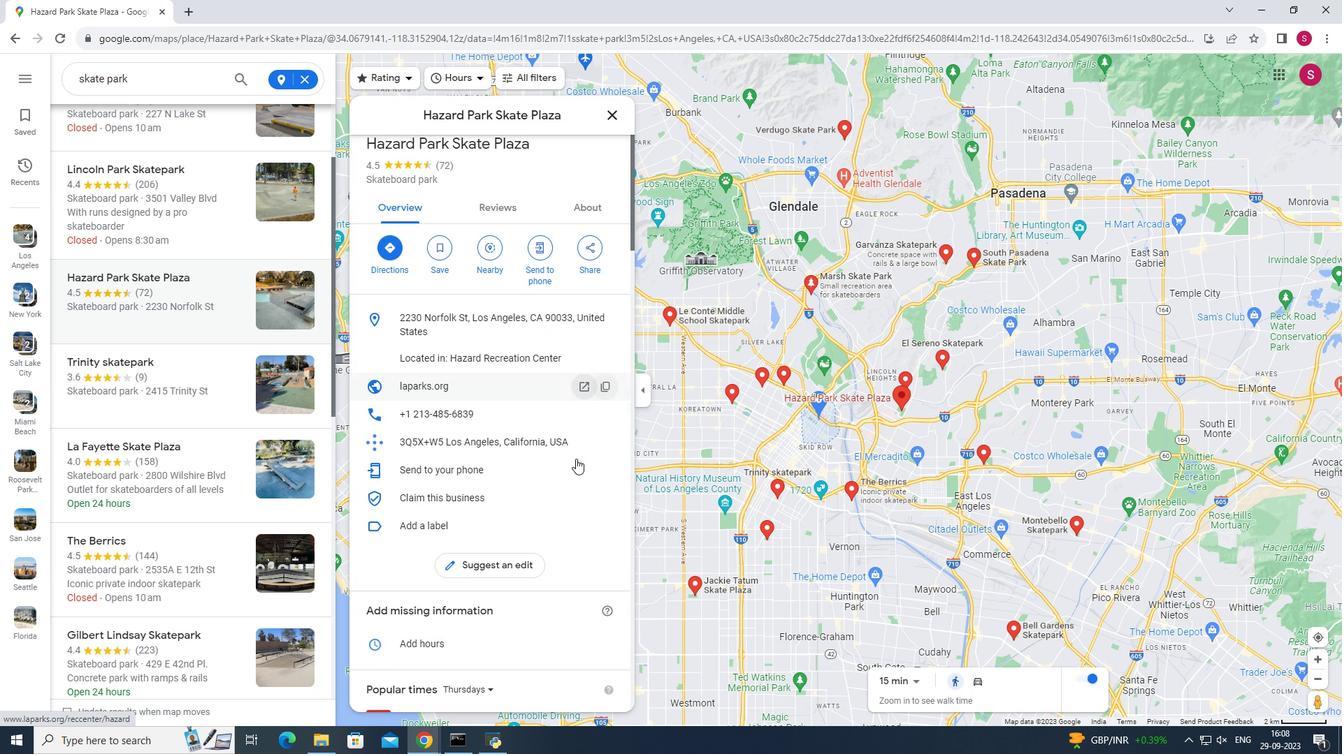 
Action: Mouse scrolled (575, 458) with delta (0, 0)
Screenshot: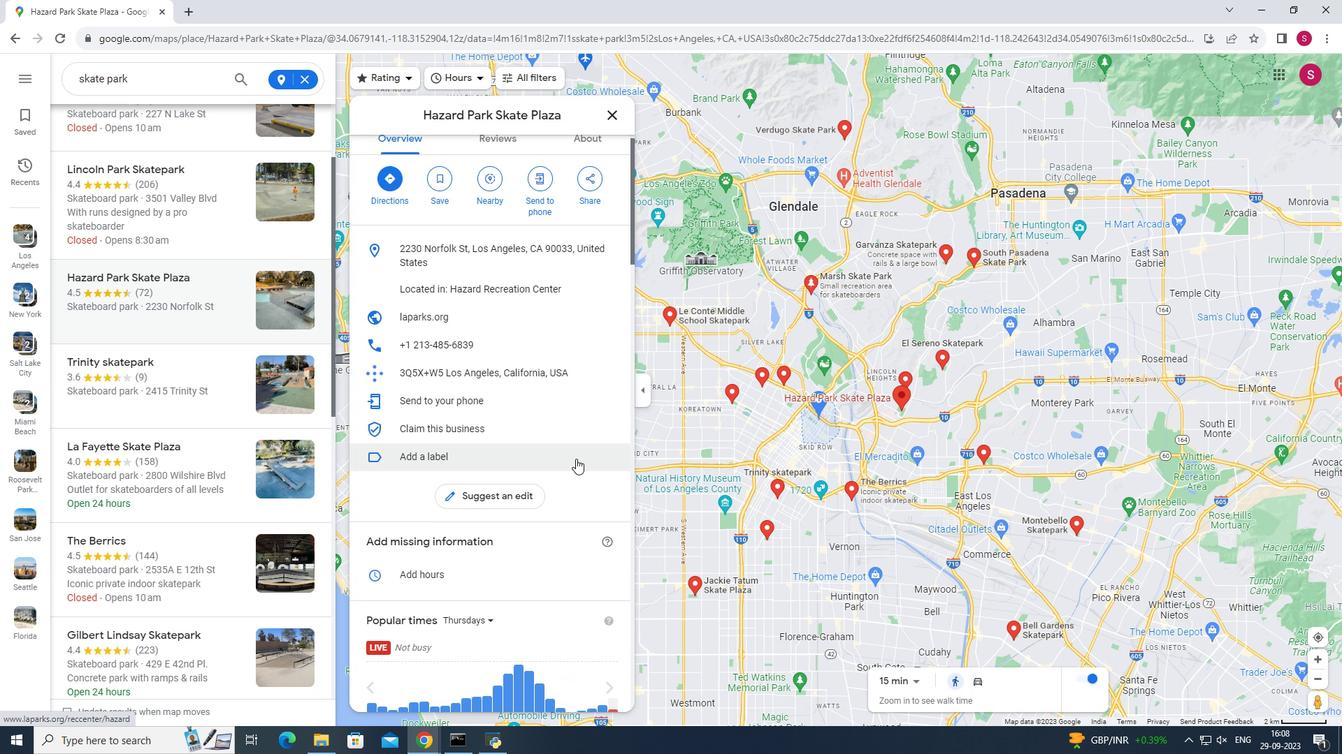 
Action: Mouse scrolled (575, 458) with delta (0, 0)
Screenshot: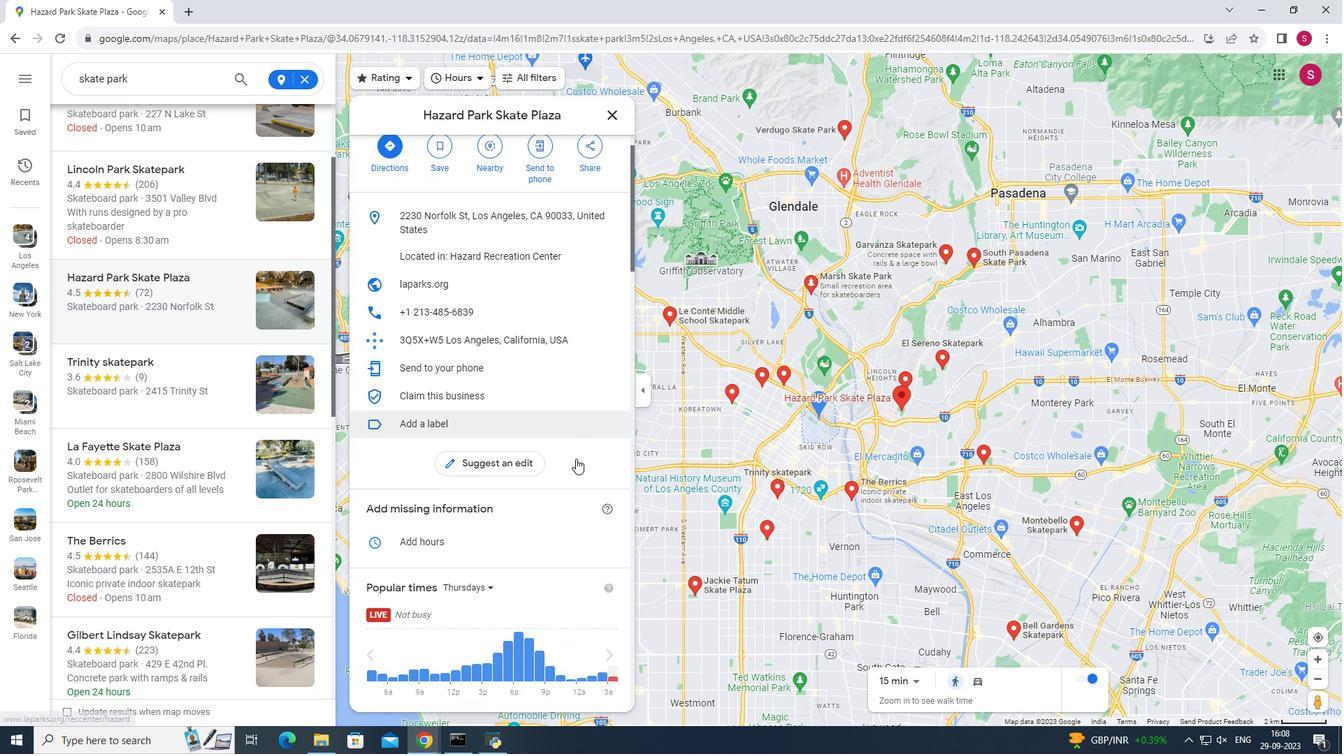 
Action: Mouse scrolled (575, 458) with delta (0, 0)
Screenshot: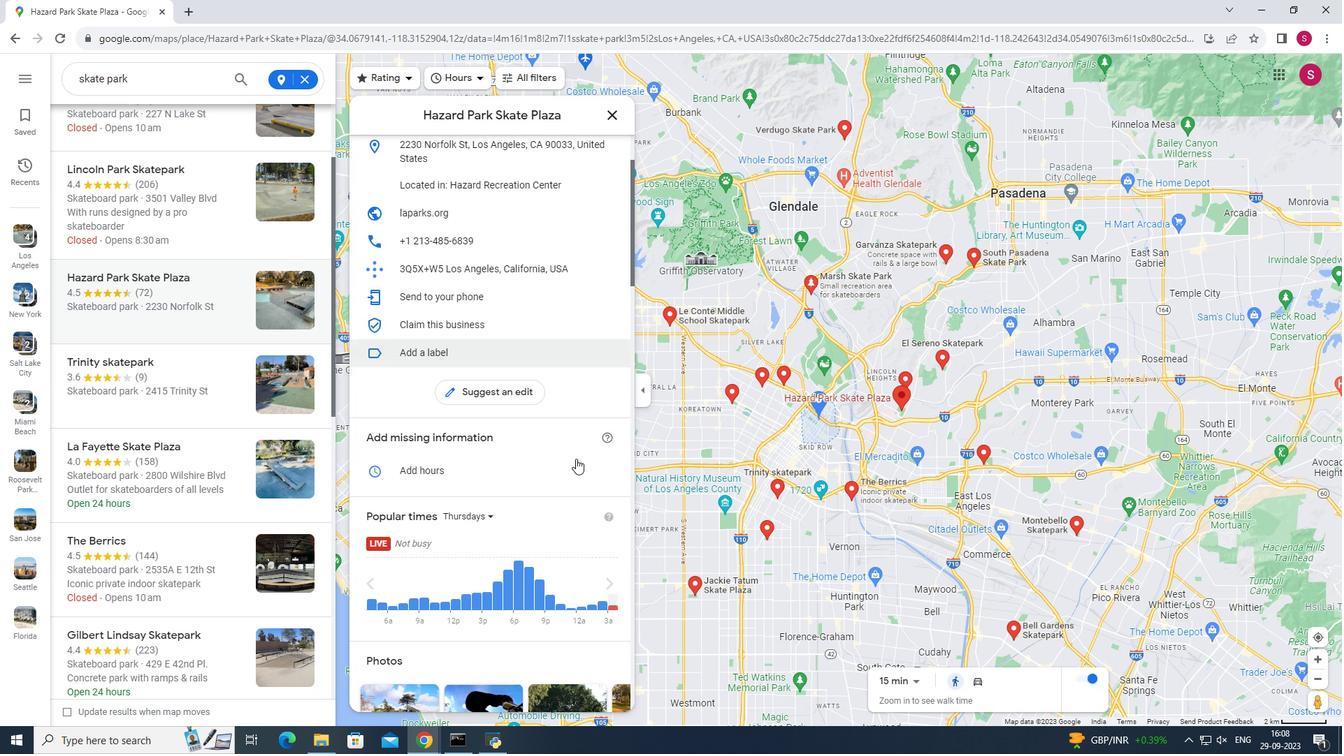 
Action: Mouse scrolled (575, 458) with delta (0, 0)
Screenshot: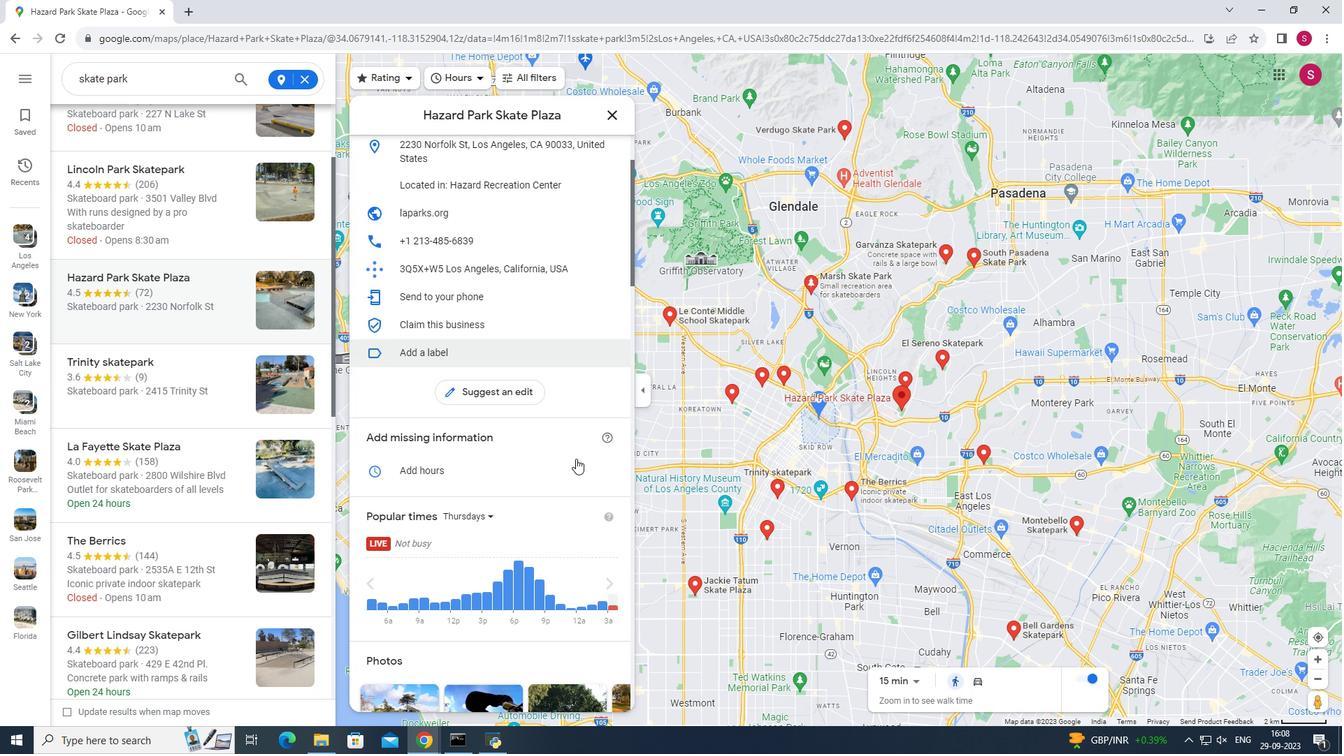 
Action: Mouse scrolled (575, 458) with delta (0, 0)
Screenshot: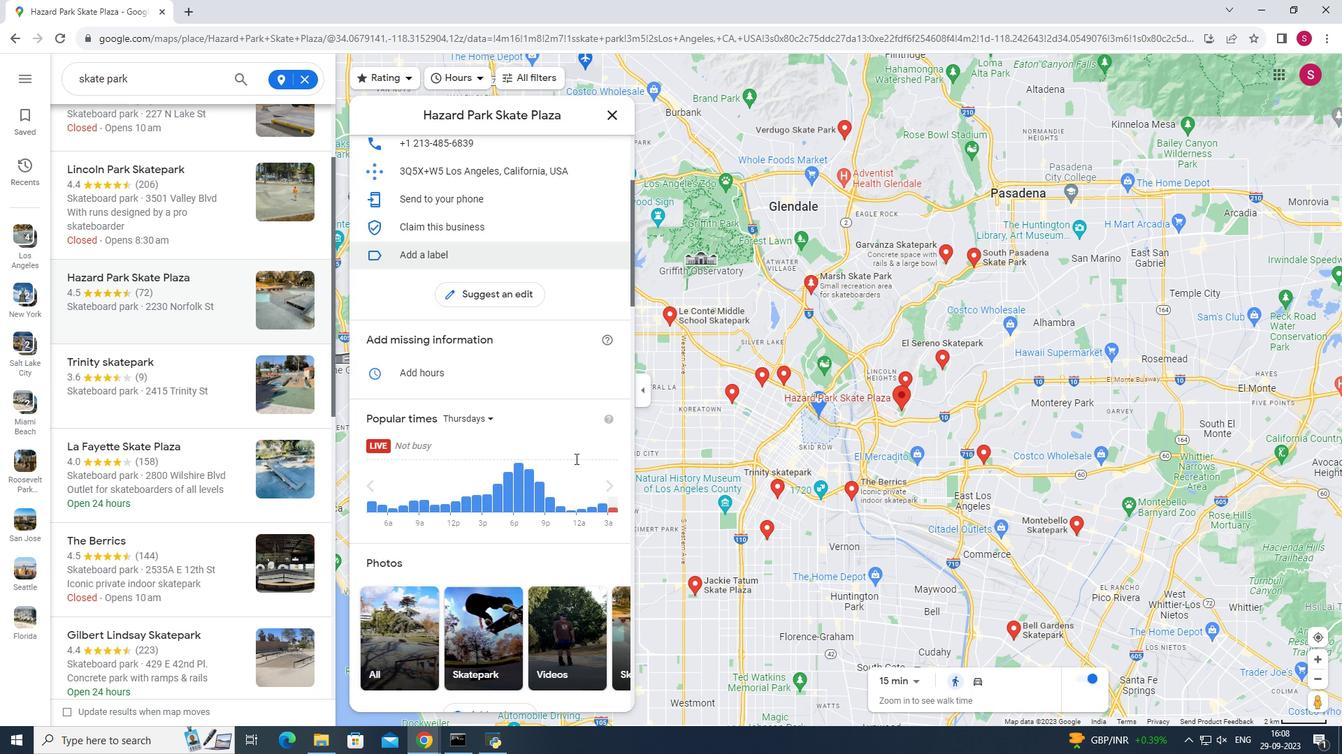 
Action: Mouse moved to (575, 459)
Screenshot: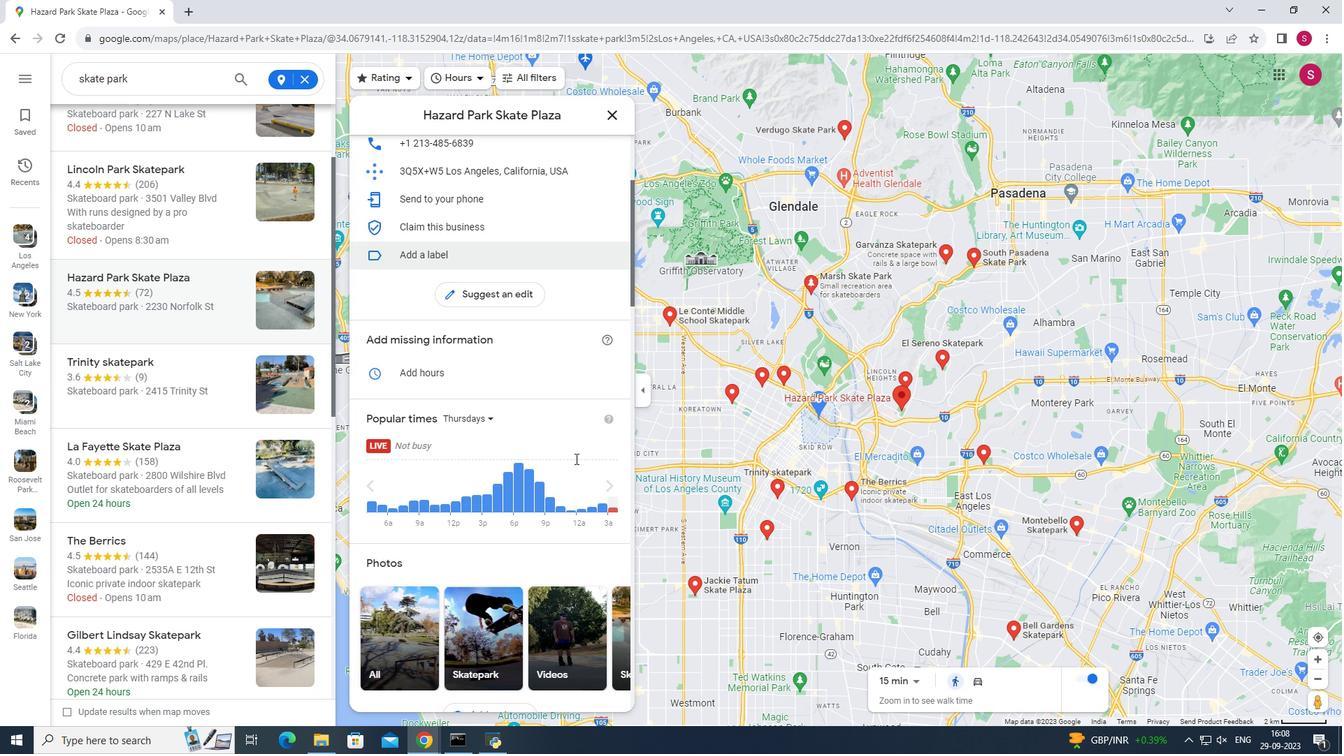 
Action: Mouse scrolled (575, 458) with delta (0, 0)
Screenshot: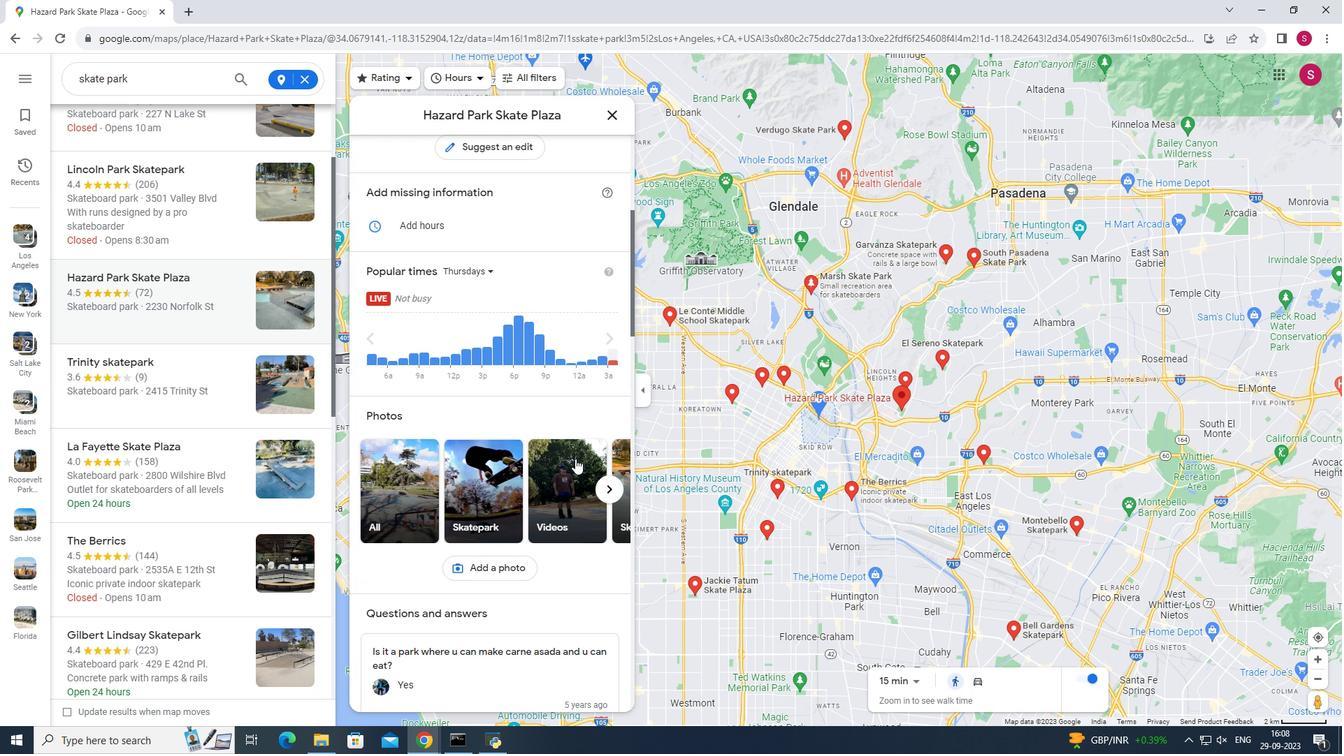 
Action: Mouse scrolled (575, 458) with delta (0, 0)
Screenshot: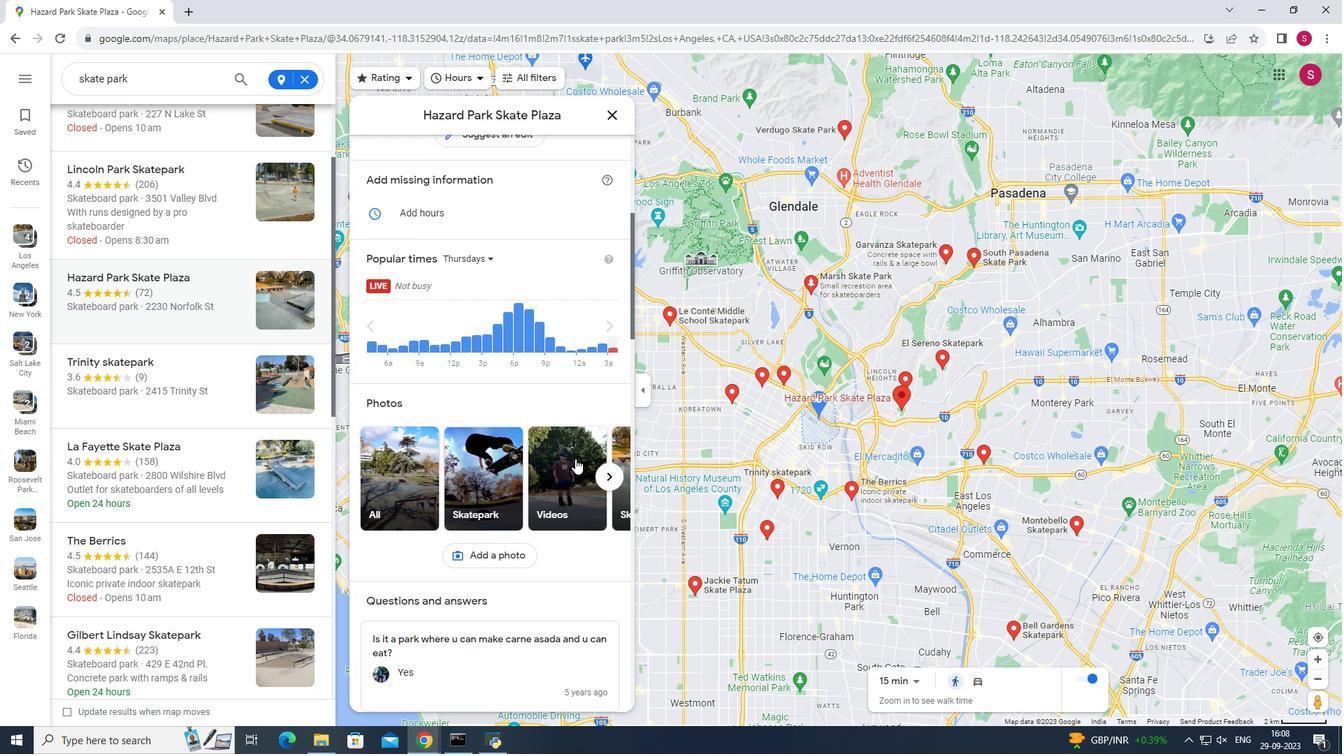 
Action: Mouse scrolled (575, 458) with delta (0, 0)
Screenshot: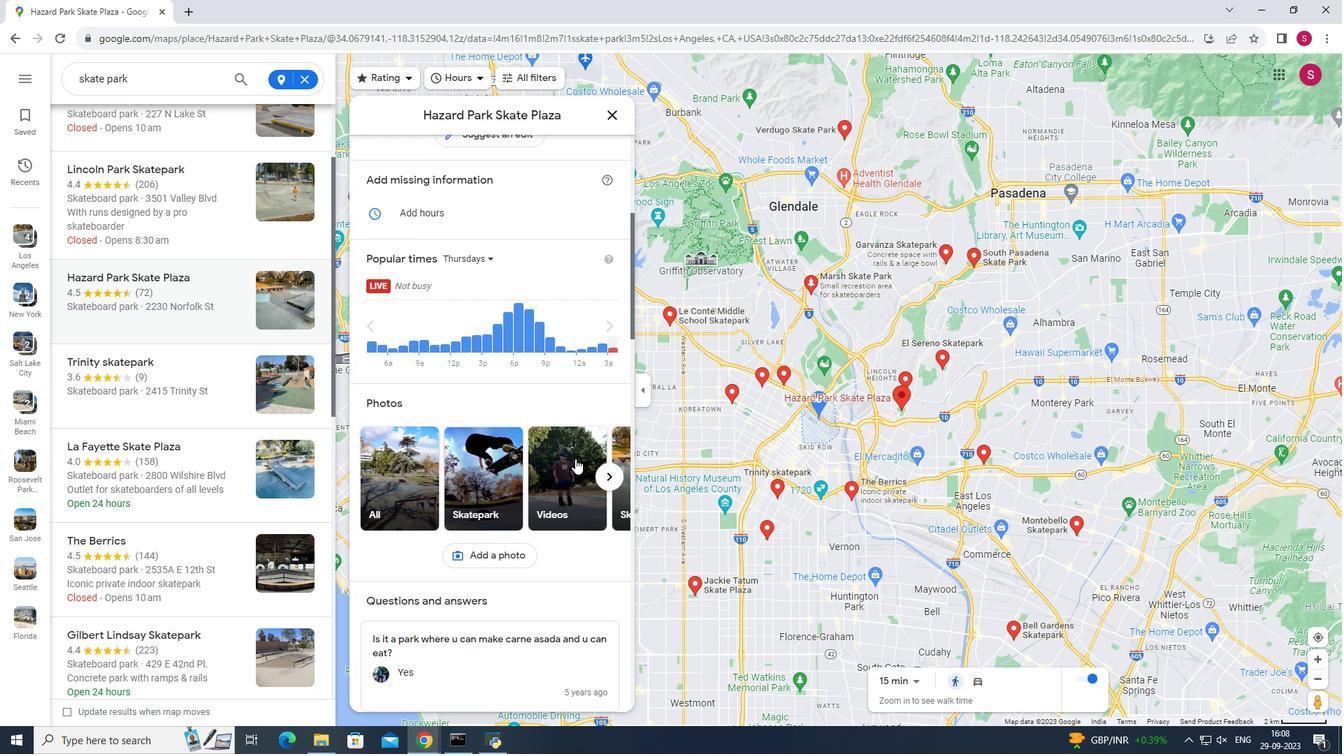 
Action: Mouse scrolled (575, 458) with delta (0, 0)
Screenshot: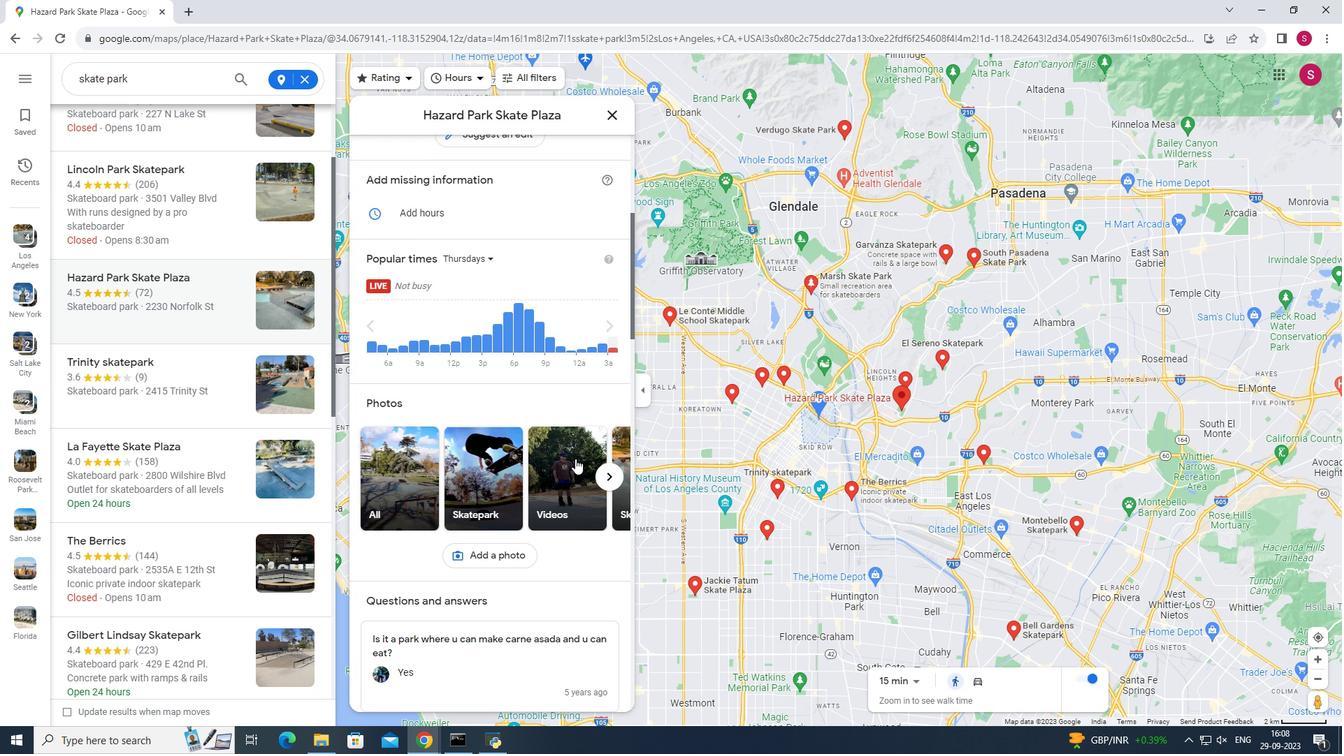 
Action: Mouse scrolled (575, 458) with delta (0, 0)
Screenshot: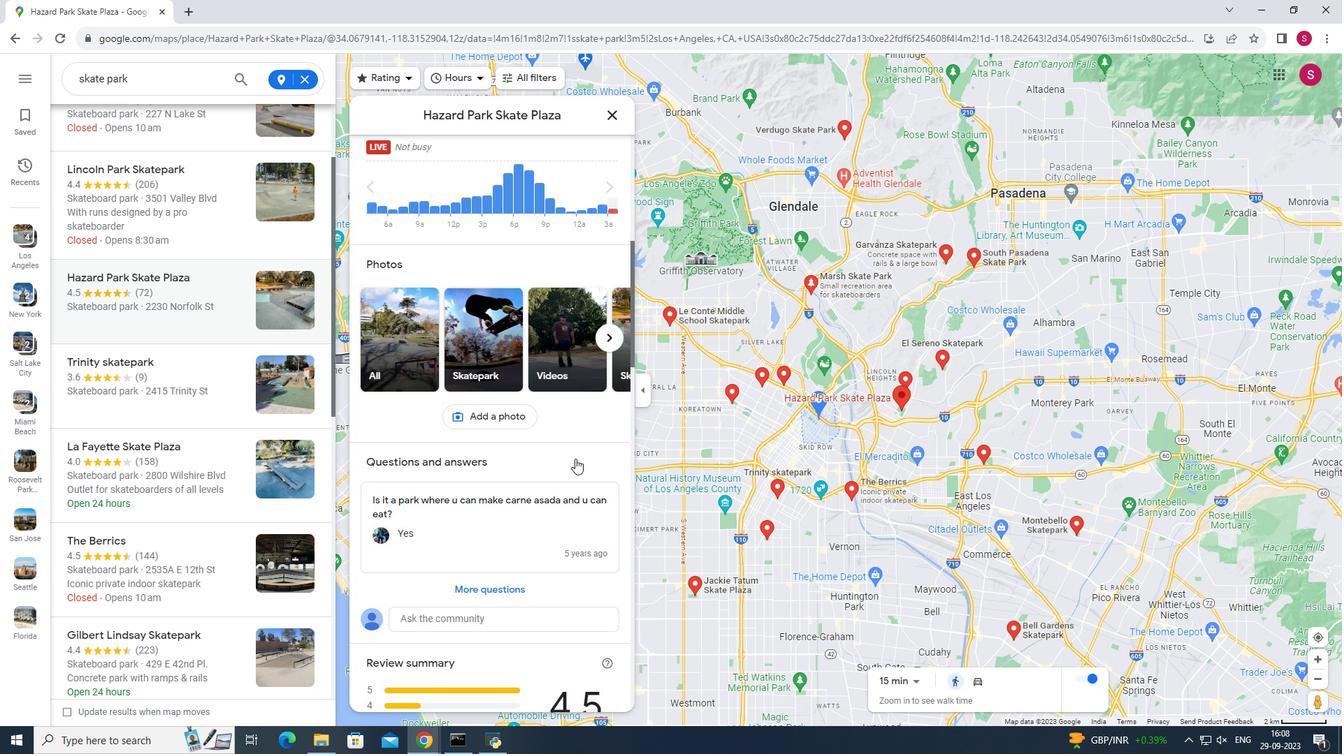 
Action: Mouse scrolled (575, 458) with delta (0, 0)
Screenshot: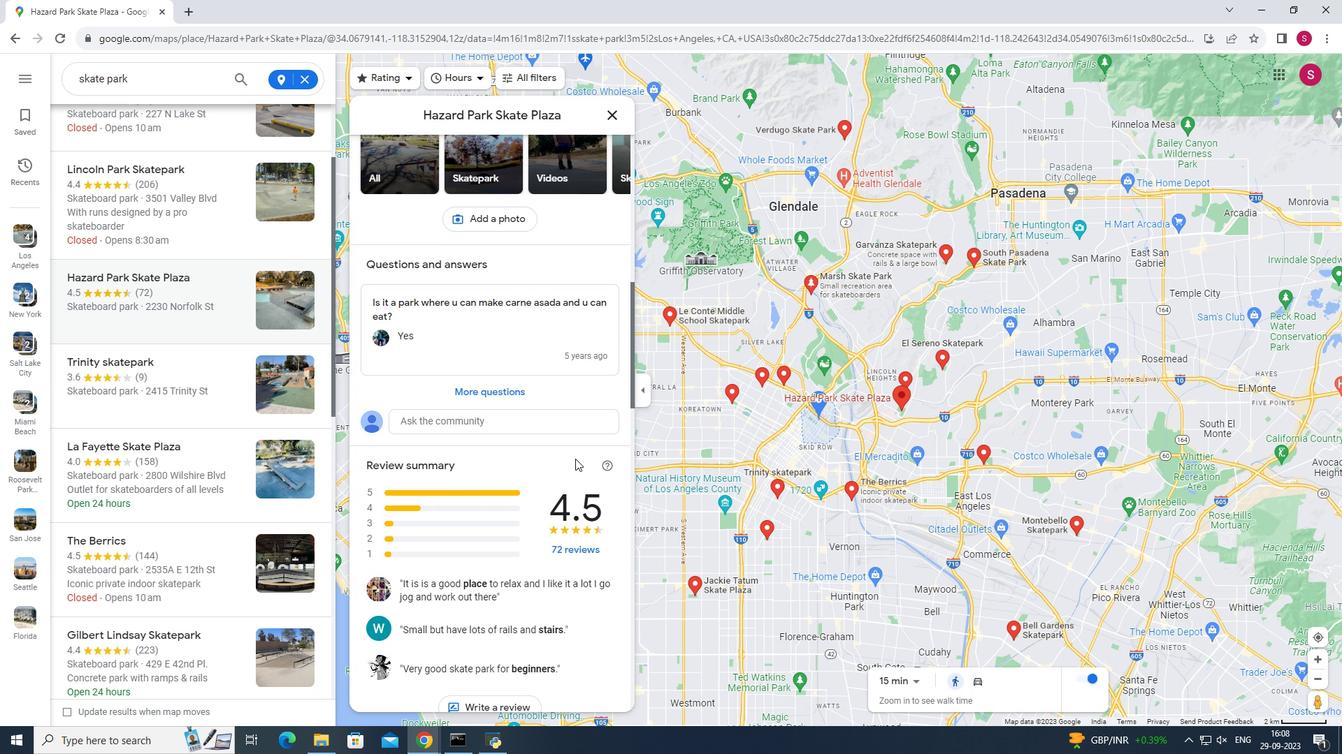 
Action: Mouse scrolled (575, 458) with delta (0, 0)
Screenshot: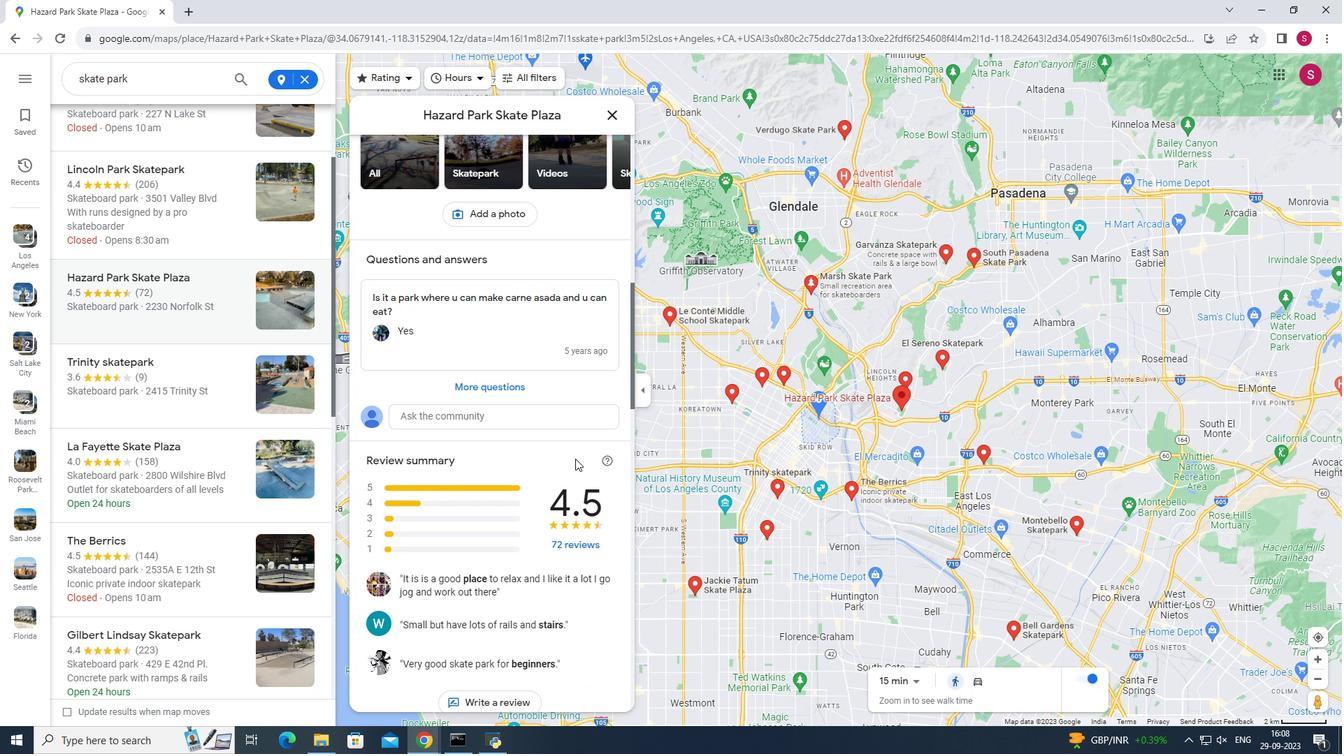 
Action: Mouse scrolled (575, 458) with delta (0, 0)
Screenshot: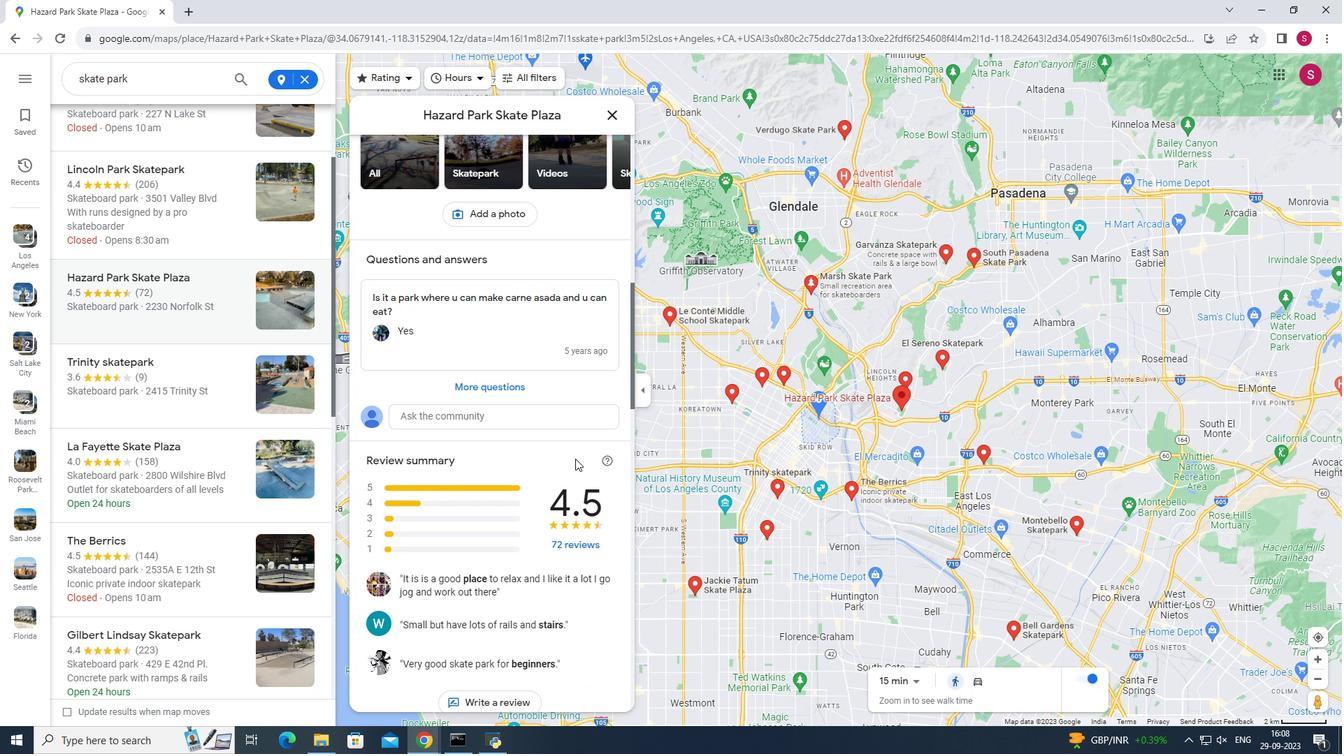 
Action: Mouse scrolled (575, 458) with delta (0, 0)
Screenshot: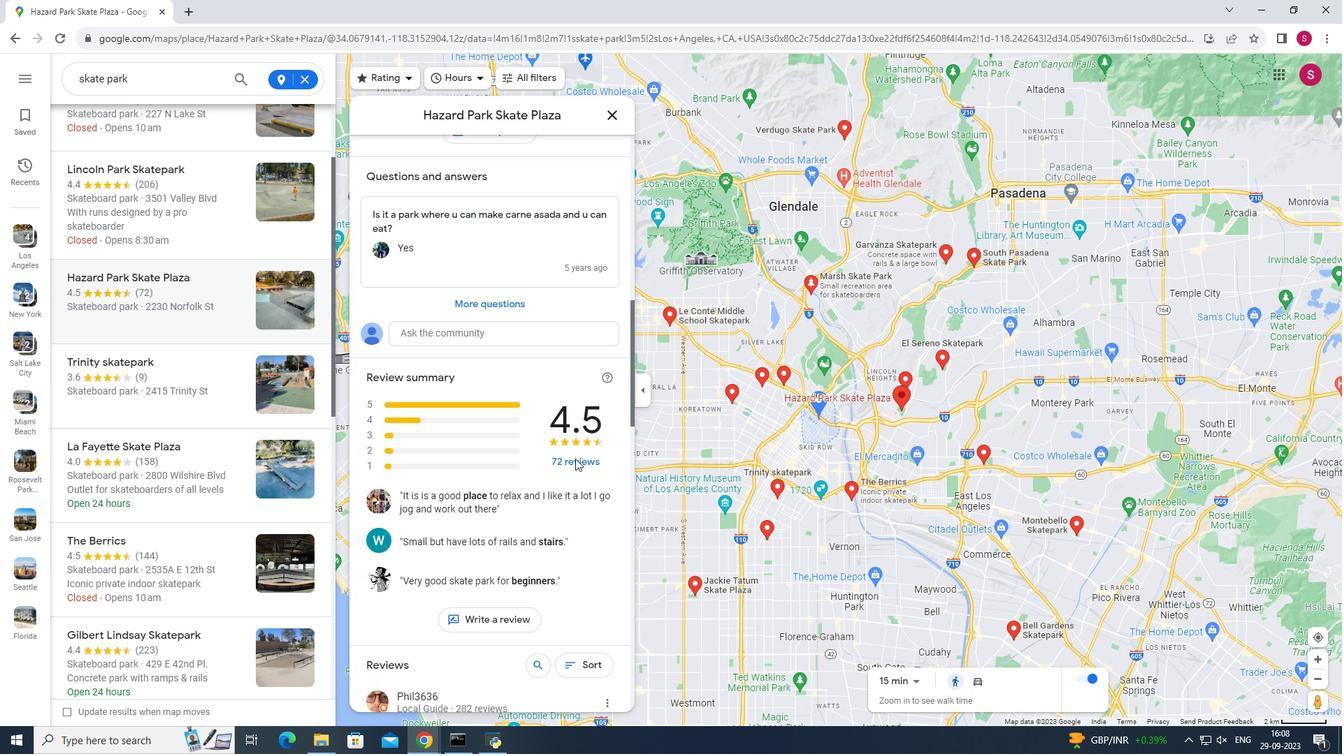 
Action: Mouse scrolled (575, 458) with delta (0, 0)
Screenshot: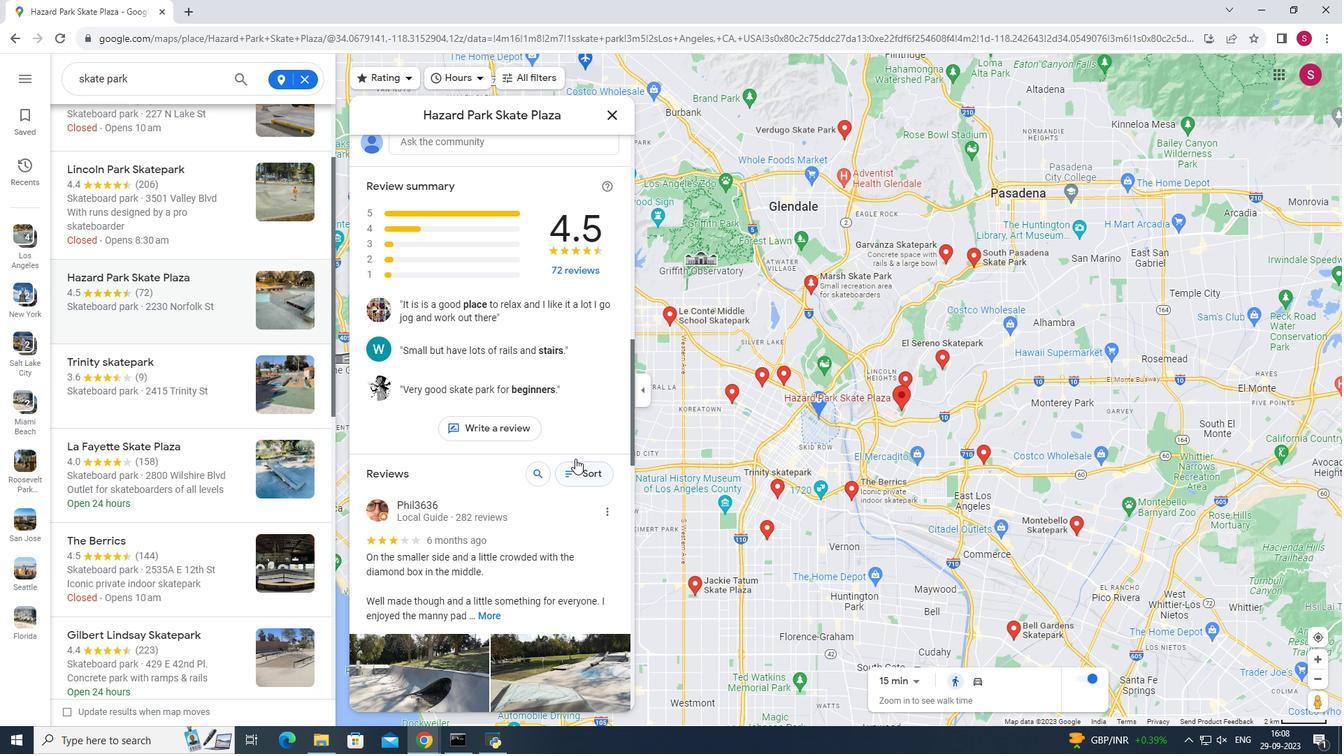 
Action: Mouse scrolled (575, 458) with delta (0, 0)
Screenshot: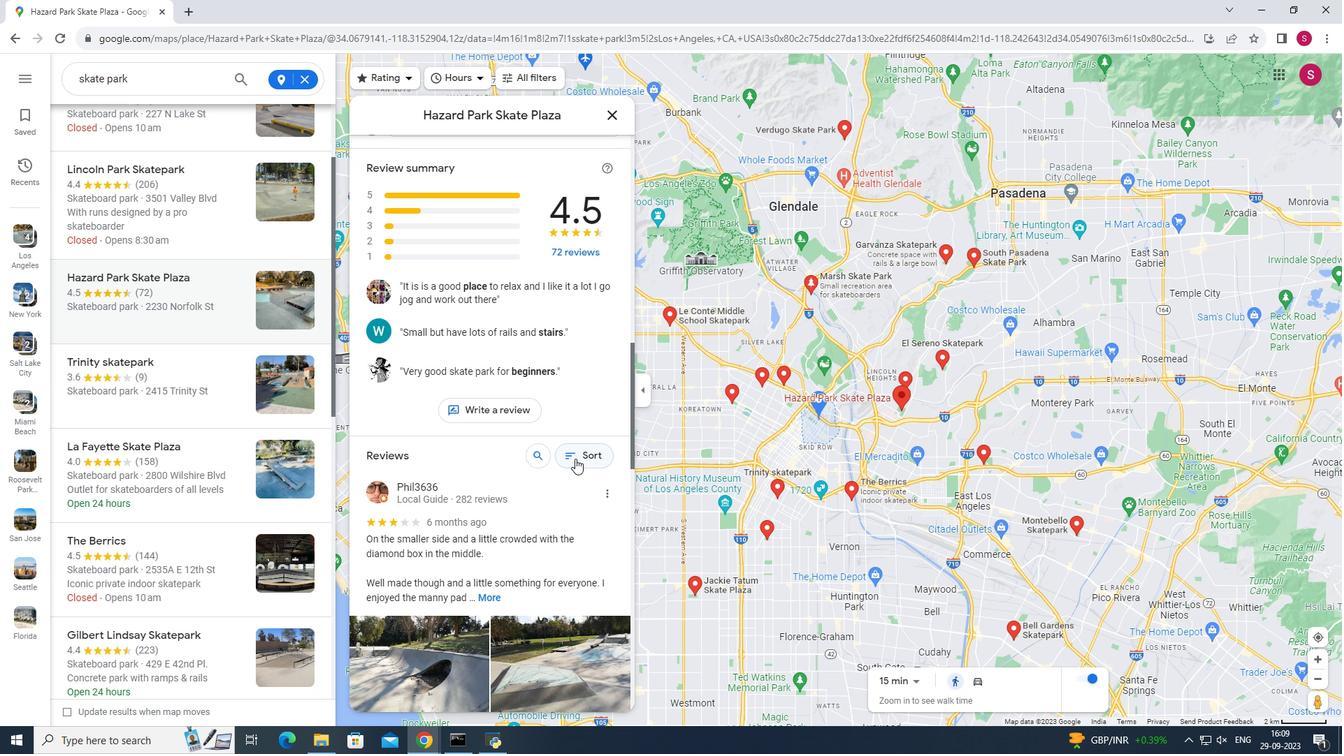 
Action: Mouse scrolled (575, 458) with delta (0, 0)
Screenshot: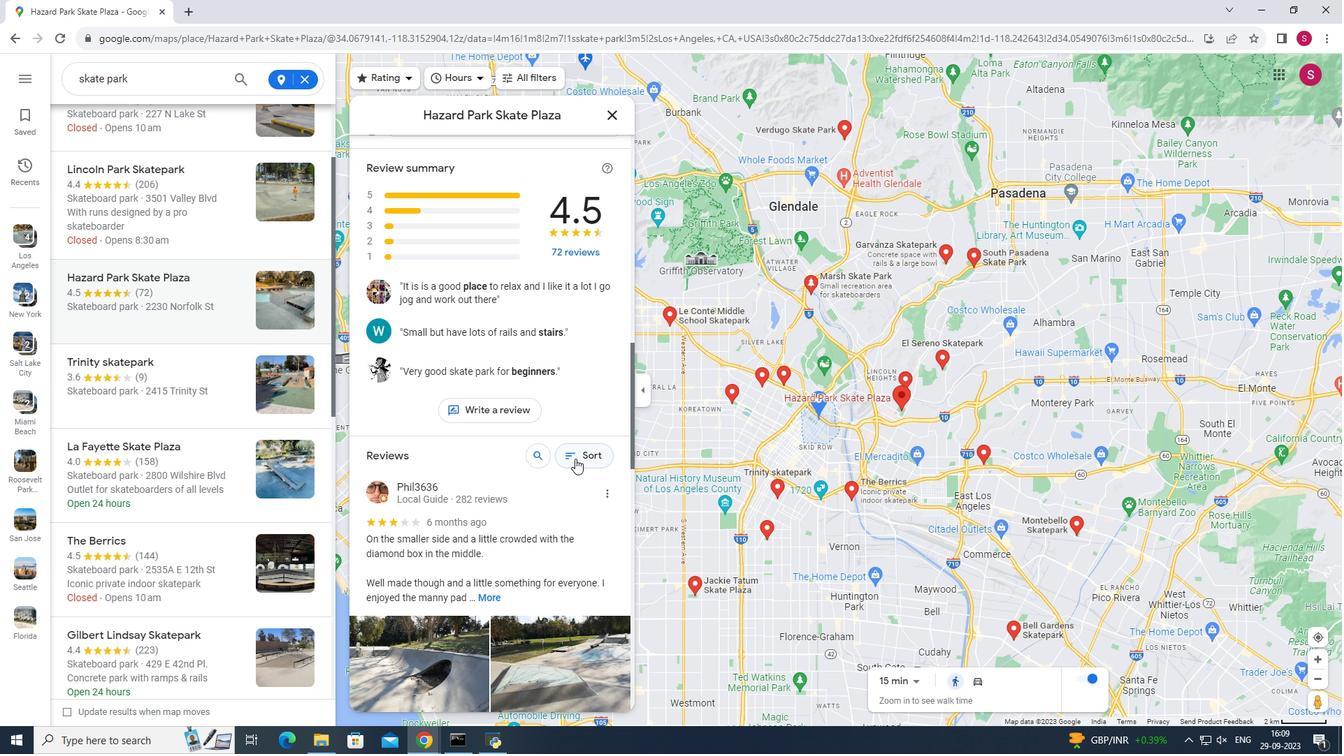 
Action: Mouse scrolled (575, 458) with delta (0, 0)
Screenshot: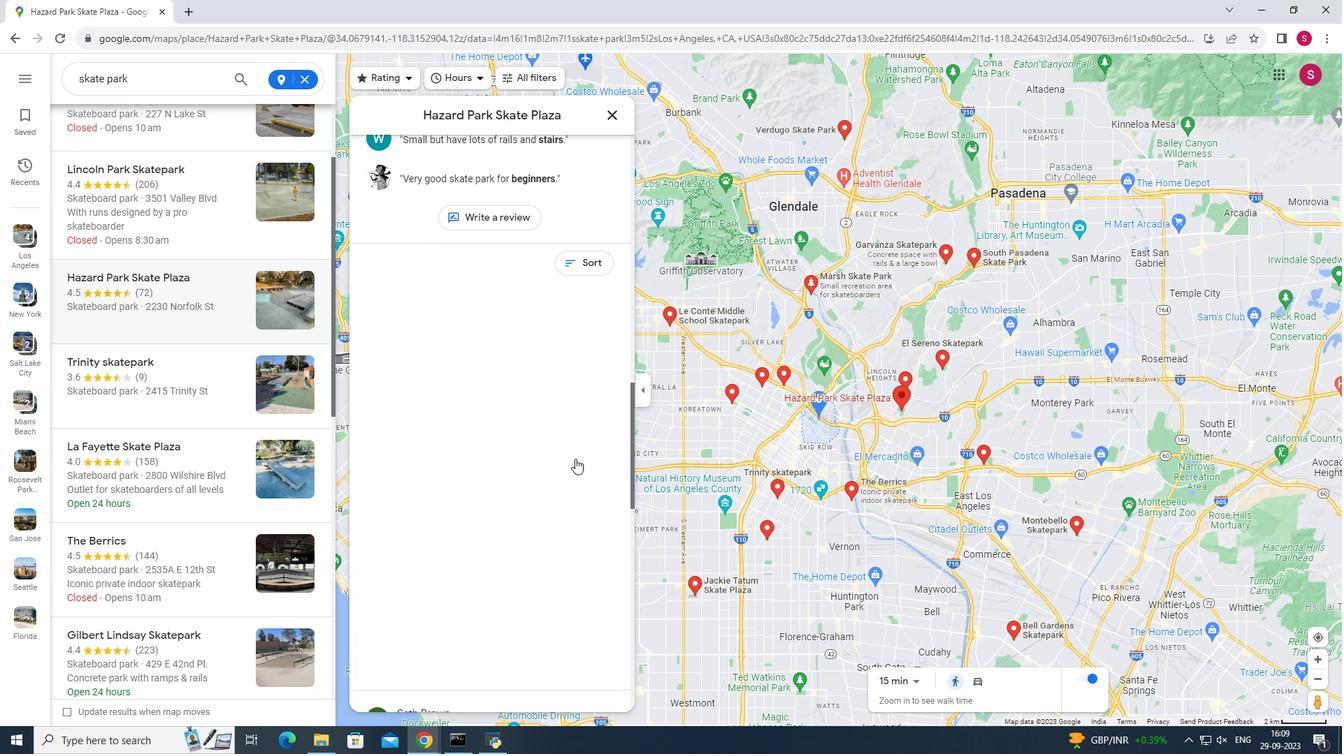 
Action: Mouse scrolled (575, 458) with delta (0, 0)
Screenshot: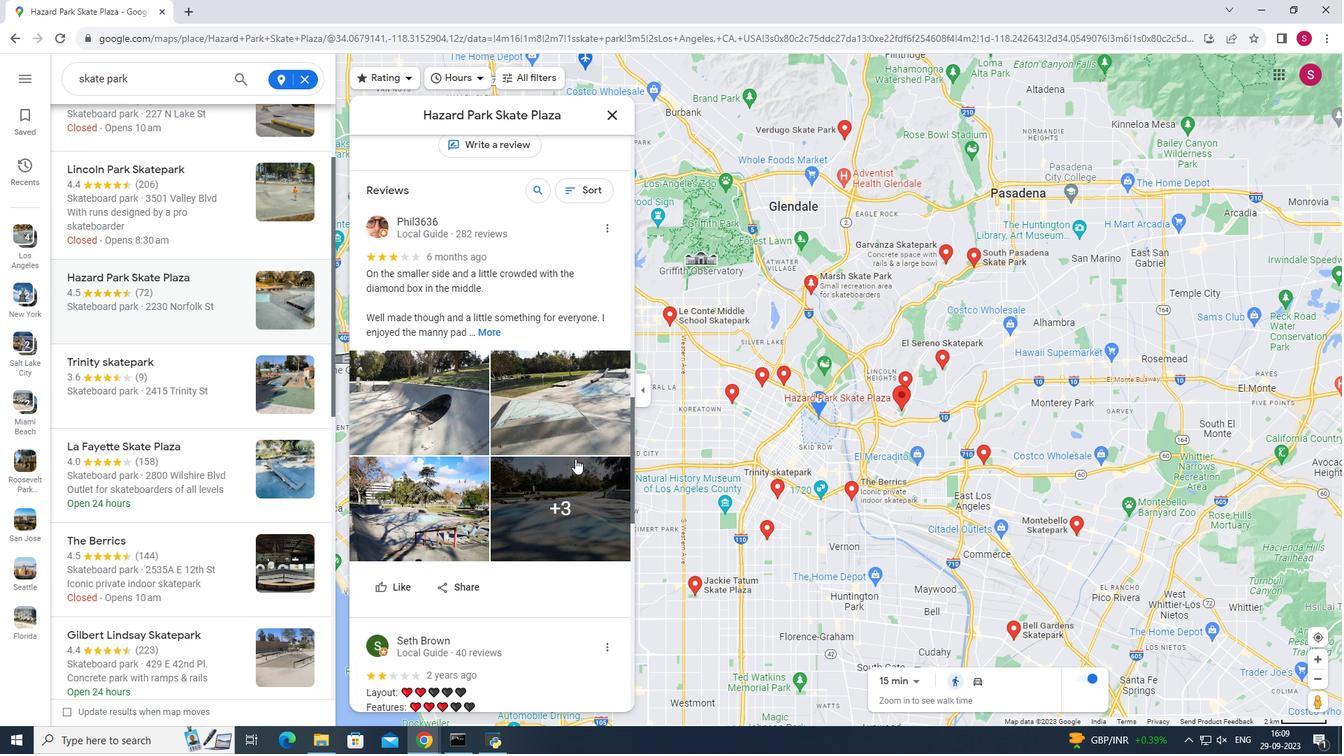 
Action: Mouse scrolled (575, 458) with delta (0, 0)
Screenshot: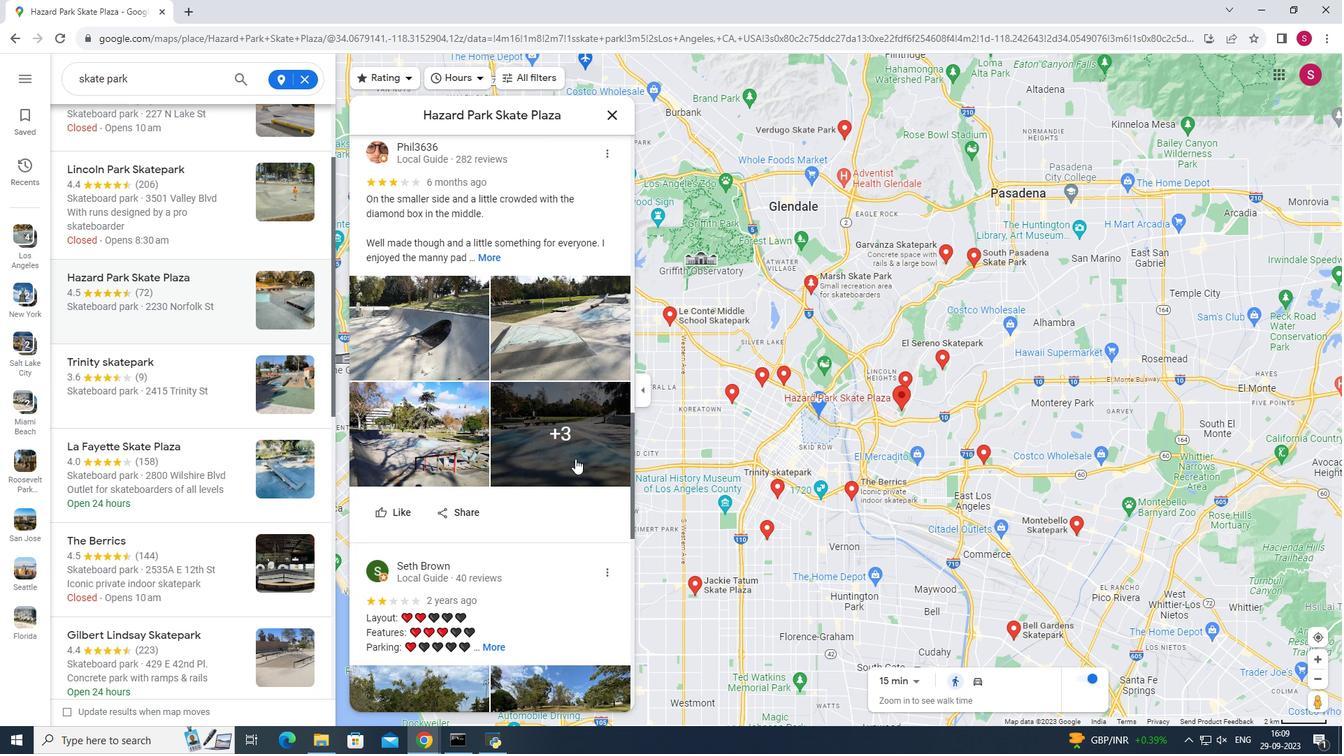 
Action: Mouse moved to (575, 459)
Screenshot: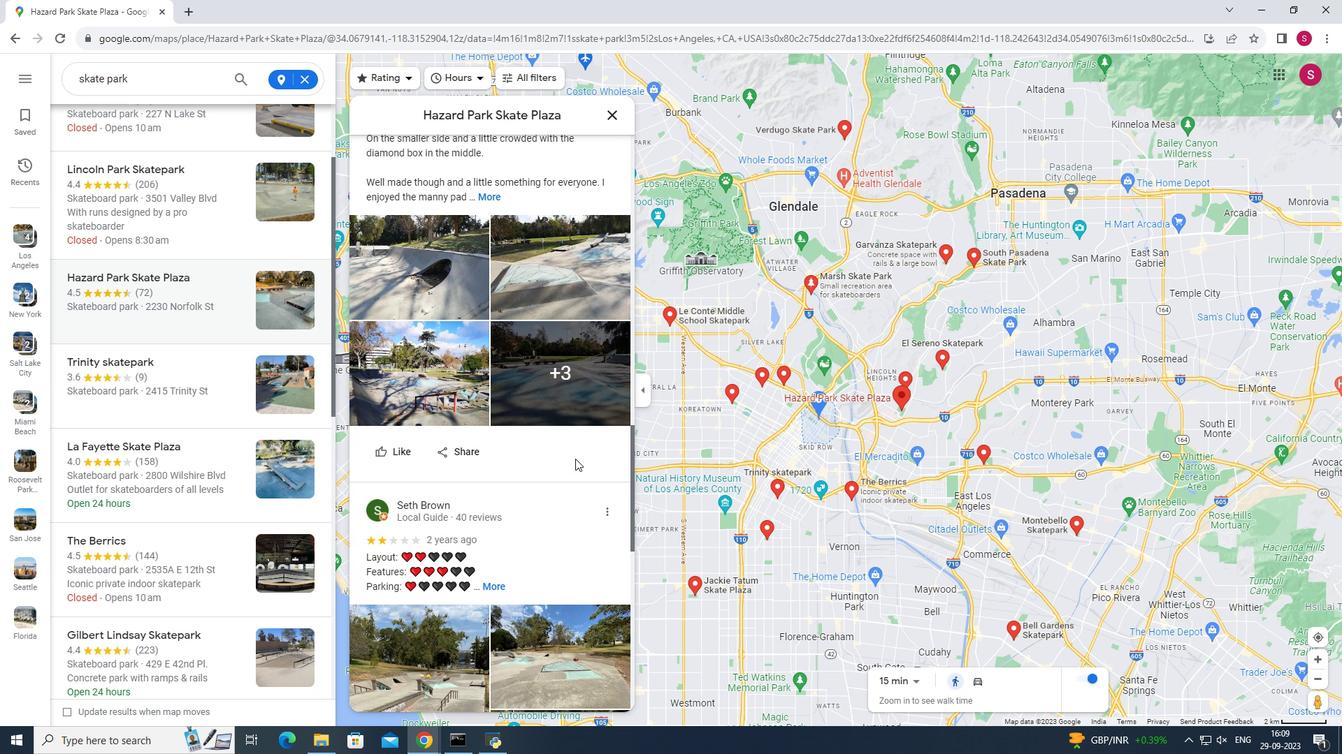 
Action: Mouse scrolled (575, 458) with delta (0, 0)
Screenshot: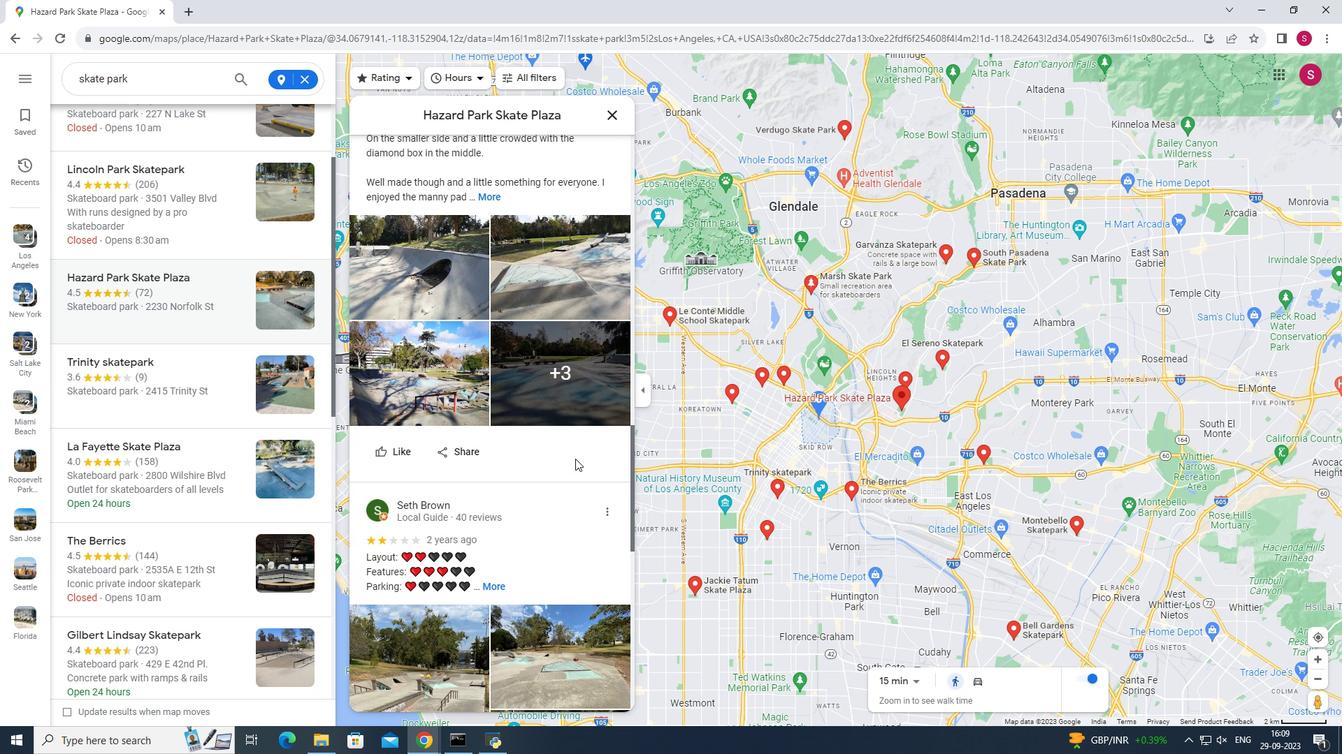 
Action: Mouse scrolled (575, 458) with delta (0, 0)
Screenshot: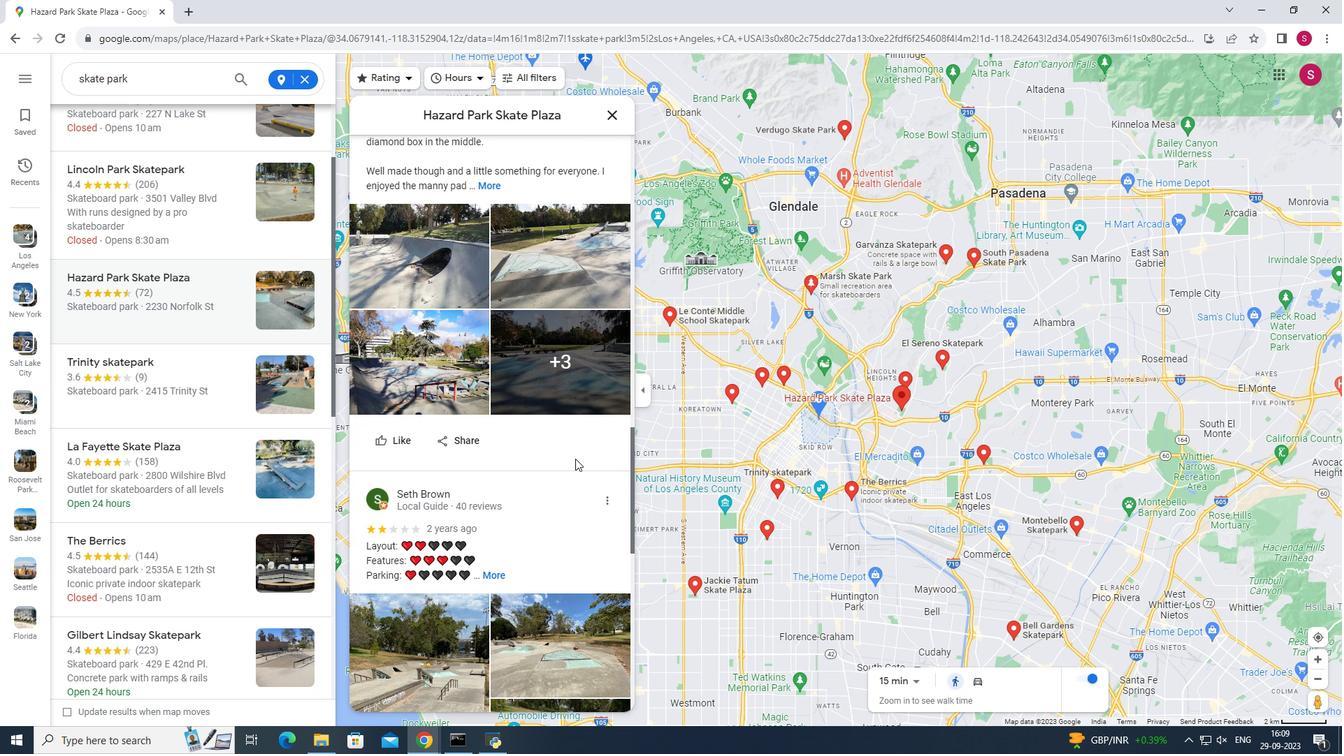
Action: Mouse scrolled (575, 458) with delta (0, 0)
Screenshot: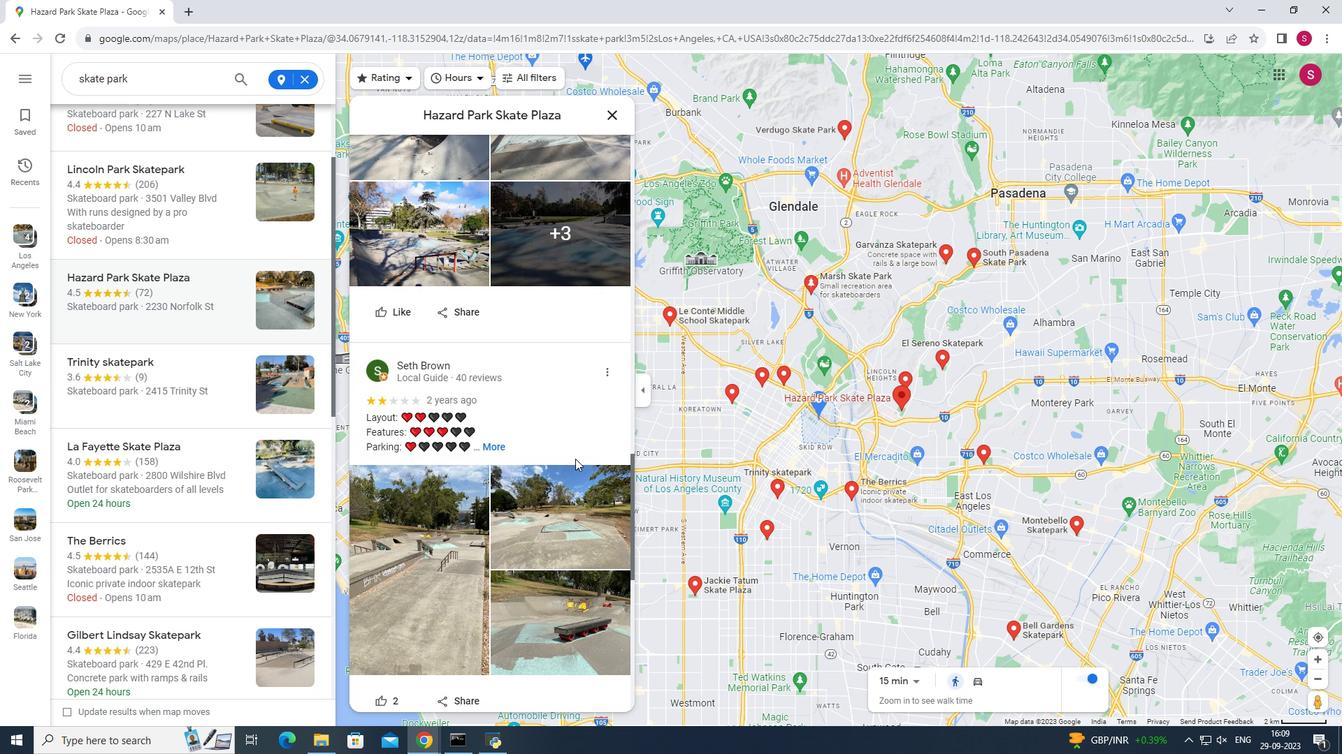 
Action: Mouse scrolled (575, 458) with delta (0, 0)
Screenshot: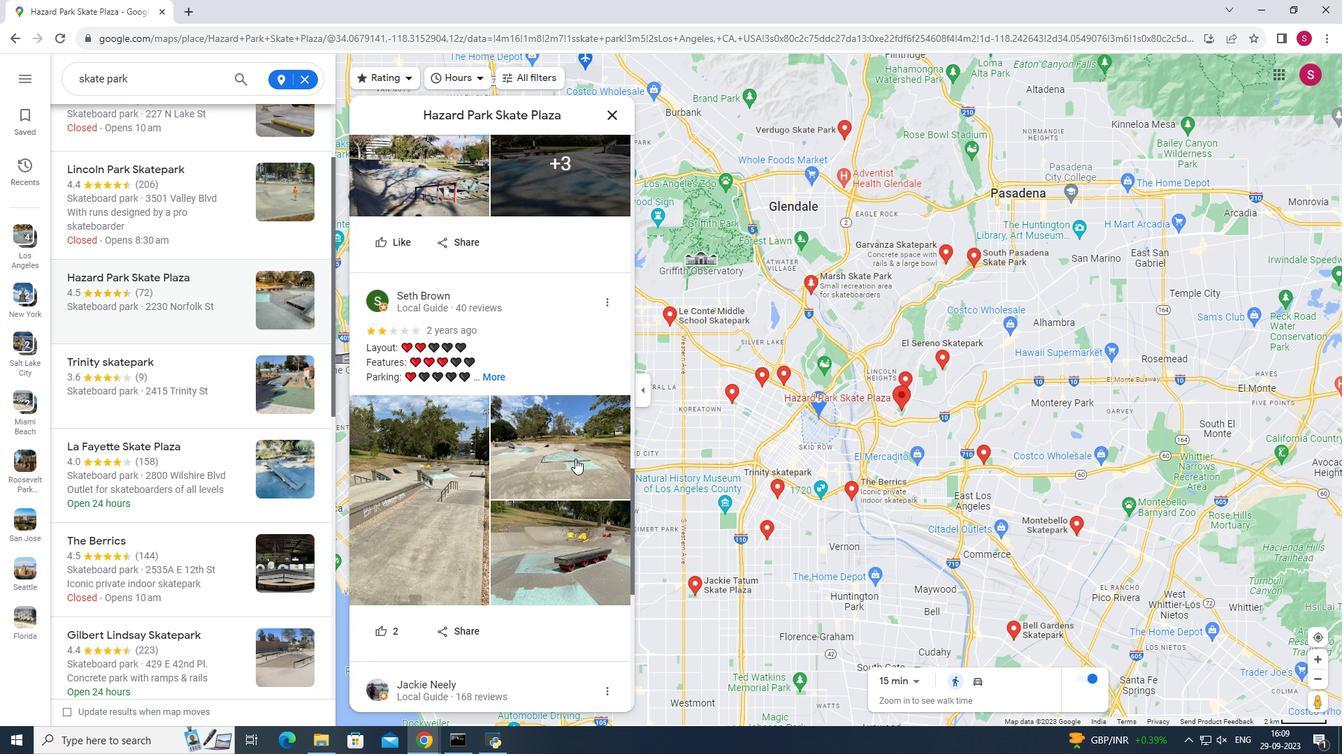 
Action: Mouse scrolled (575, 458) with delta (0, 0)
Screenshot: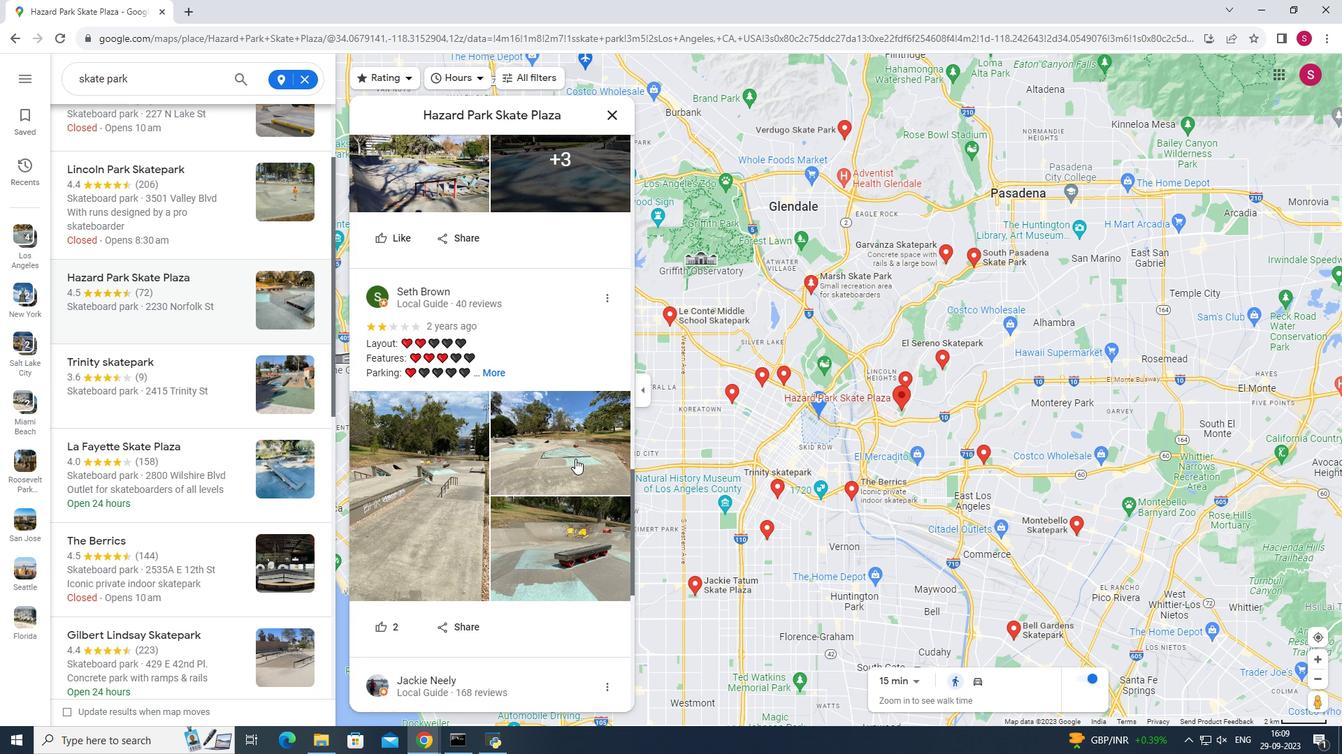 
Action: Mouse scrolled (575, 458) with delta (0, 0)
Screenshot: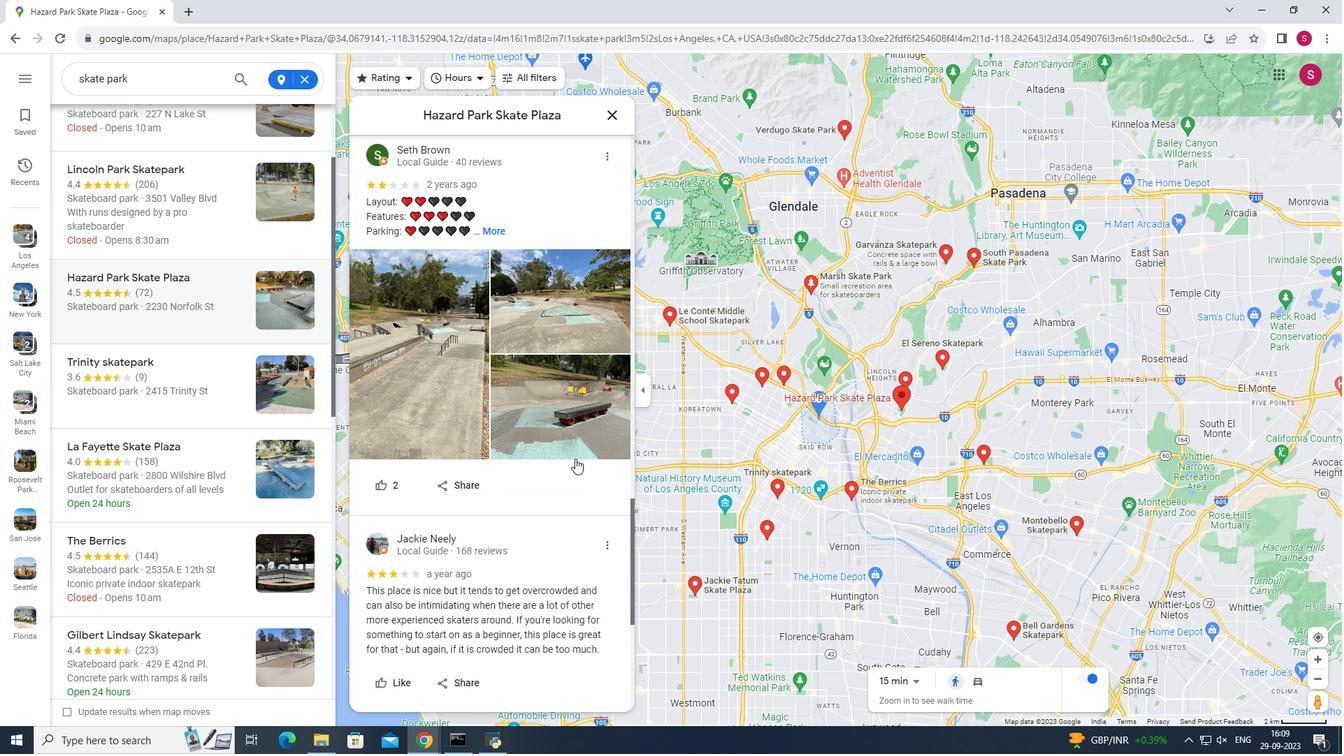 
Action: Mouse moved to (594, 474)
Screenshot: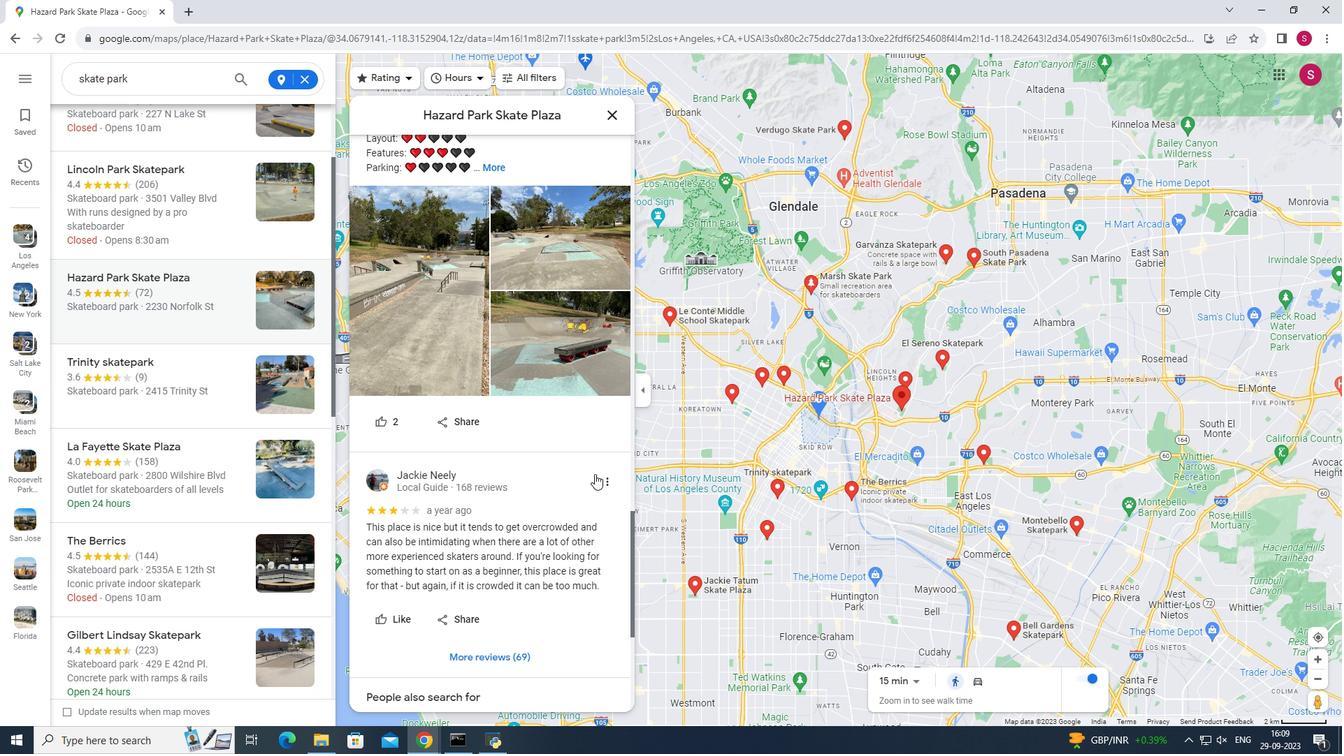 
Action: Mouse scrolled (594, 475) with delta (0, 0)
Screenshot: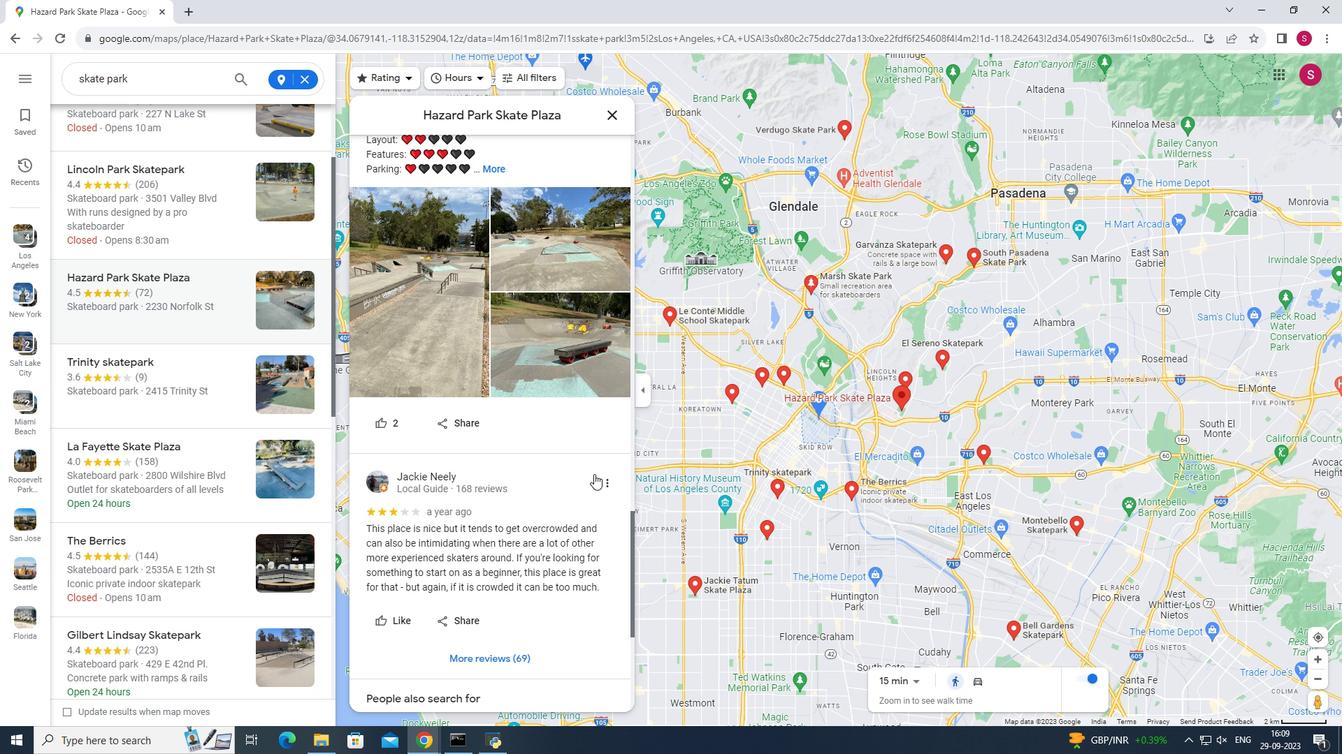 
Action: Mouse moved to (594, 474)
Screenshot: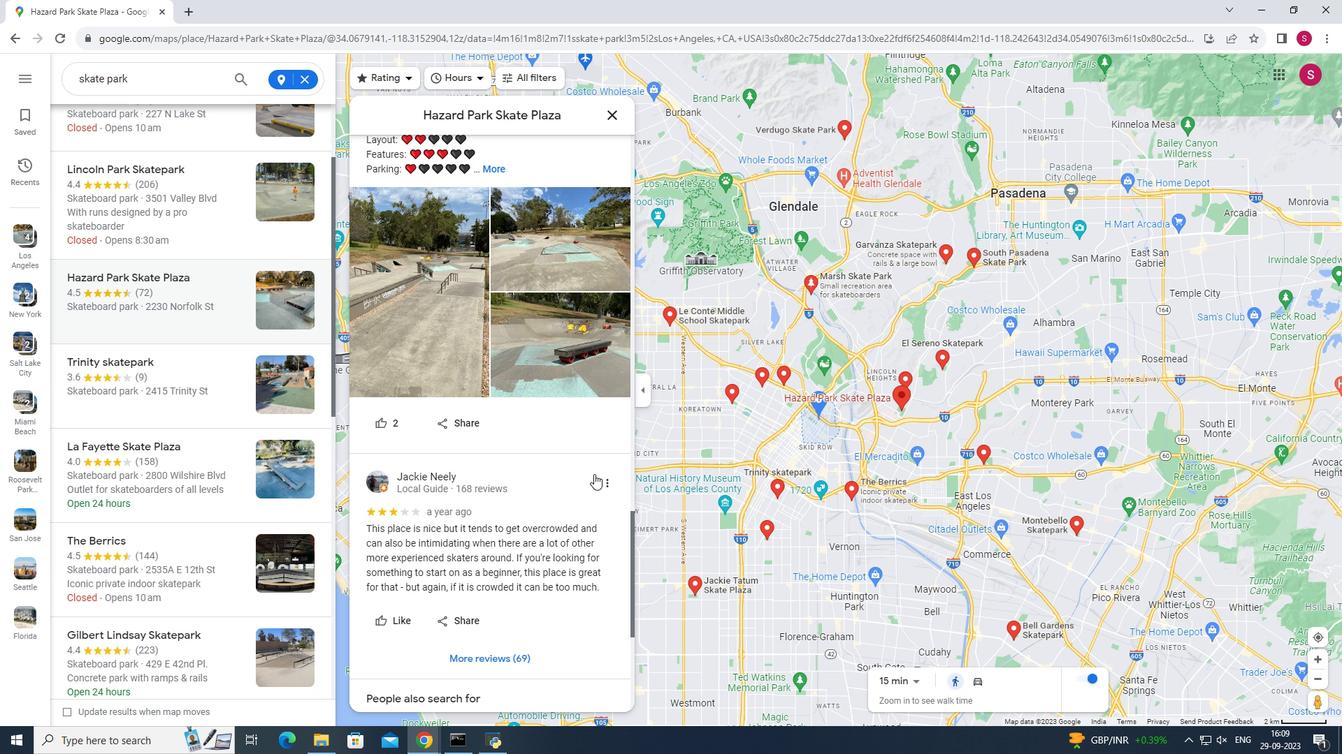 
Action: Mouse scrolled (594, 475) with delta (0, 0)
Screenshot: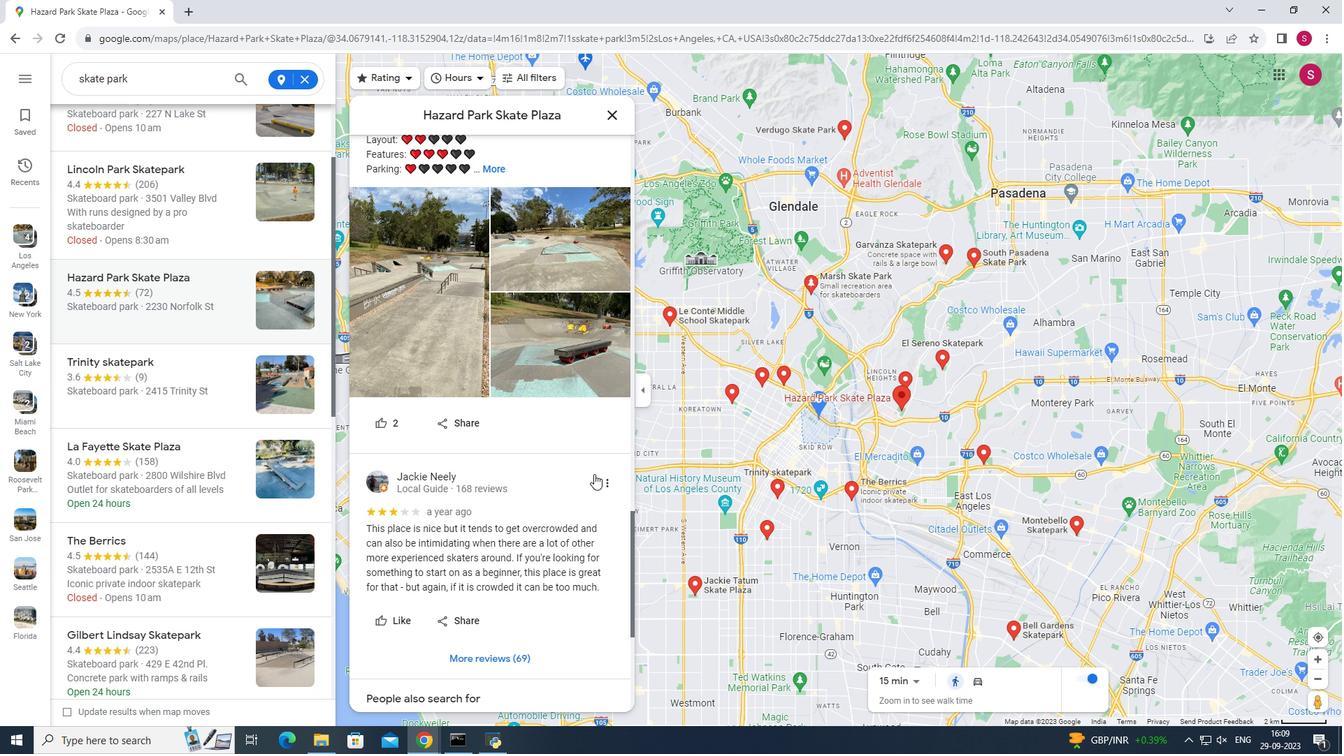 
Action: Mouse scrolled (594, 475) with delta (0, 0)
Screenshot: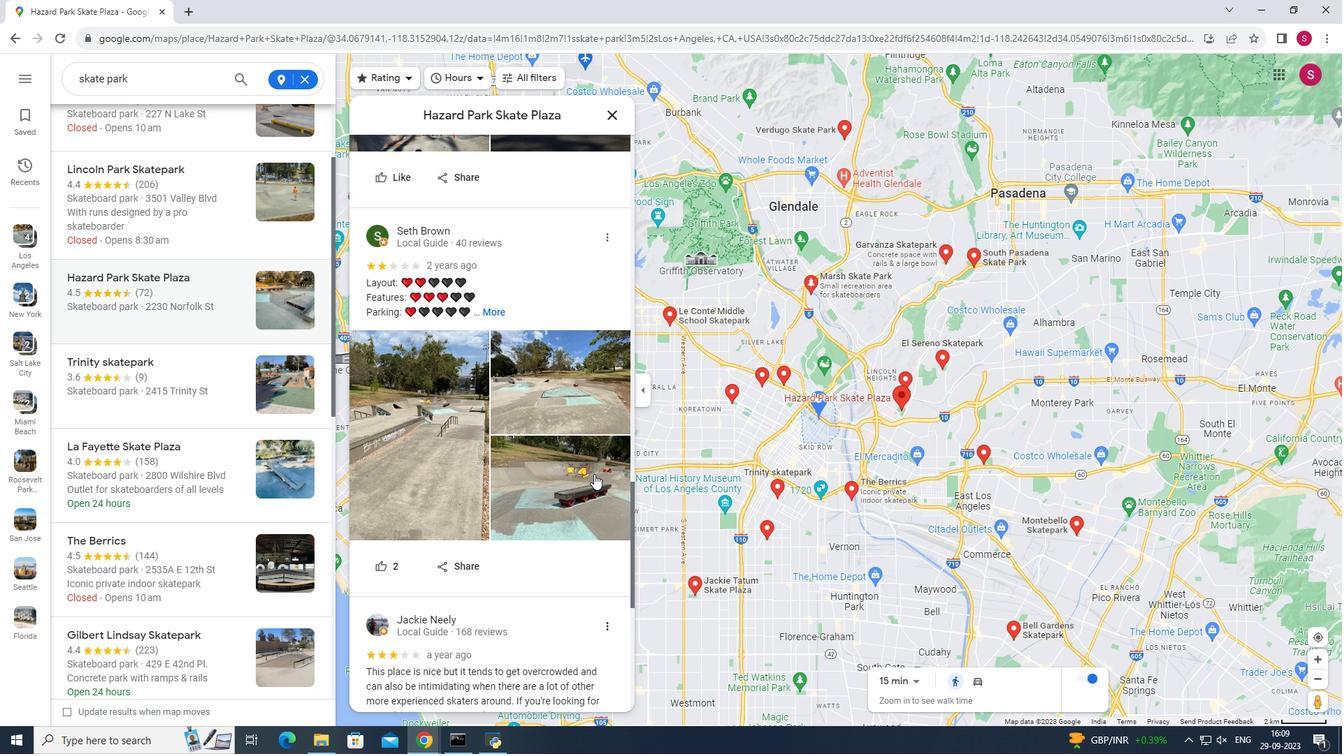 
Action: Mouse scrolled (594, 475) with delta (0, 0)
Screenshot: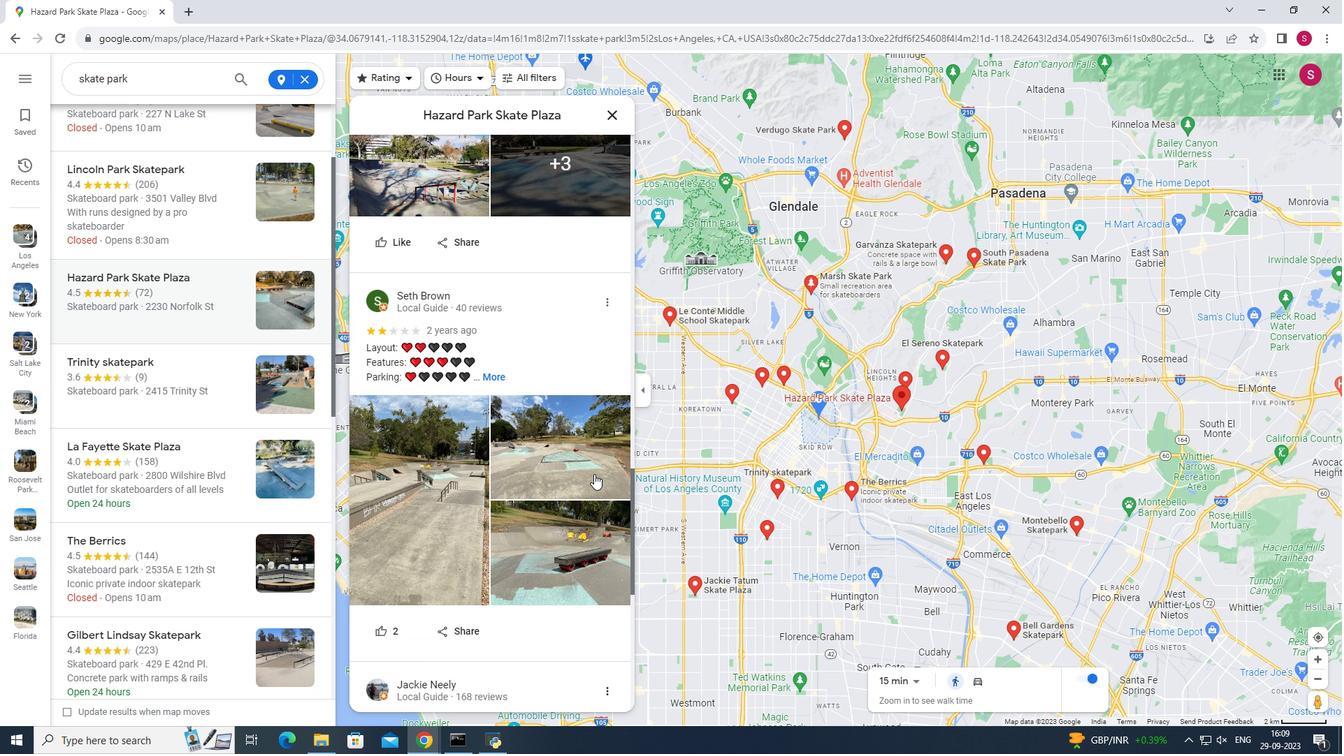 
Action: Mouse scrolled (594, 475) with delta (0, 0)
Screenshot: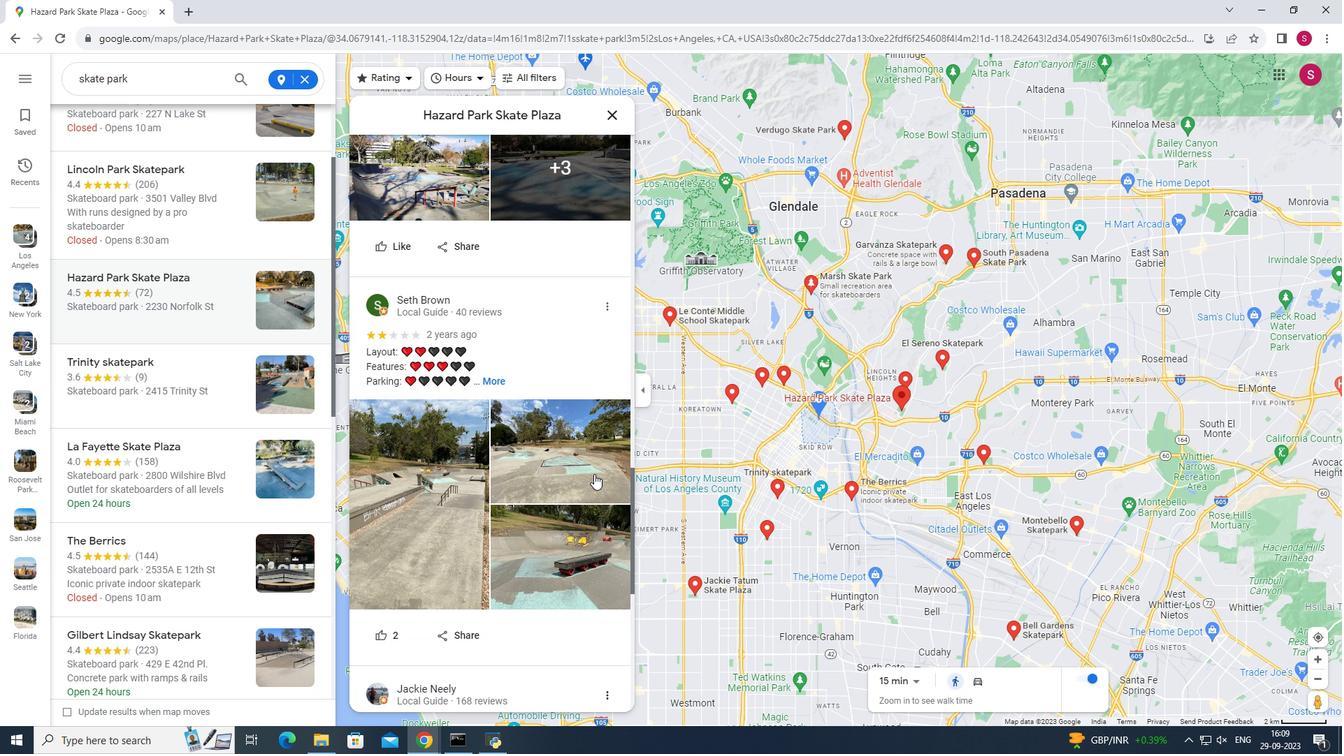 
Action: Mouse scrolled (594, 475) with delta (0, 0)
Screenshot: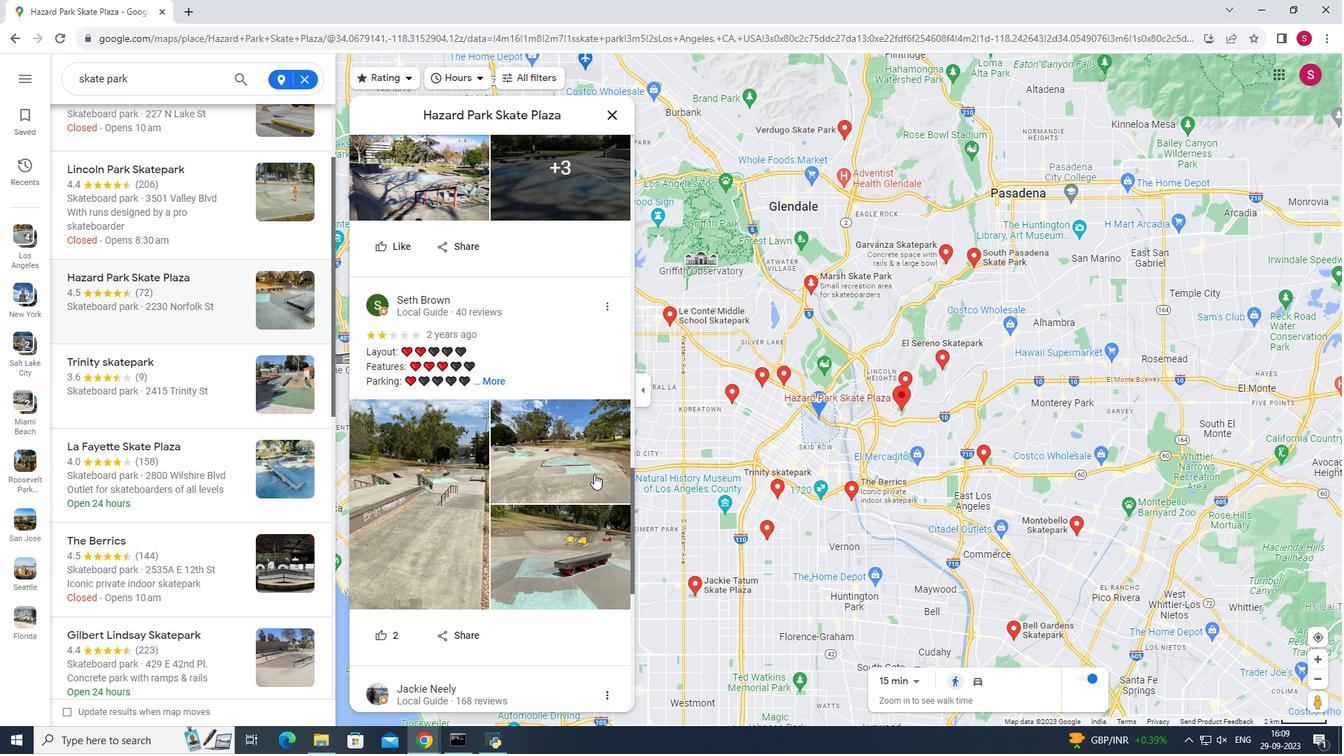 
Action: Mouse scrolled (594, 475) with delta (0, 0)
Screenshot: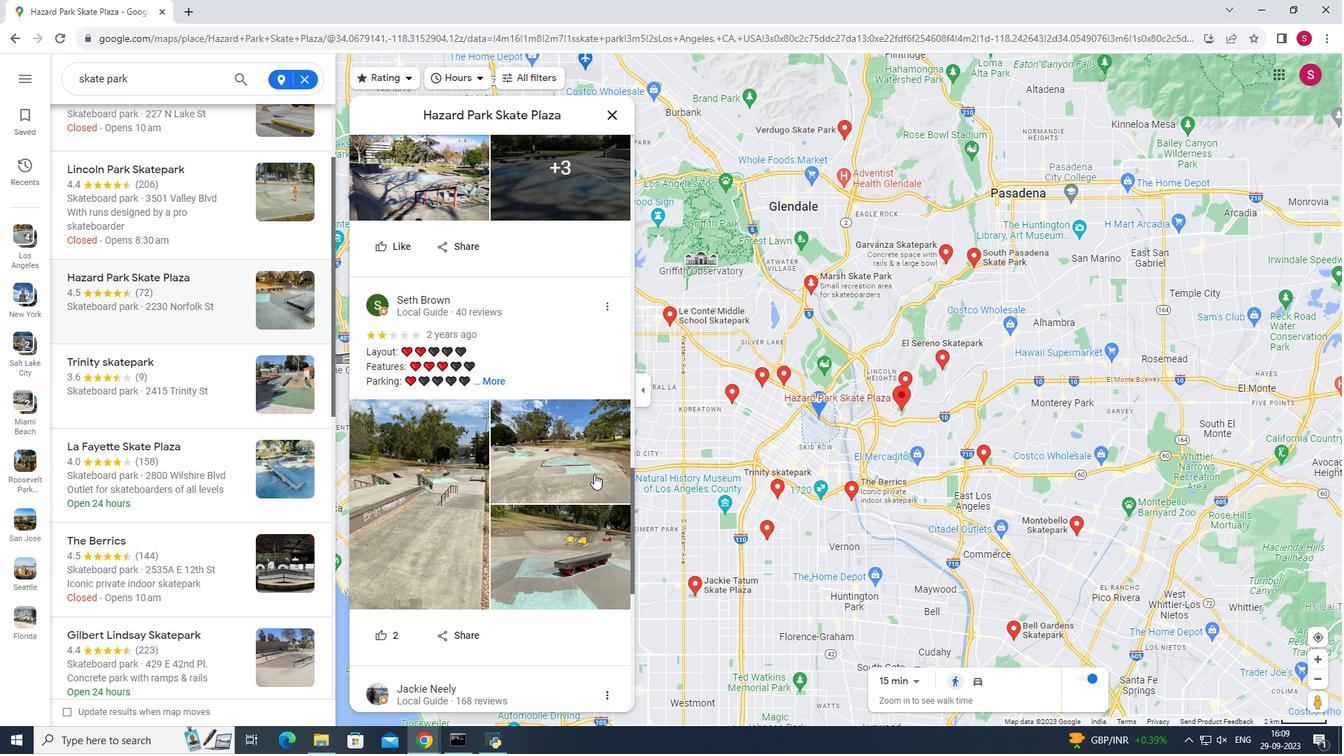 
Action: Mouse scrolled (594, 475) with delta (0, 0)
Screenshot: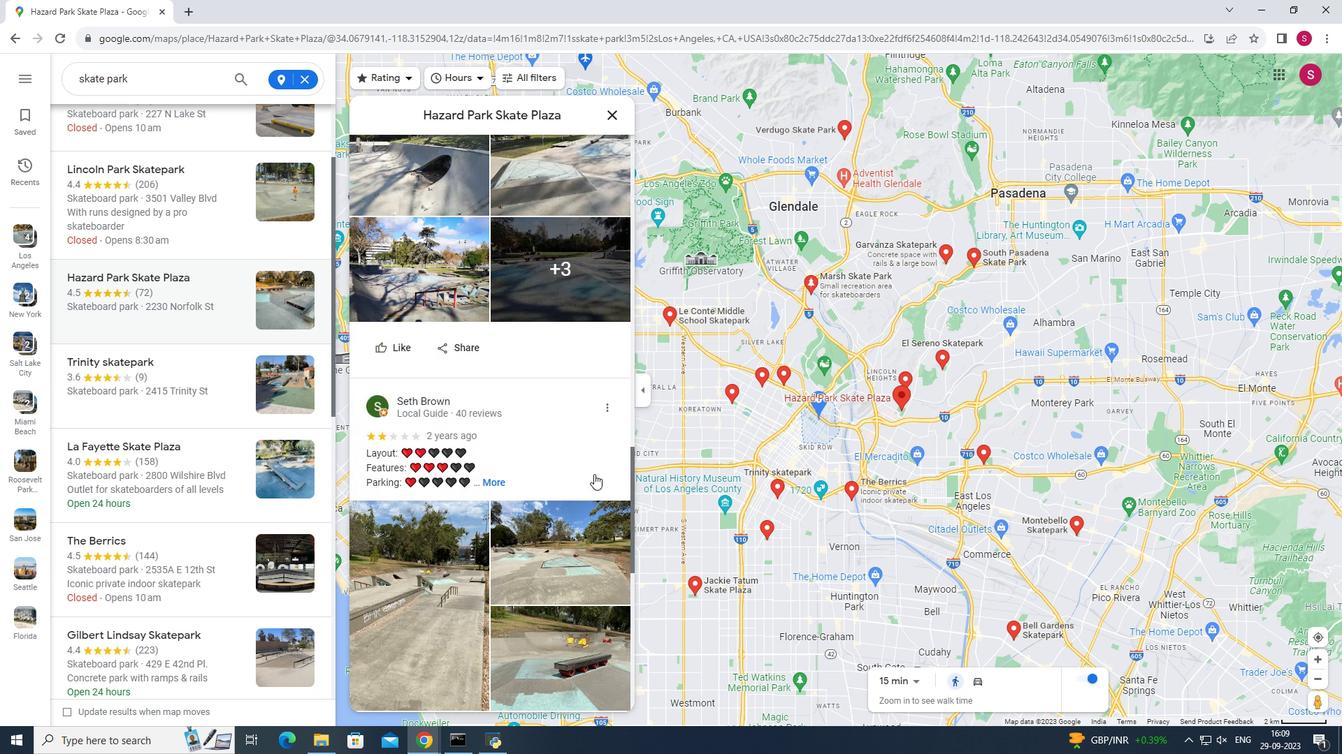 
Action: Mouse scrolled (594, 475) with delta (0, 0)
Screenshot: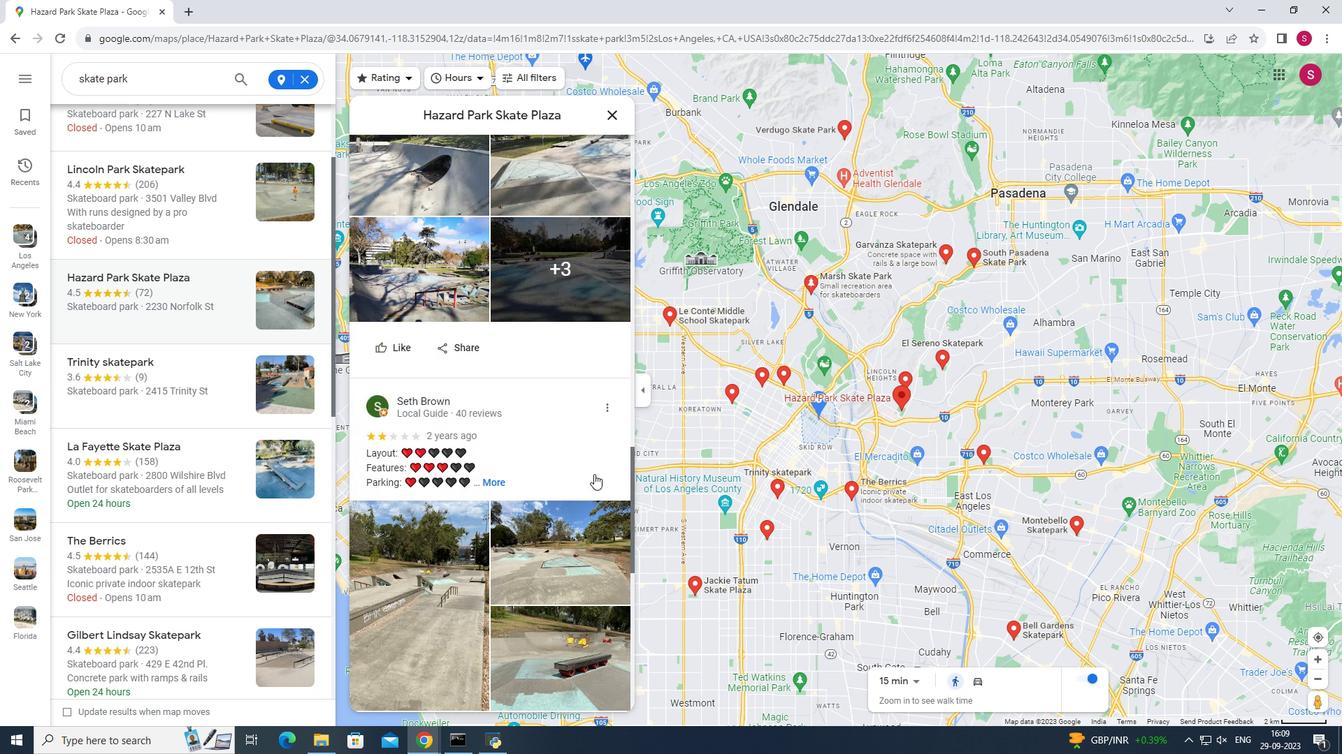 
Action: Mouse scrolled (594, 475) with delta (0, 0)
Screenshot: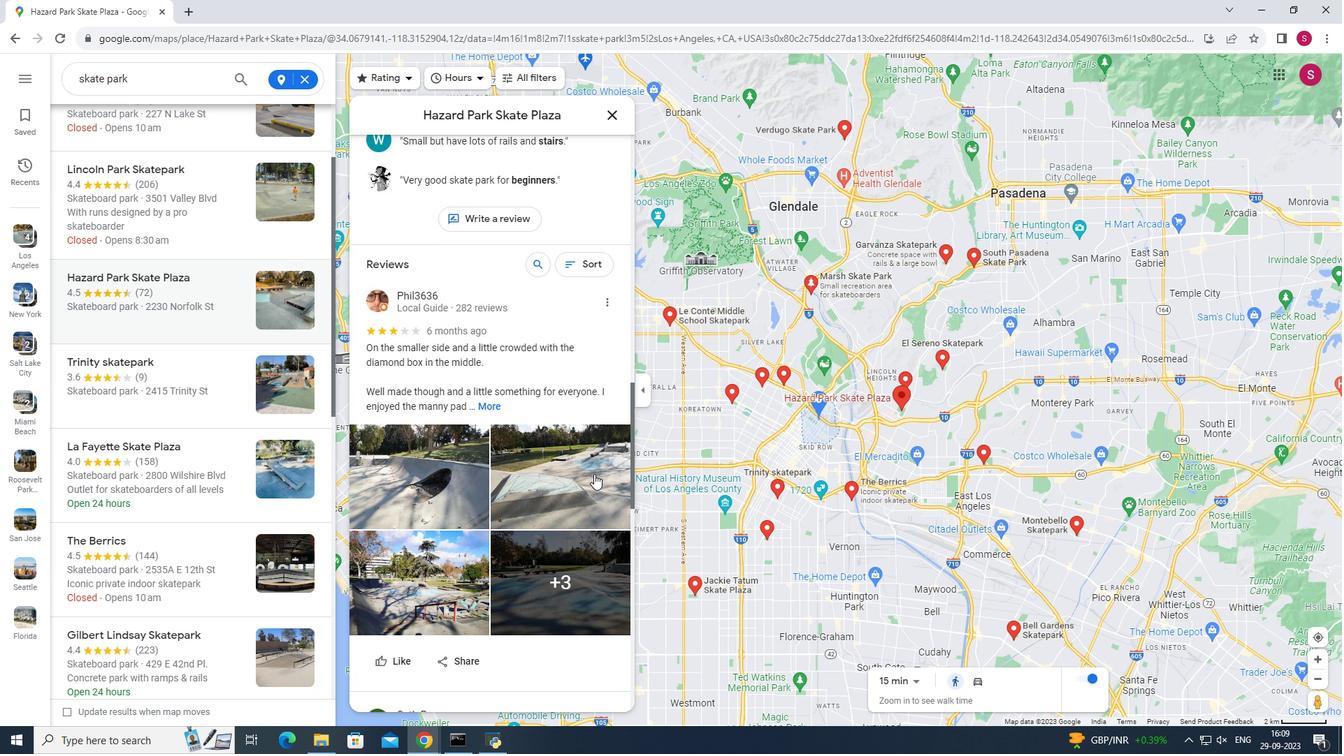 
Action: Mouse scrolled (594, 475) with delta (0, 0)
Screenshot: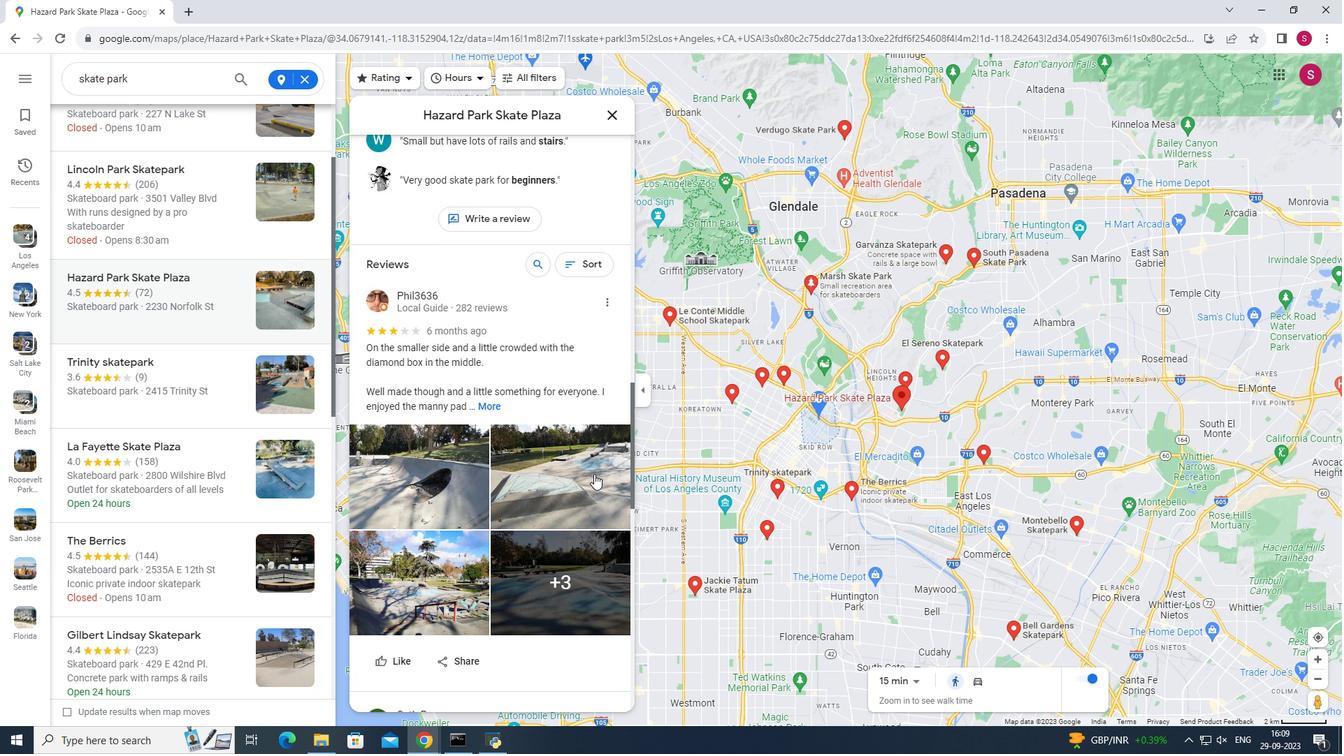 
Action: Mouse scrolled (594, 475) with delta (0, 0)
Screenshot: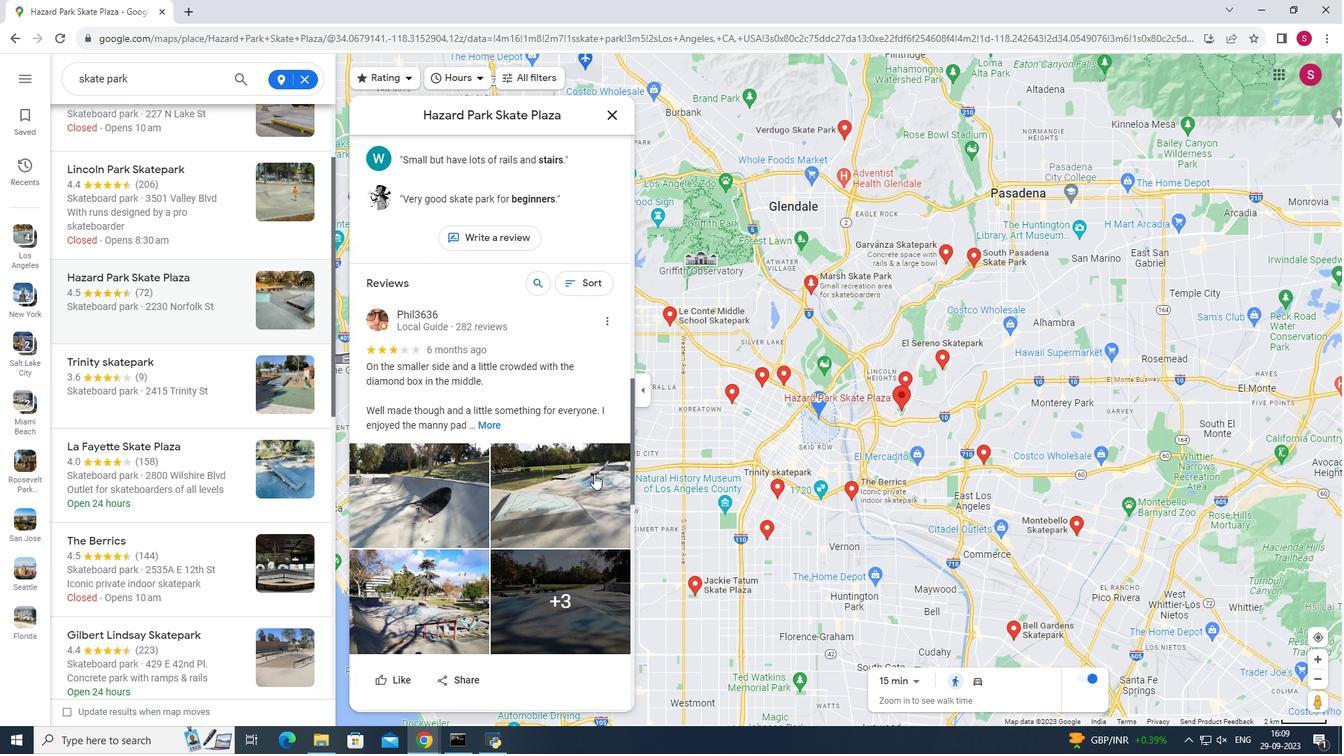 
Action: Mouse scrolled (594, 475) with delta (0, 0)
Screenshot: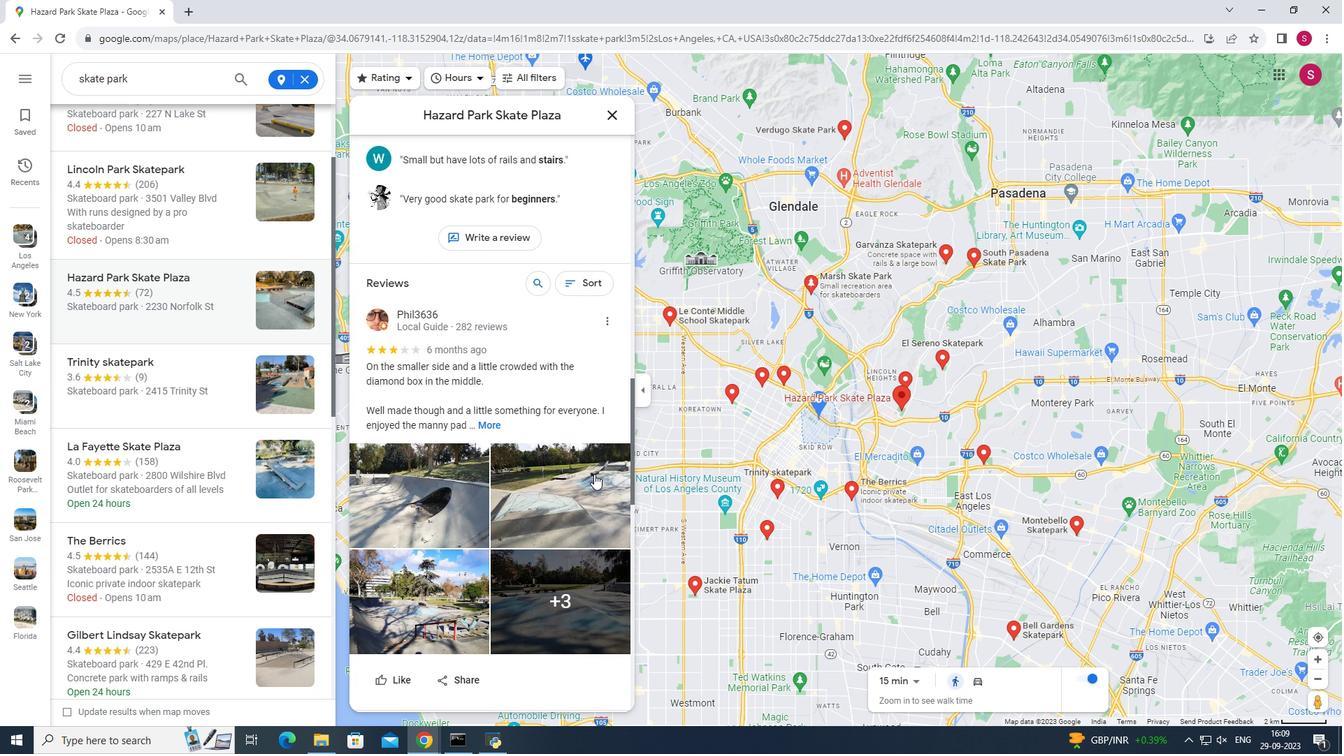 
Action: Mouse scrolled (594, 475) with delta (0, 0)
Screenshot: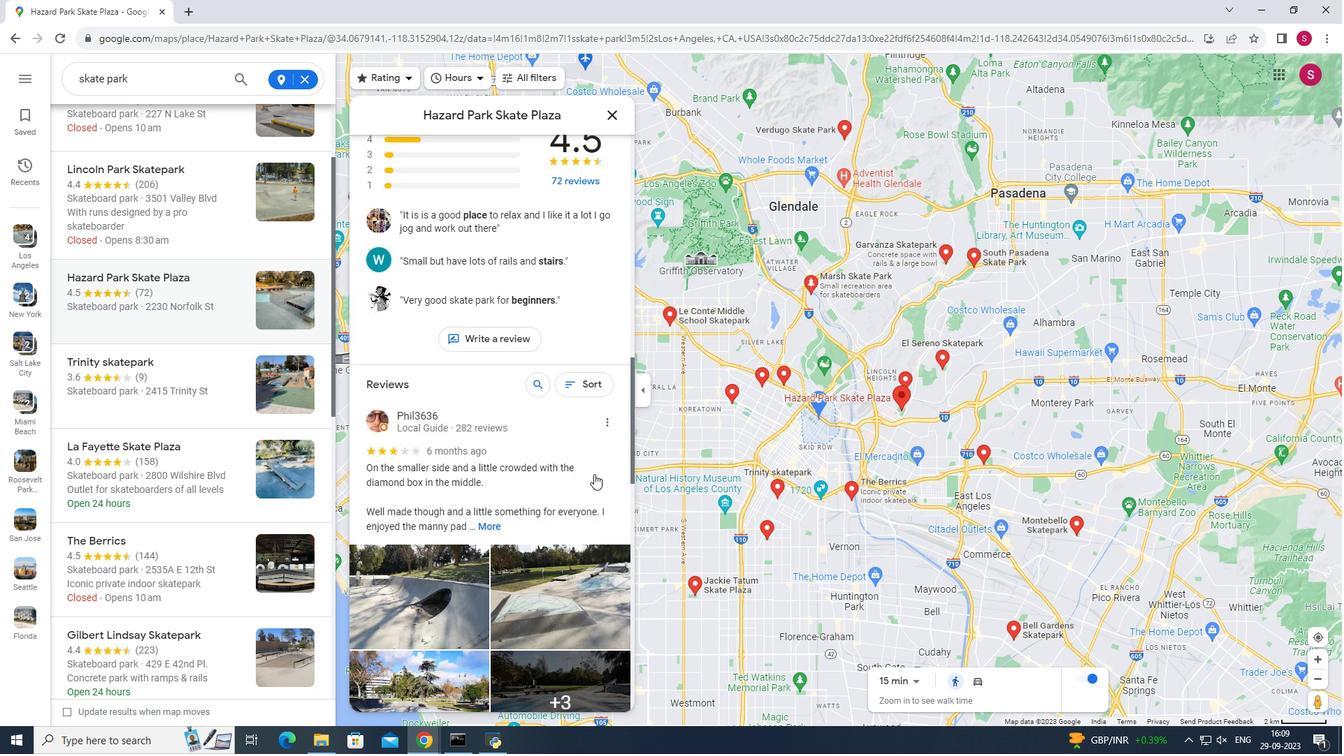 
Action: Mouse moved to (574, 454)
Screenshot: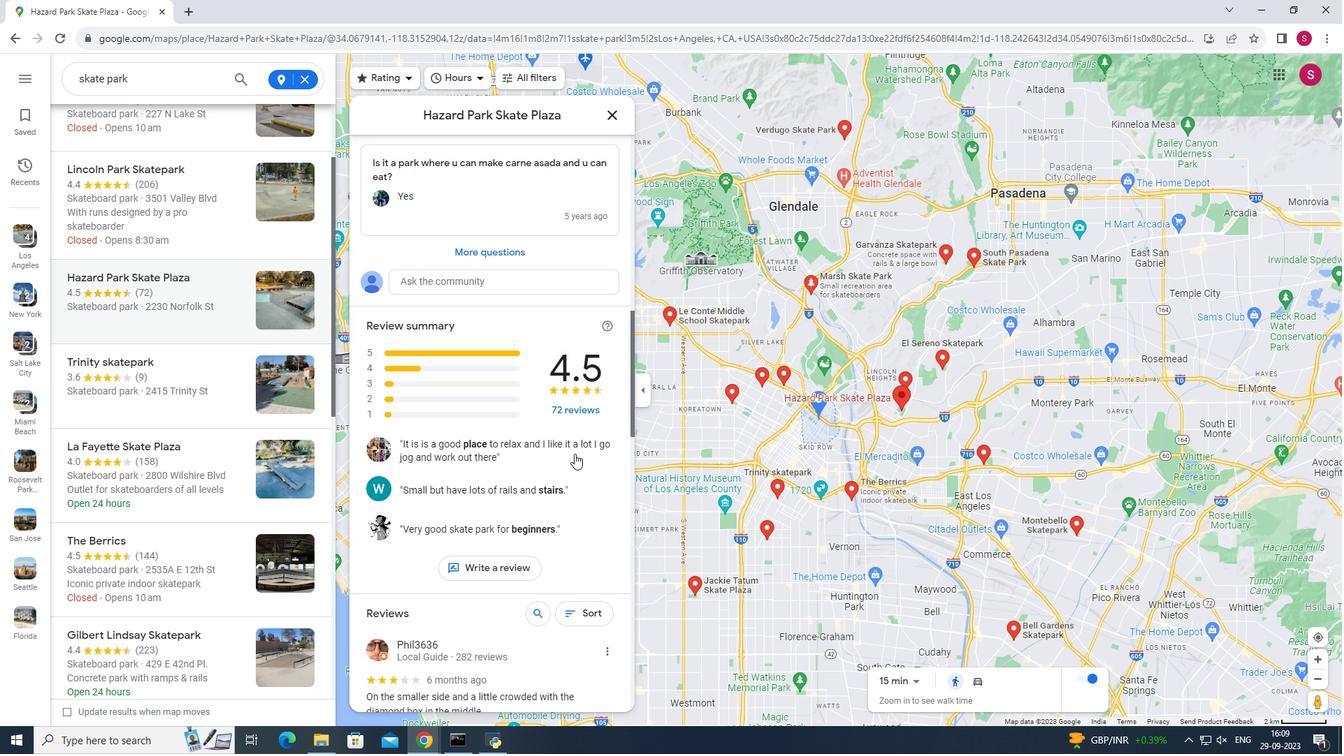 
Action: Mouse scrolled (574, 455) with delta (0, 0)
Screenshot: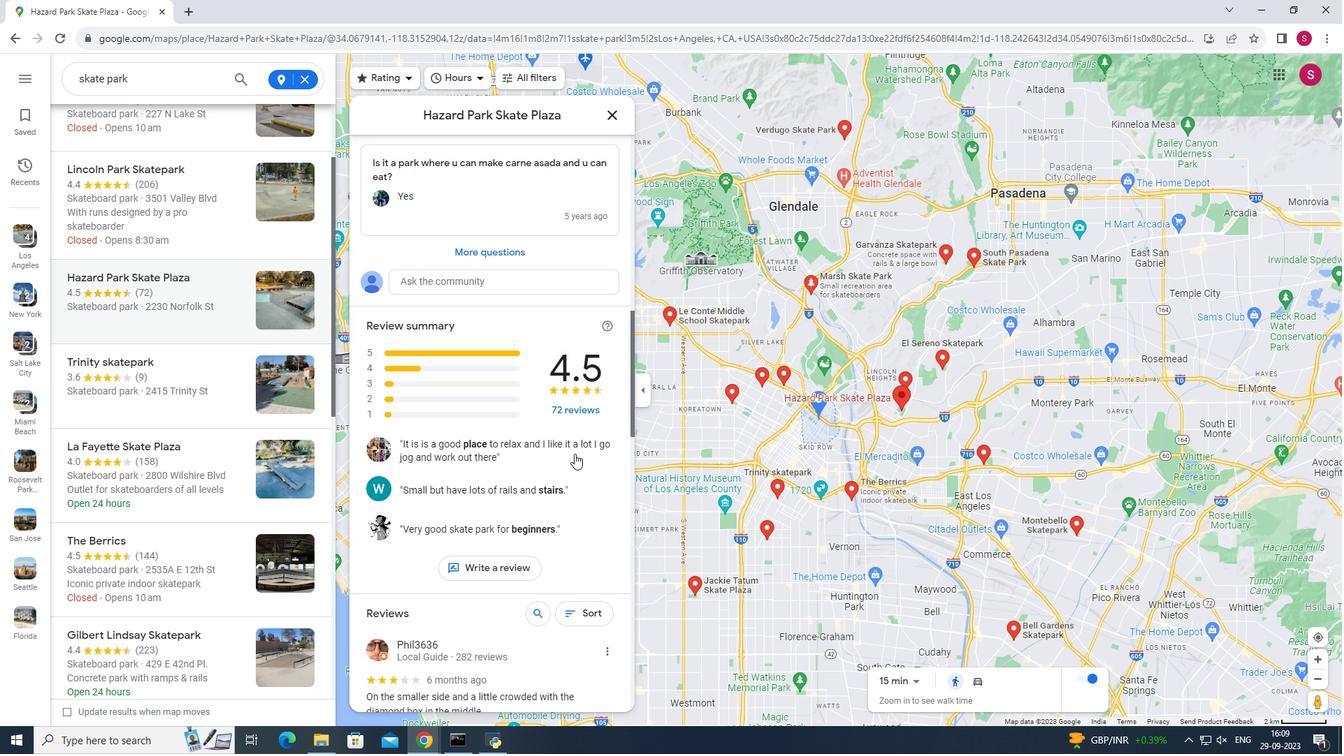 
Action: Mouse moved to (574, 453)
Screenshot: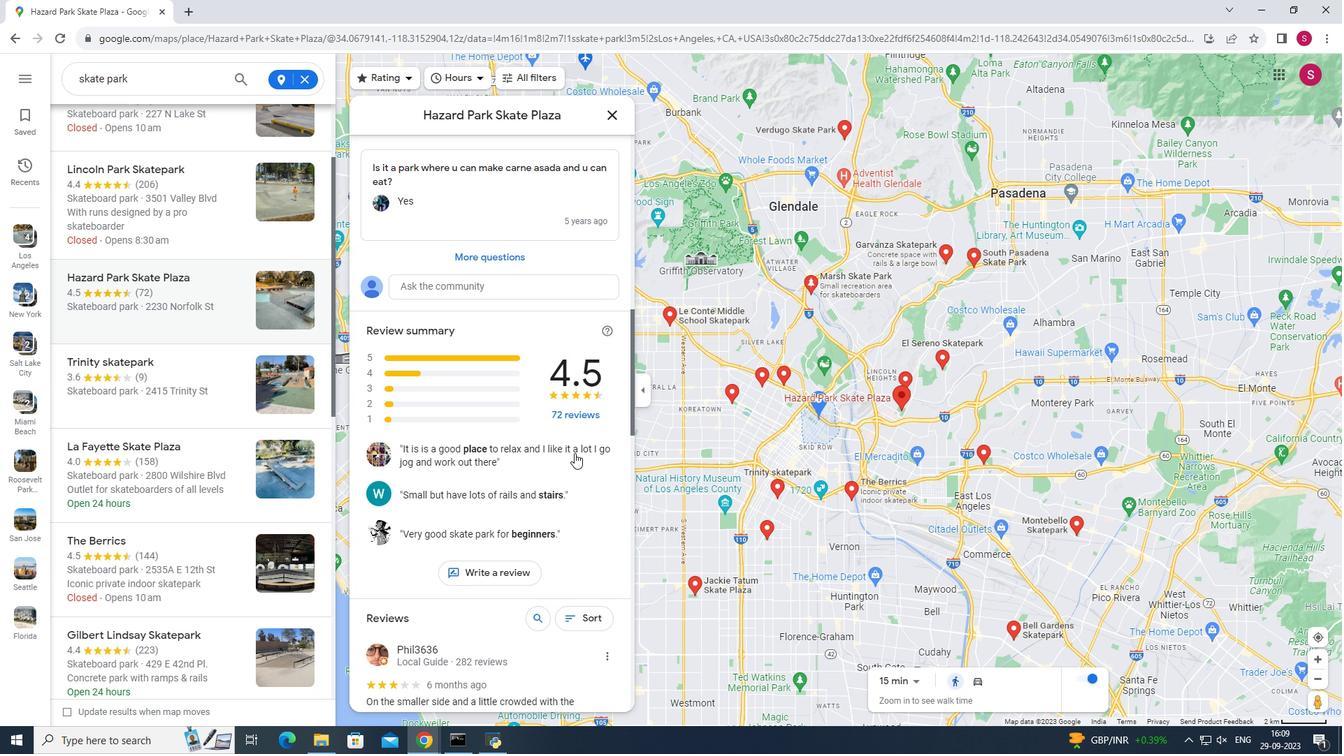 
Action: Mouse scrolled (574, 454) with delta (0, 0)
Screenshot: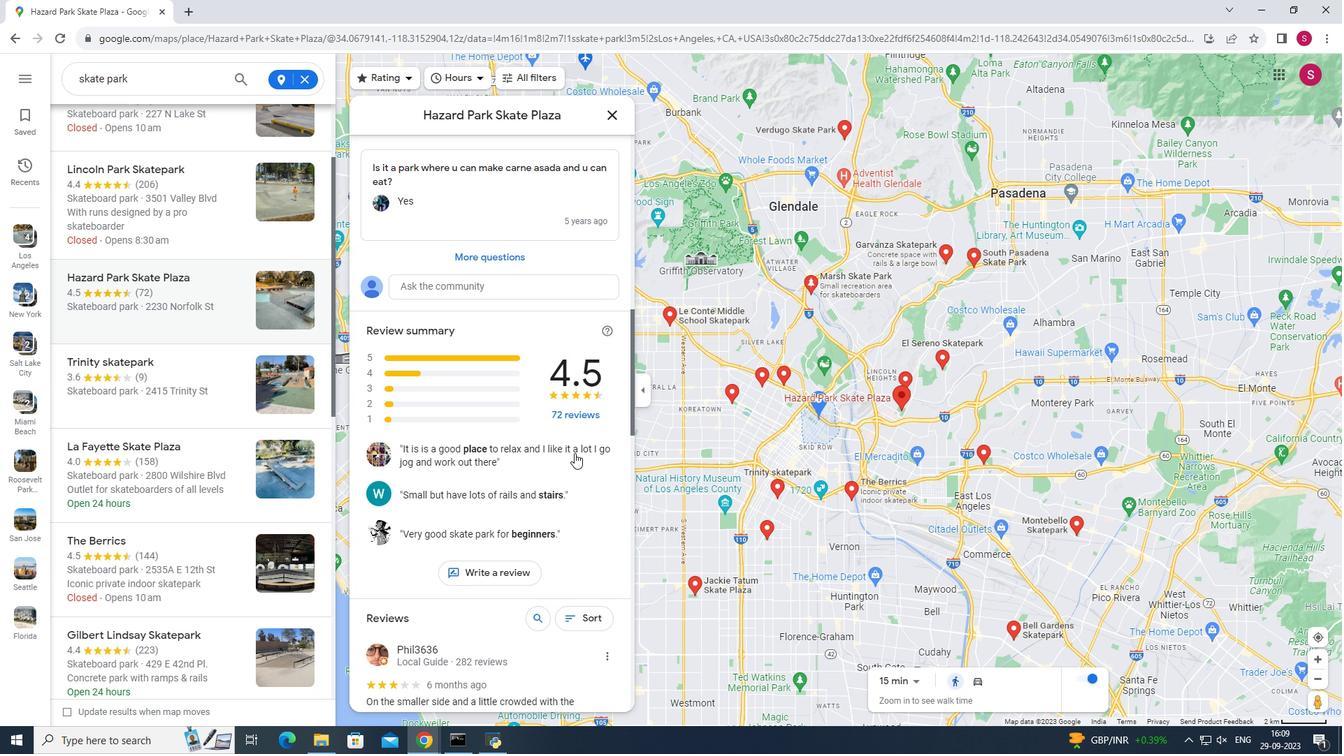 
Action: Mouse scrolled (574, 454) with delta (0, 0)
Screenshot: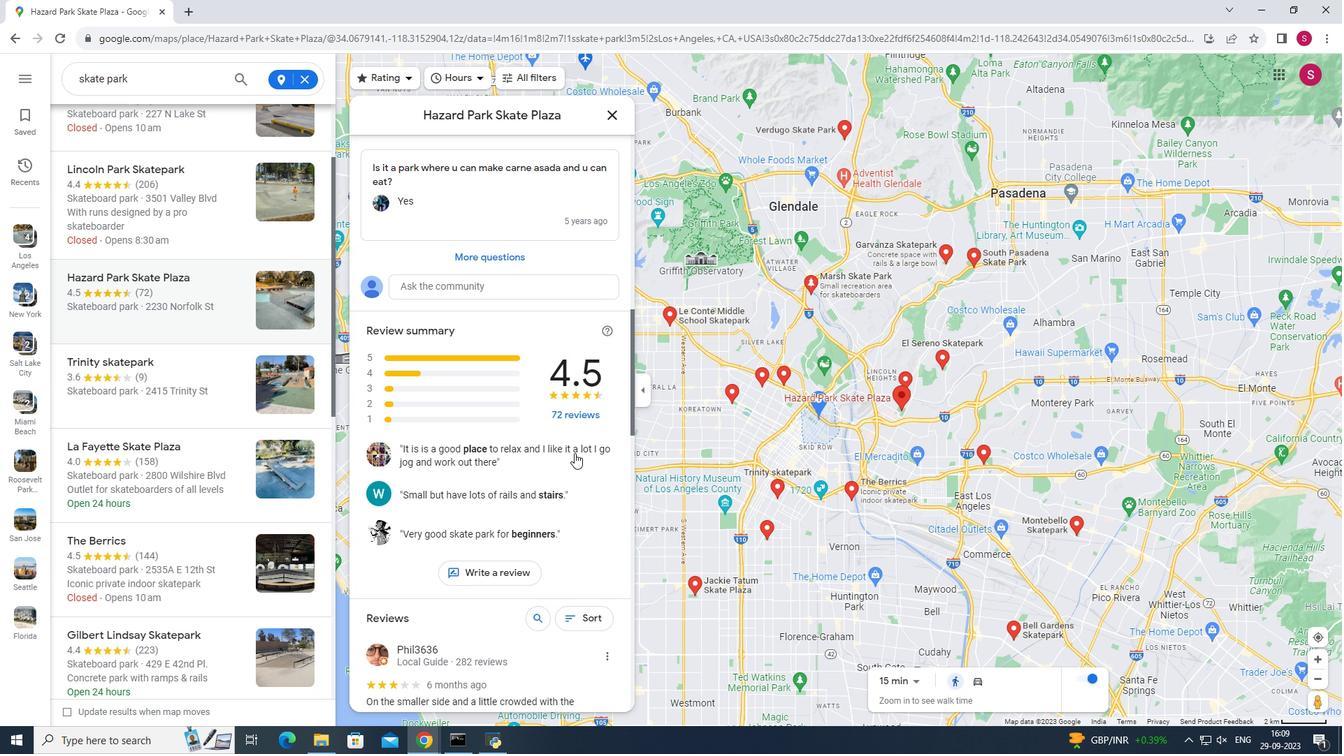 
Action: Mouse scrolled (574, 454) with delta (0, 0)
Screenshot: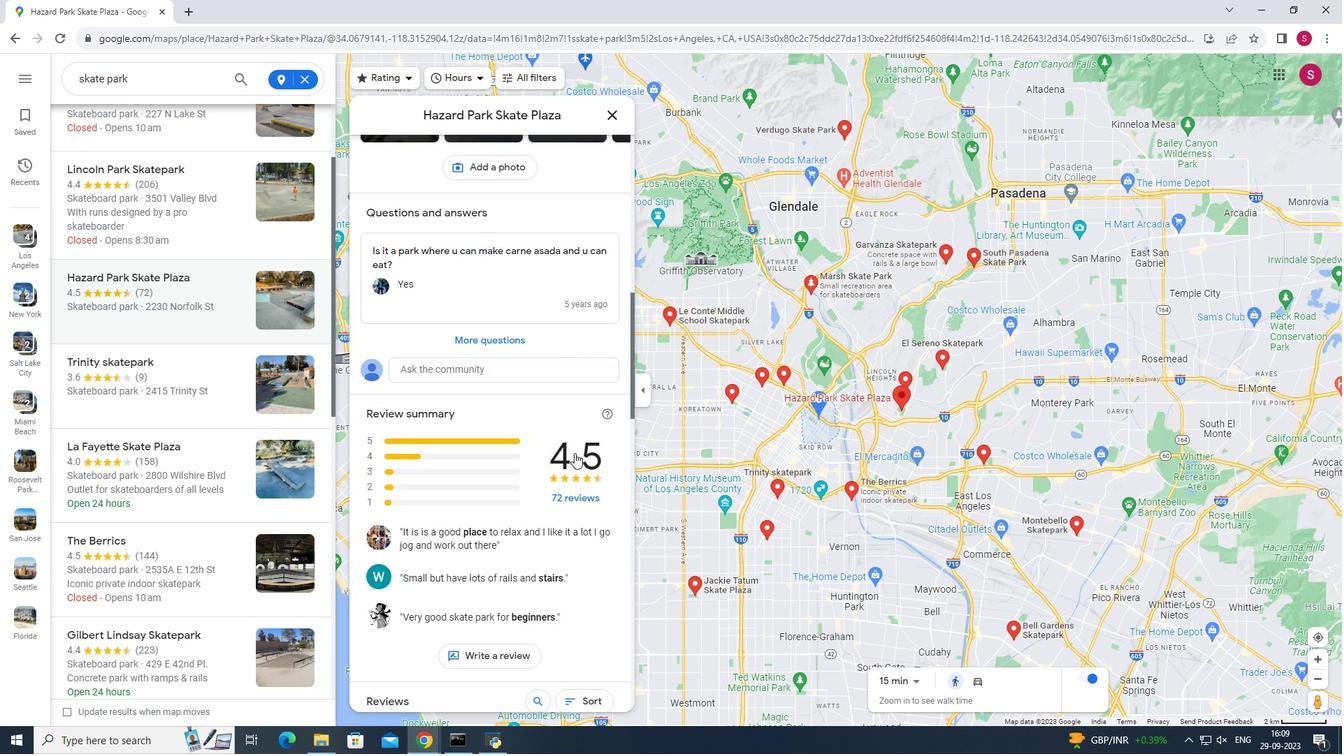 
Action: Mouse scrolled (574, 454) with delta (0, 0)
Screenshot: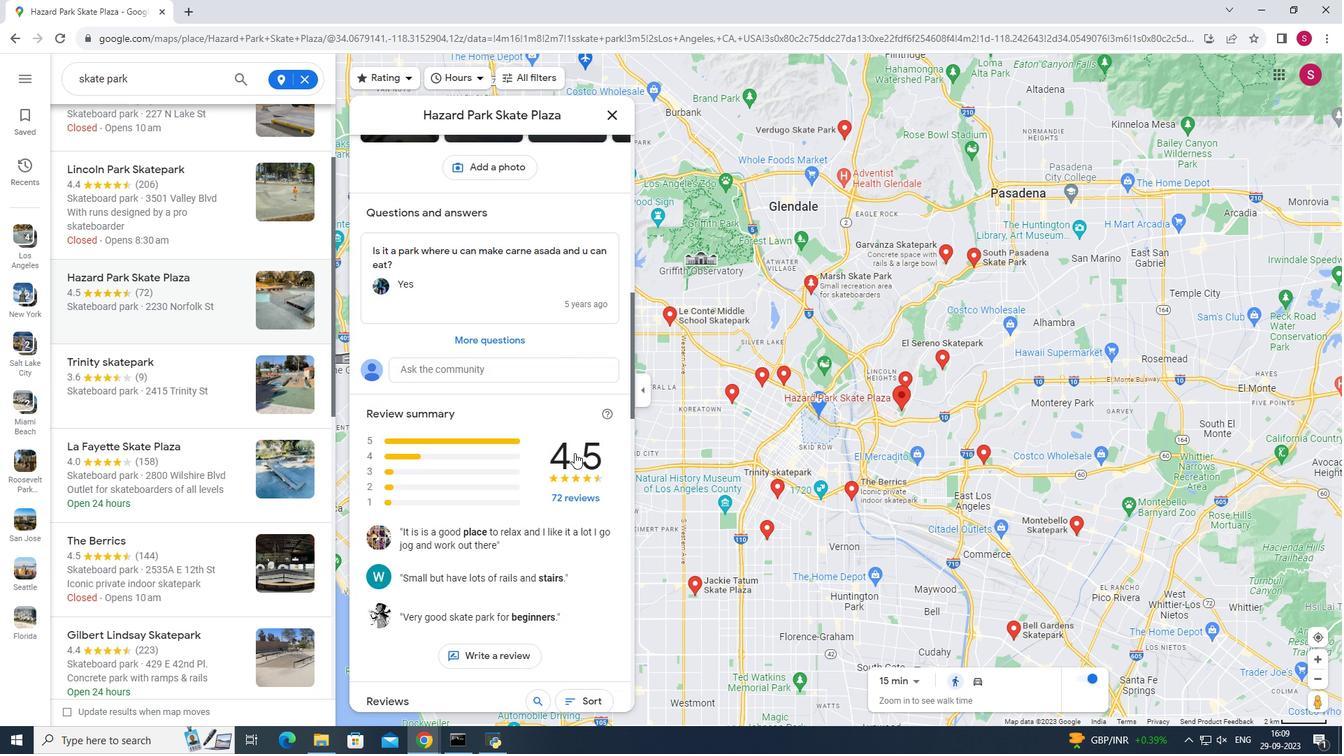 
Action: Mouse moved to (566, 420)
Screenshot: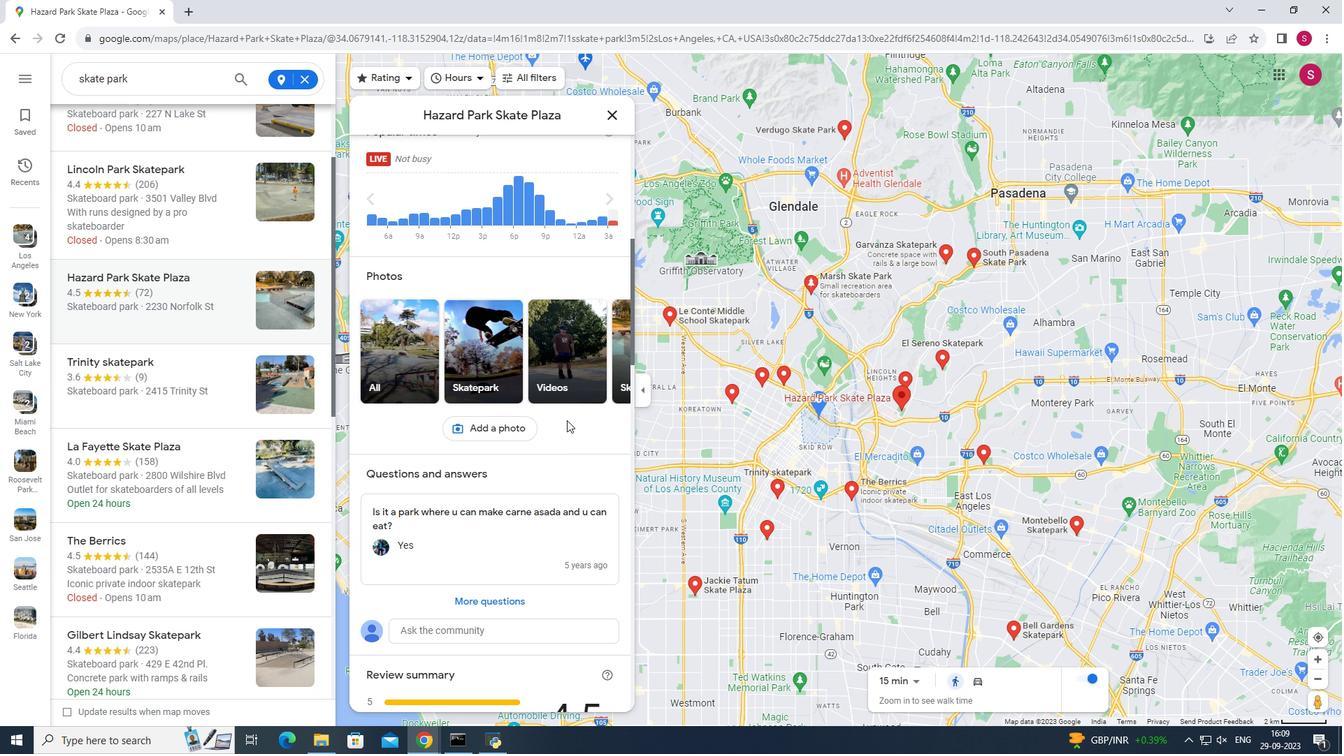 
Action: Mouse scrolled (566, 421) with delta (0, 0)
Screenshot: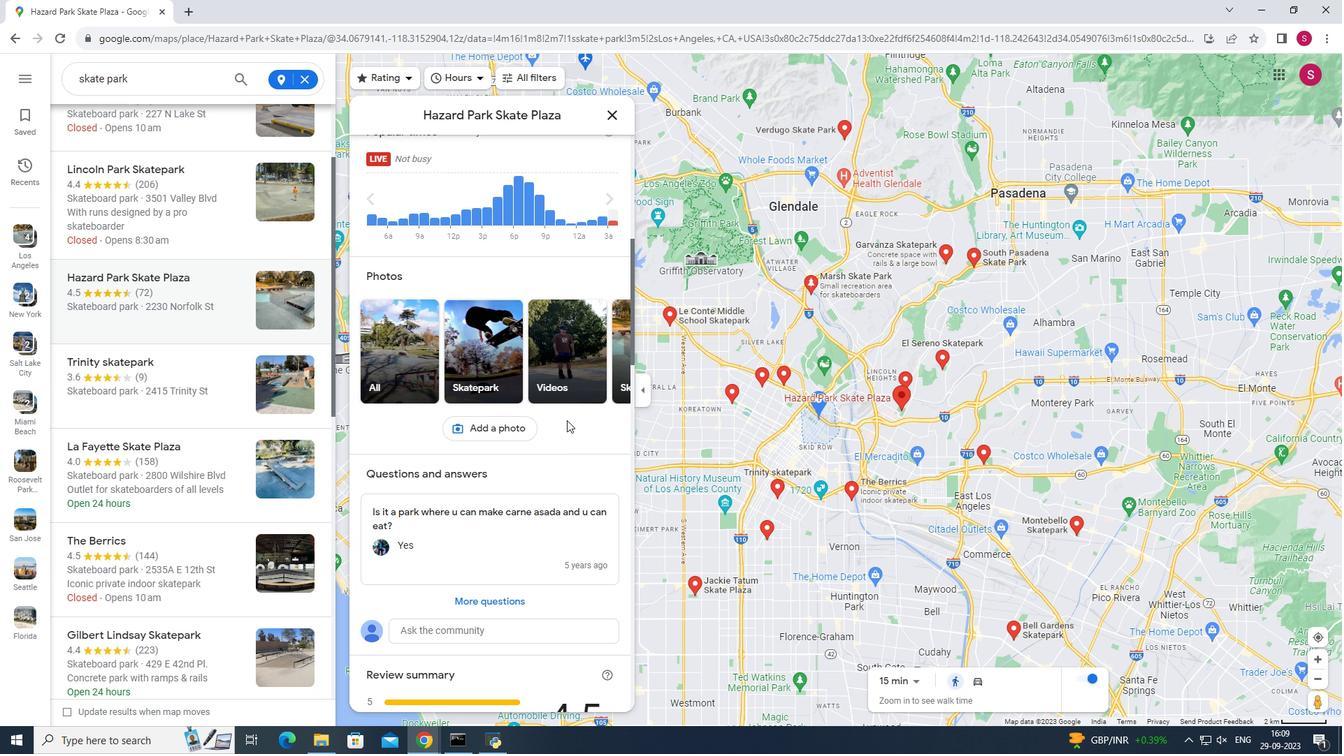 
Action: Mouse scrolled (566, 421) with delta (0, 0)
Screenshot: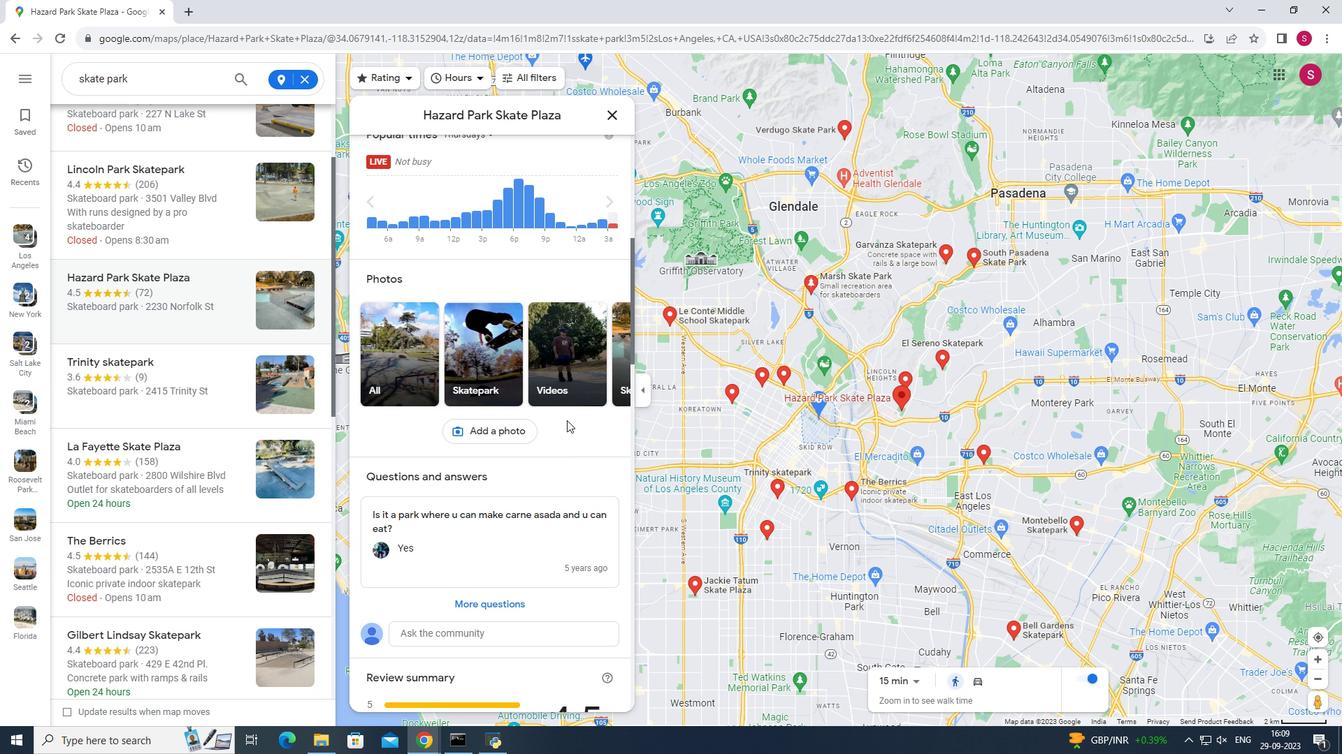 
Action: Mouse scrolled (566, 421) with delta (0, 0)
Screenshot: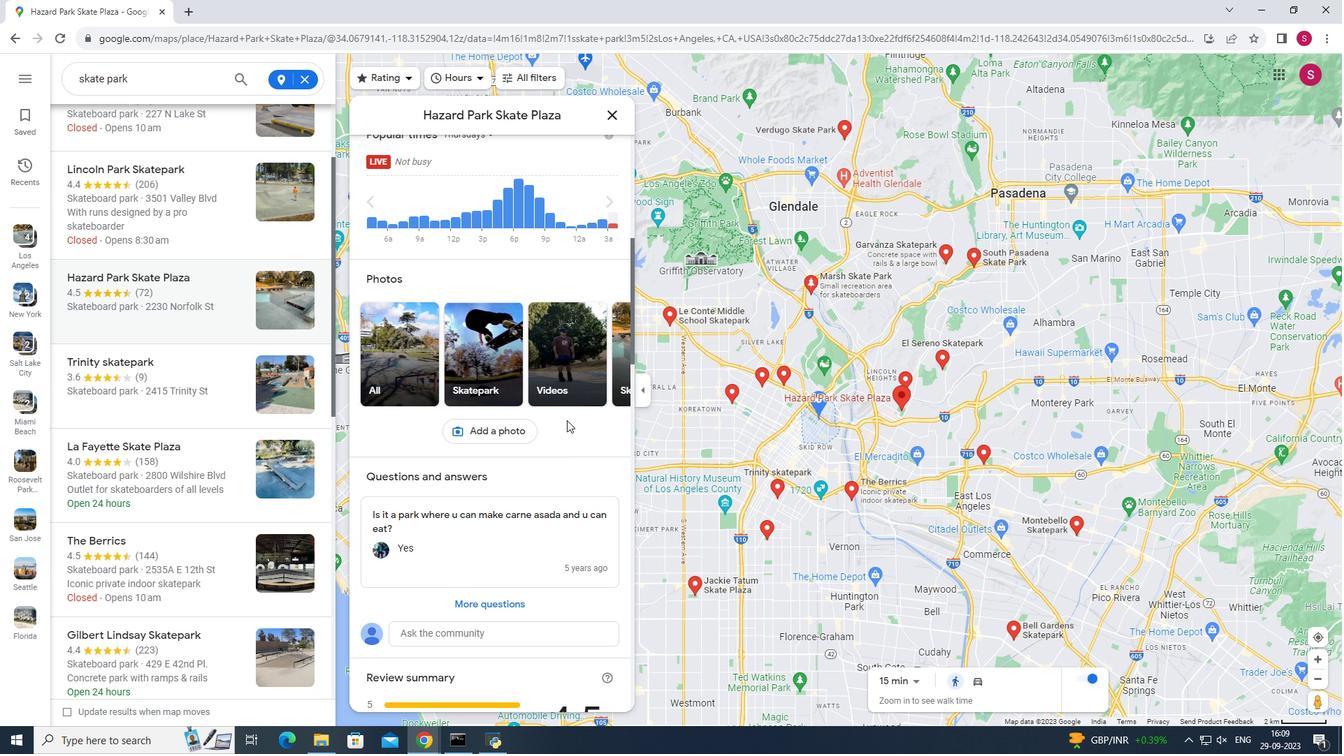 
Action: Mouse scrolled (566, 421) with delta (0, 0)
Screenshot: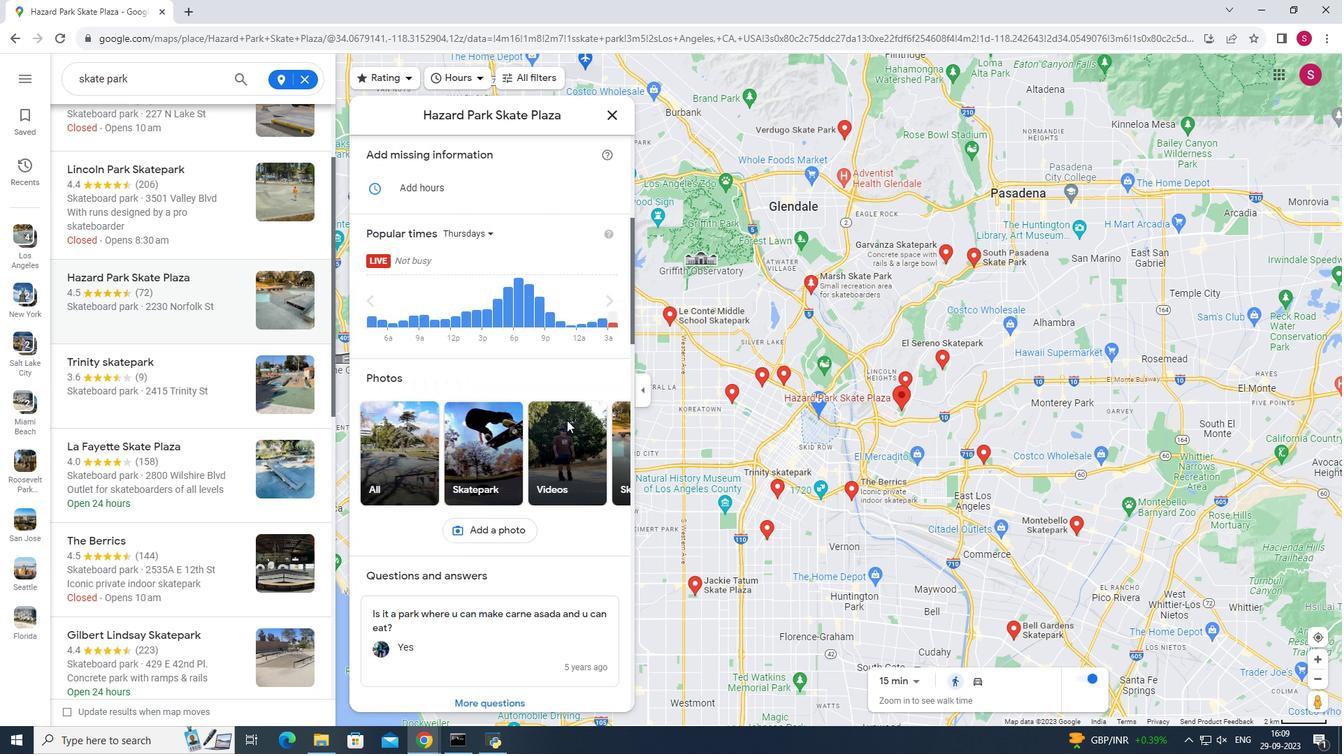 
Action: Mouse scrolled (566, 421) with delta (0, 0)
Screenshot: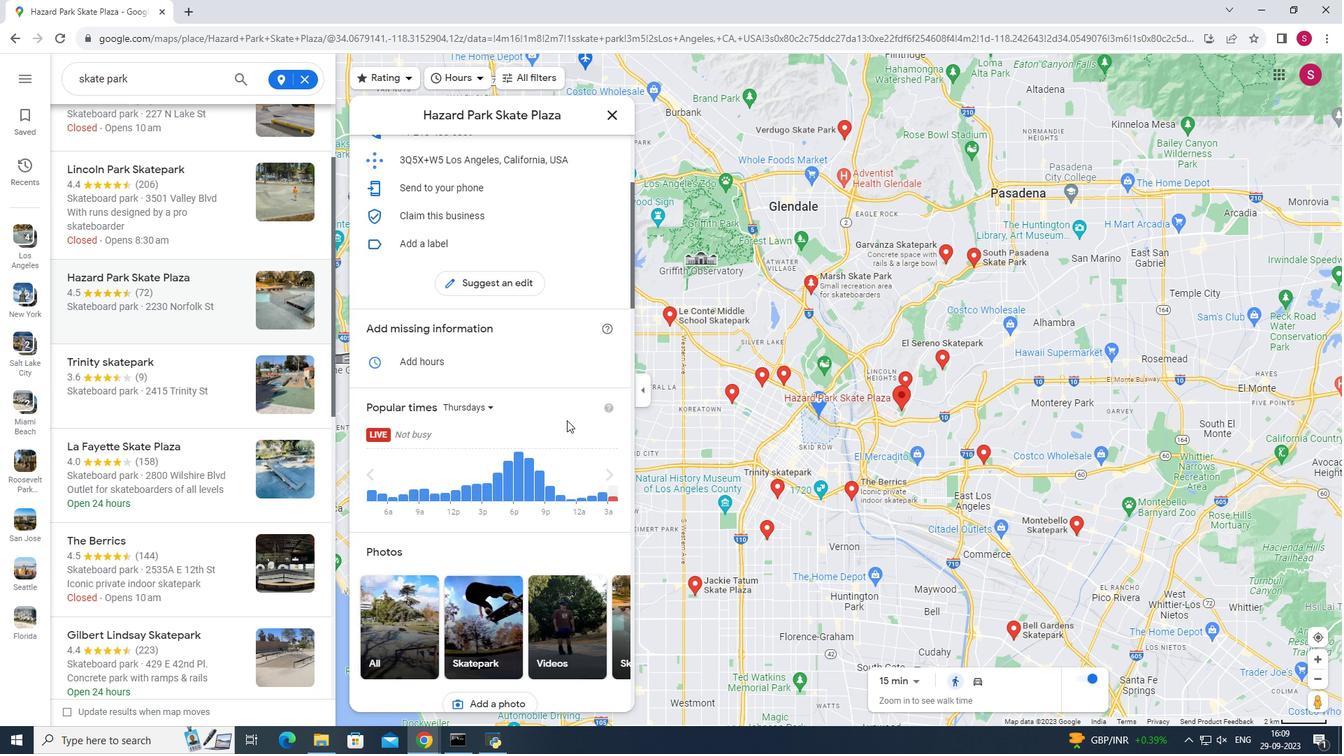 
Action: Mouse scrolled (566, 421) with delta (0, 0)
Screenshot: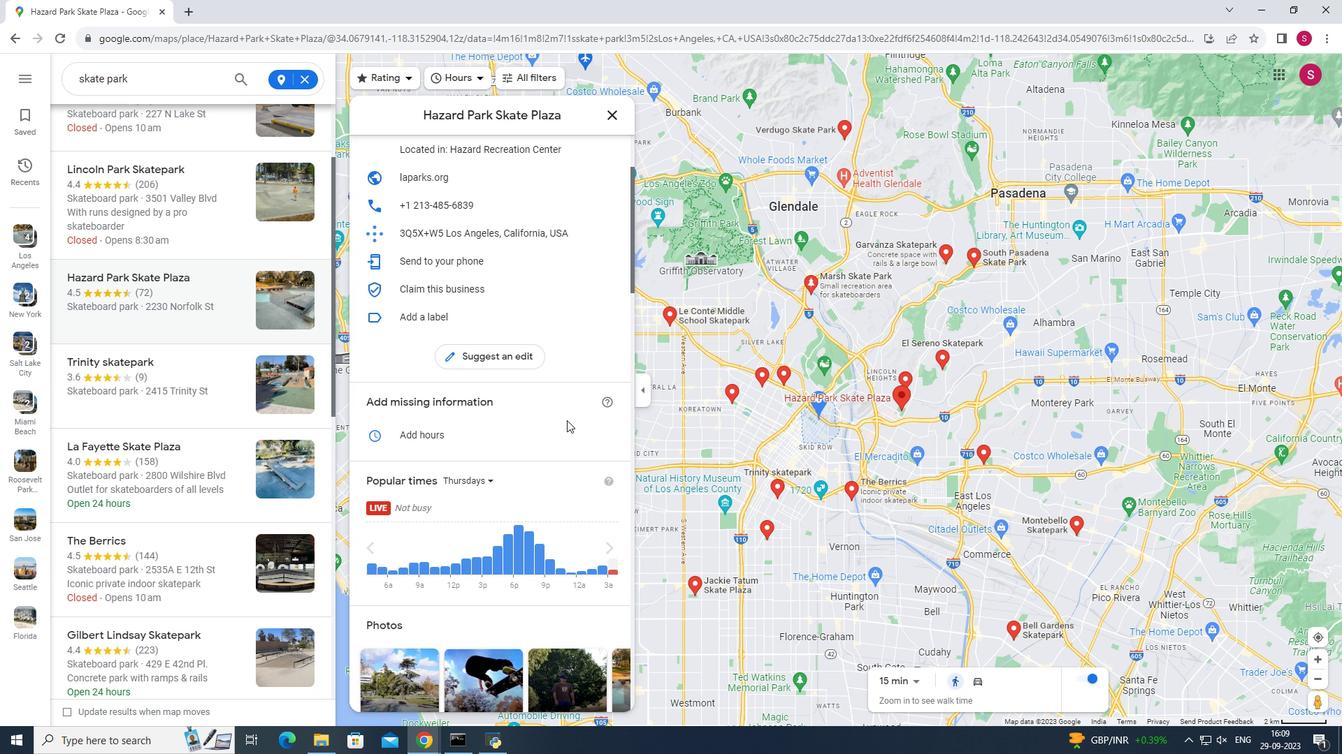 
Action: Mouse scrolled (566, 421) with delta (0, 0)
Screenshot: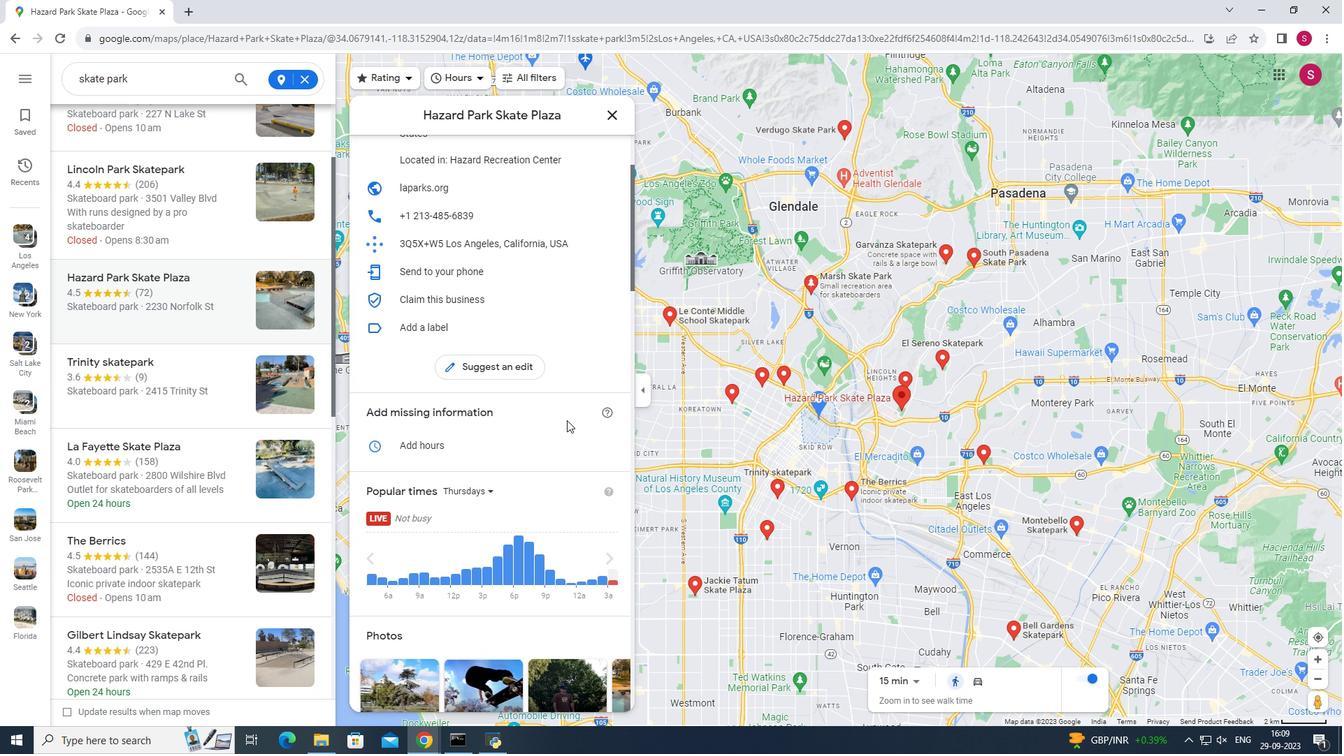 
Action: Mouse scrolled (566, 421) with delta (0, 0)
Screenshot: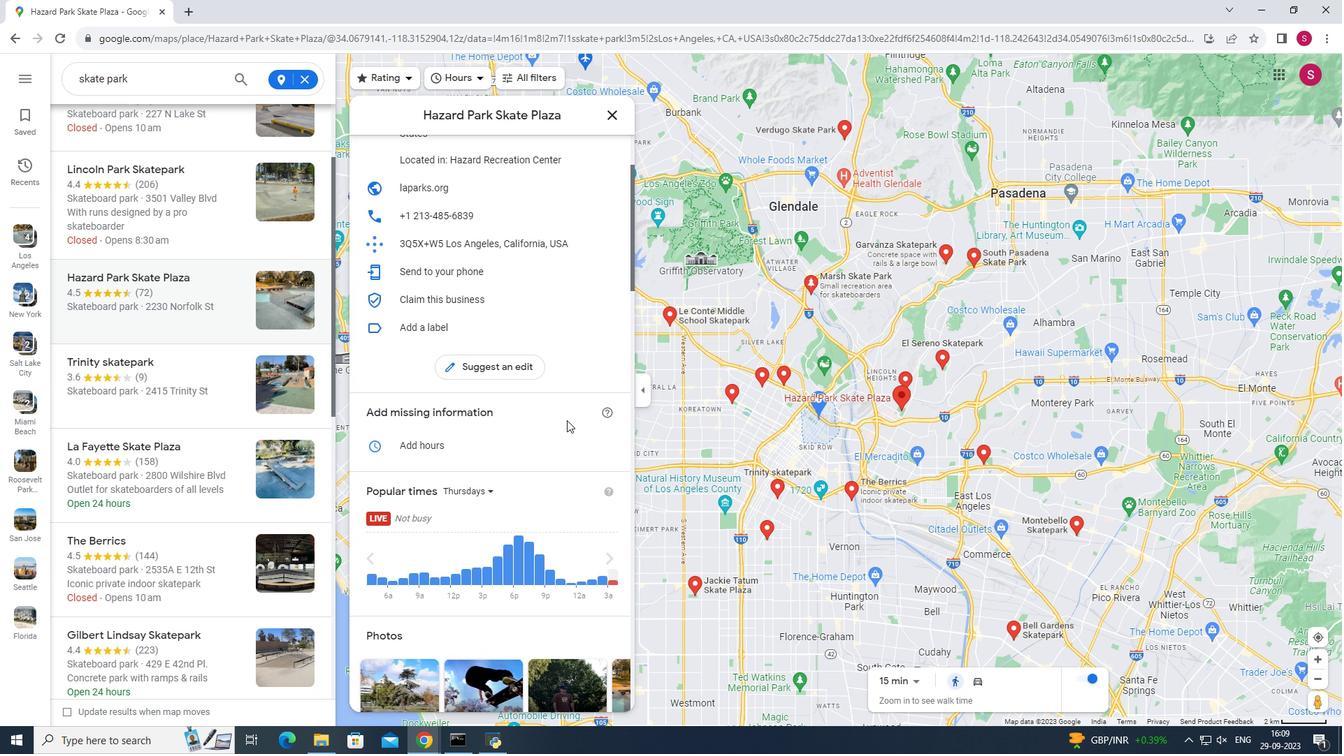 
Action: Mouse scrolled (566, 421) with delta (0, 0)
Screenshot: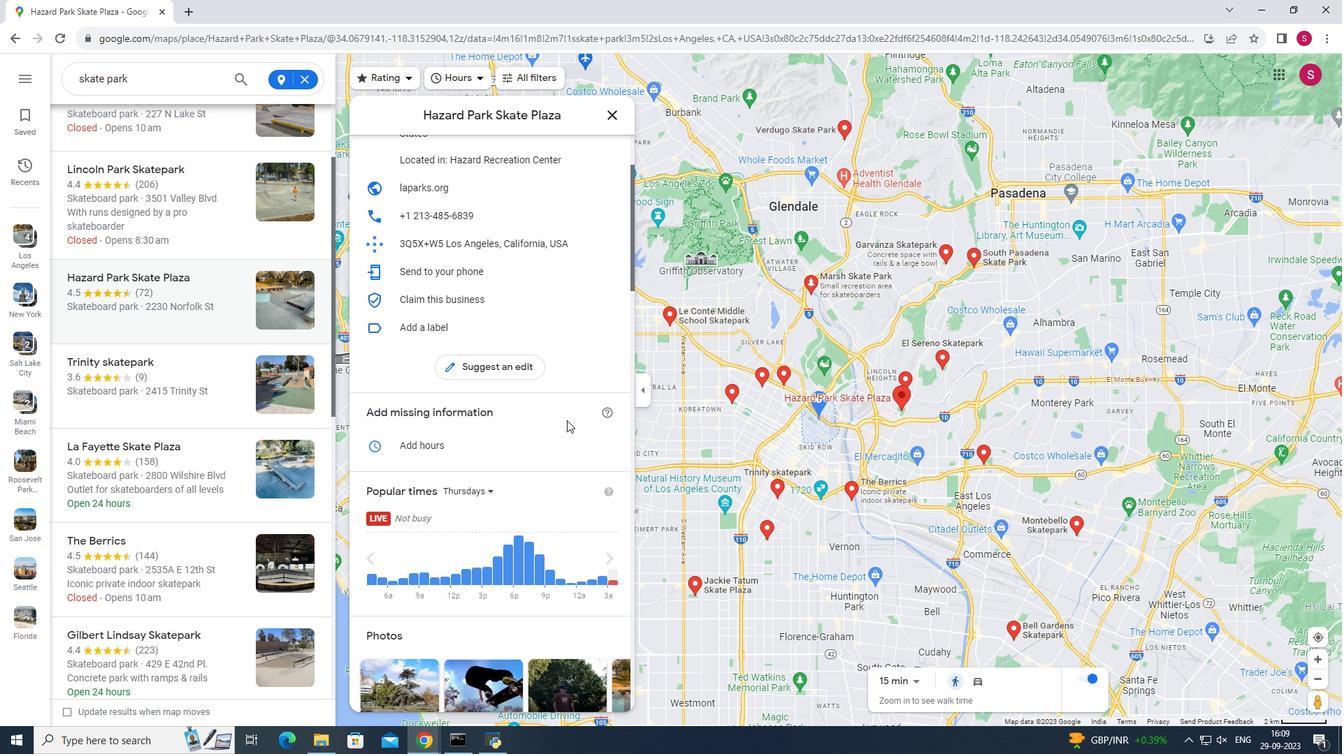 
Action: Mouse scrolled (566, 421) with delta (0, 0)
Screenshot: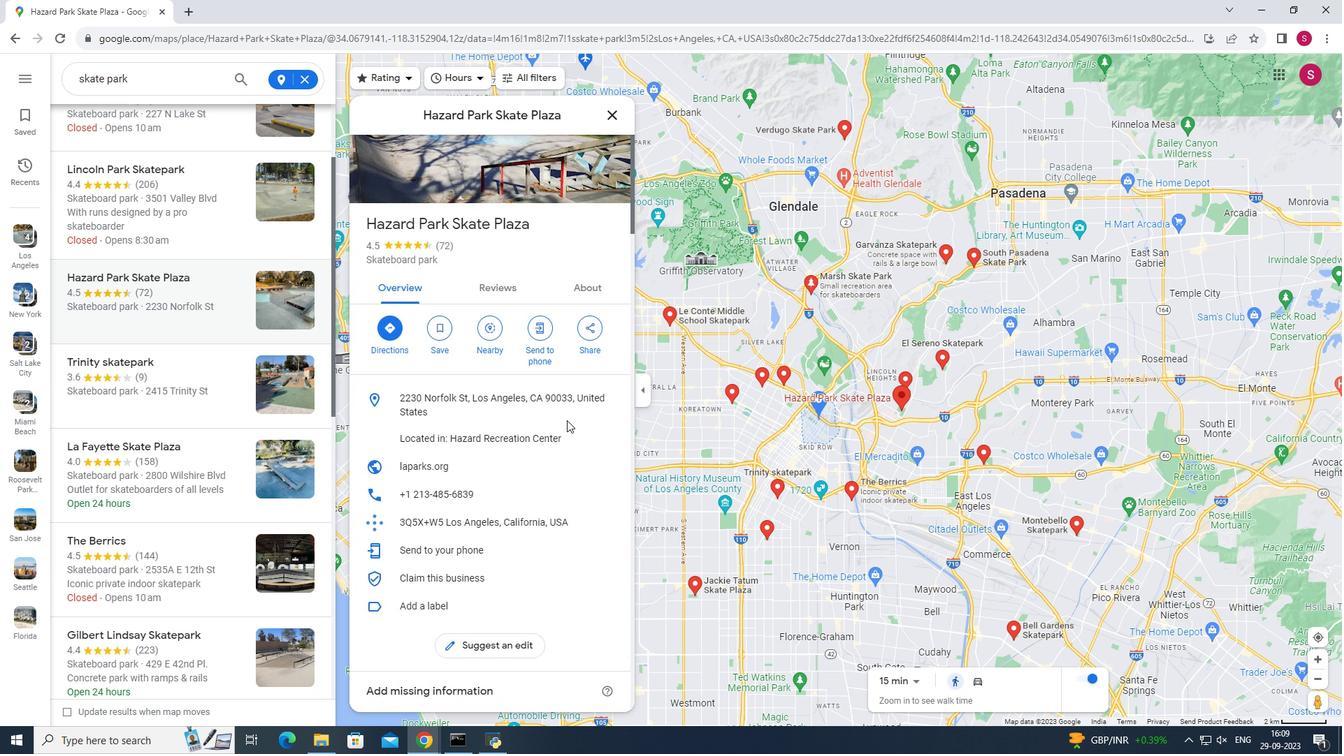 
Action: Mouse moved to (507, 347)
Screenshot: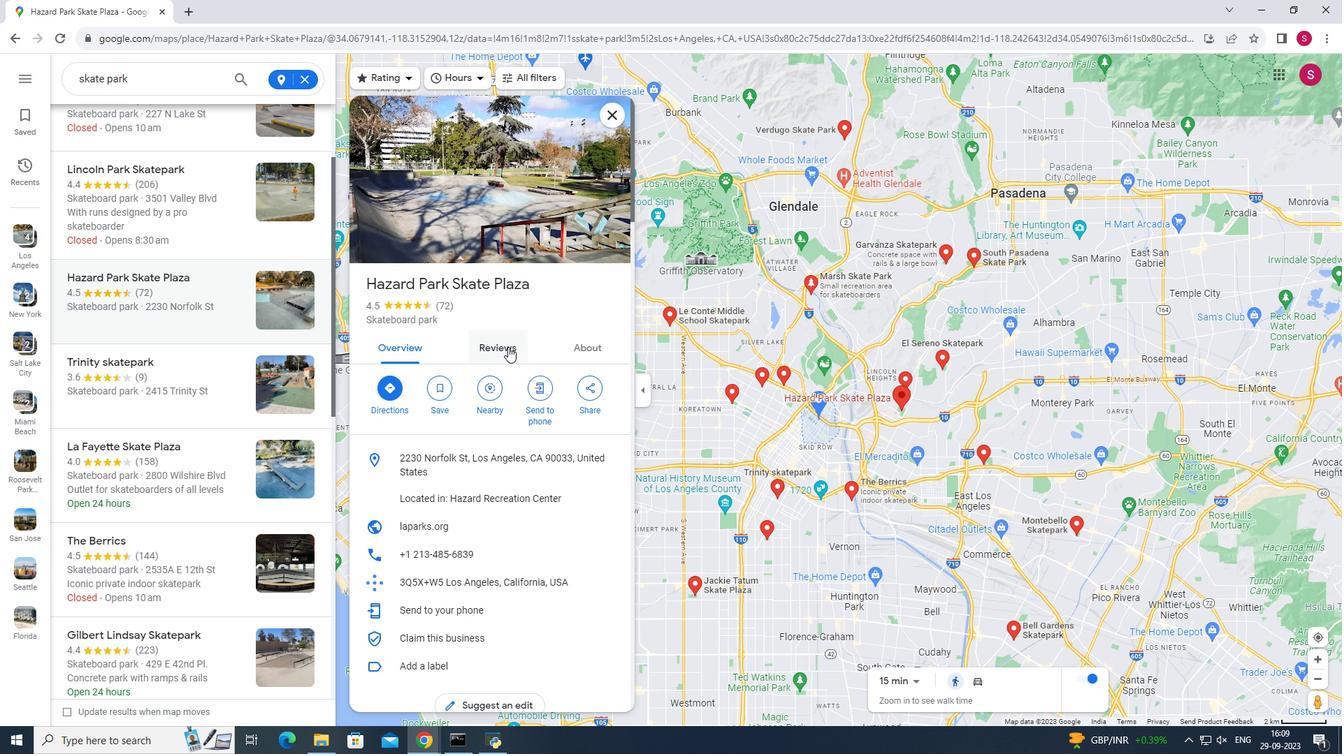 
Action: Mouse pressed left at (507, 347)
Screenshot: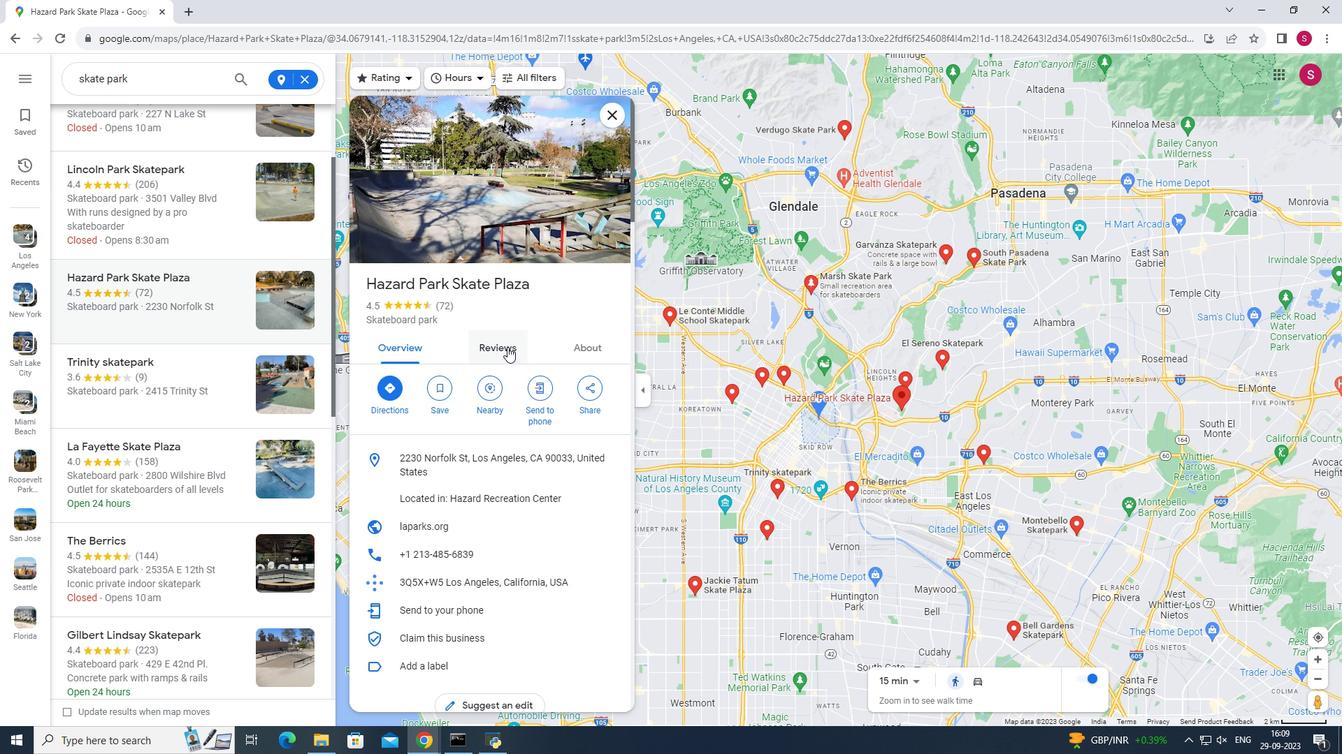 
Action: Mouse moved to (594, 153)
Screenshot: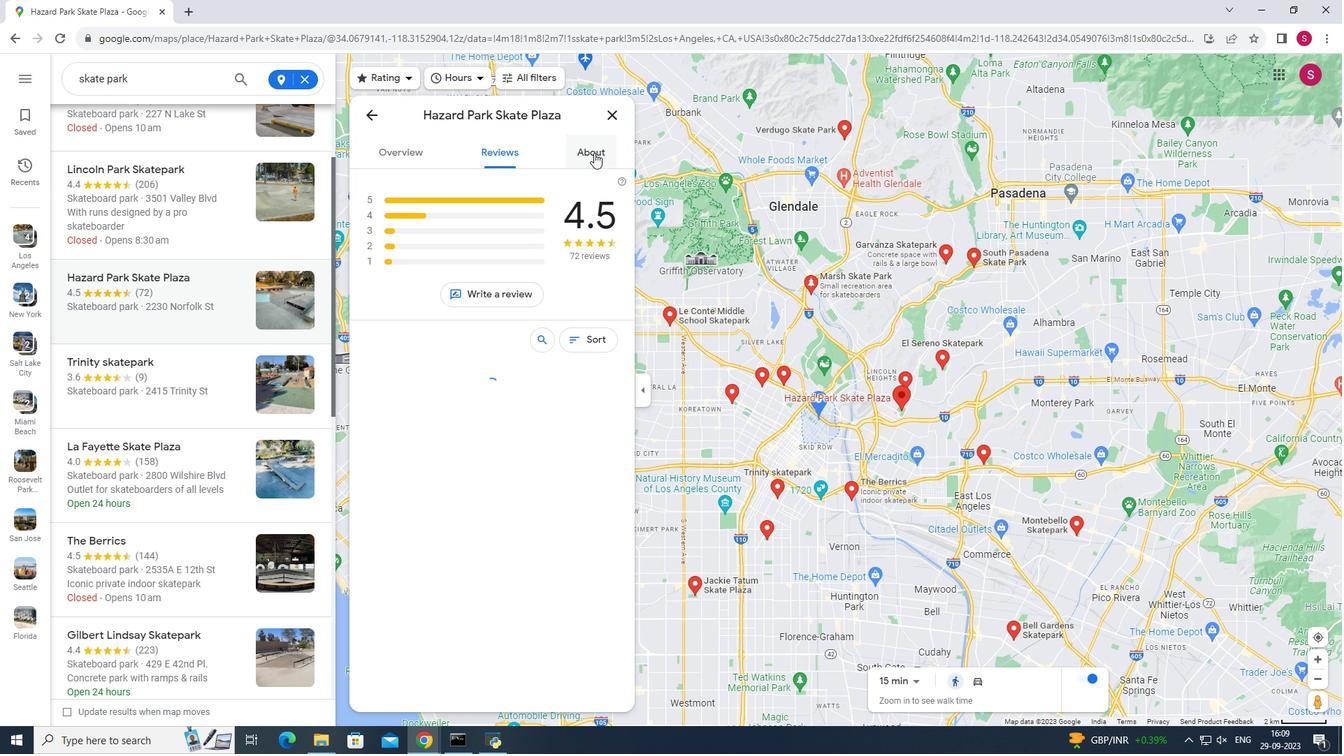 
Action: Mouse pressed left at (594, 153)
Screenshot: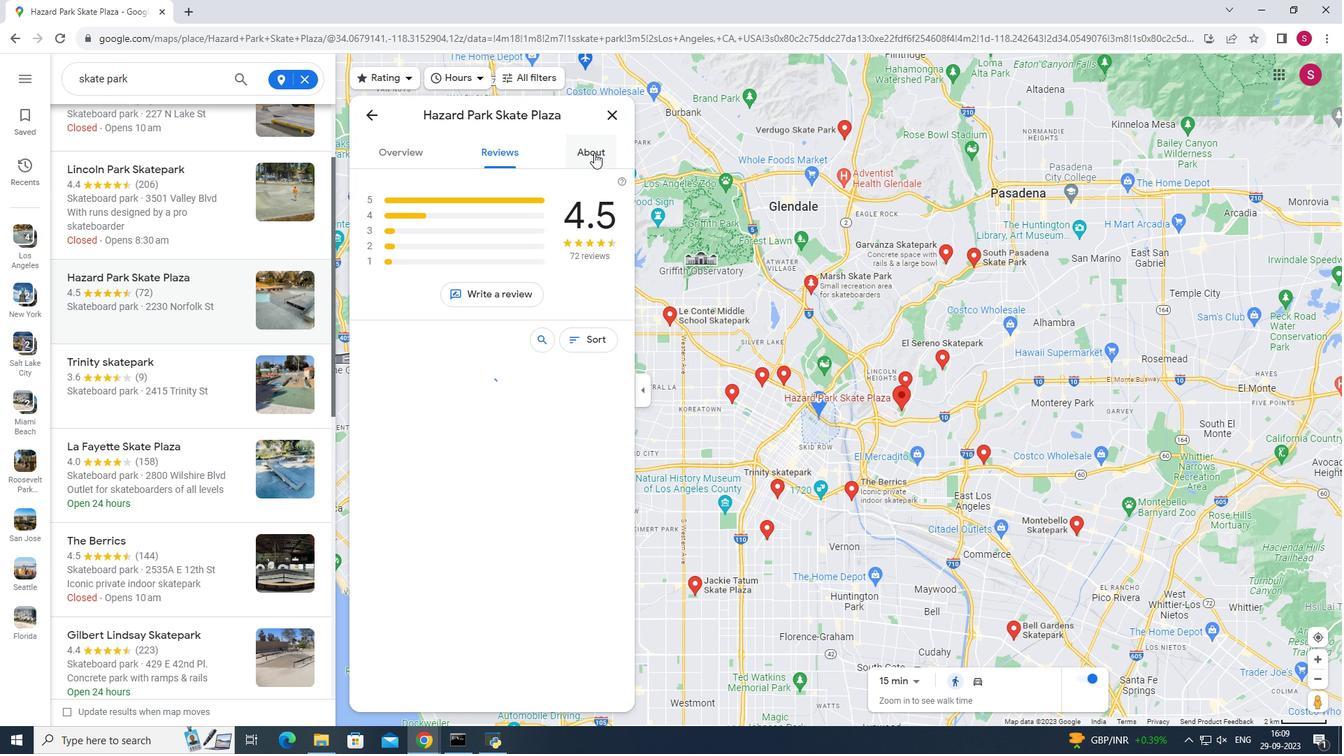 
Action: Mouse moved to (614, 116)
Screenshot: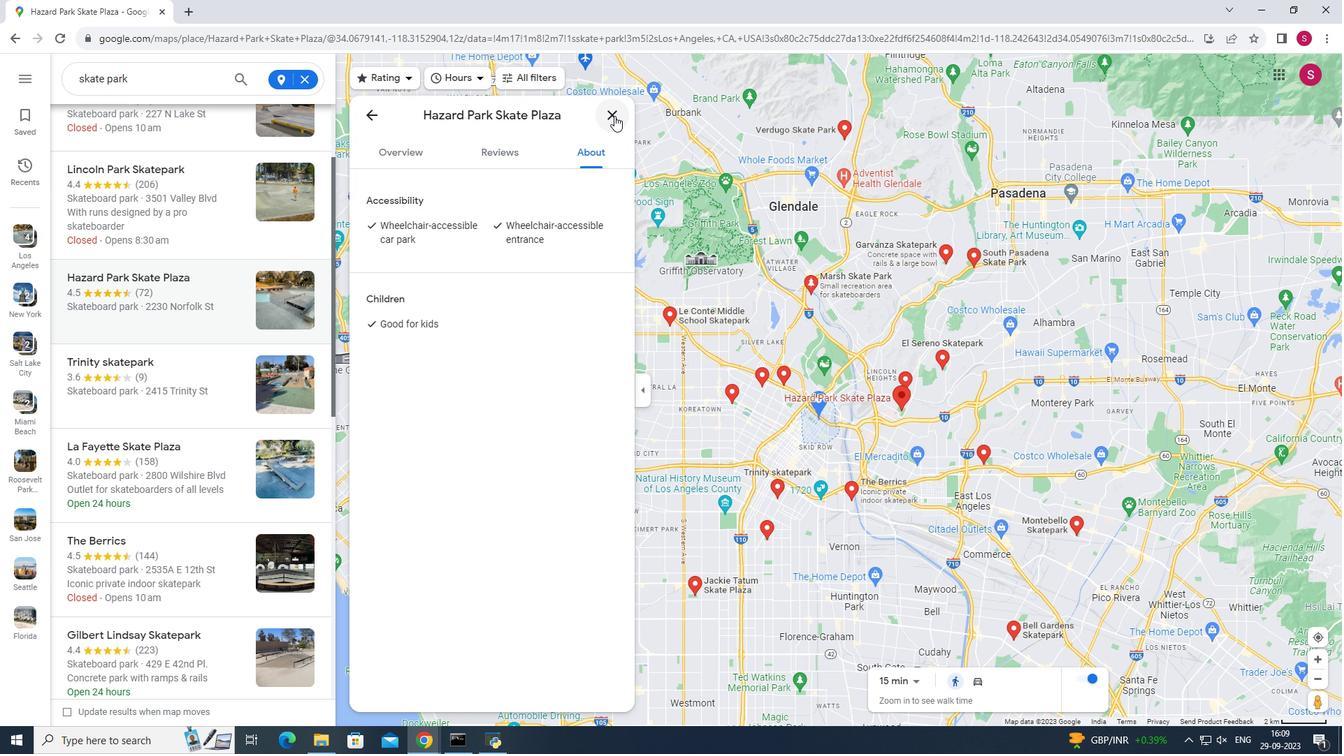 
Action: Mouse pressed left at (614, 116)
Screenshot: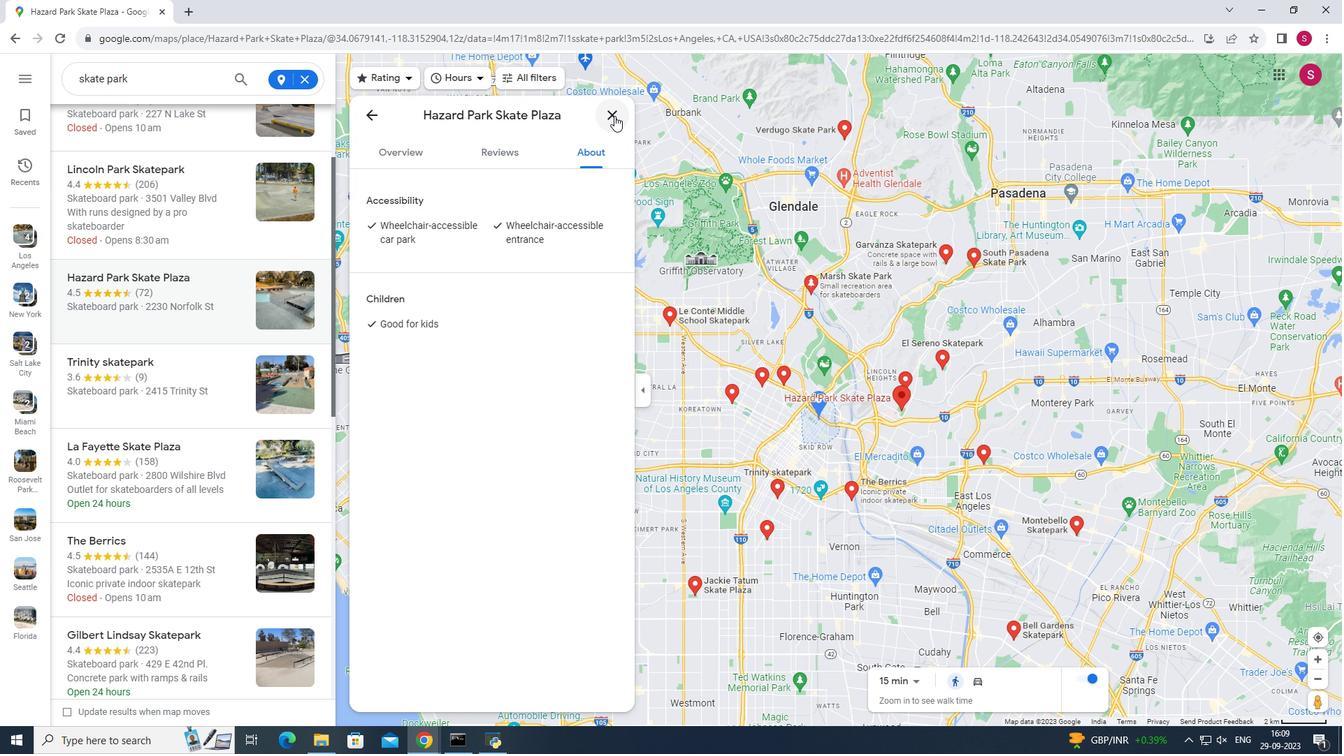 
Action: Mouse moved to (164, 493)
Screenshot: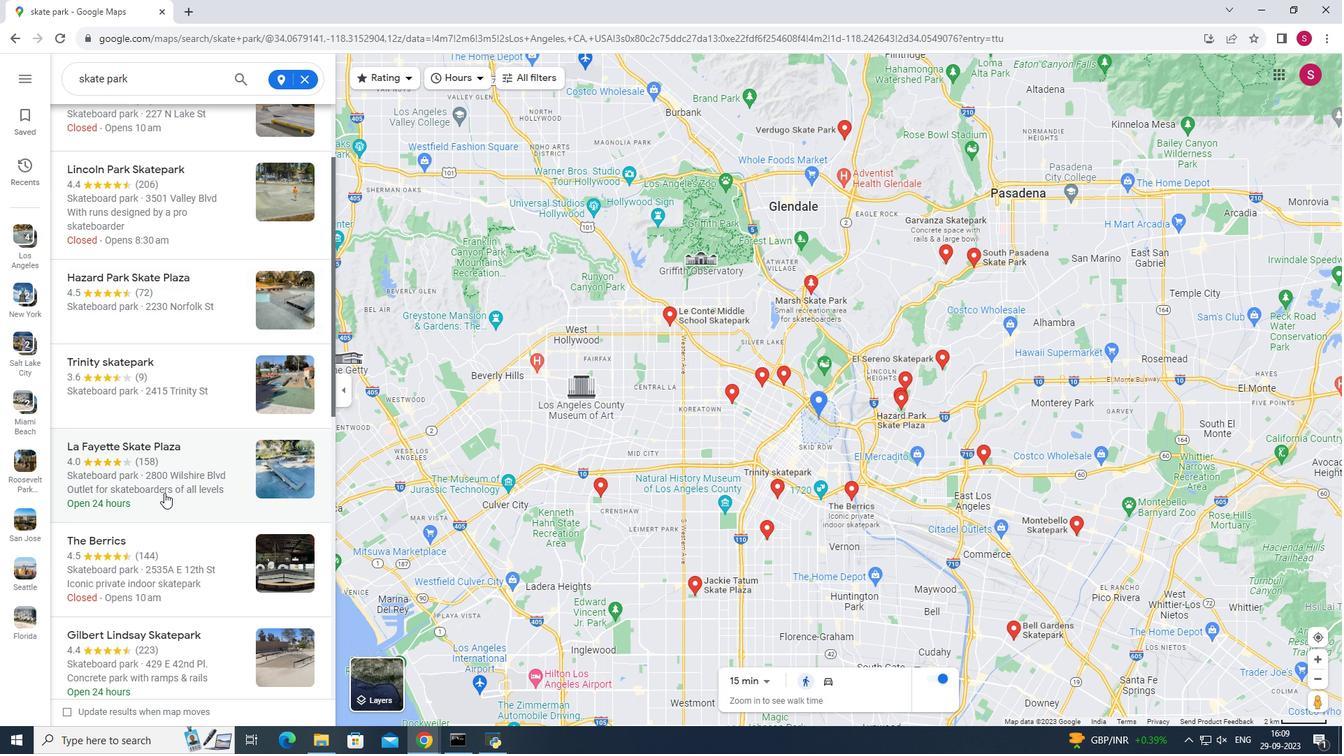 
Action: Mouse scrolled (164, 492) with delta (0, 0)
Screenshot: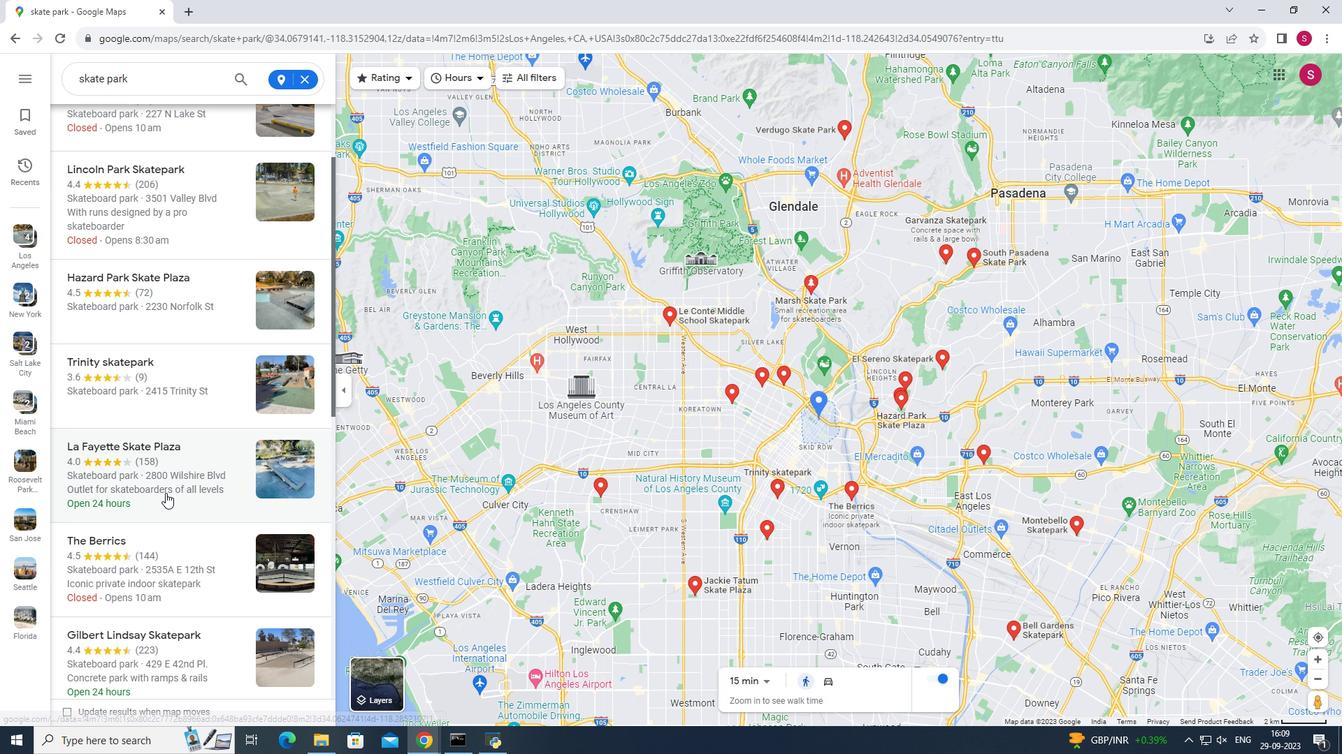 
Action: Mouse moved to (165, 493)
Screenshot: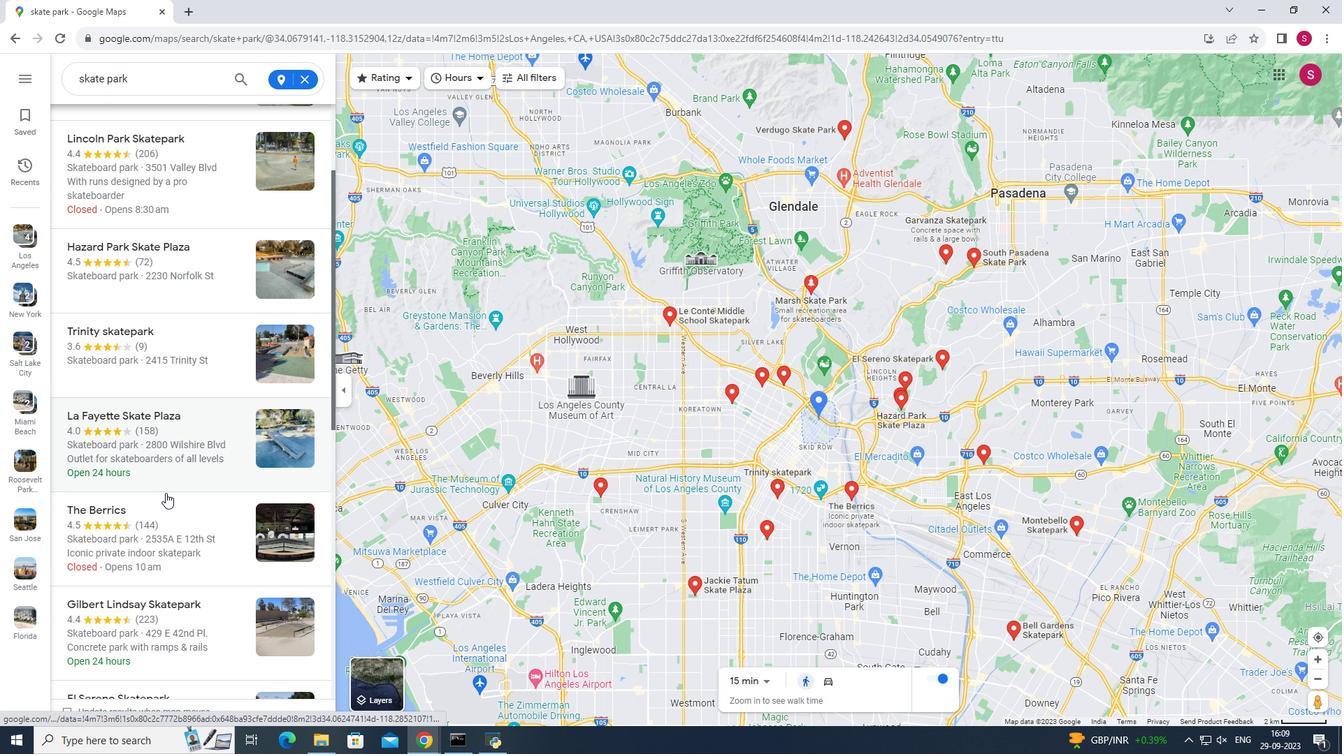 
Action: Mouse scrolled (165, 492) with delta (0, 0)
Screenshot: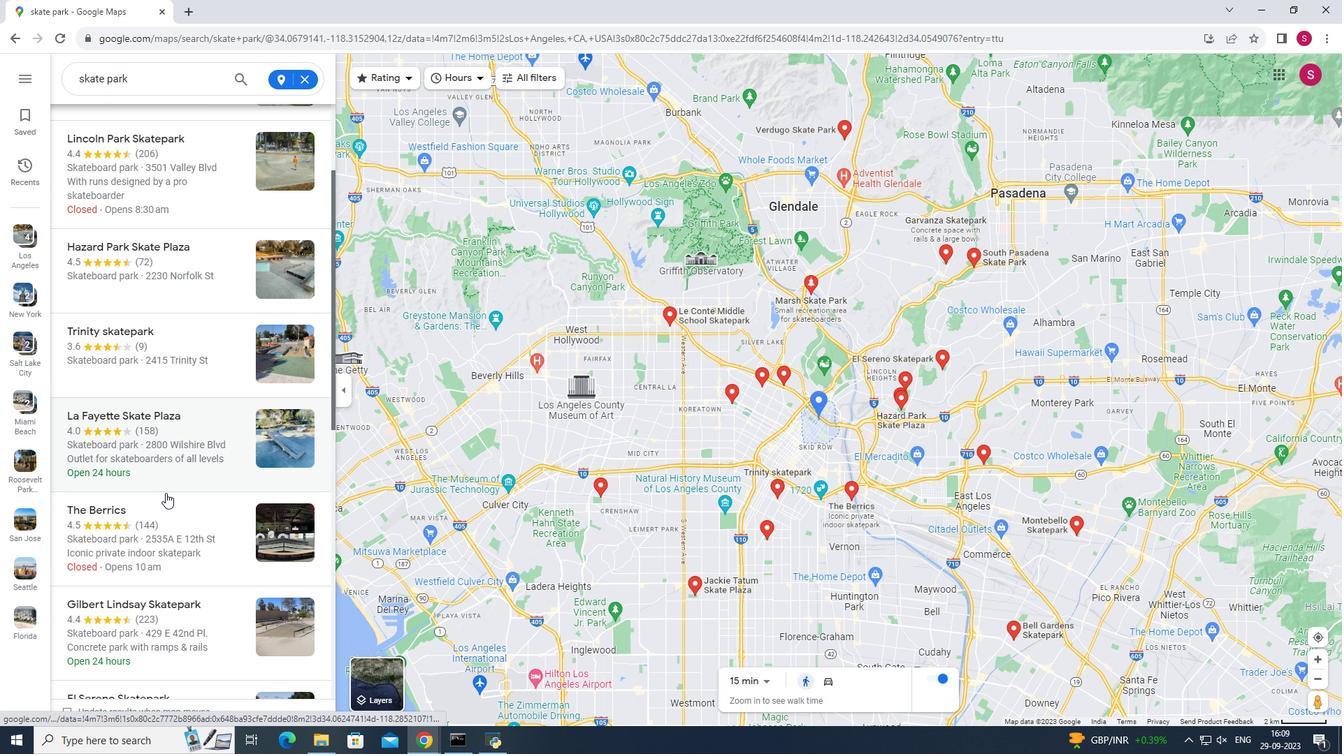 
Action: Mouse scrolled (165, 492) with delta (0, 0)
Screenshot: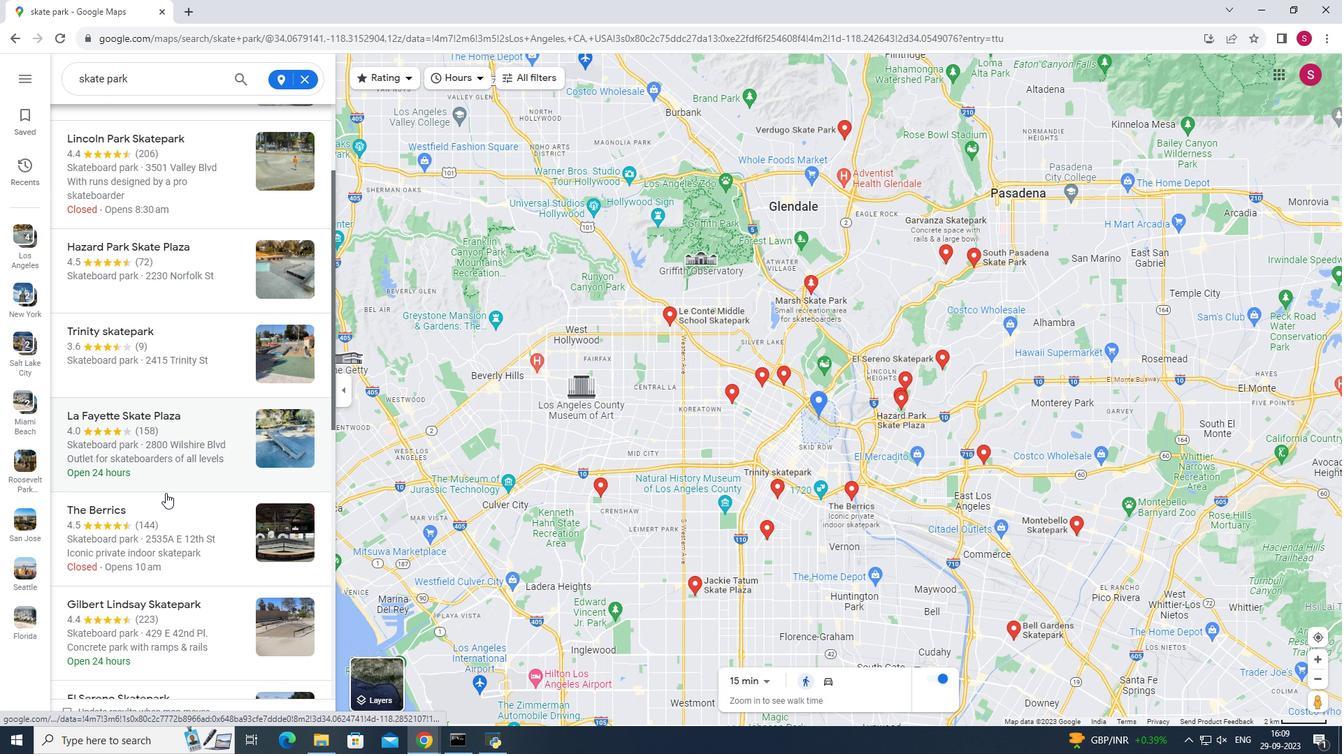 
Action: Mouse moved to (183, 458)
Screenshot: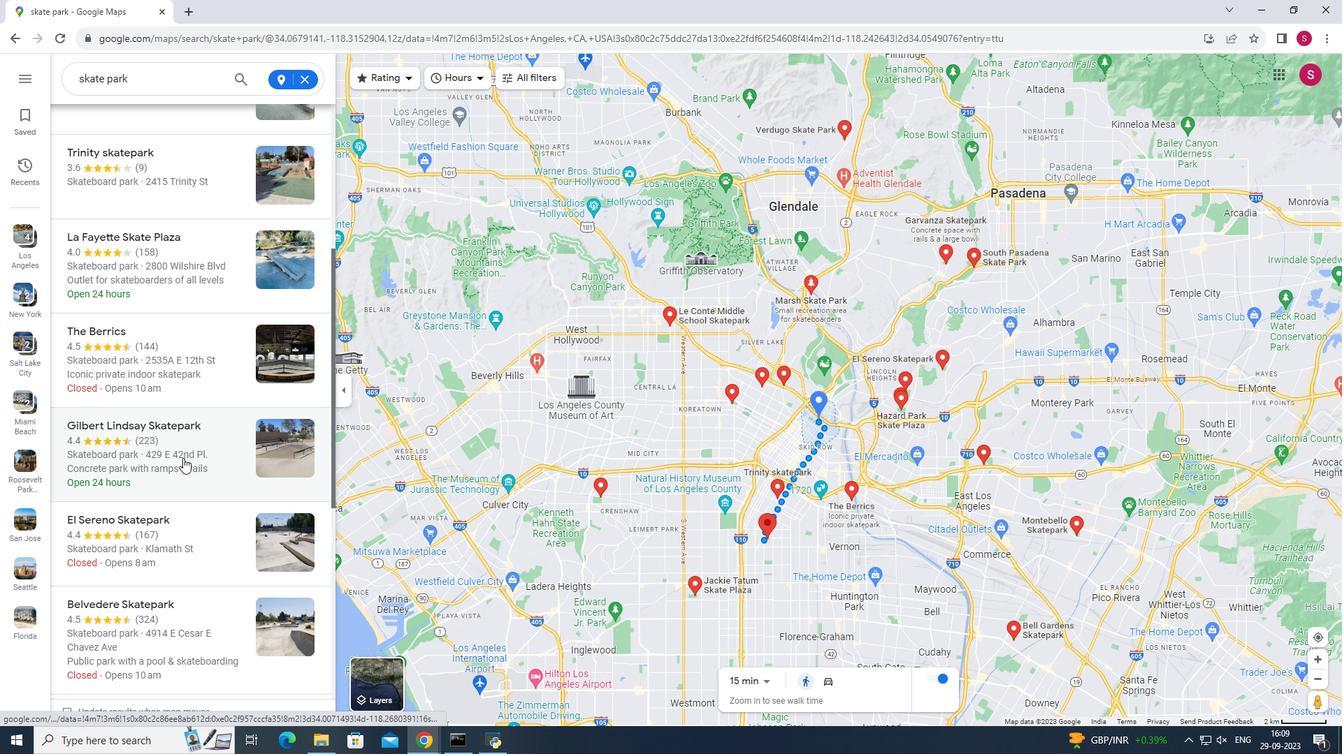 
Action: Mouse pressed left at (183, 458)
Screenshot: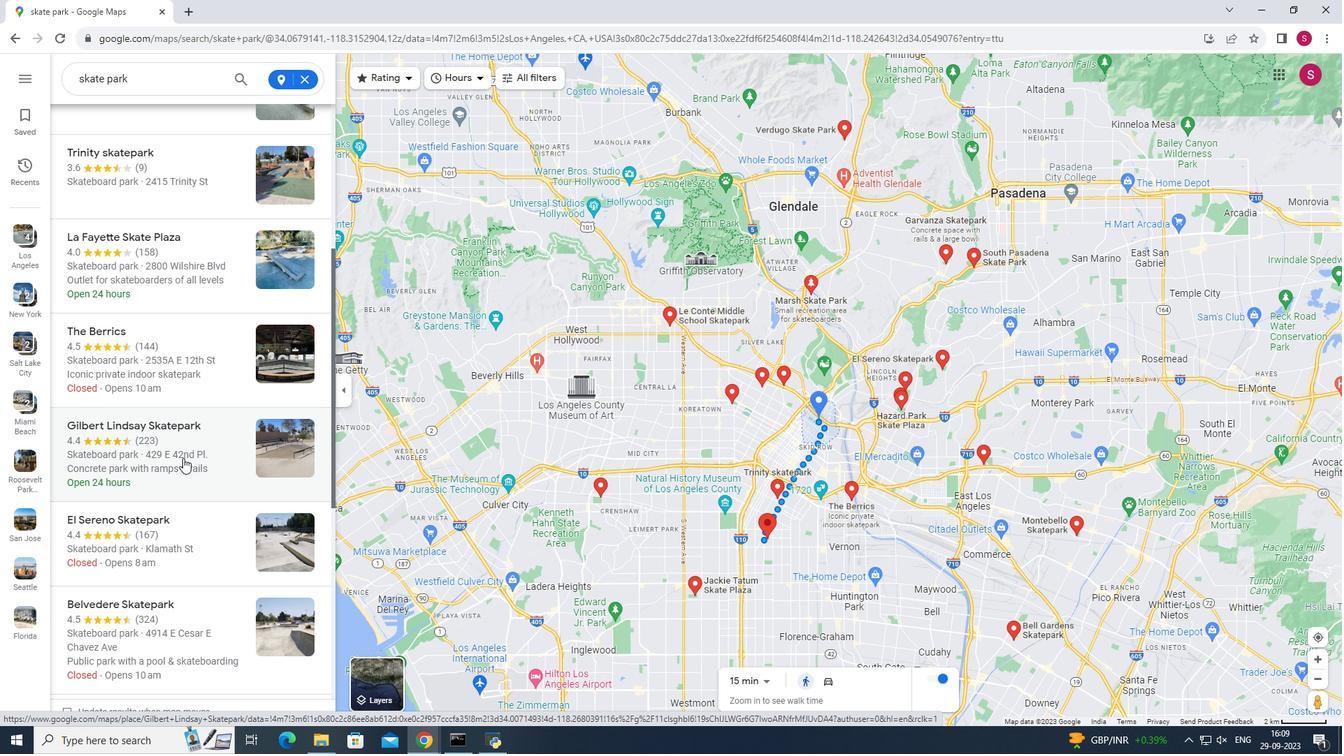 
Action: Mouse moved to (582, 572)
Screenshot: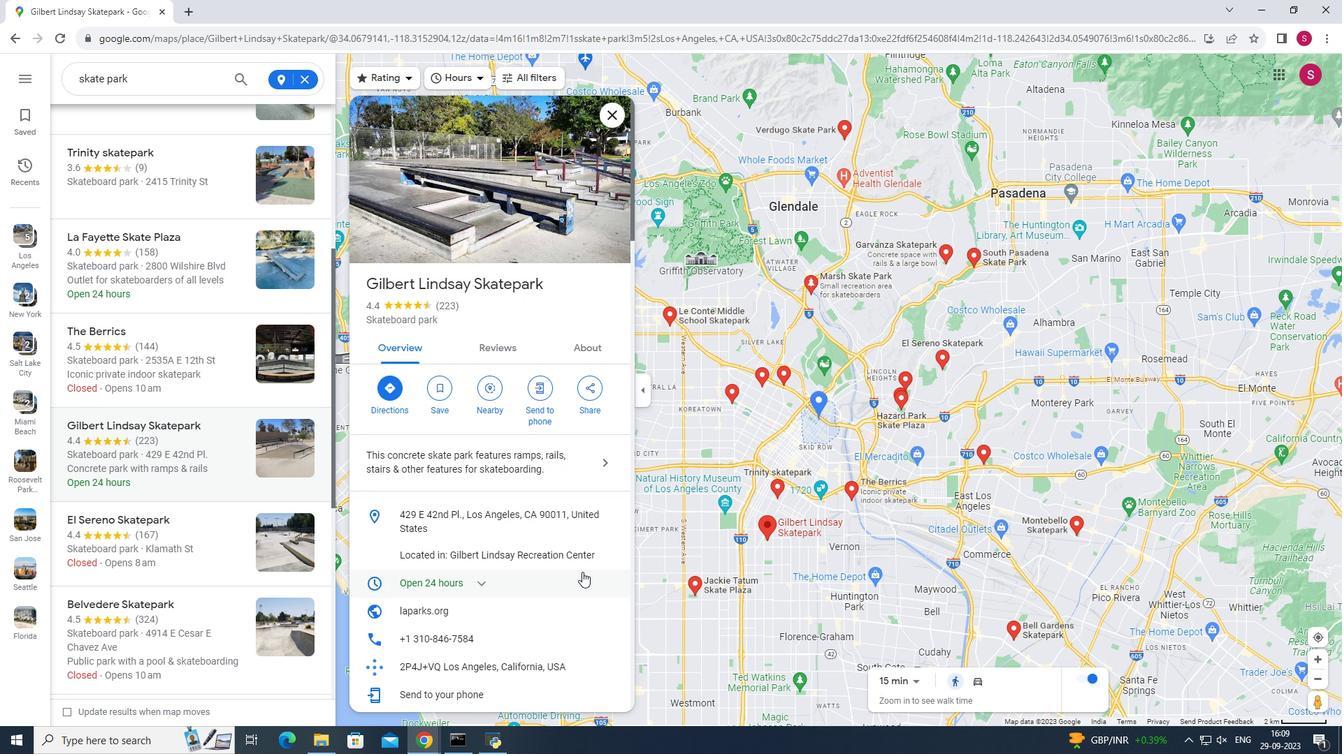 
Action: Mouse scrolled (582, 571) with delta (0, 0)
Screenshot: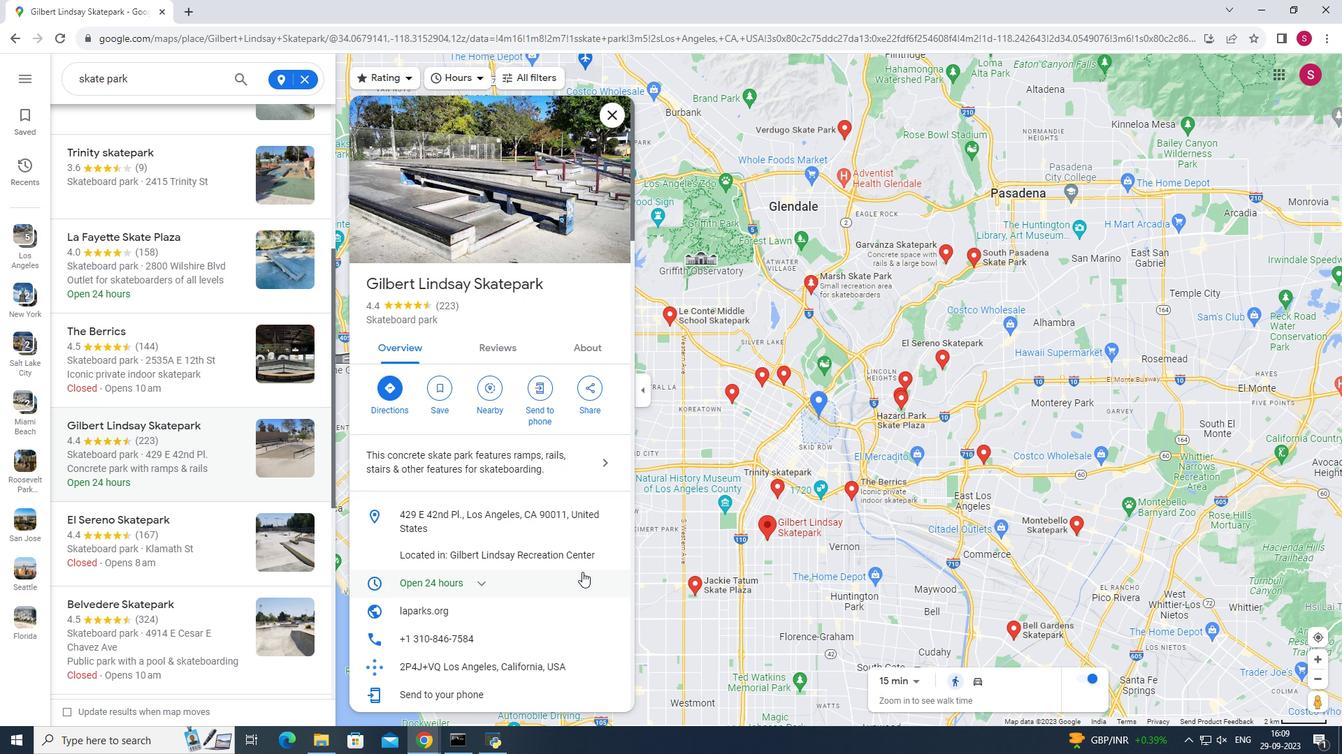
Action: Mouse scrolled (582, 571) with delta (0, 0)
Screenshot: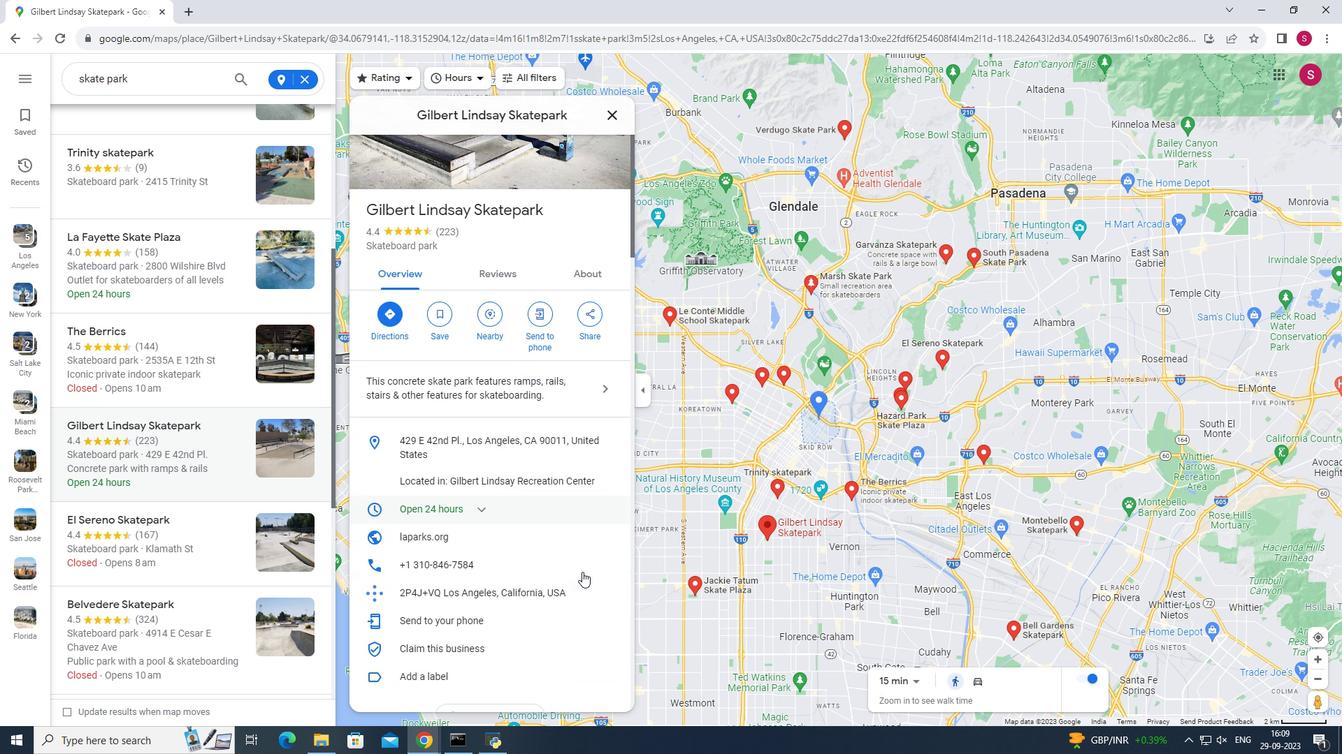 
Action: Mouse moved to (582, 572)
Screenshot: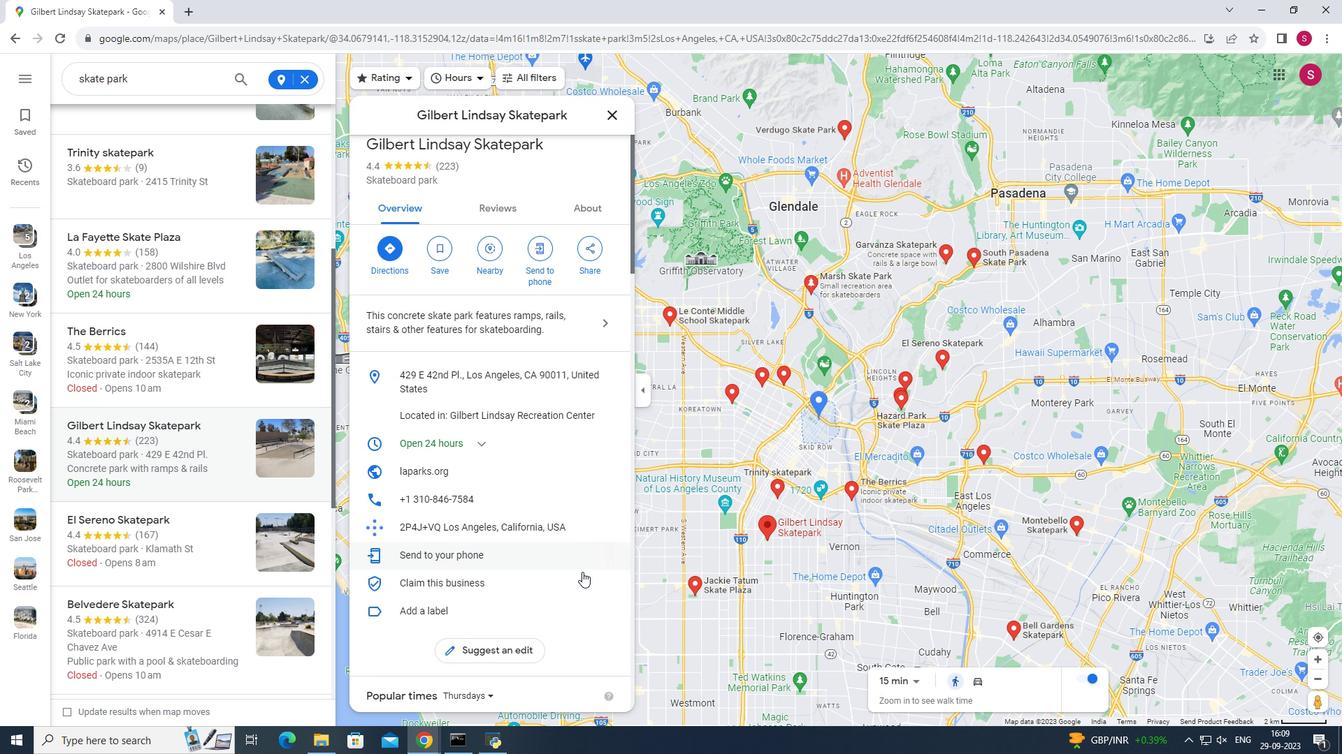 
Action: Mouse scrolled (582, 571) with delta (0, 0)
Screenshot: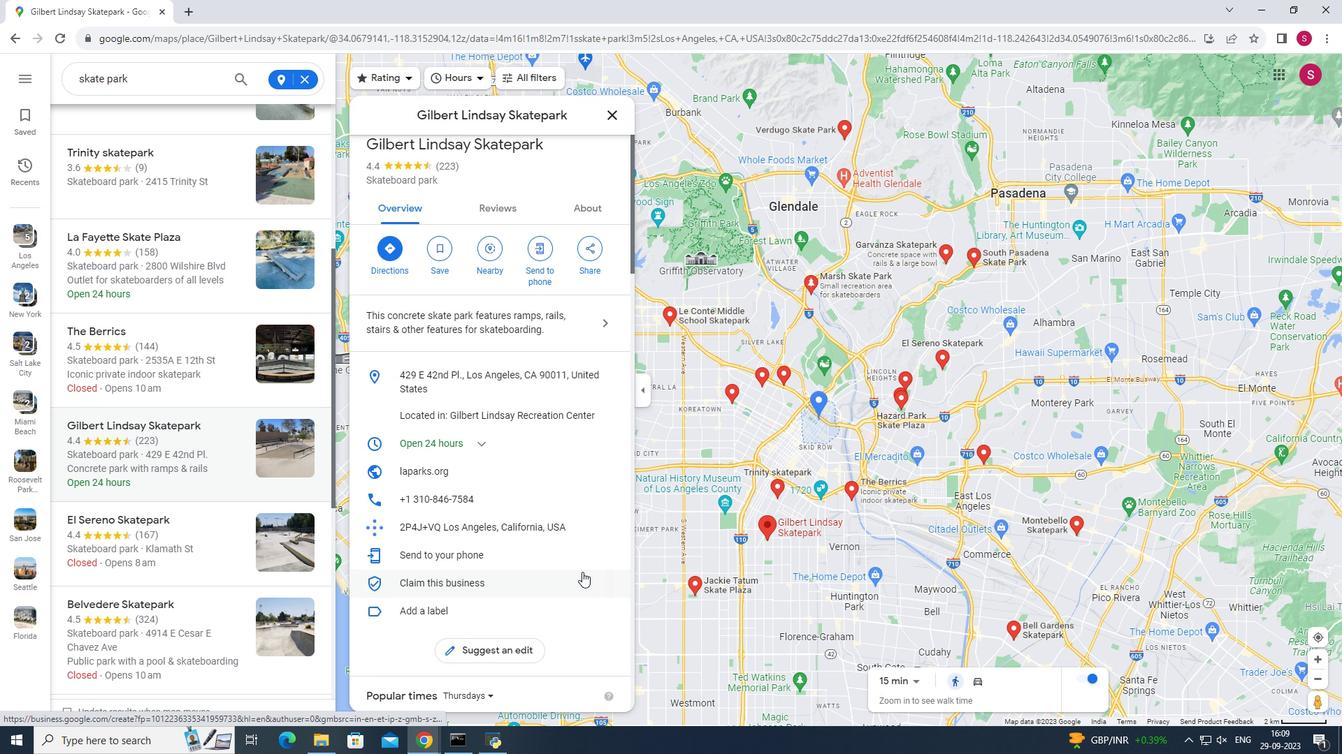 
Action: Mouse scrolled (582, 571) with delta (0, 0)
Screenshot: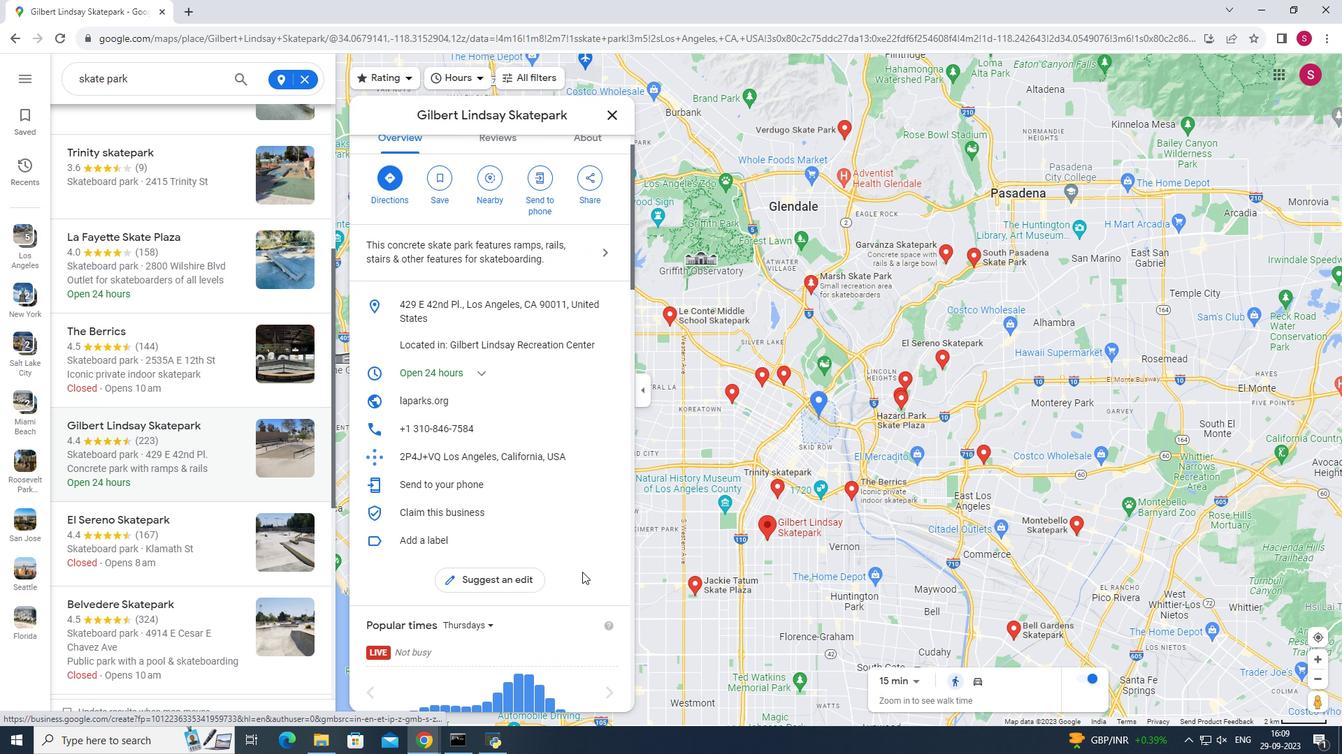 
Action: Mouse scrolled (582, 571) with delta (0, 0)
Screenshot: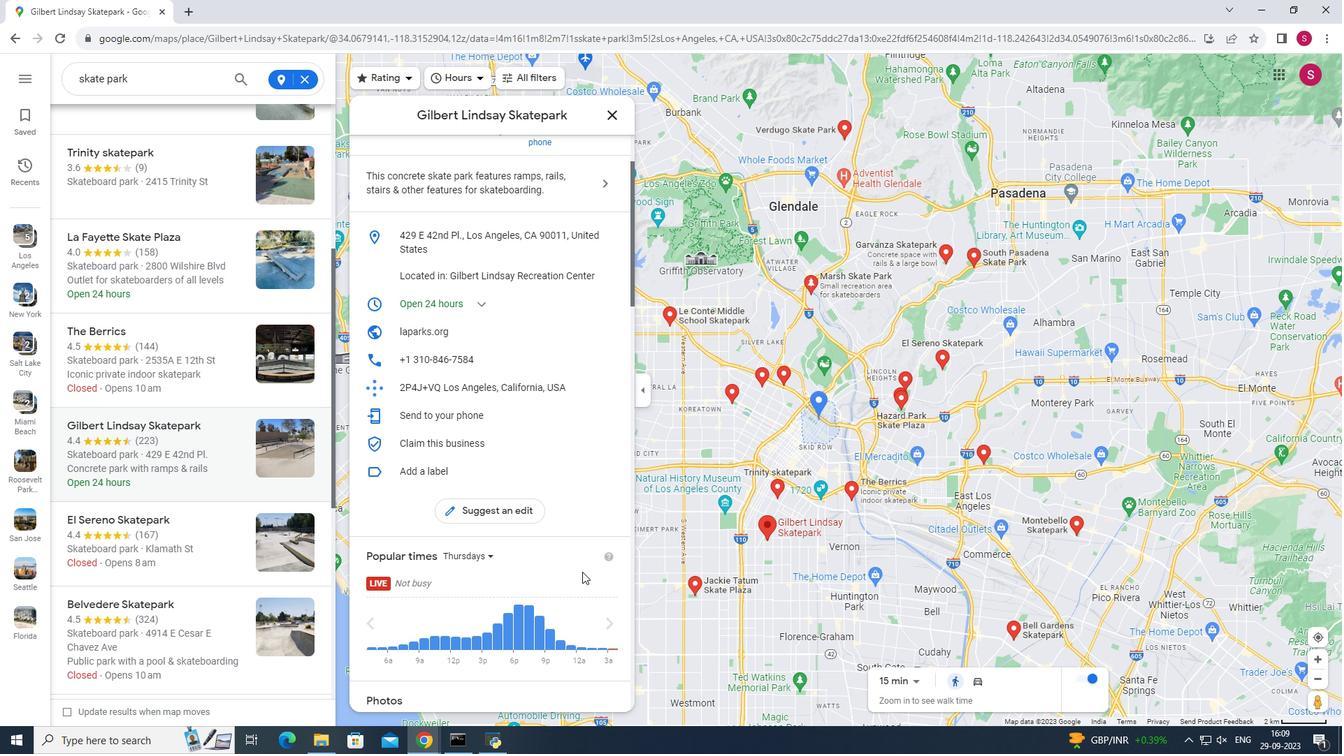 
Action: Mouse scrolled (582, 571) with delta (0, 0)
Screenshot: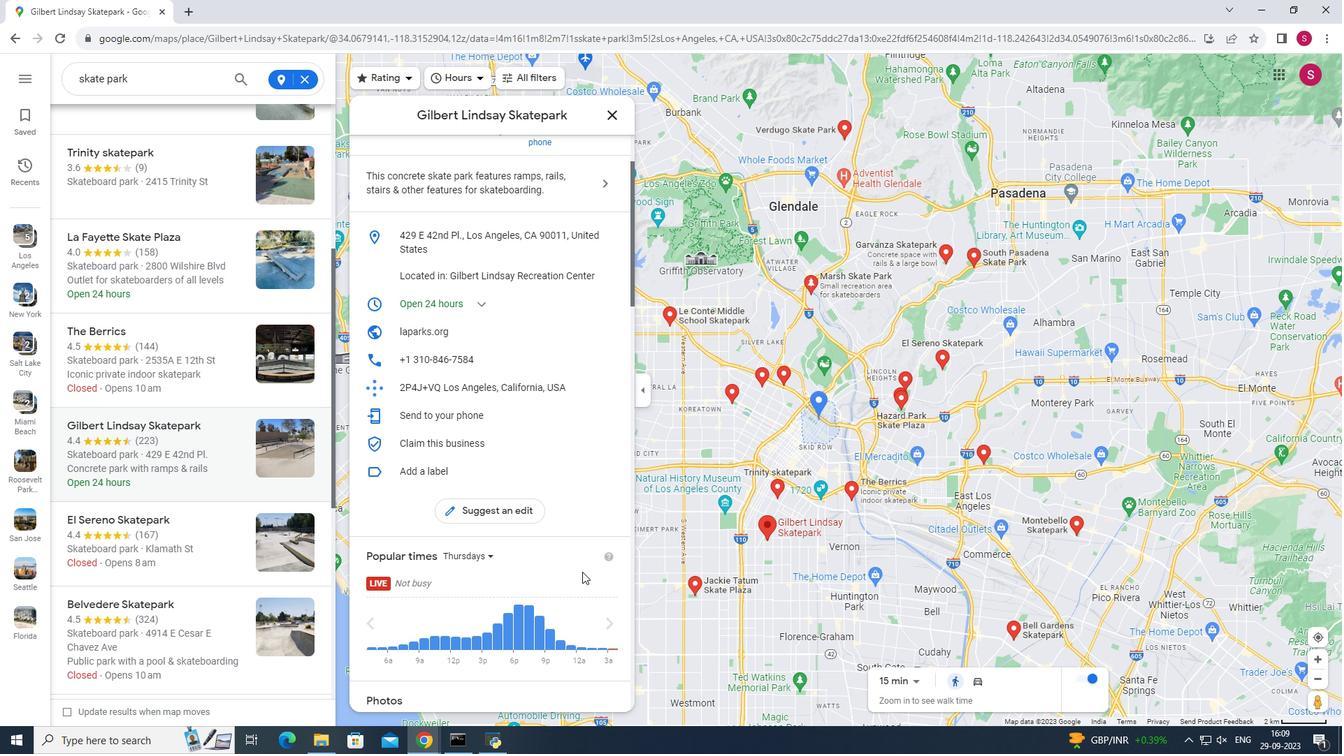 
Action: Mouse scrolled (582, 571) with delta (0, 0)
Screenshot: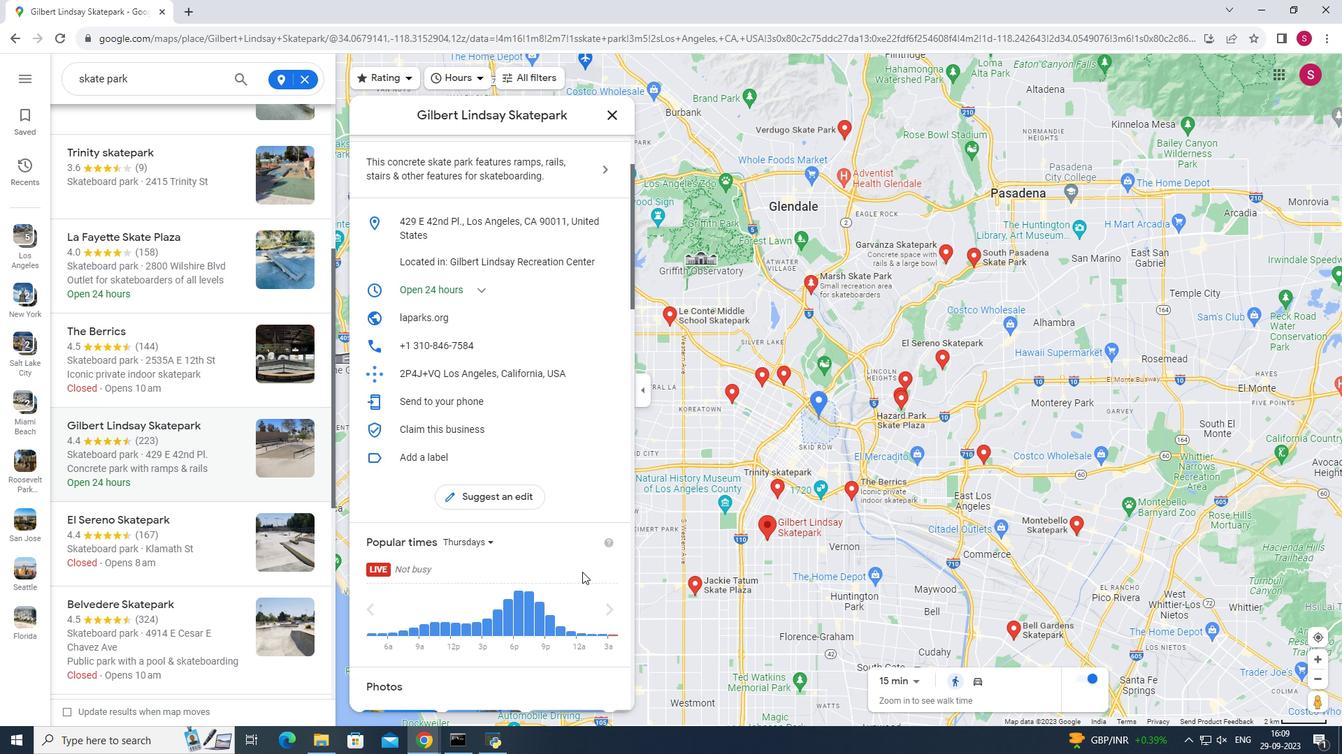
Action: Mouse scrolled (582, 571) with delta (0, 0)
Screenshot: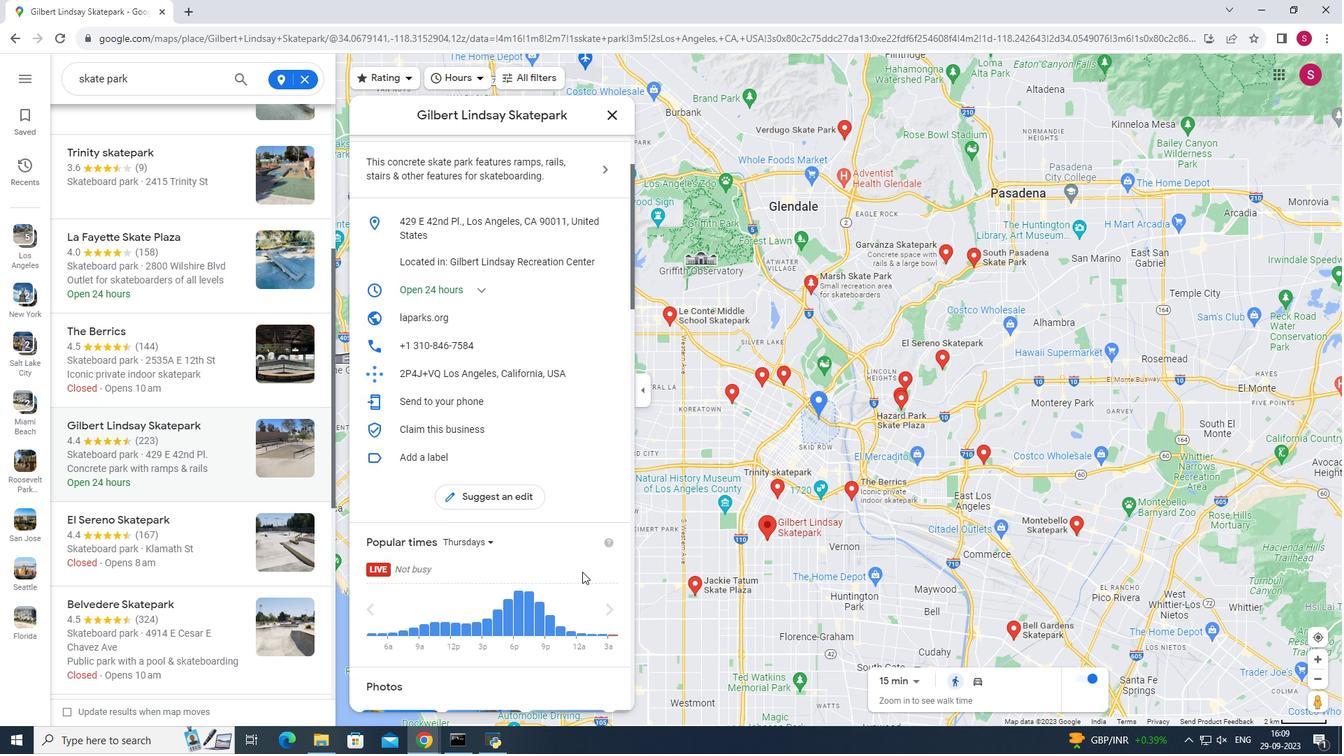 
Action: Mouse scrolled (582, 571) with delta (0, 0)
Screenshot: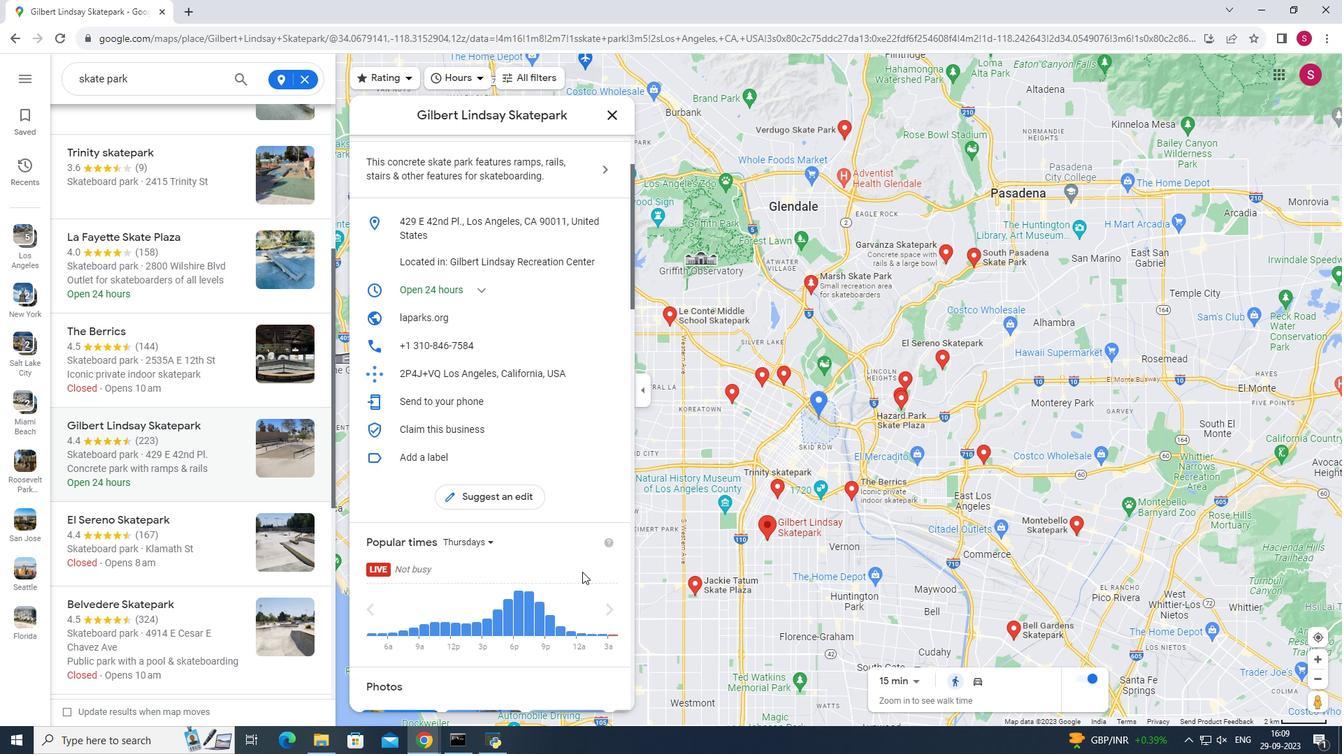 
Action: Mouse scrolled (582, 571) with delta (0, 0)
Screenshot: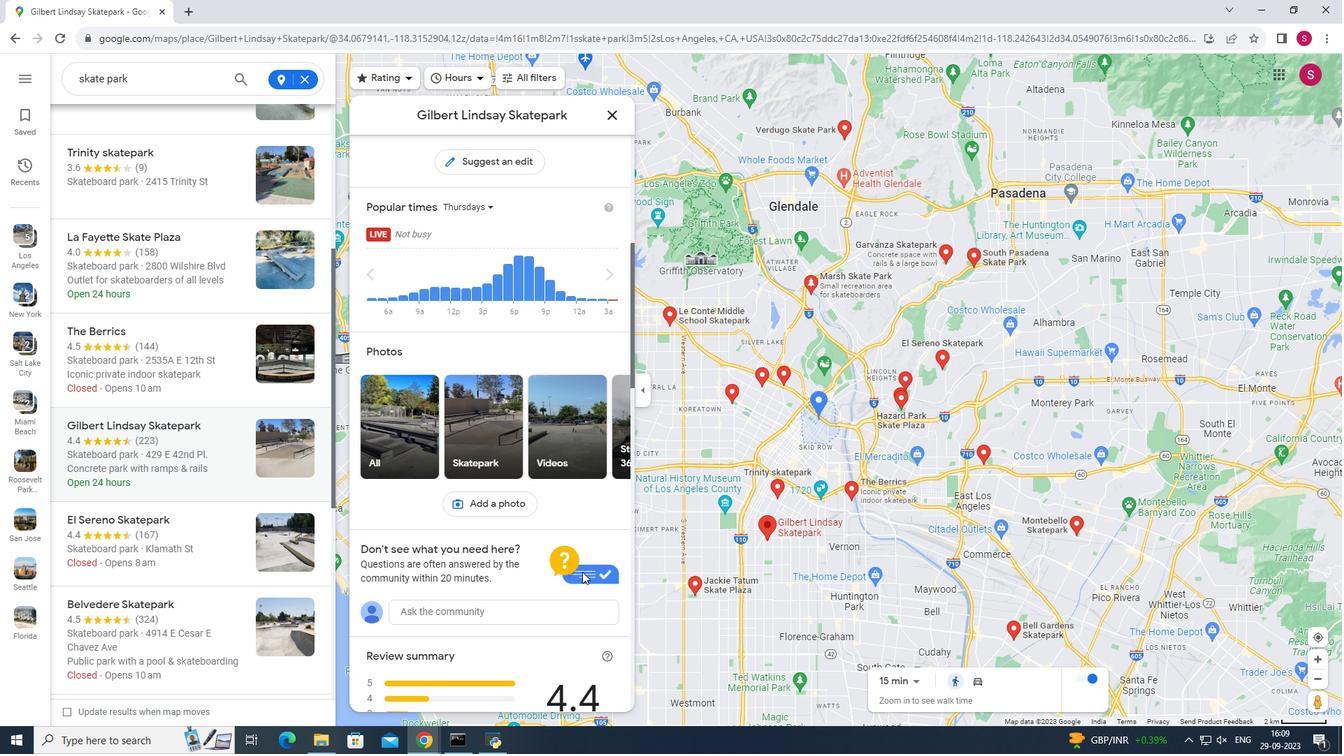 
Action: Mouse scrolled (582, 571) with delta (0, 0)
Screenshot: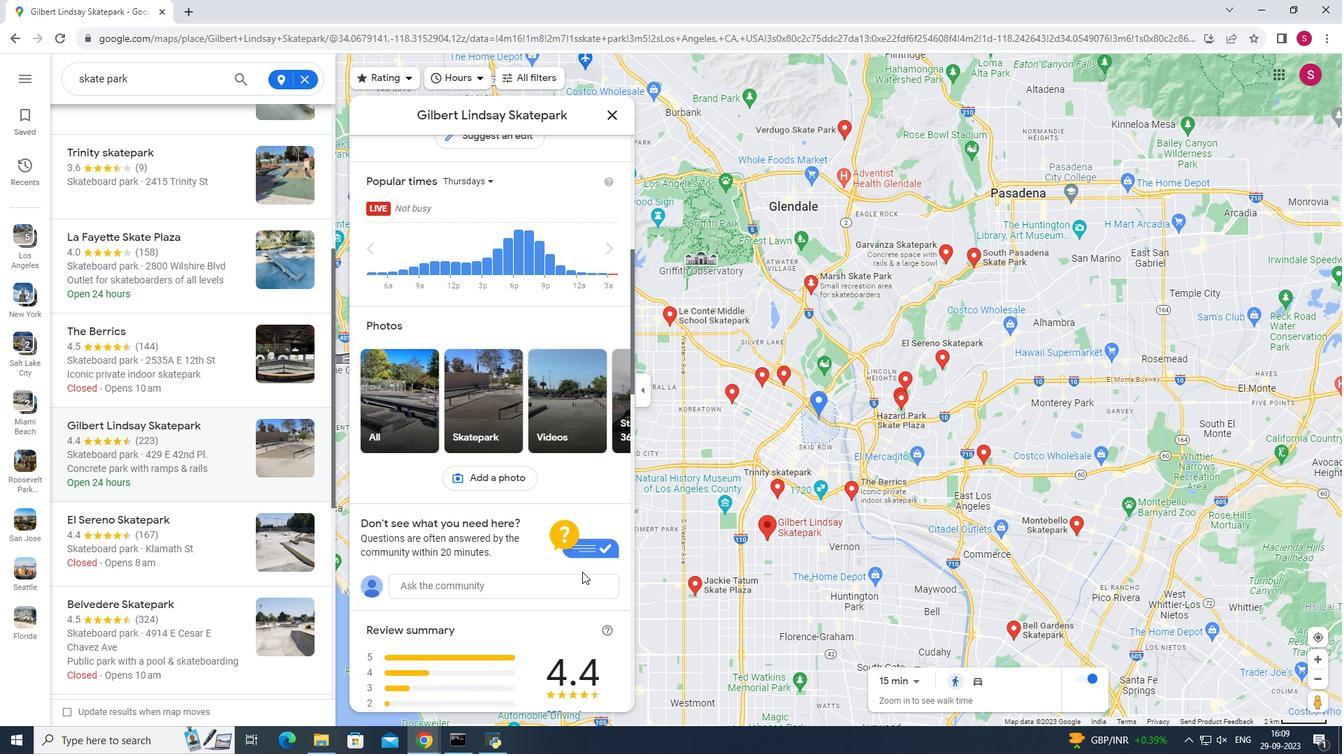 
Action: Mouse scrolled (582, 571) with delta (0, 0)
Screenshot: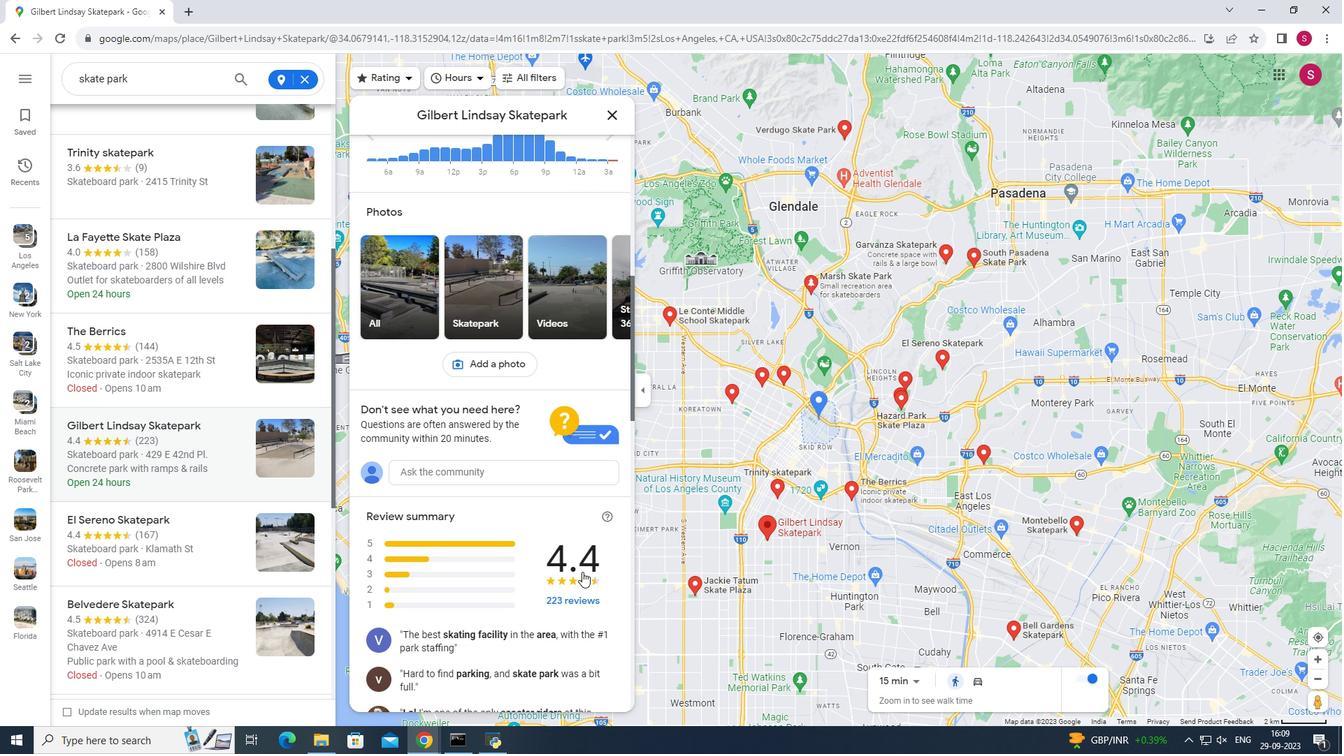 
Action: Mouse scrolled (582, 571) with delta (0, 0)
Screenshot: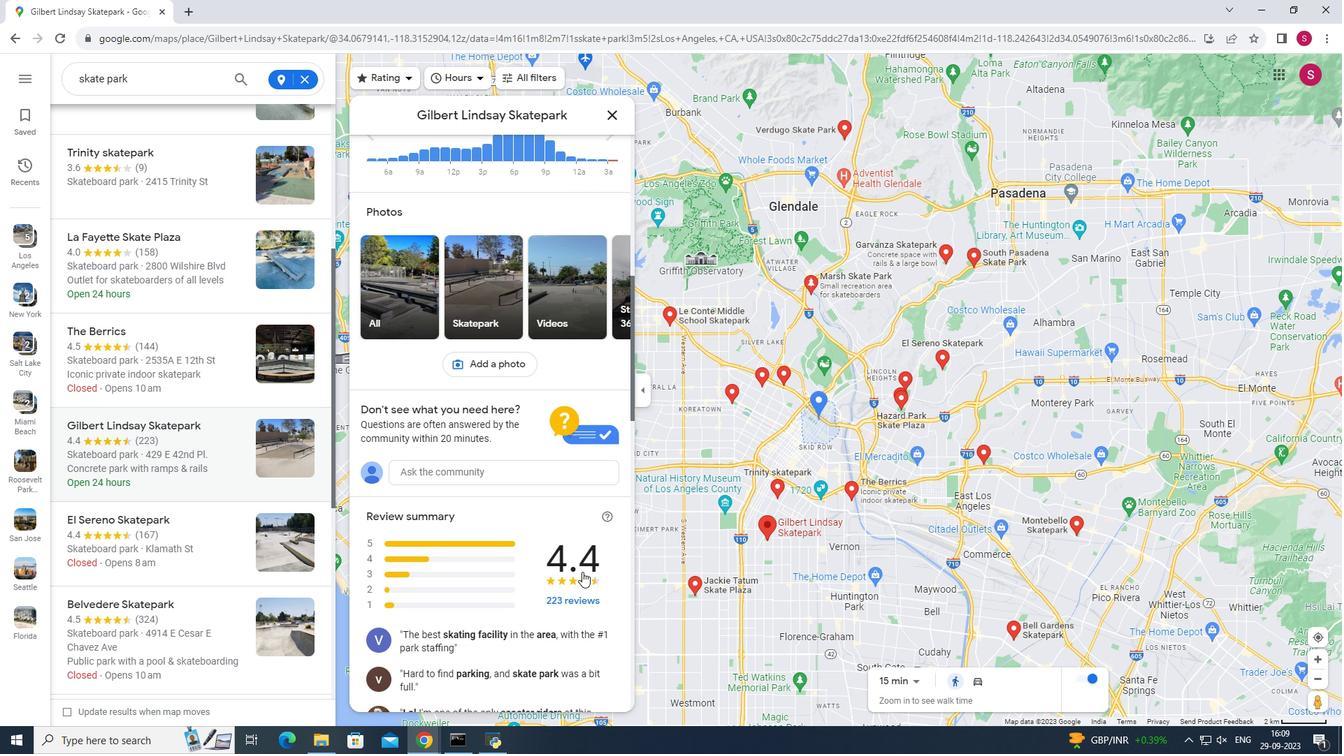 
Action: Mouse scrolled (582, 571) with delta (0, 0)
Screenshot: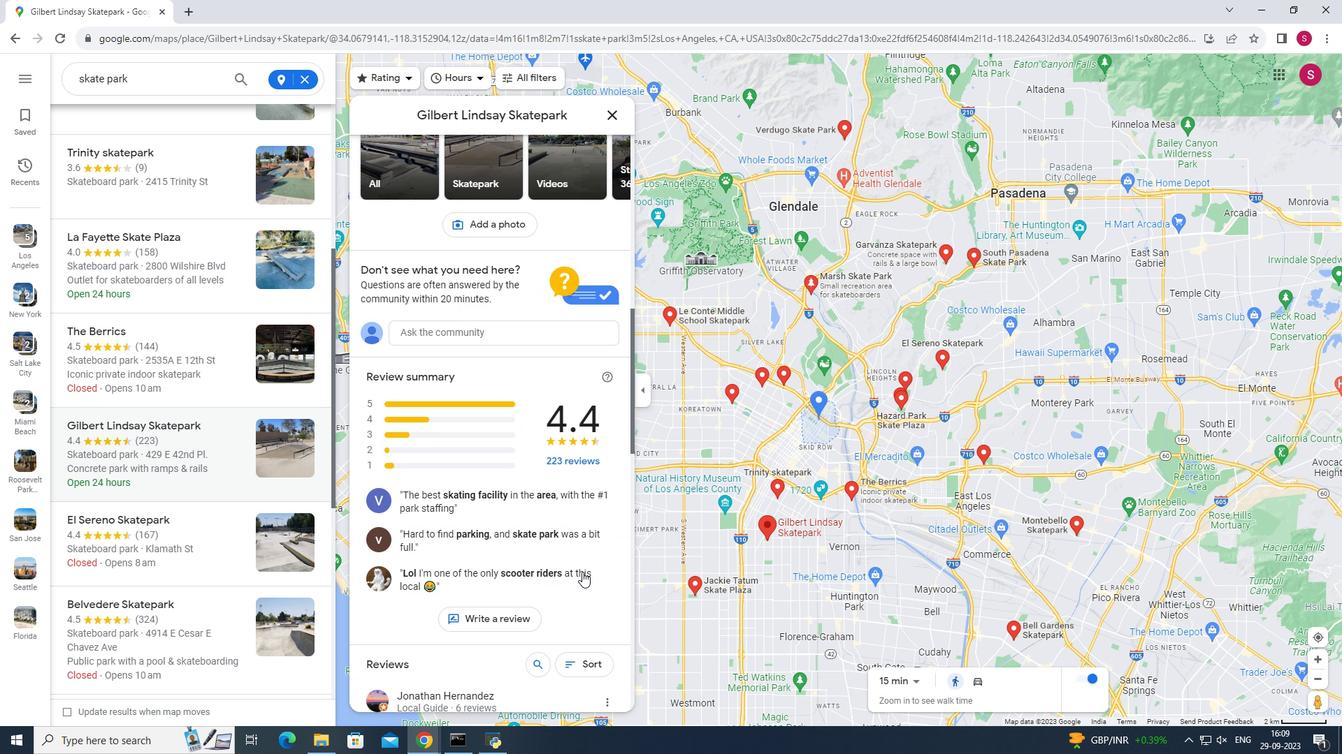 
Action: Mouse scrolled (582, 573) with delta (0, 0)
Screenshot: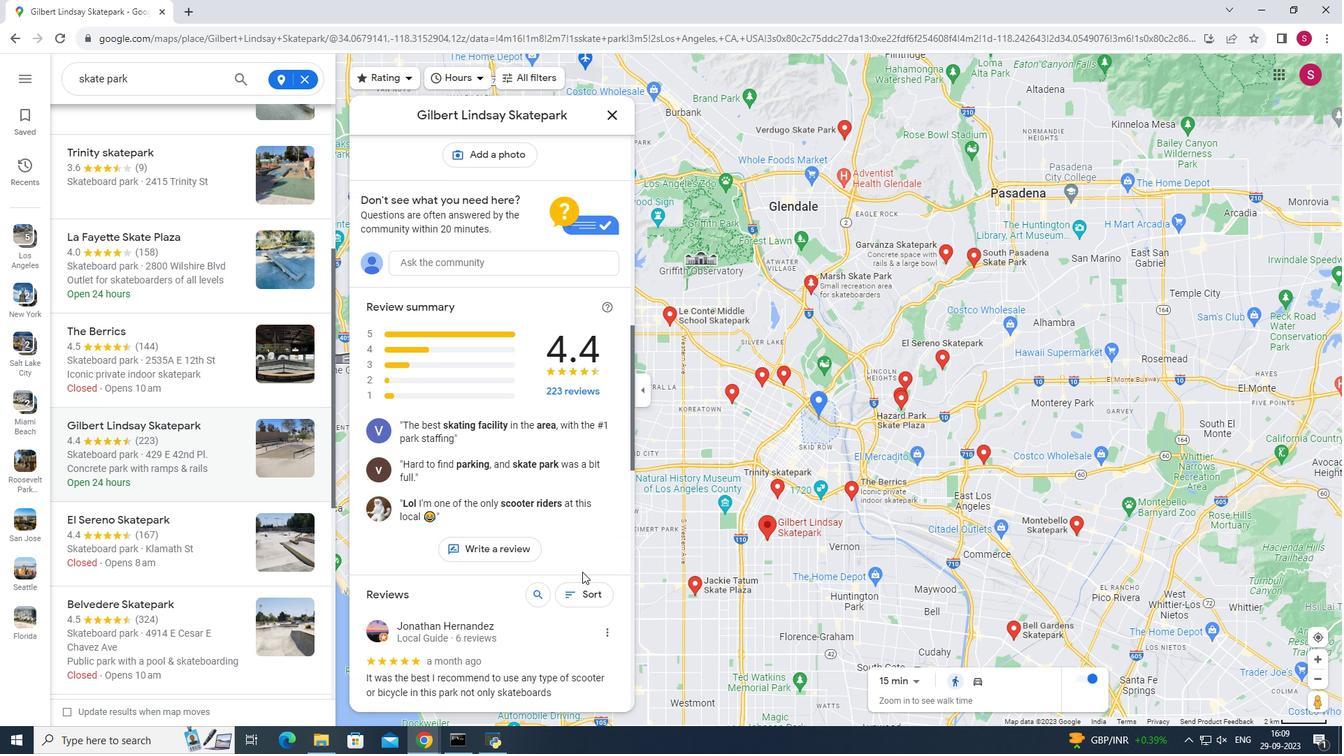 
Action: Mouse scrolled (582, 573) with delta (0, 0)
Screenshot: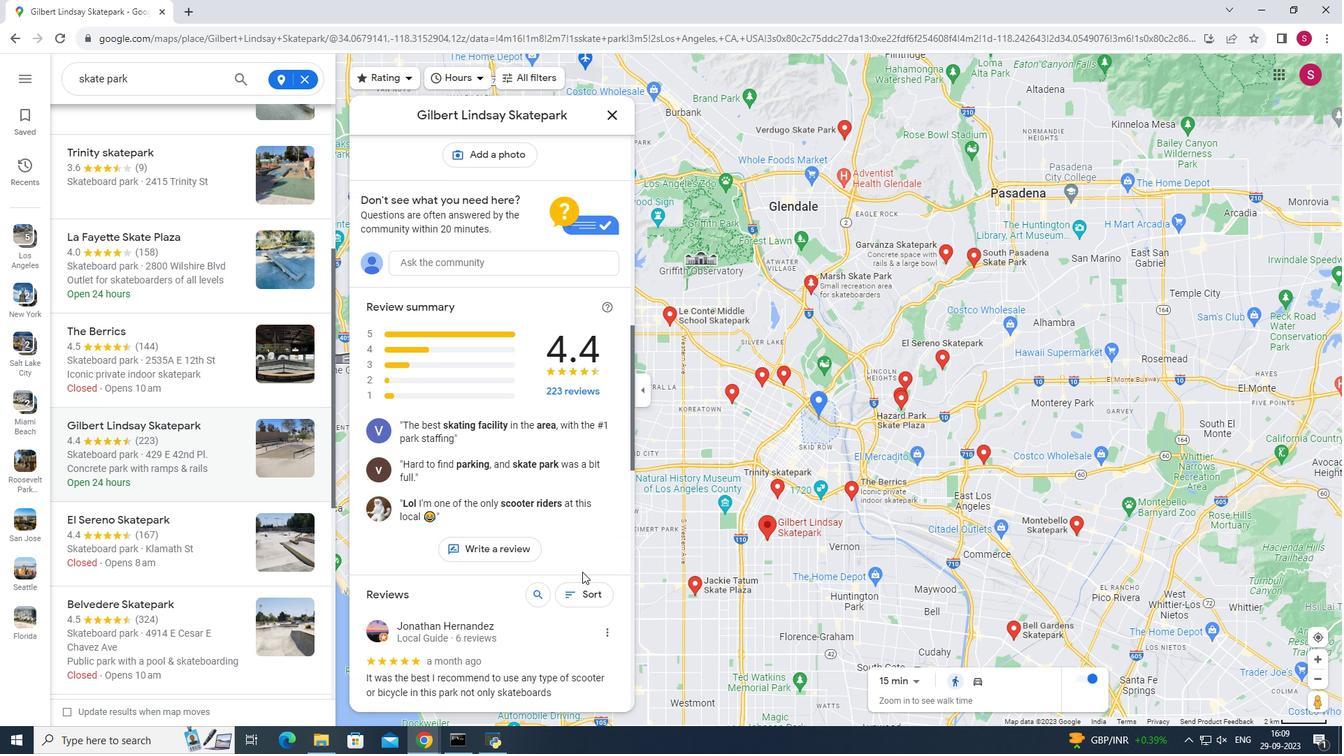 
Action: Mouse scrolled (582, 573) with delta (0, 0)
Screenshot: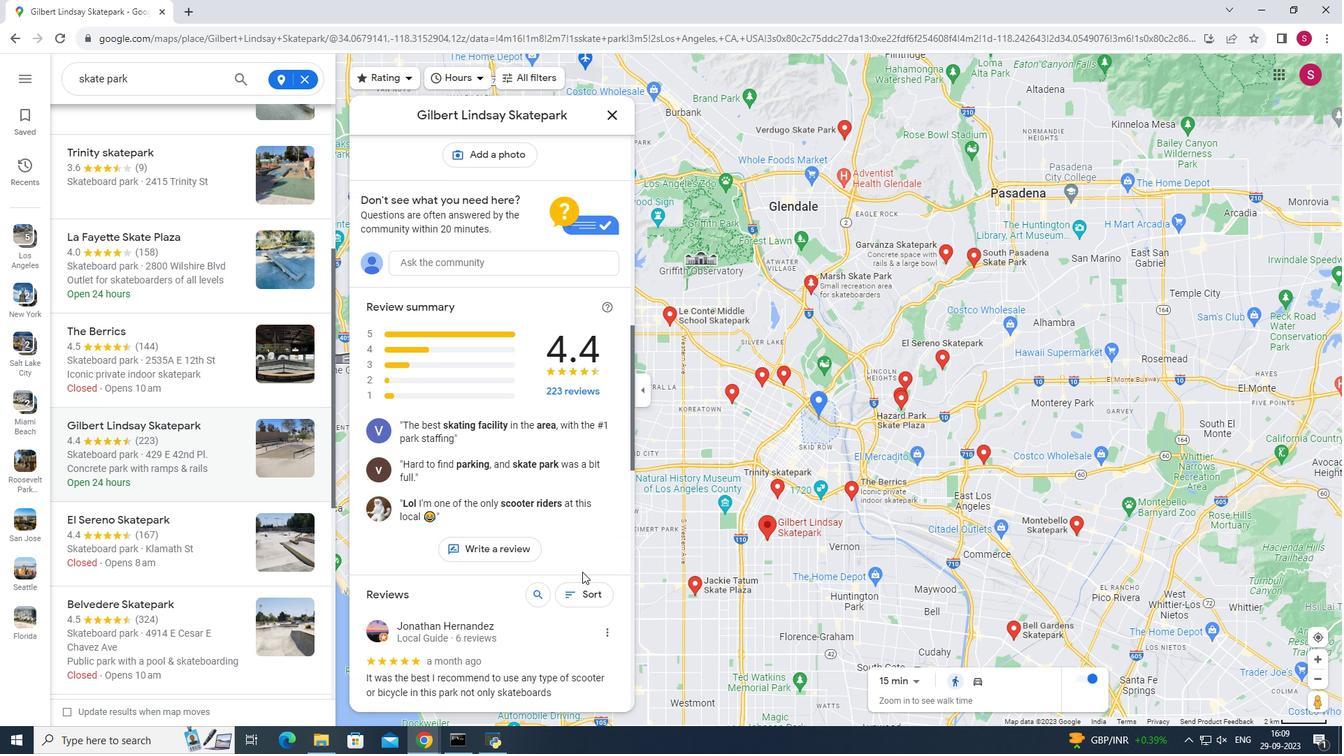 
Action: Mouse scrolled (582, 573) with delta (0, 0)
Screenshot: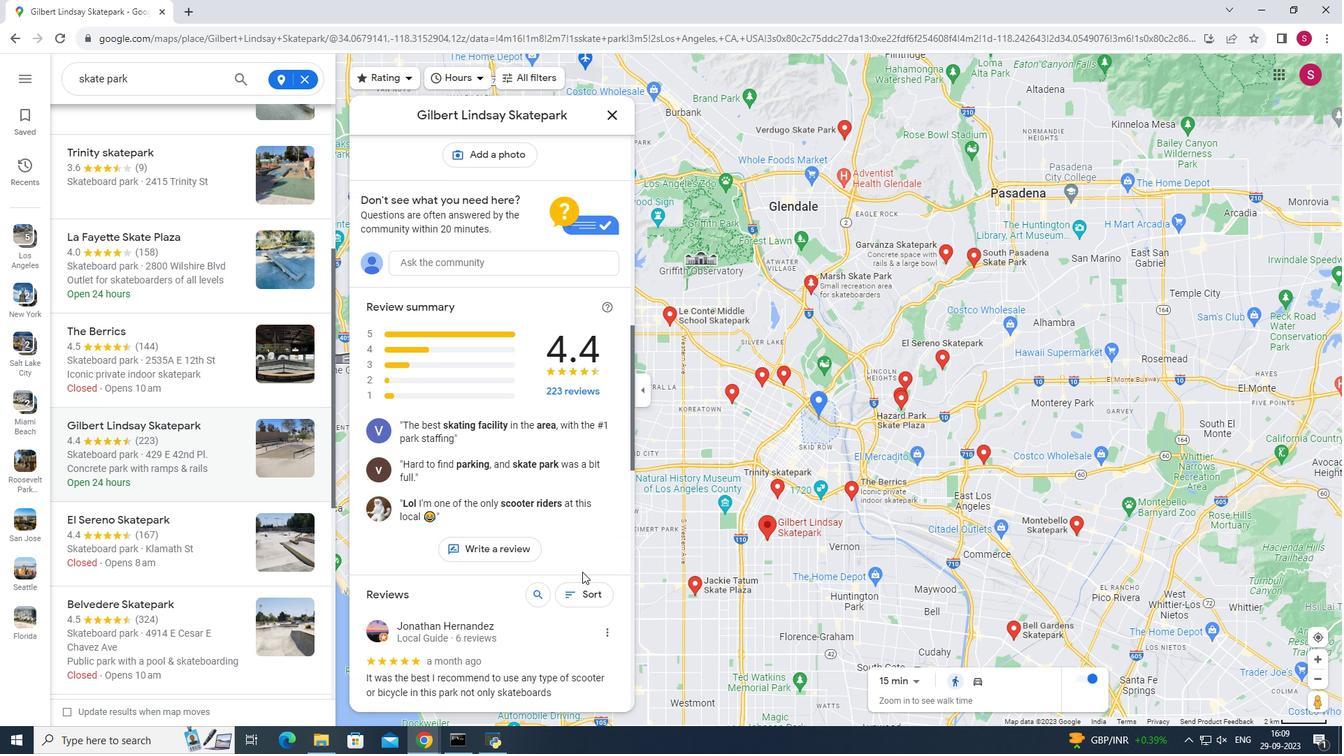 
Action: Mouse scrolled (582, 573) with delta (0, 0)
Screenshot: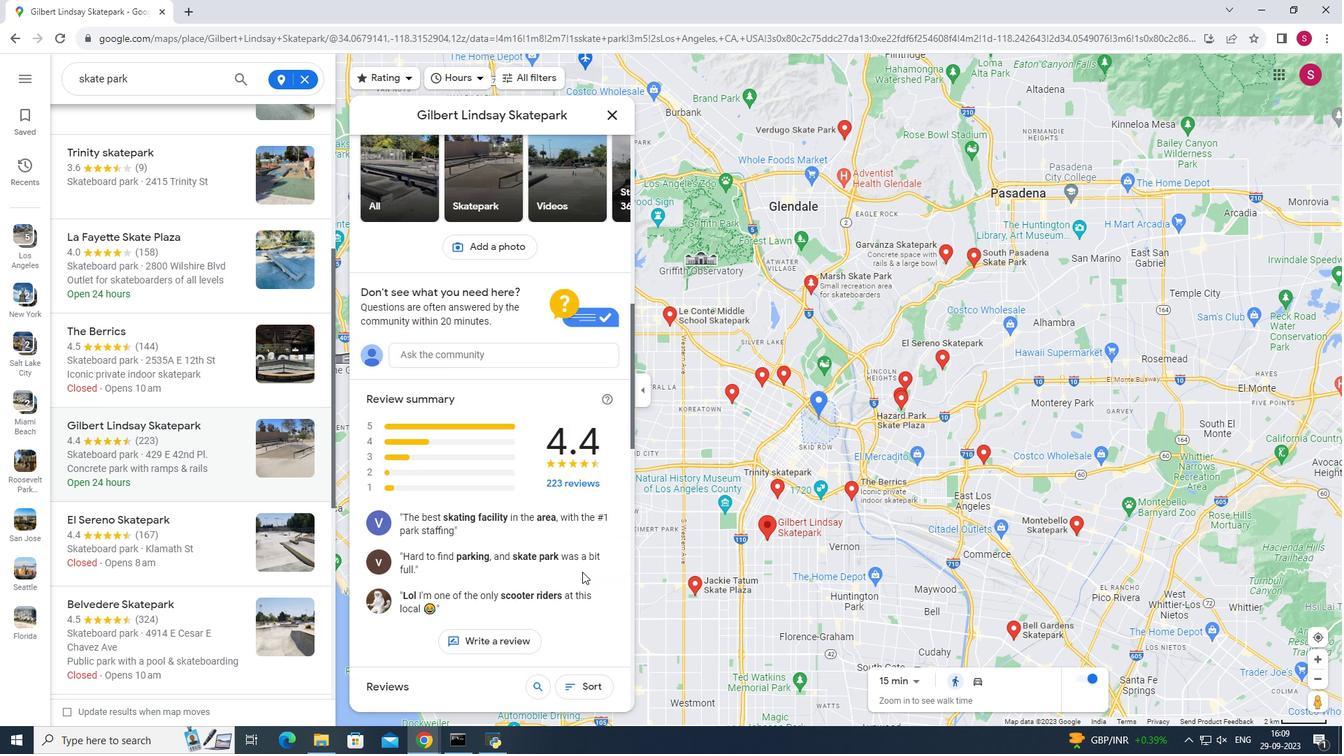 
Action: Mouse scrolled (582, 573) with delta (0, 0)
Screenshot: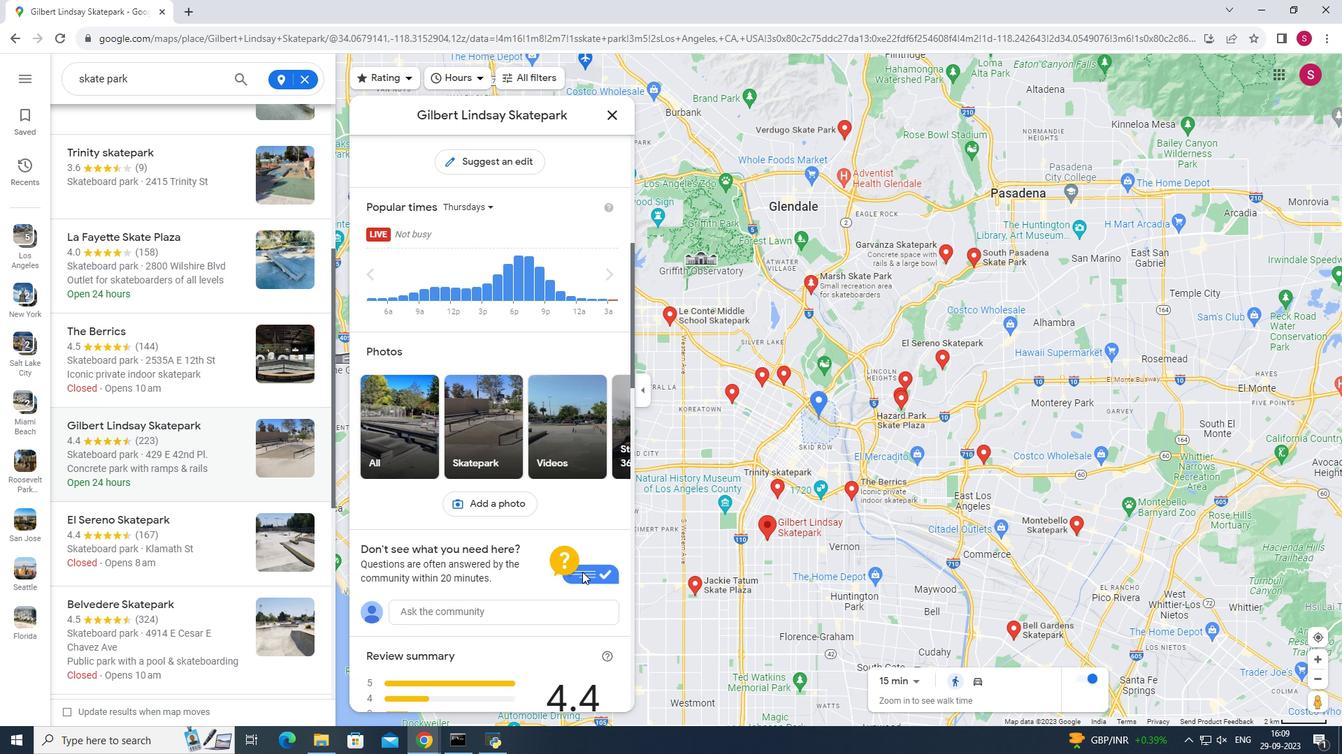 
Action: Mouse scrolled (582, 573) with delta (0, 0)
Screenshot: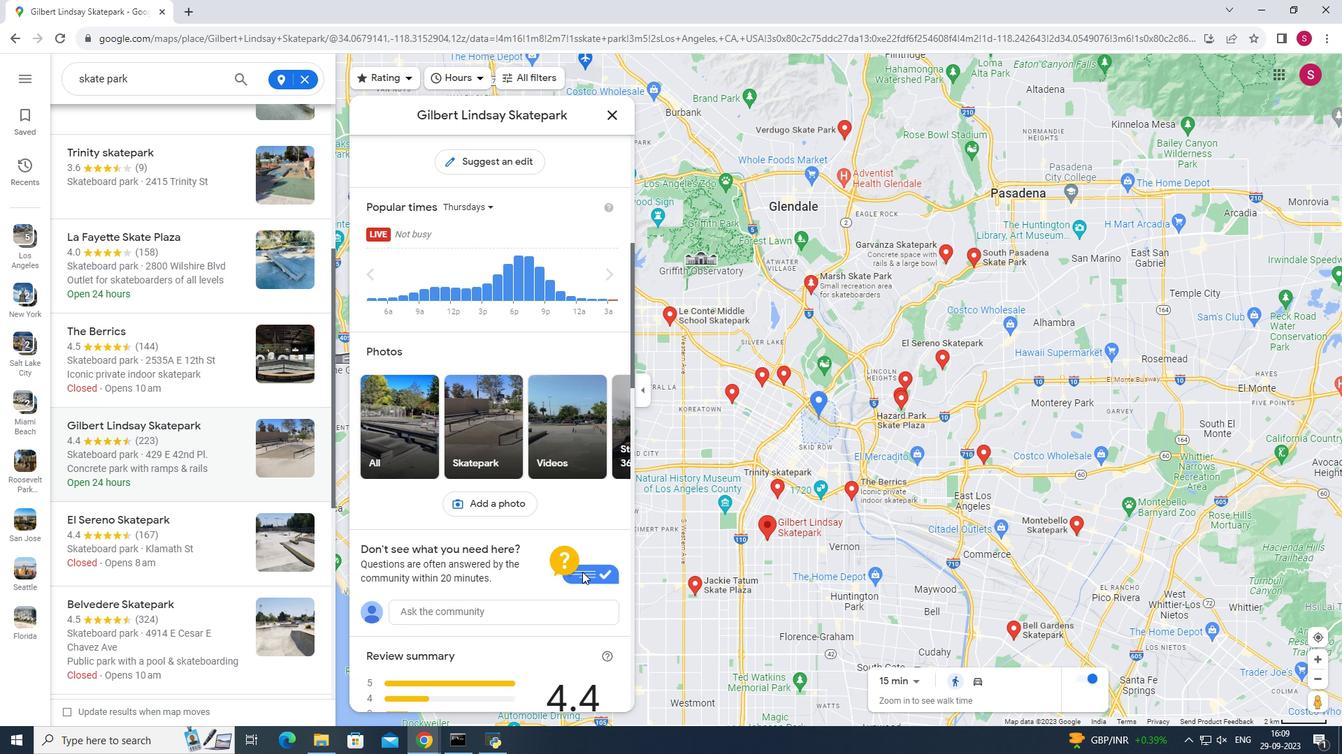 
Action: Mouse scrolled (582, 573) with delta (0, 0)
Screenshot: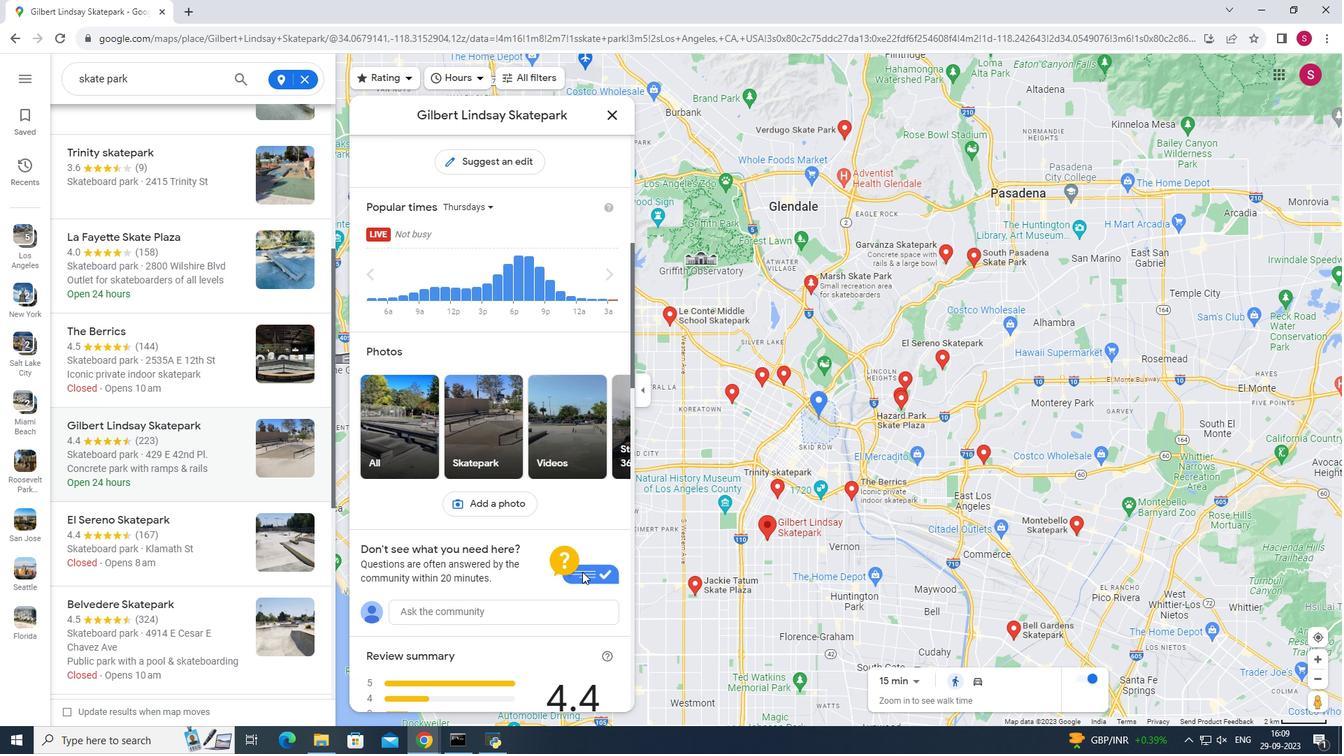
Action: Mouse scrolled (582, 573) with delta (0, 0)
Screenshot: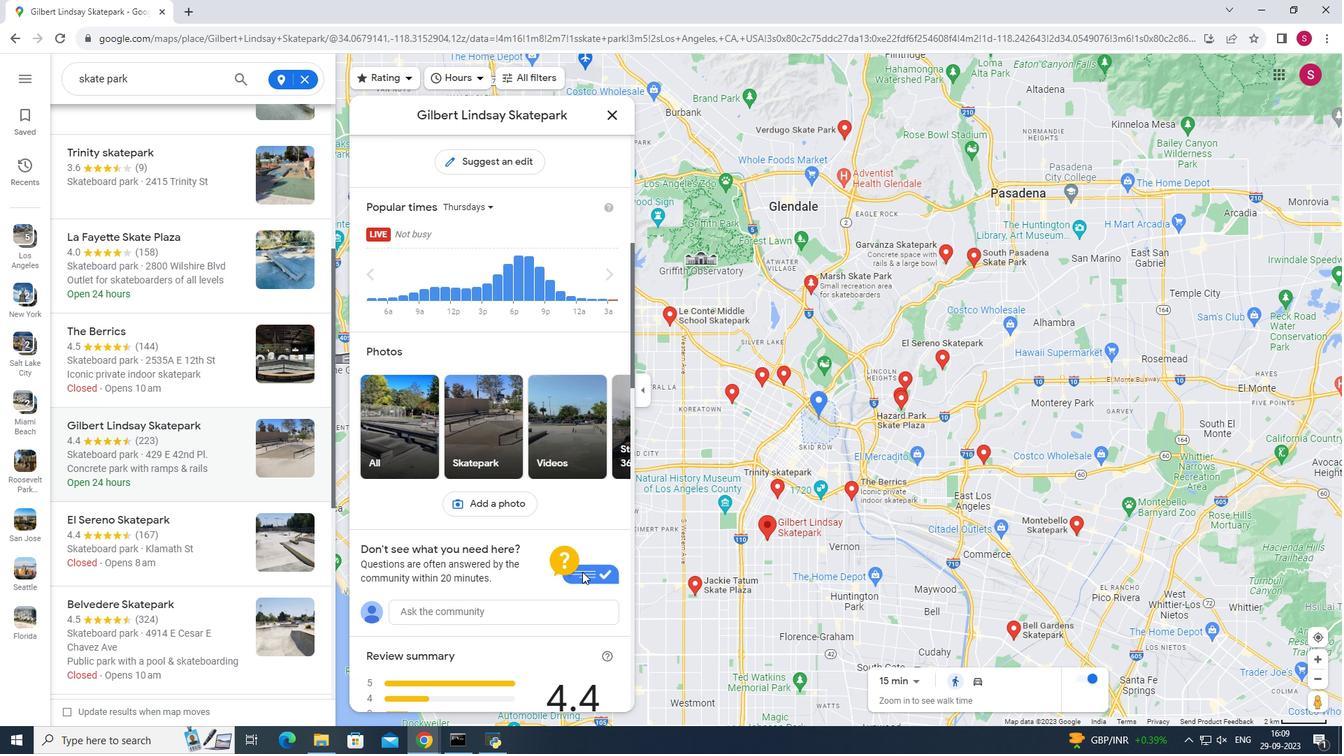 
Action: Mouse scrolled (582, 573) with delta (0, 0)
Screenshot: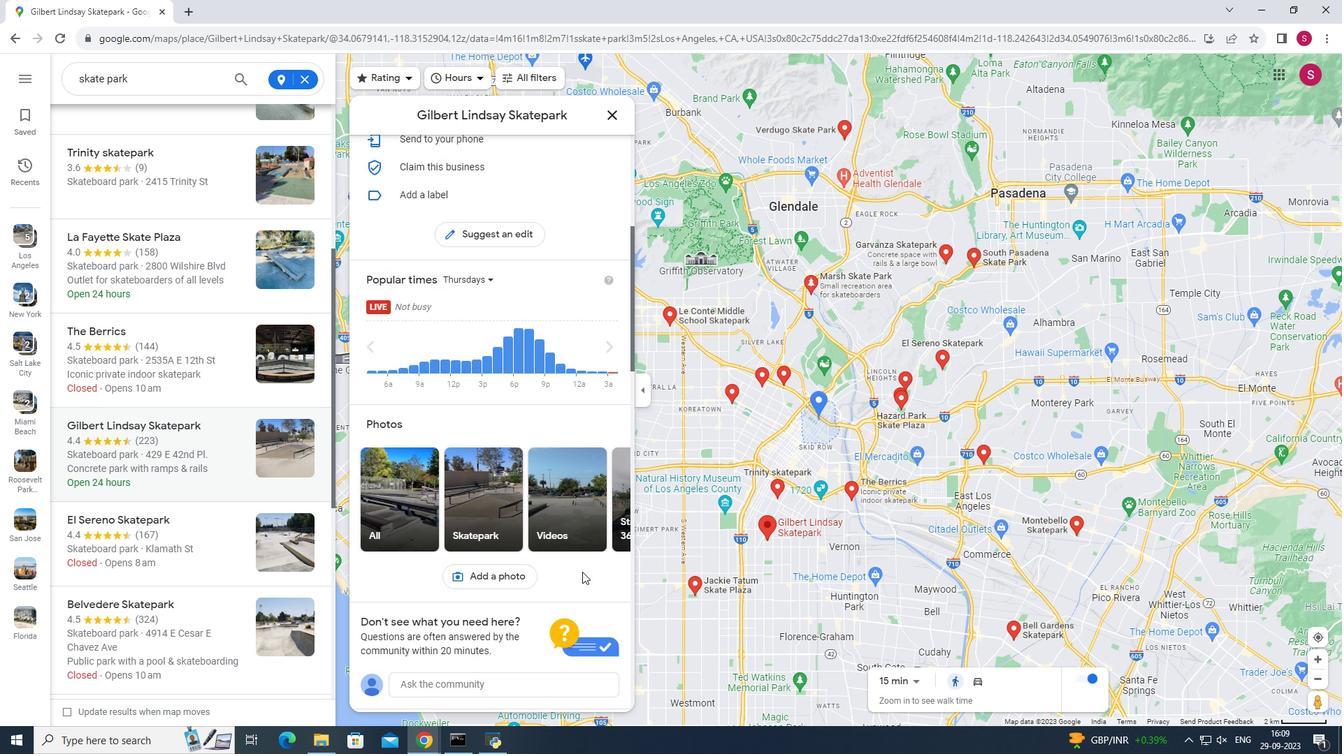 
Action: Mouse scrolled (582, 573) with delta (0, 0)
Screenshot: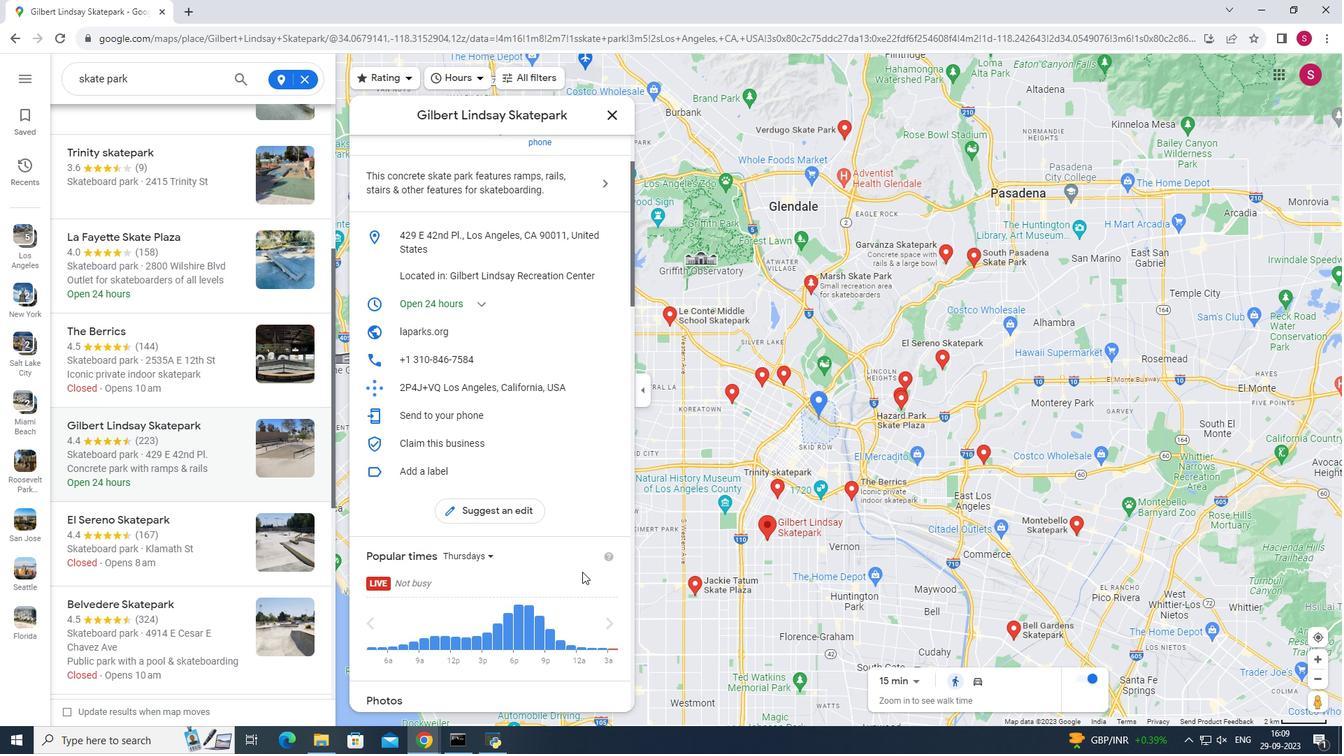 
Action: Mouse scrolled (582, 573) with delta (0, 0)
Screenshot: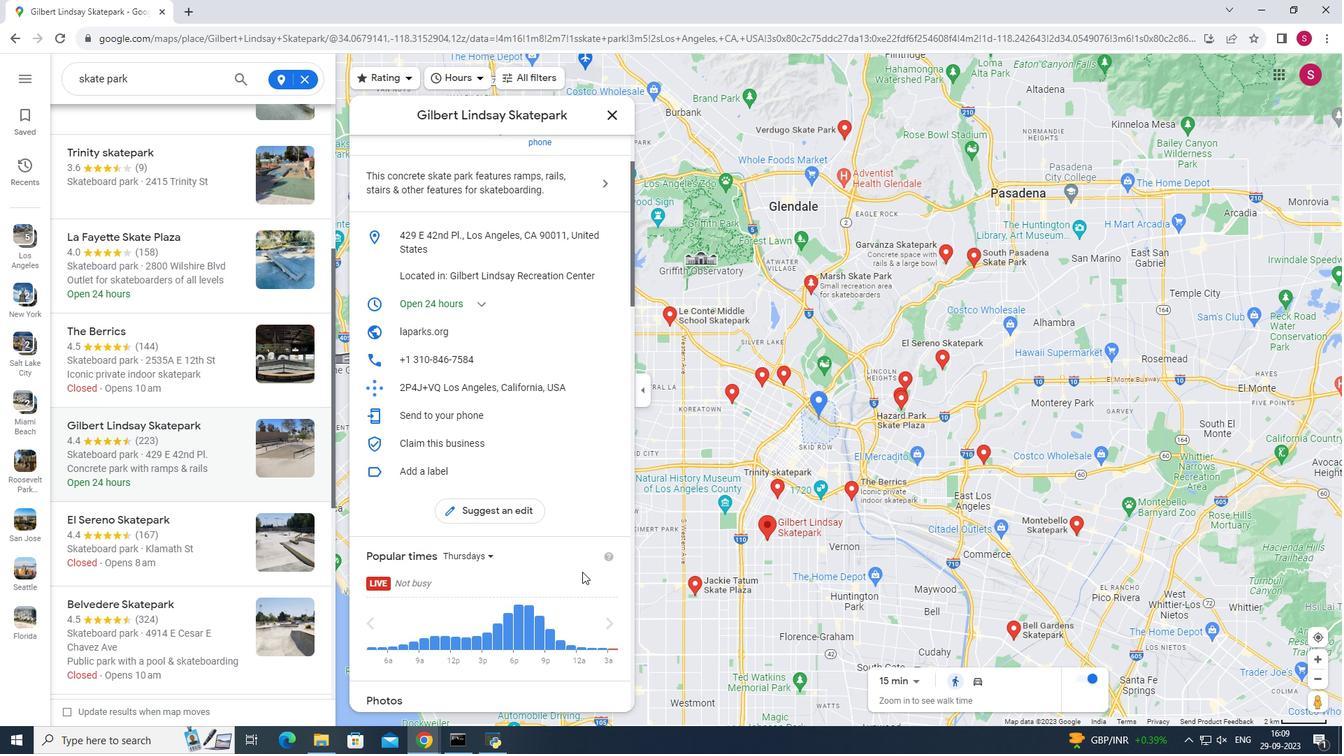 
Action: Mouse scrolled (582, 573) with delta (0, 0)
Screenshot: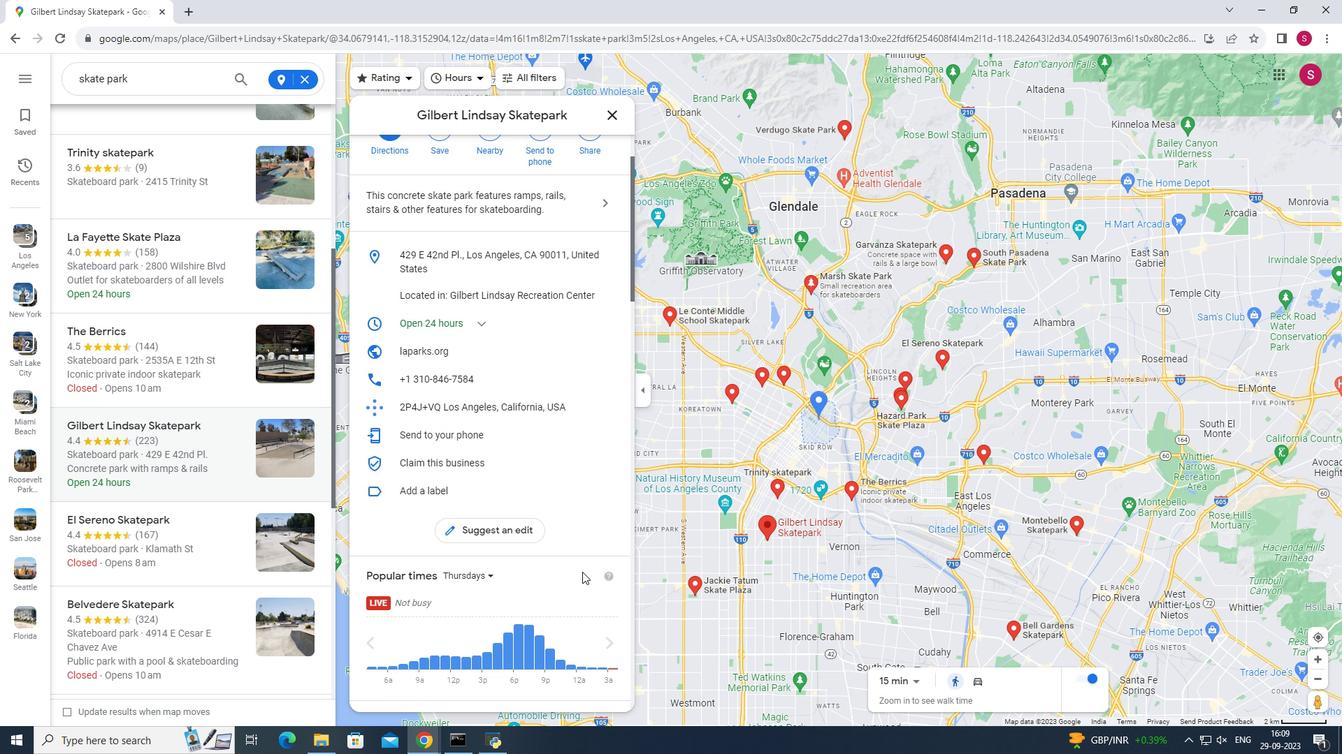 
Action: Mouse scrolled (582, 573) with delta (0, 0)
